 Task: Explore Airbnb stays in Lake Placid, New York with amazing view.
Action: Mouse moved to (498, 87)
Screenshot: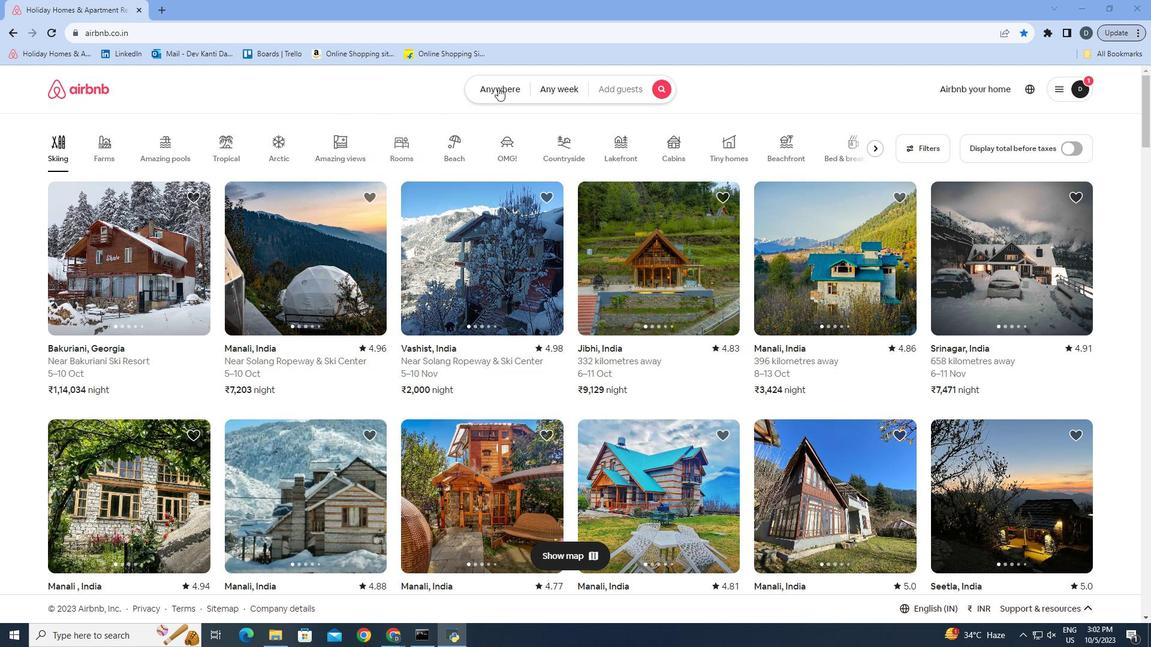
Action: Mouse pressed left at (498, 87)
Screenshot: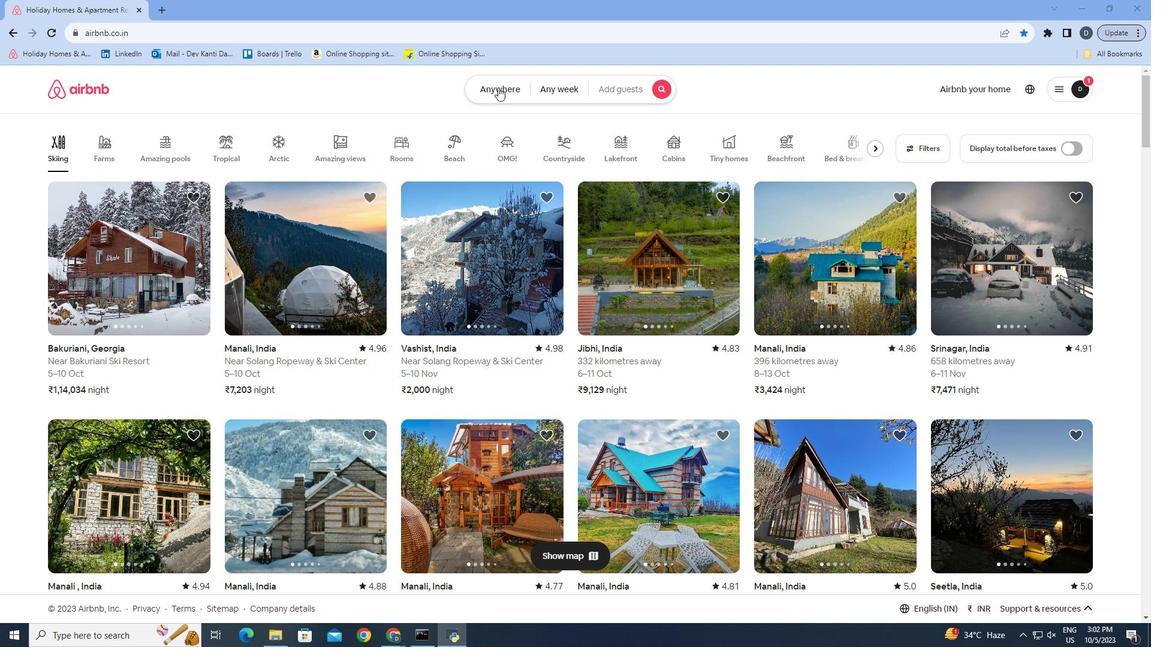 
Action: Mouse moved to (389, 136)
Screenshot: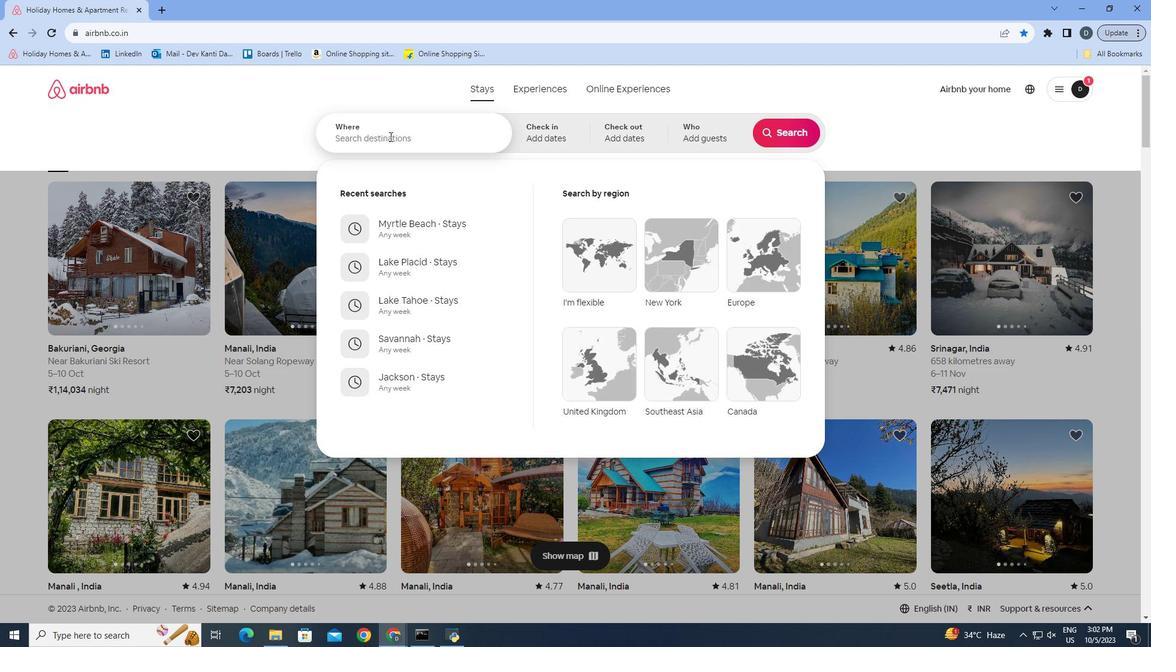 
Action: Mouse pressed left at (389, 136)
Screenshot: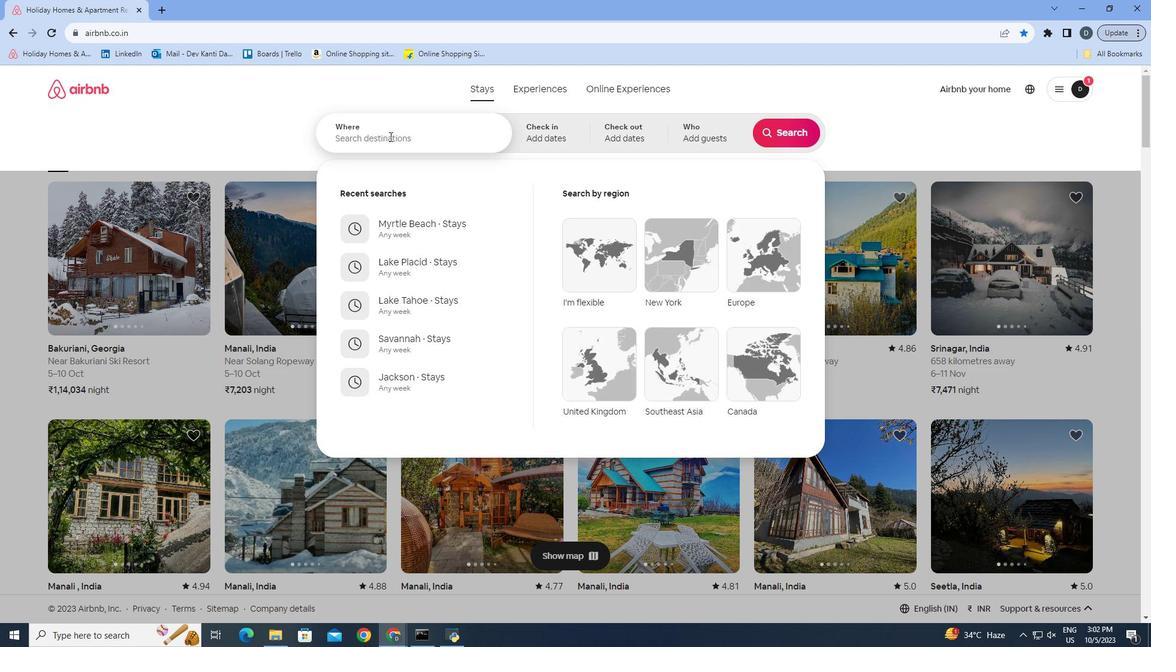 
Action: Mouse moved to (392, 135)
Screenshot: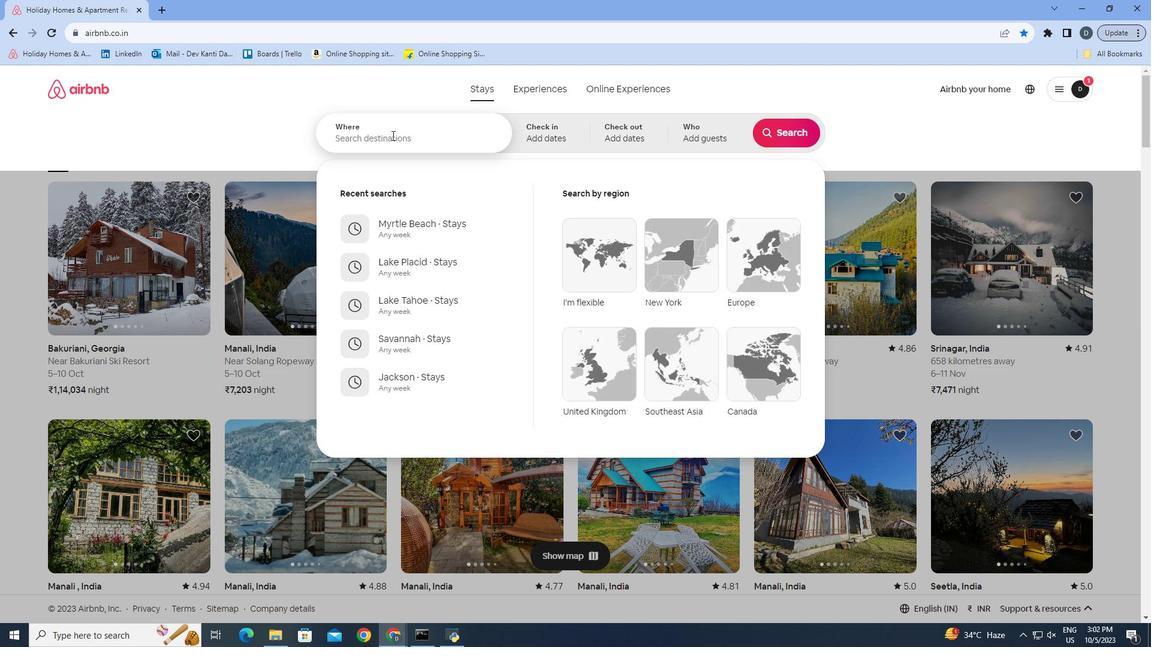 
Action: Key pressed <Key.shift>
Screenshot: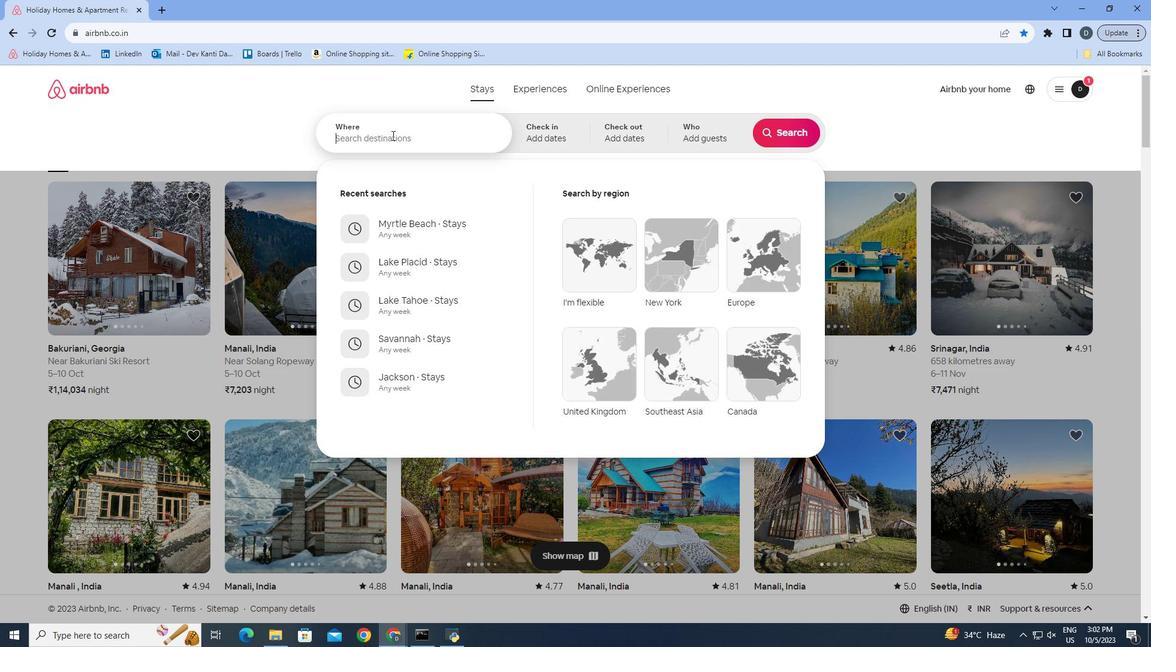 
Action: Mouse moved to (326, 114)
Screenshot: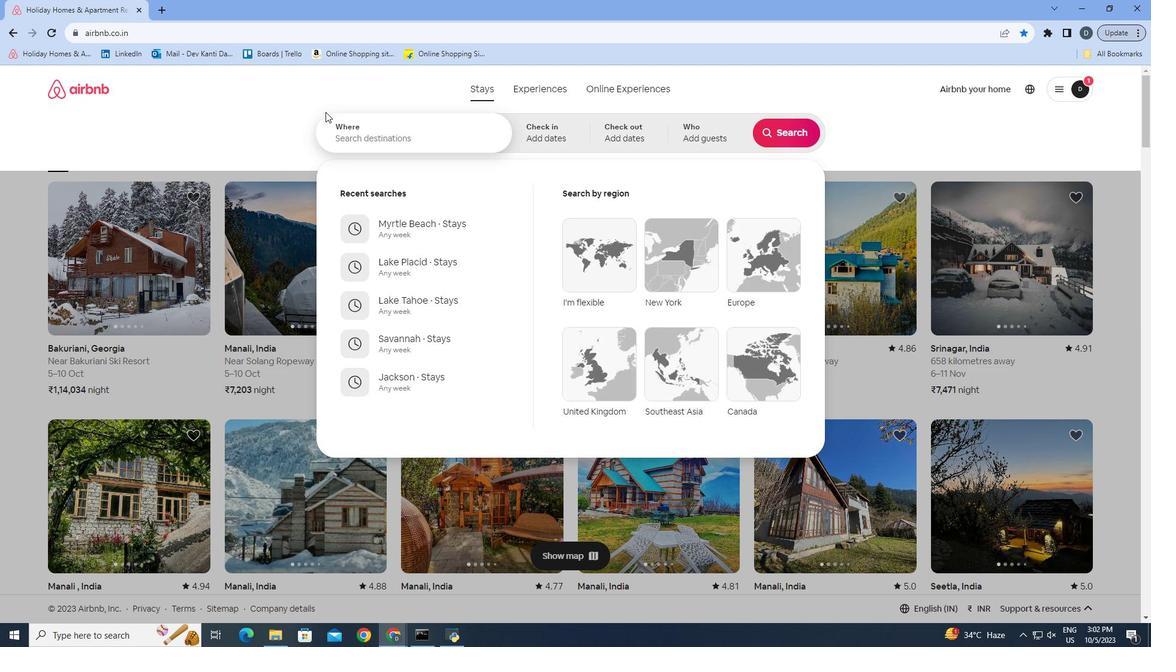 
Action: Key pressed <Key.shift>
Screenshot: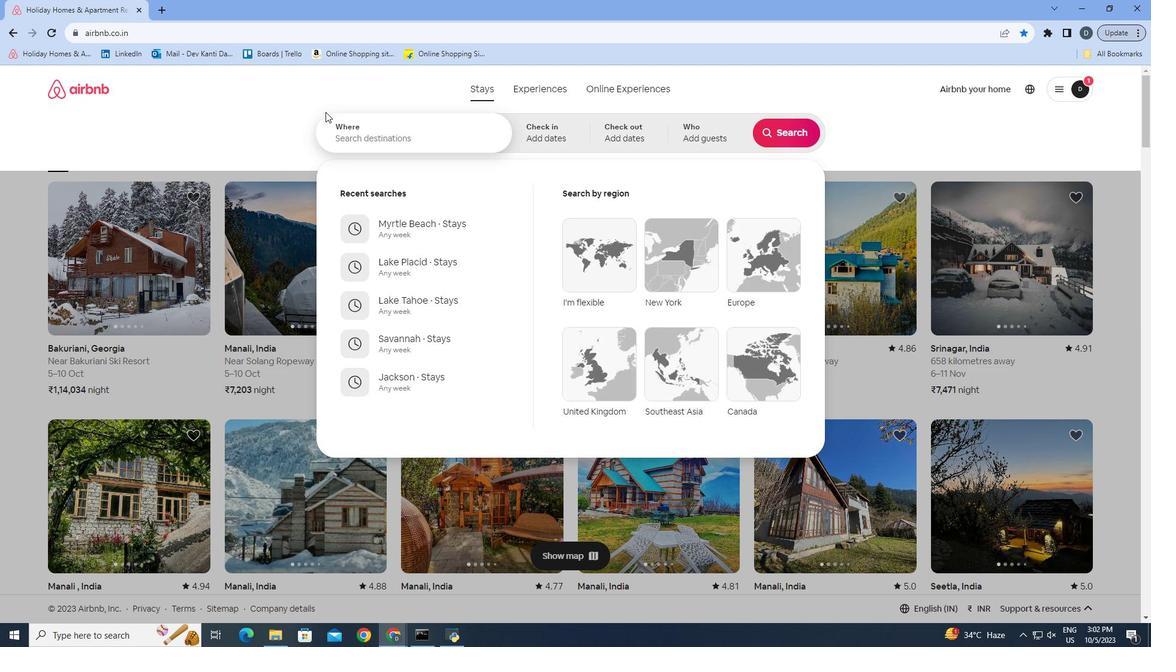 
Action: Mouse moved to (325, 112)
Screenshot: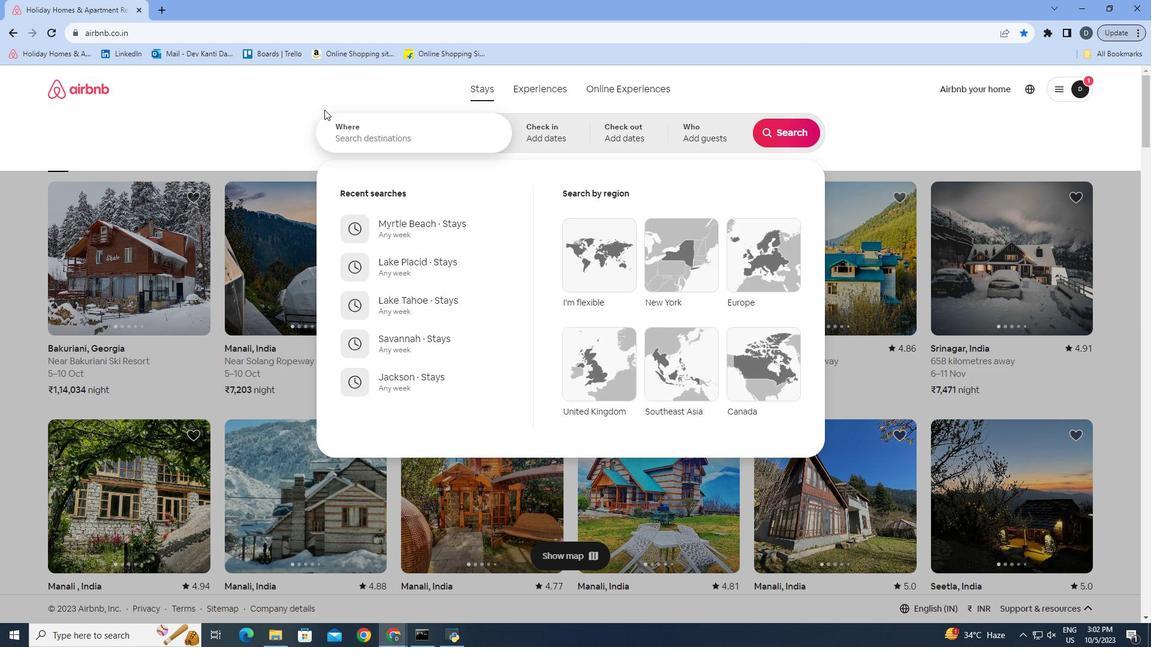 
Action: Key pressed L
Screenshot: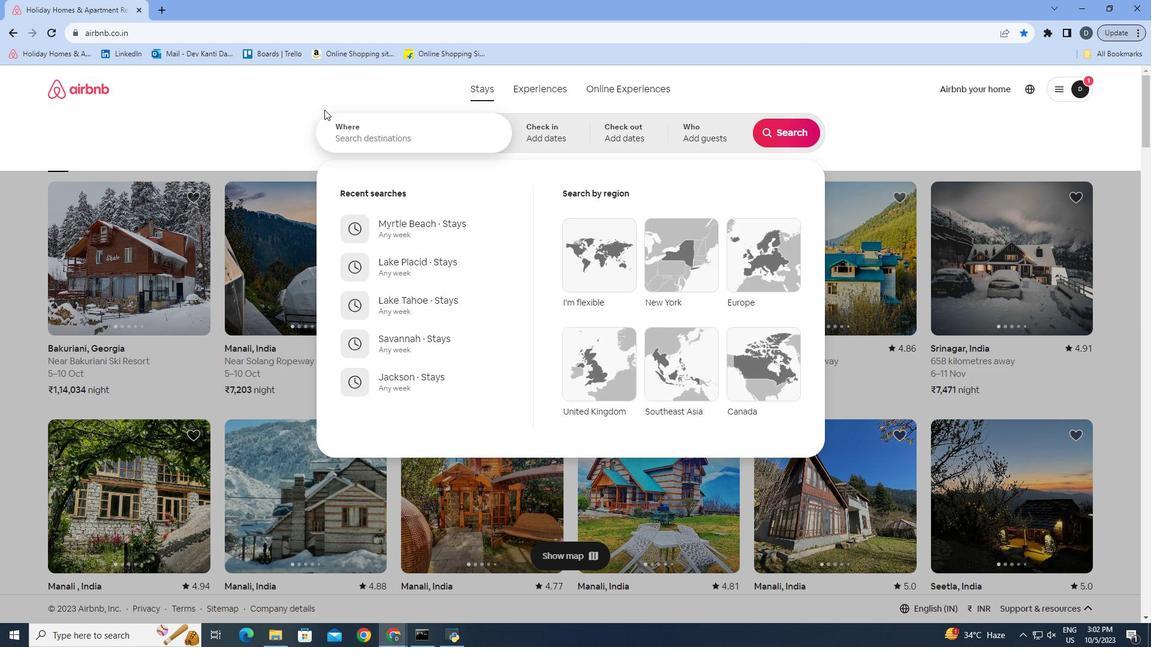 
Action: Mouse moved to (324, 109)
Screenshot: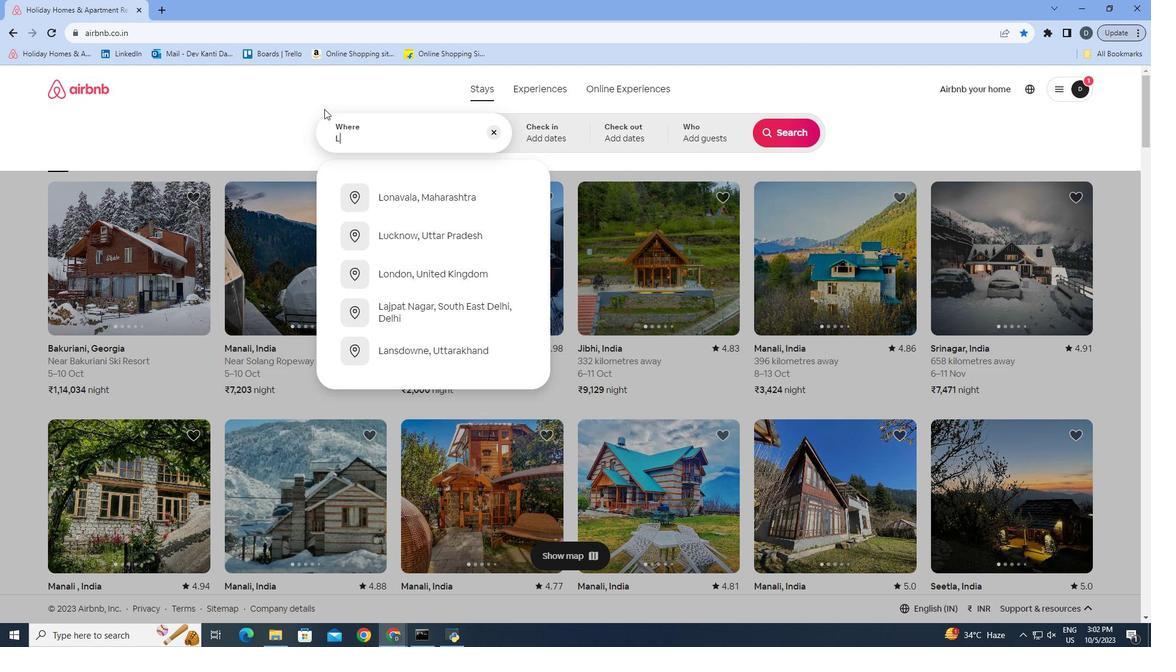 
Action: Key pressed a
Screenshot: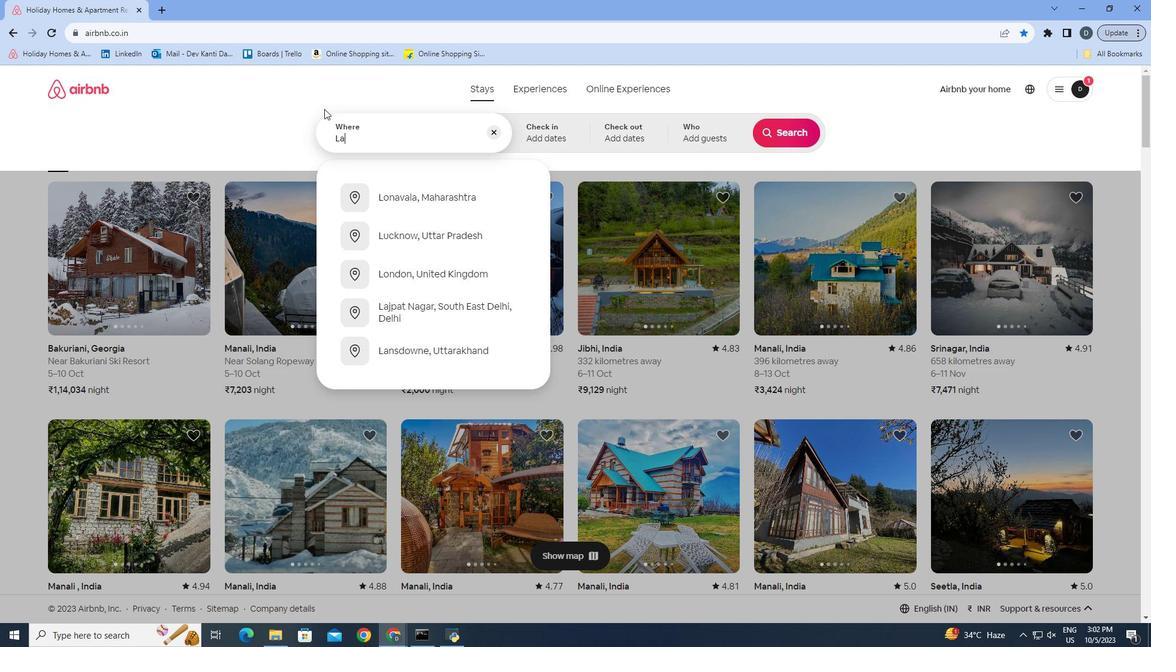 
Action: Mouse moved to (321, 102)
Screenshot: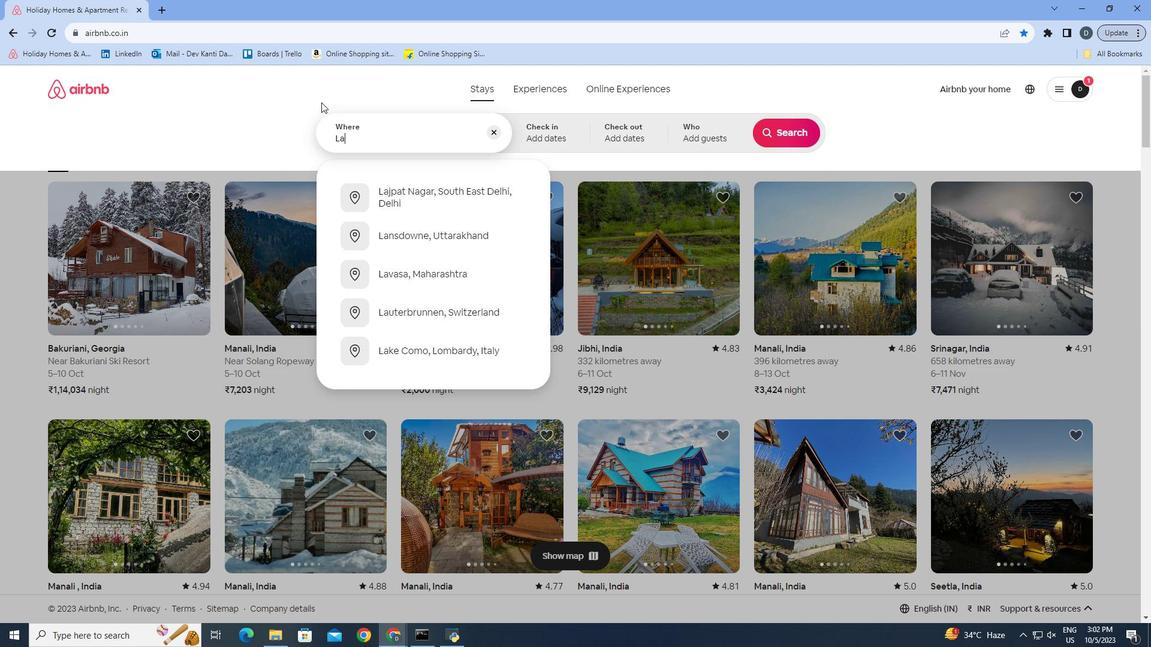 
Action: Key pressed k
Screenshot: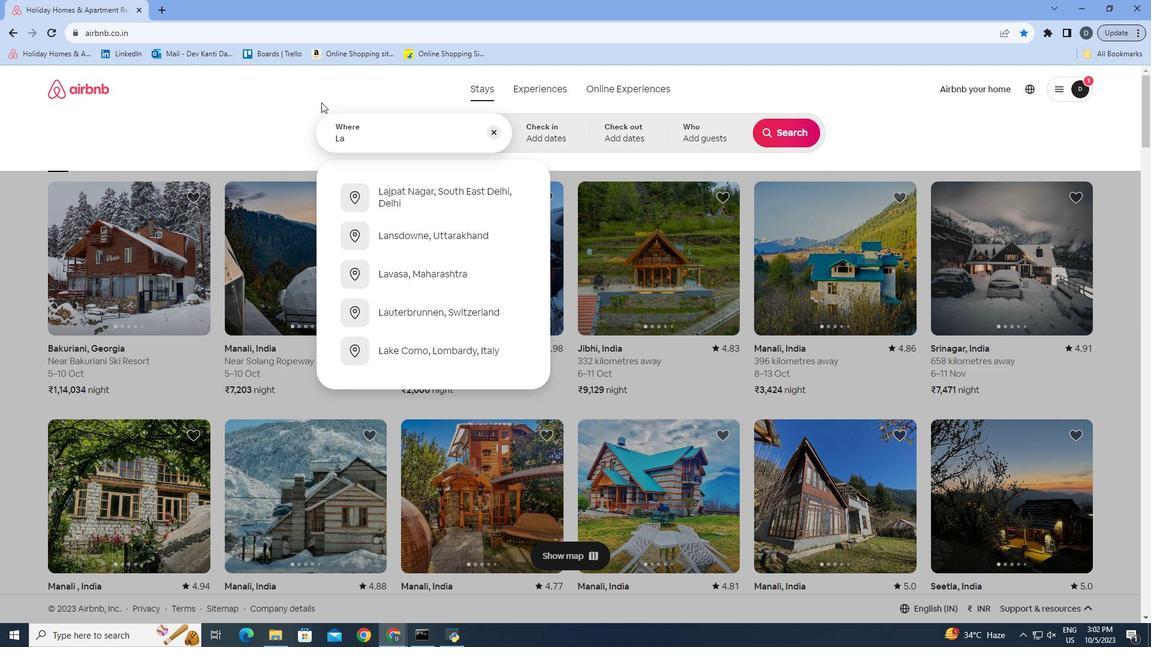 
Action: Mouse moved to (317, 108)
Screenshot: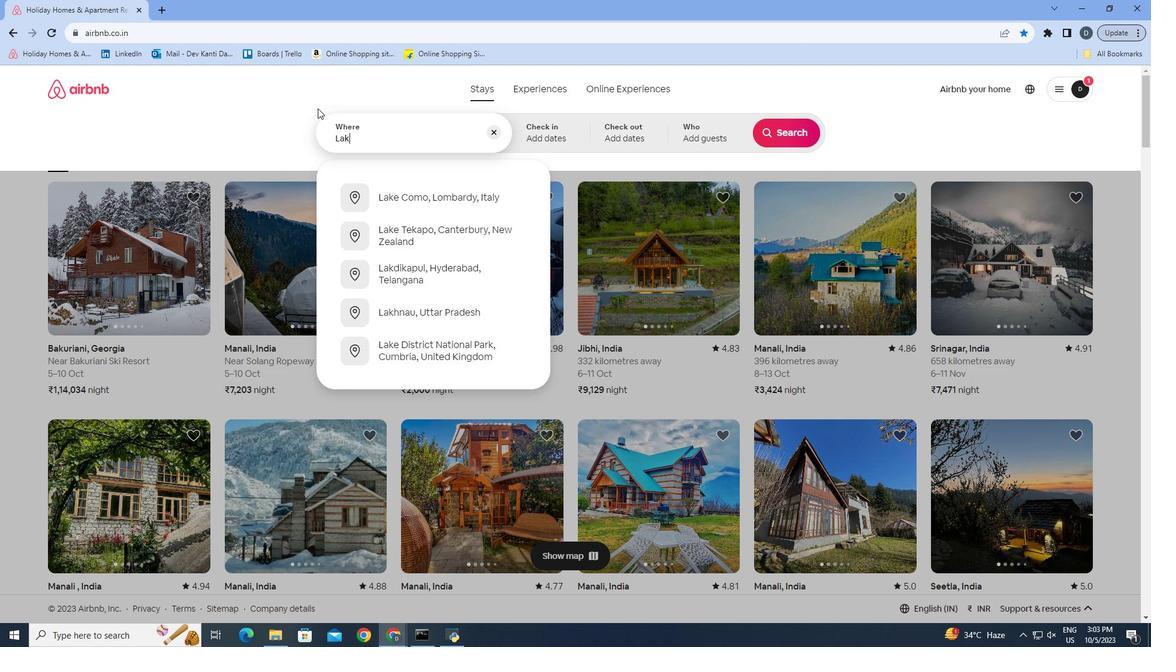 
Action: Key pressed e<Key.space>
Screenshot: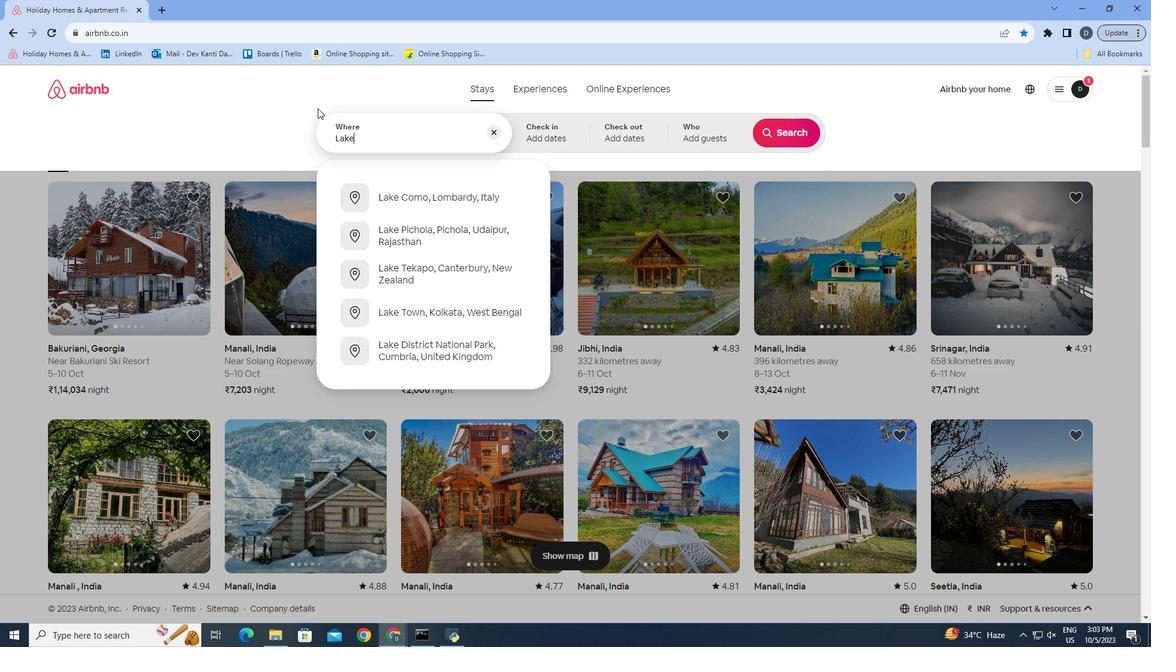 
Action: Mouse moved to (317, 107)
Screenshot: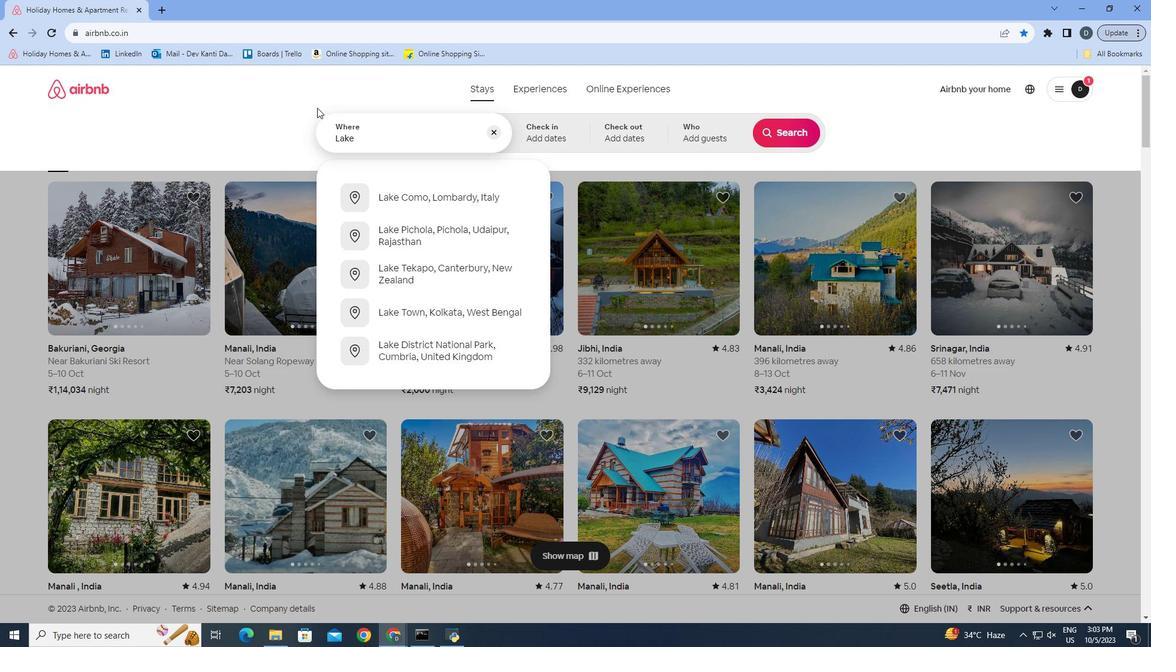 
Action: Key pressed <Key.shift>
Screenshot: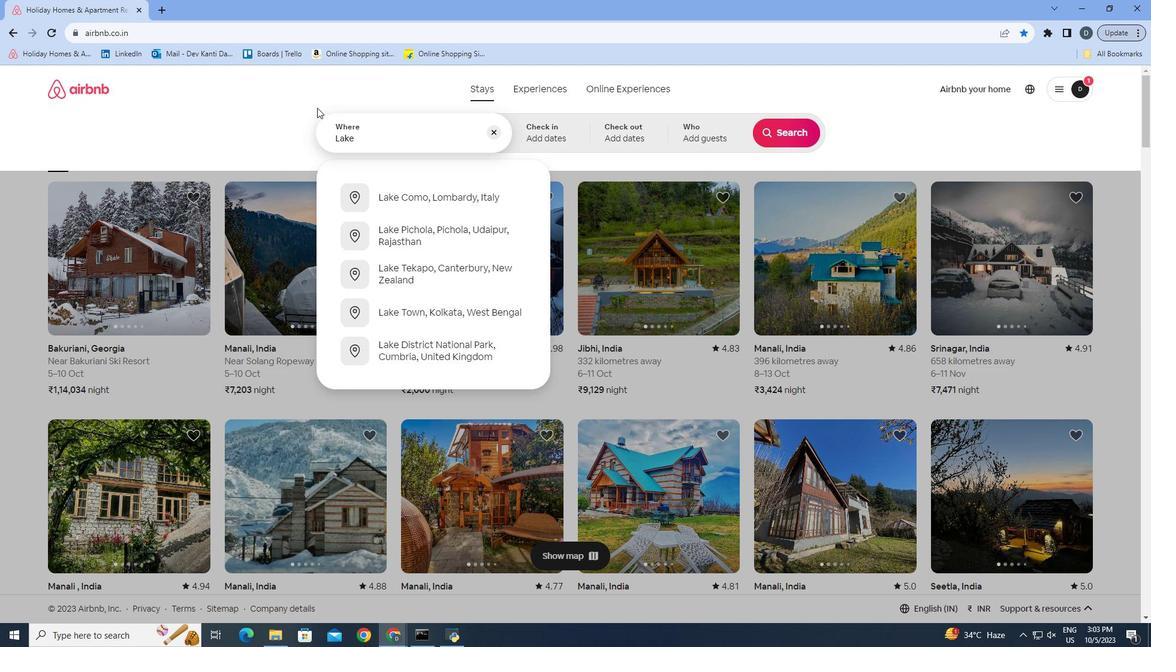 
Action: Mouse moved to (306, 98)
Screenshot: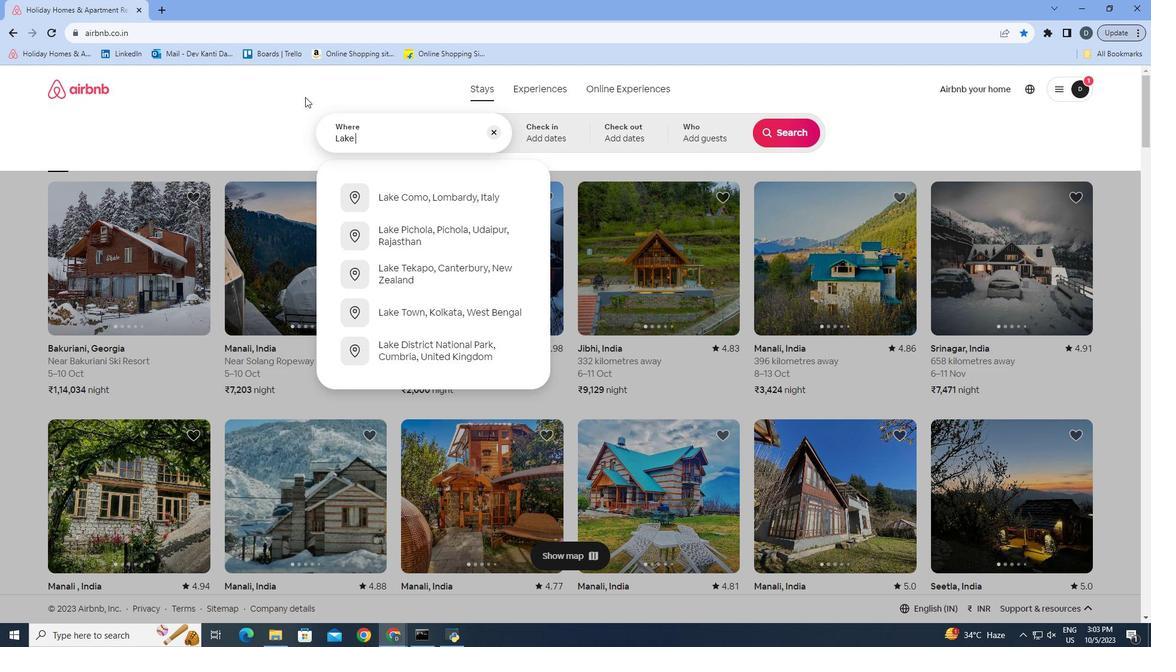 
Action: Key pressed <Key.shift>
Screenshot: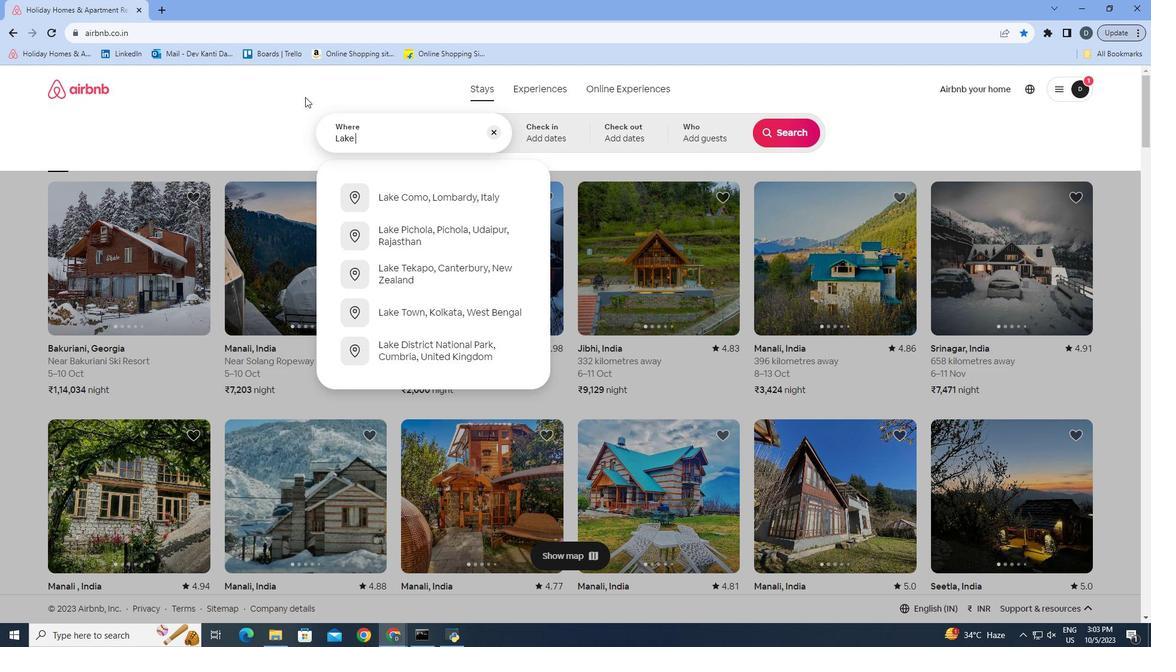 
Action: Mouse moved to (305, 97)
Screenshot: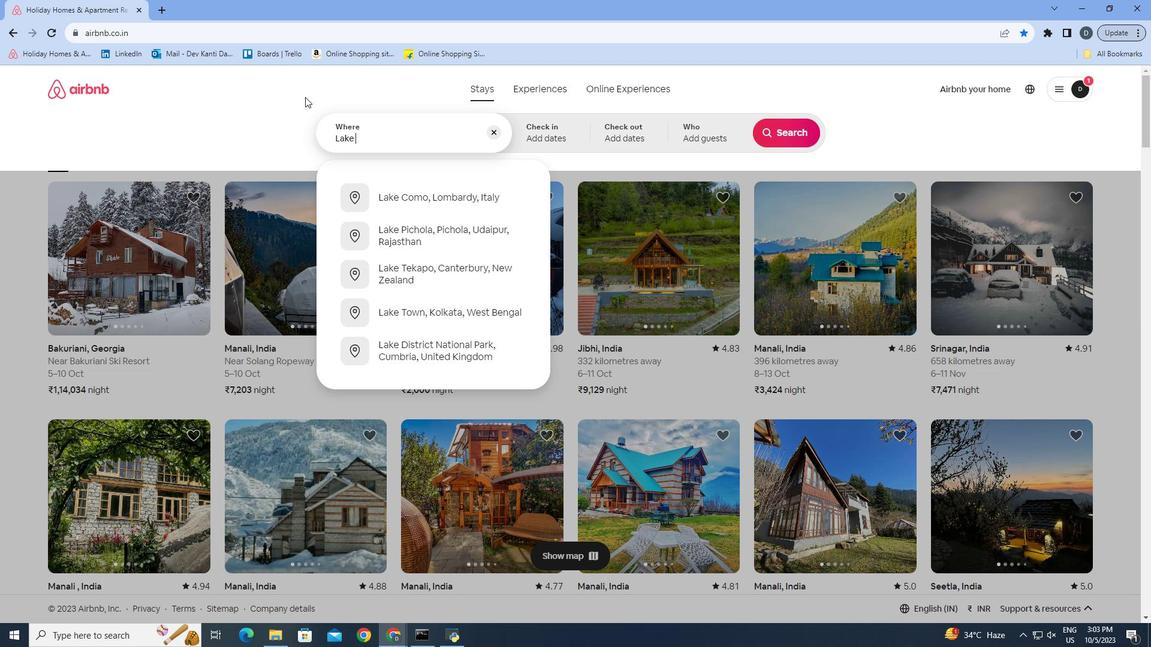 
Action: Key pressed <Key.shift>
Screenshot: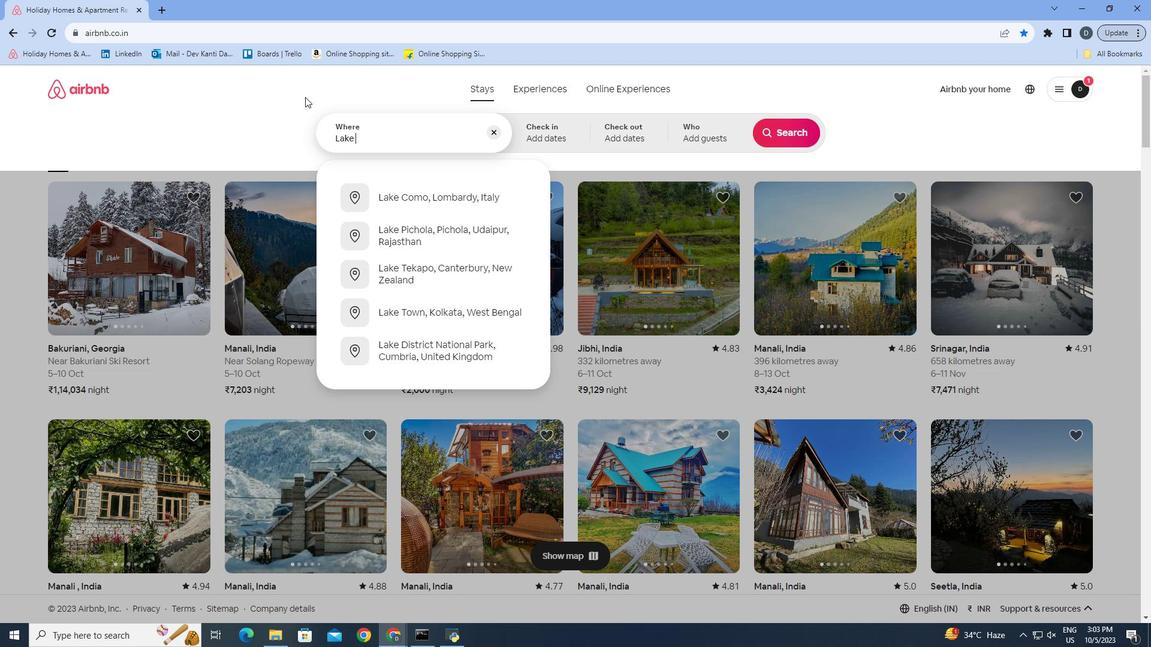 
Action: Mouse moved to (305, 97)
Screenshot: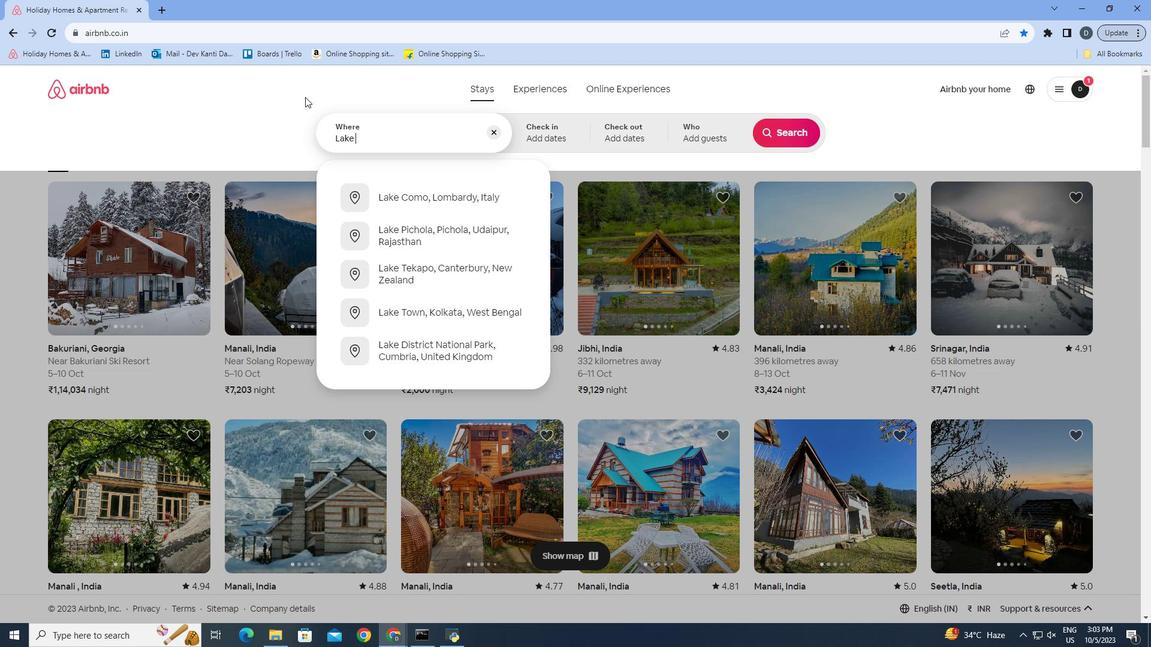 
Action: Key pressed <Key.shift><Key.shift><Key.shift><Key.shift><Key.shift><Key.shift><Key.shift>
Screenshot: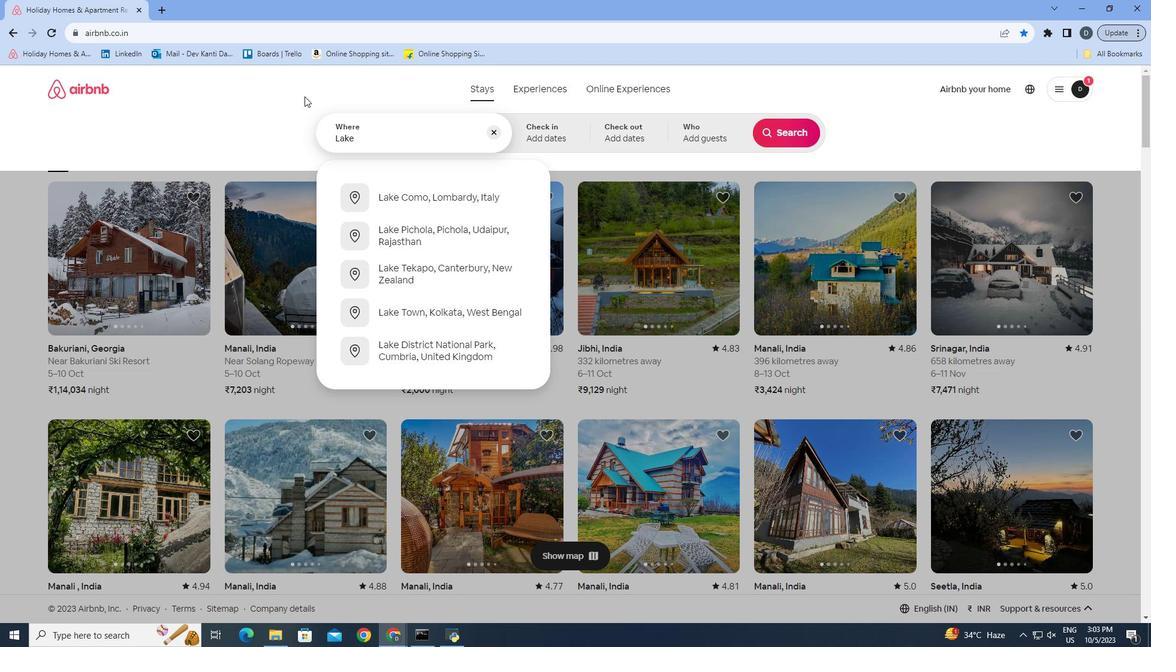 
Action: Mouse moved to (304, 96)
Screenshot: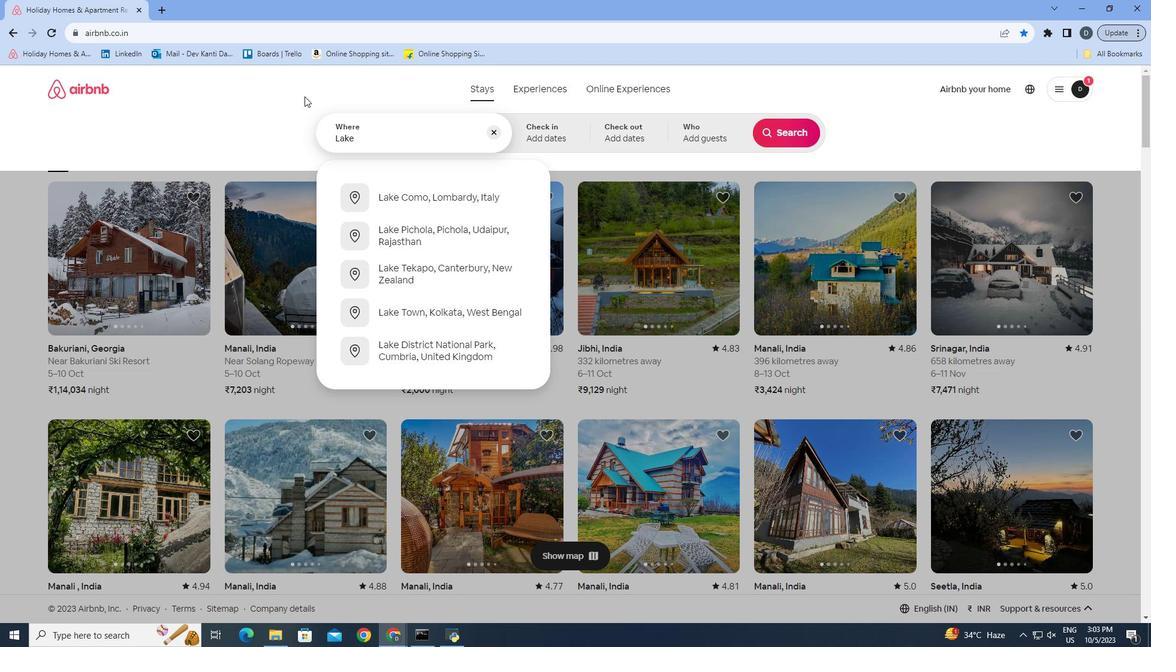 
Action: Key pressed <Key.shift><Key.shift>
Screenshot: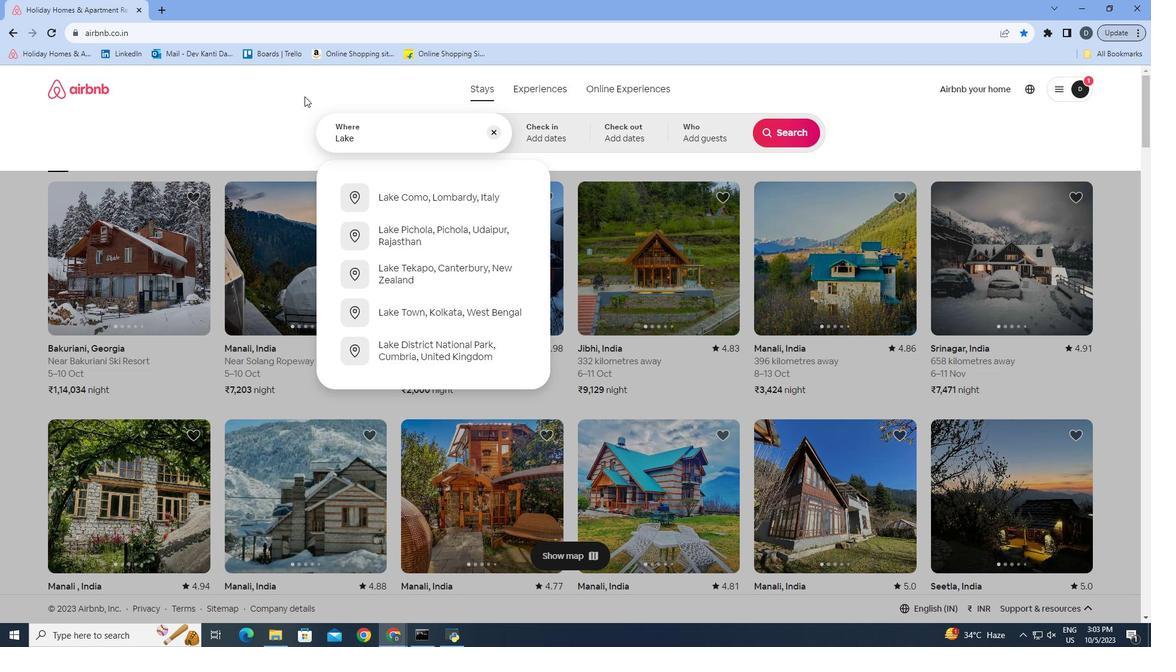 
Action: Mouse moved to (304, 96)
Screenshot: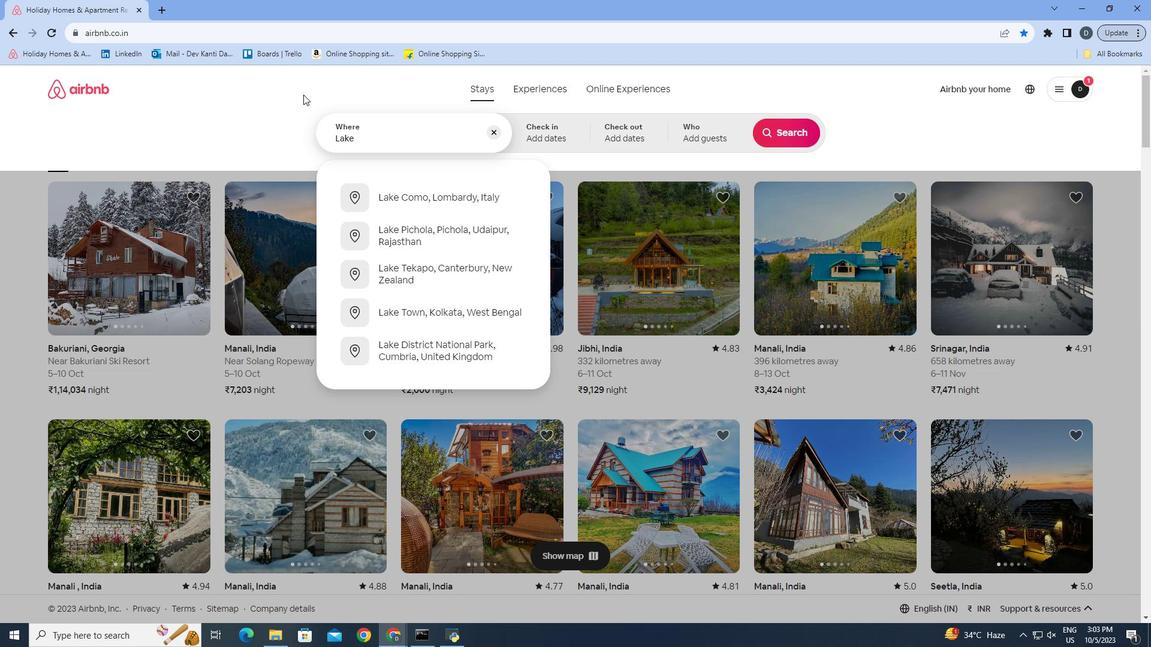 
Action: Key pressed <Key.shift>
Screenshot: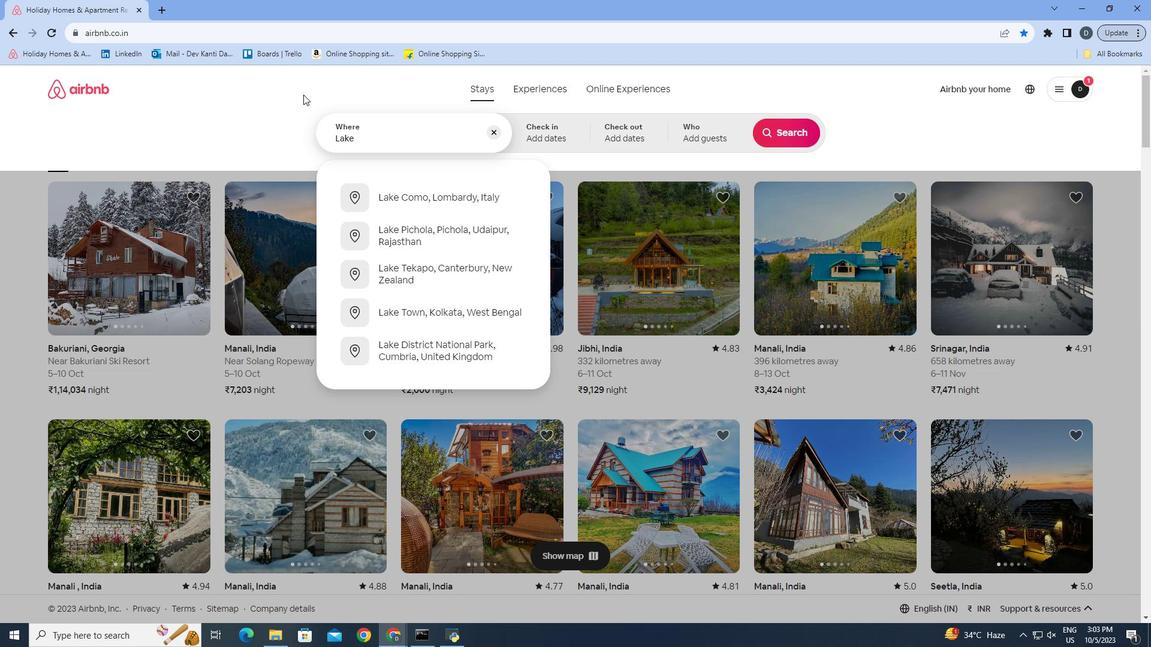 
Action: Mouse moved to (304, 95)
Screenshot: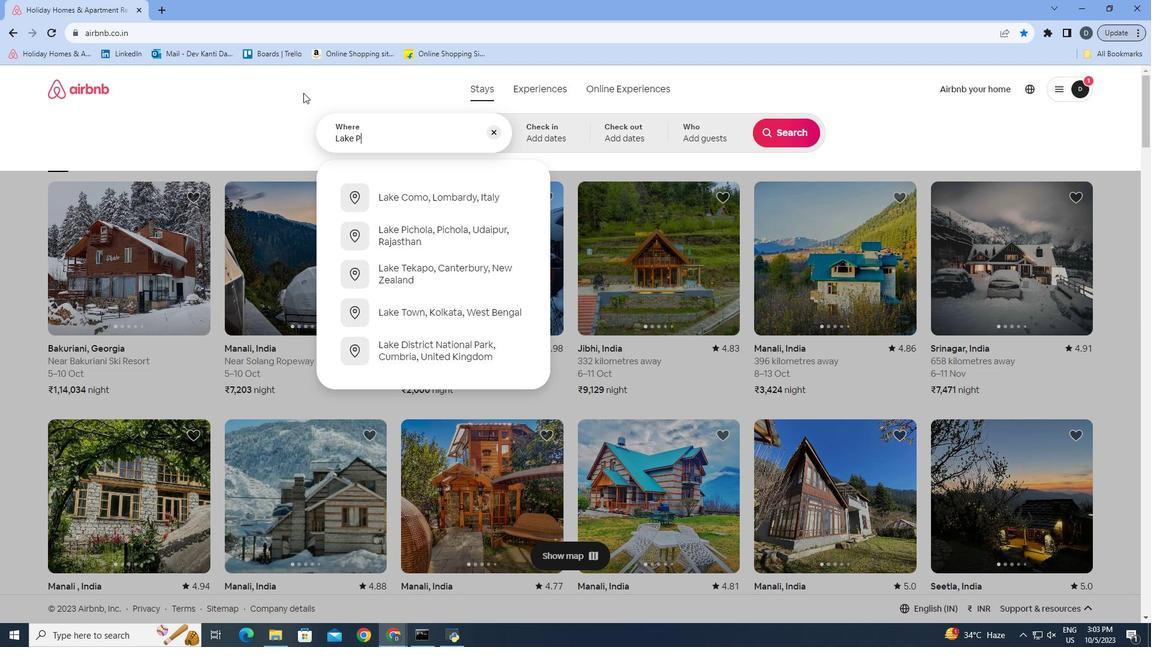 
Action: Key pressed P
Screenshot: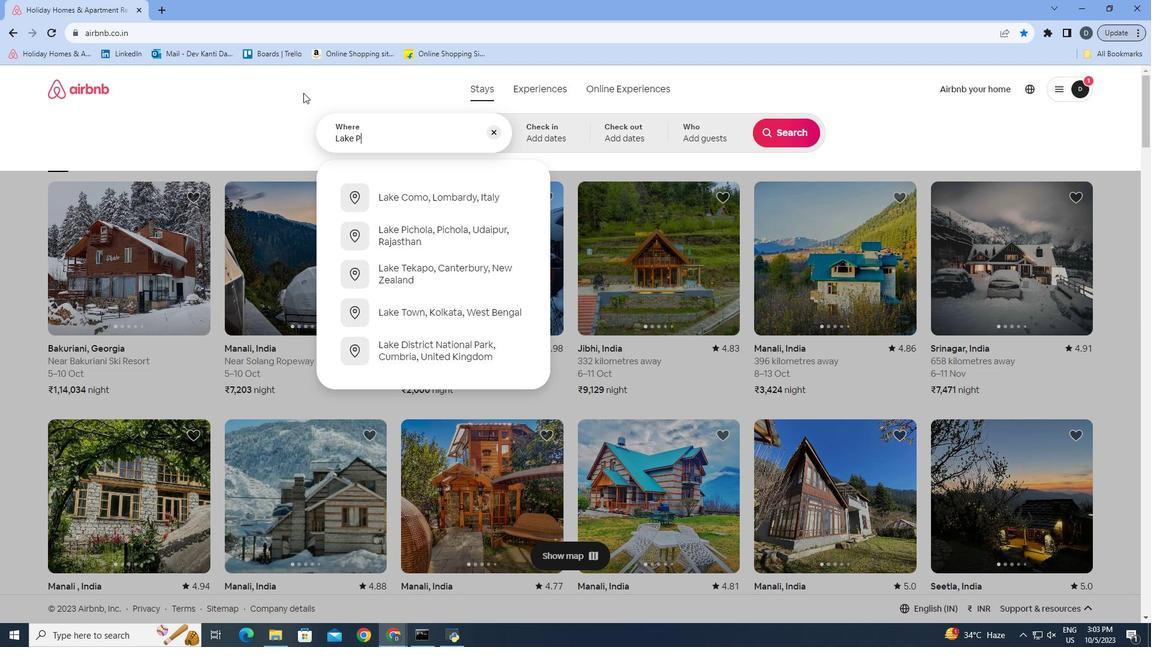 
Action: Mouse moved to (294, 92)
Screenshot: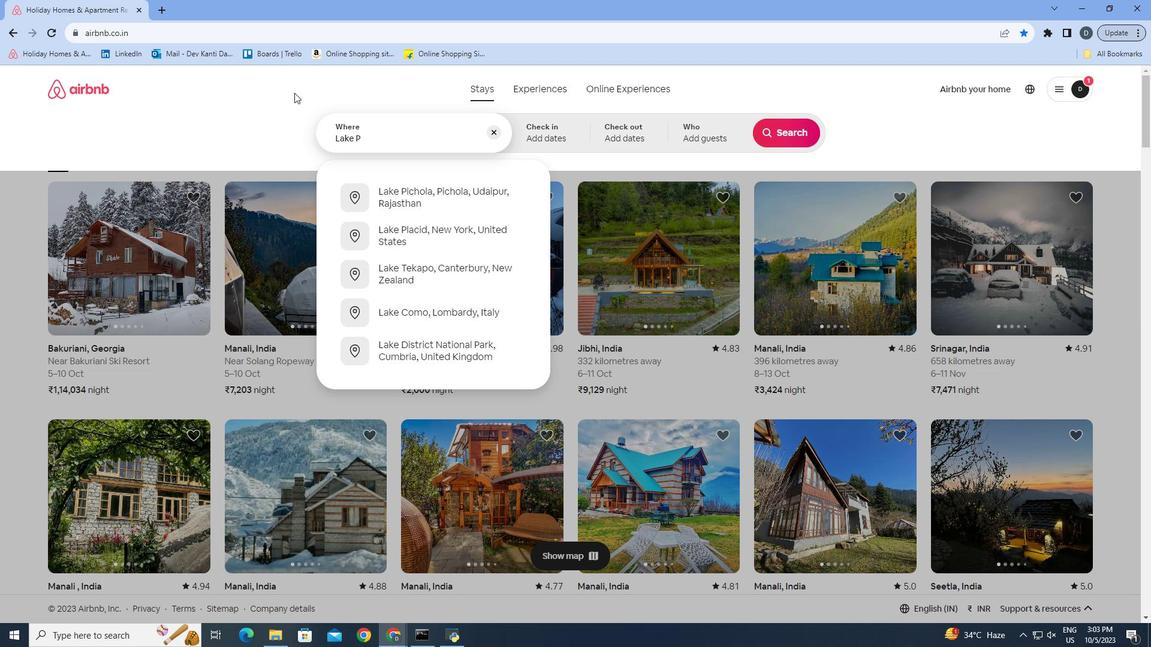 
Action: Key pressed l
Screenshot: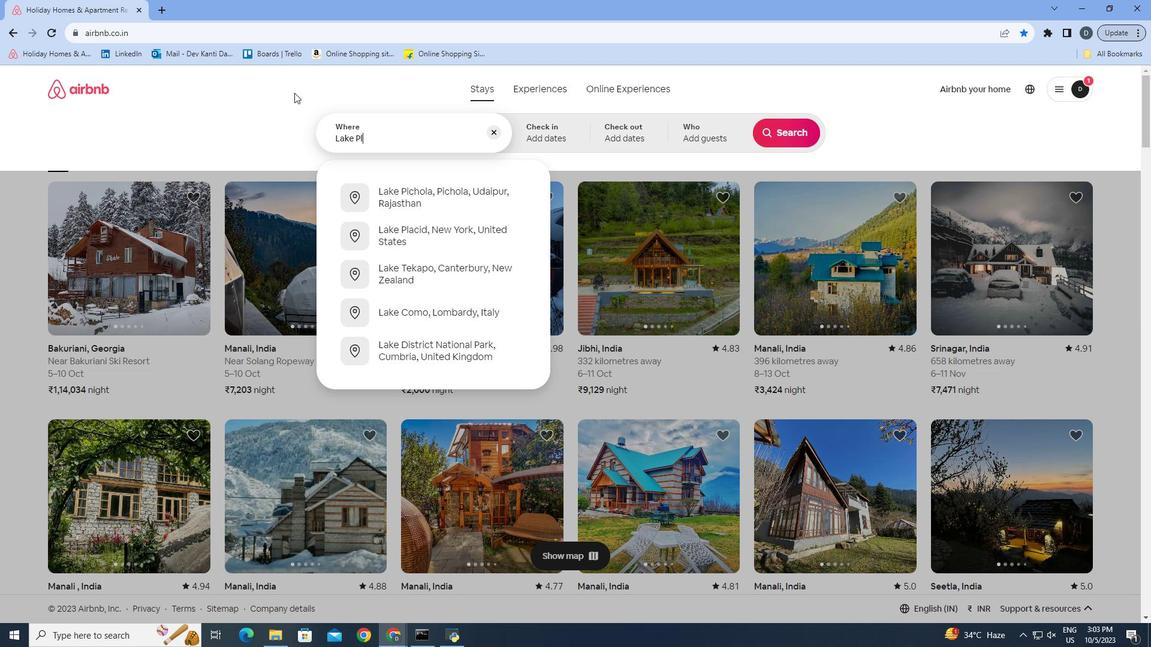 
Action: Mouse moved to (284, 100)
Screenshot: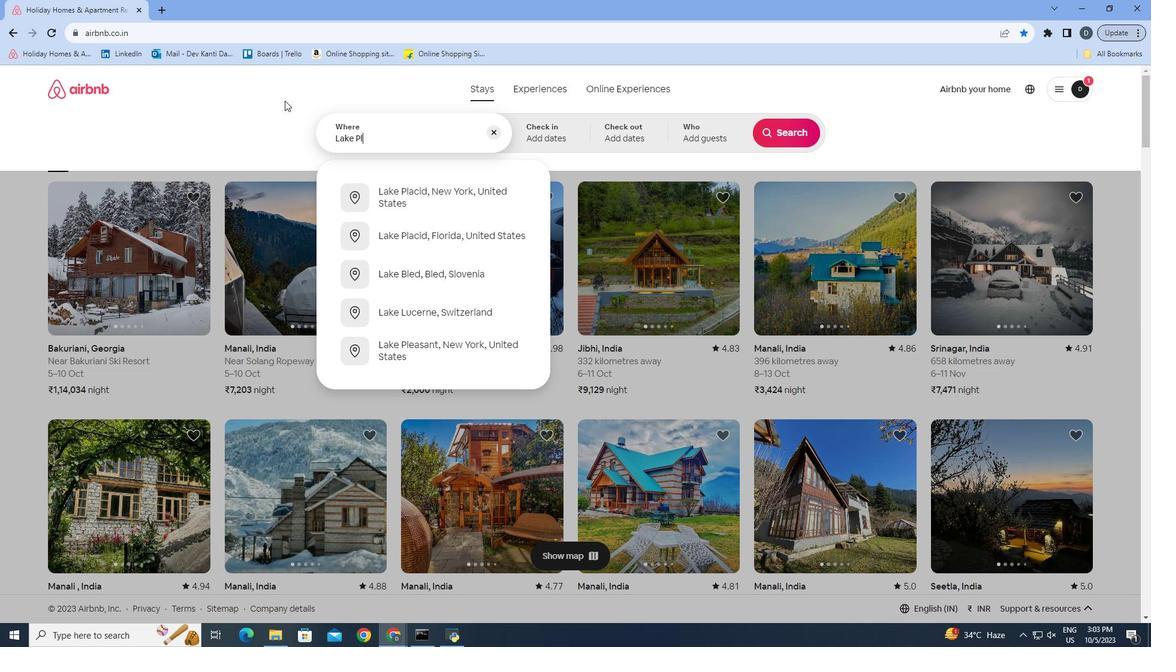 
Action: Key pressed a
Screenshot: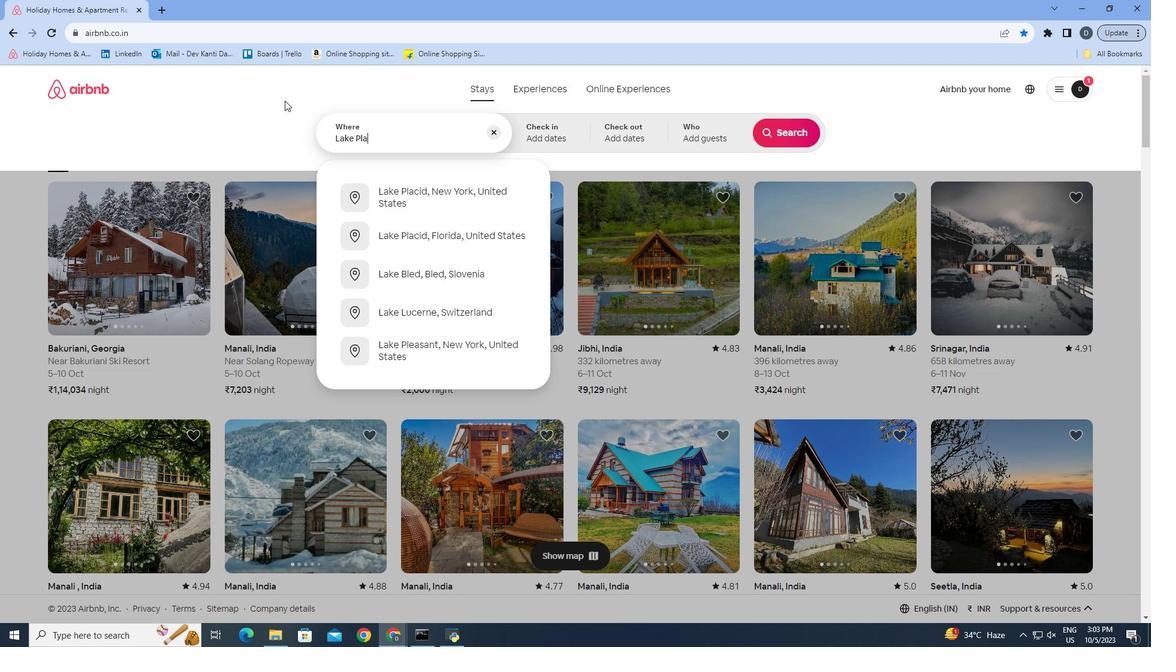 
Action: Mouse moved to (273, 103)
Screenshot: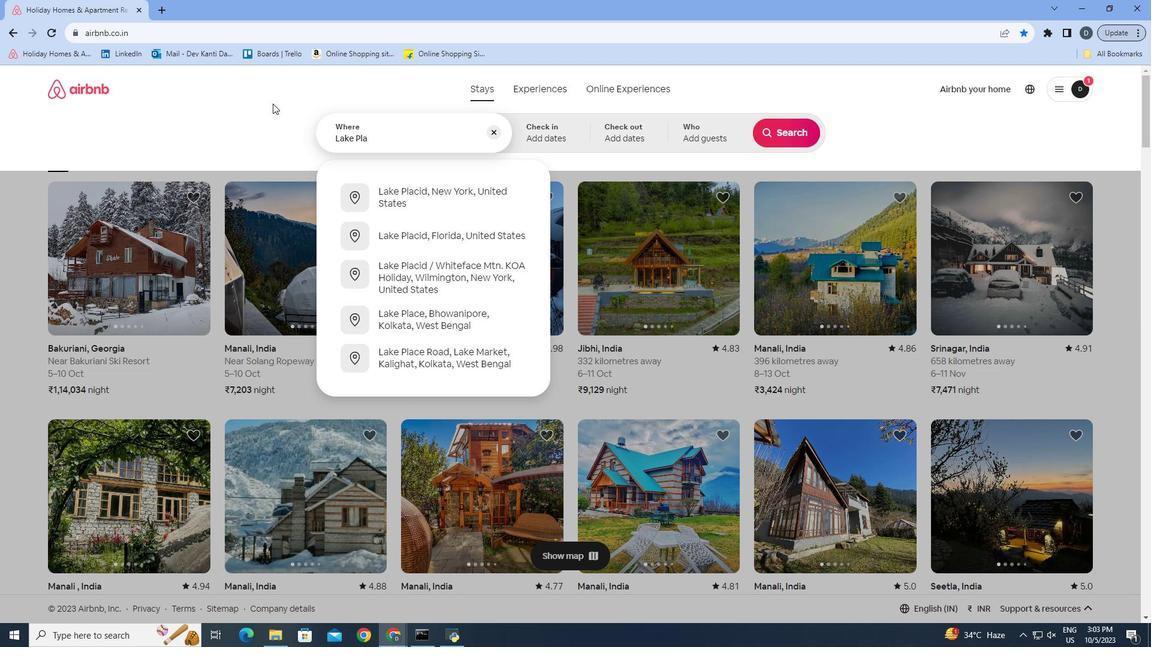 
Action: Key pressed c
Screenshot: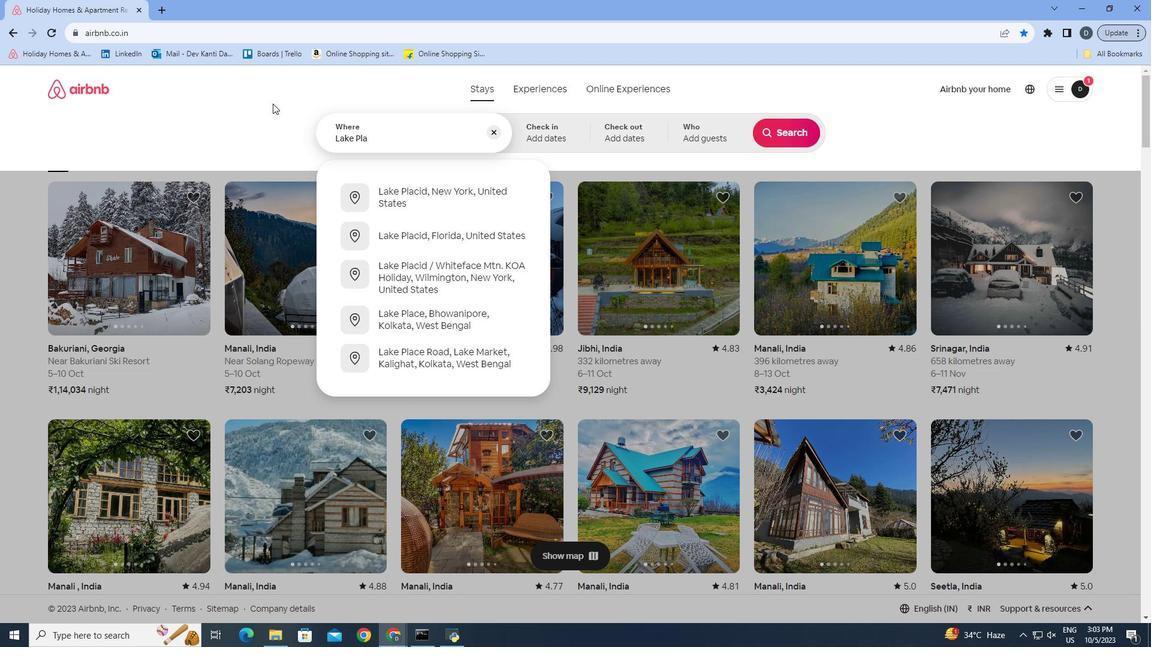 
Action: Mouse moved to (265, 95)
Screenshot: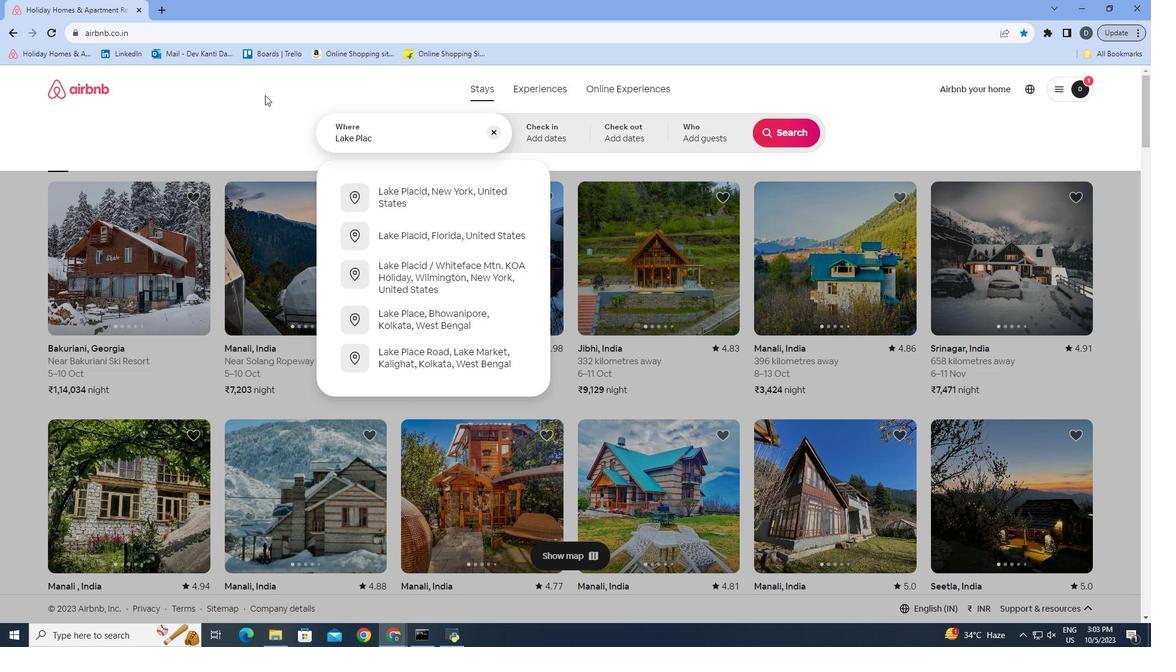 
Action: Key pressed i
Screenshot: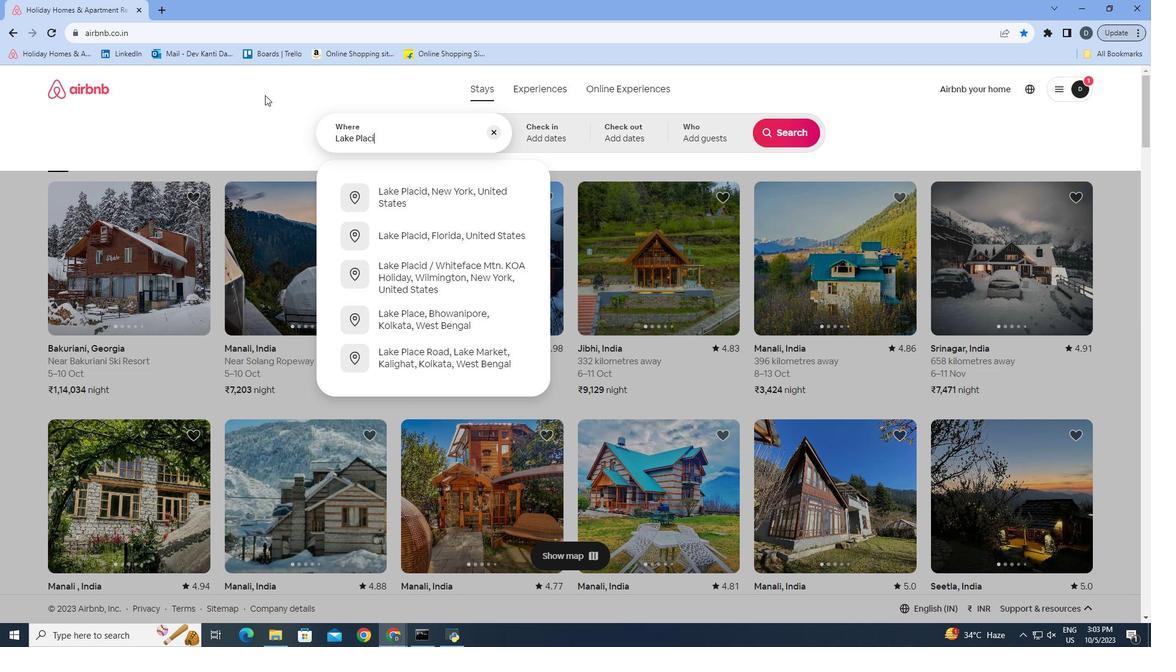 
Action: Mouse moved to (265, 95)
Screenshot: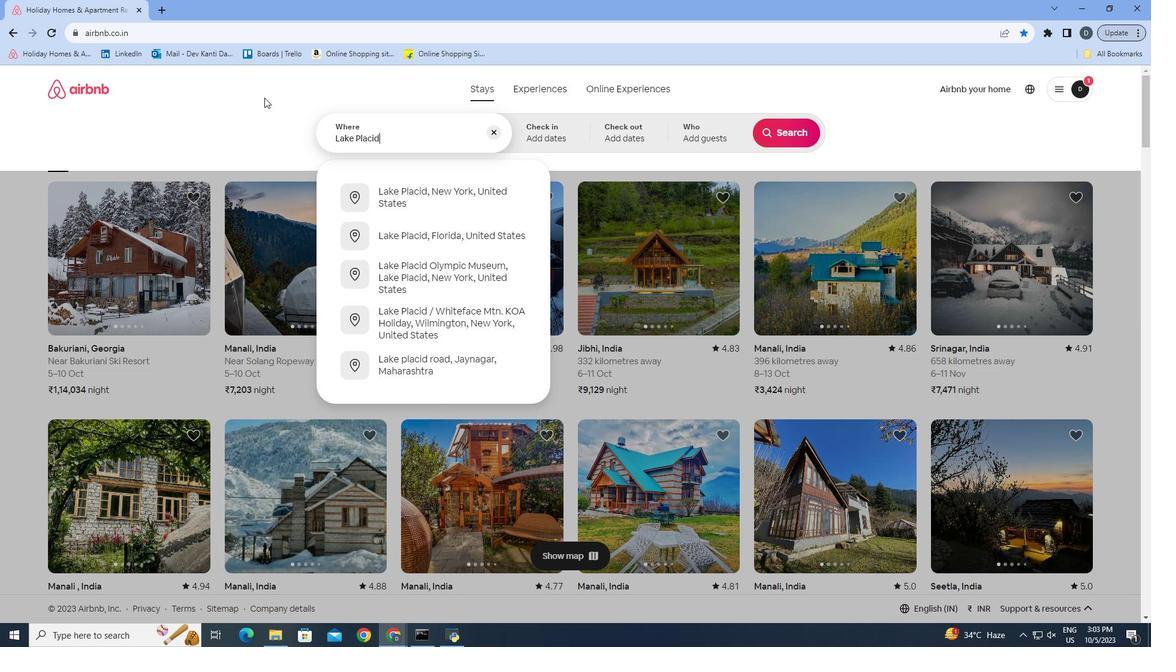 
Action: Key pressed d
Screenshot: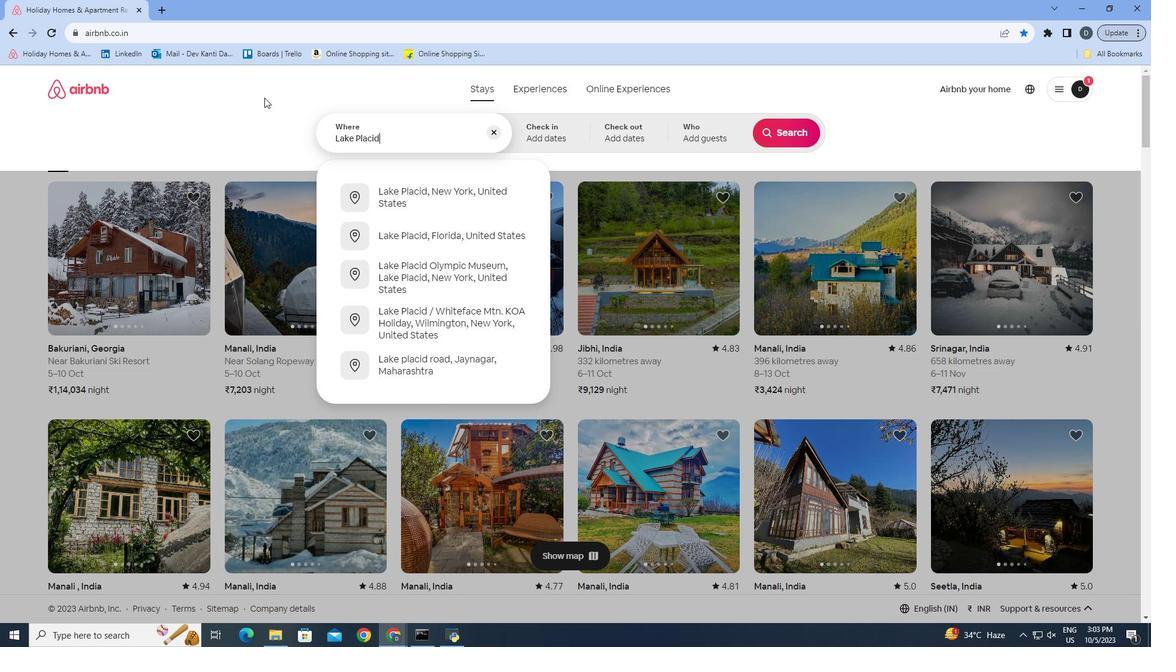 
Action: Mouse moved to (445, 189)
Screenshot: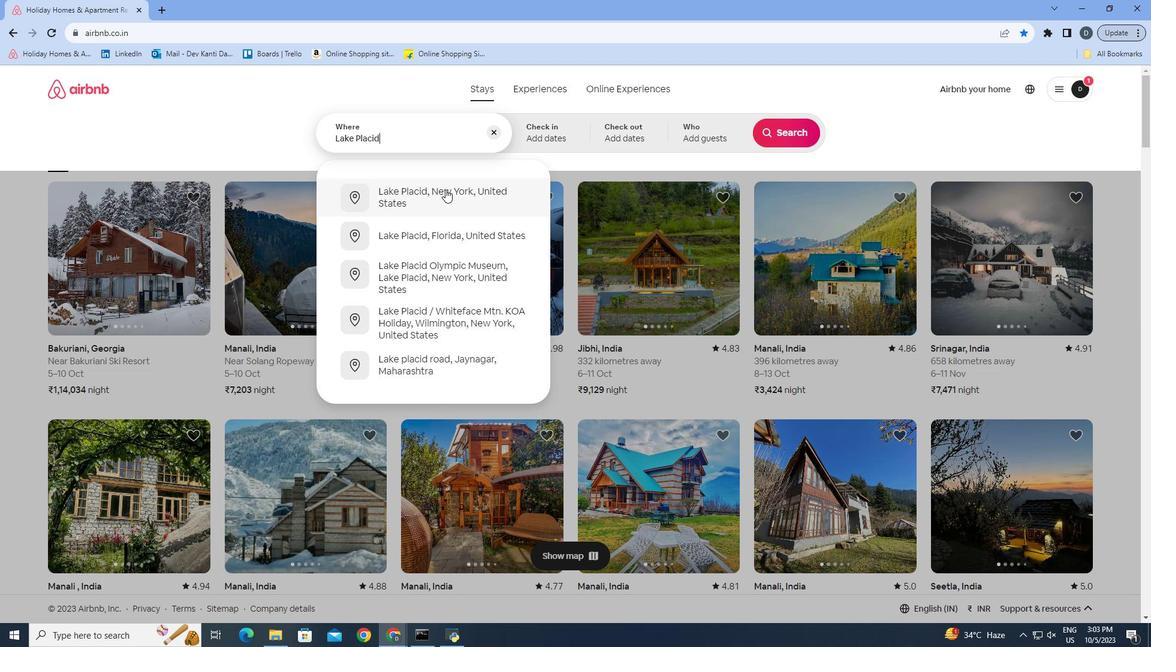 
Action: Mouse pressed left at (445, 189)
Screenshot: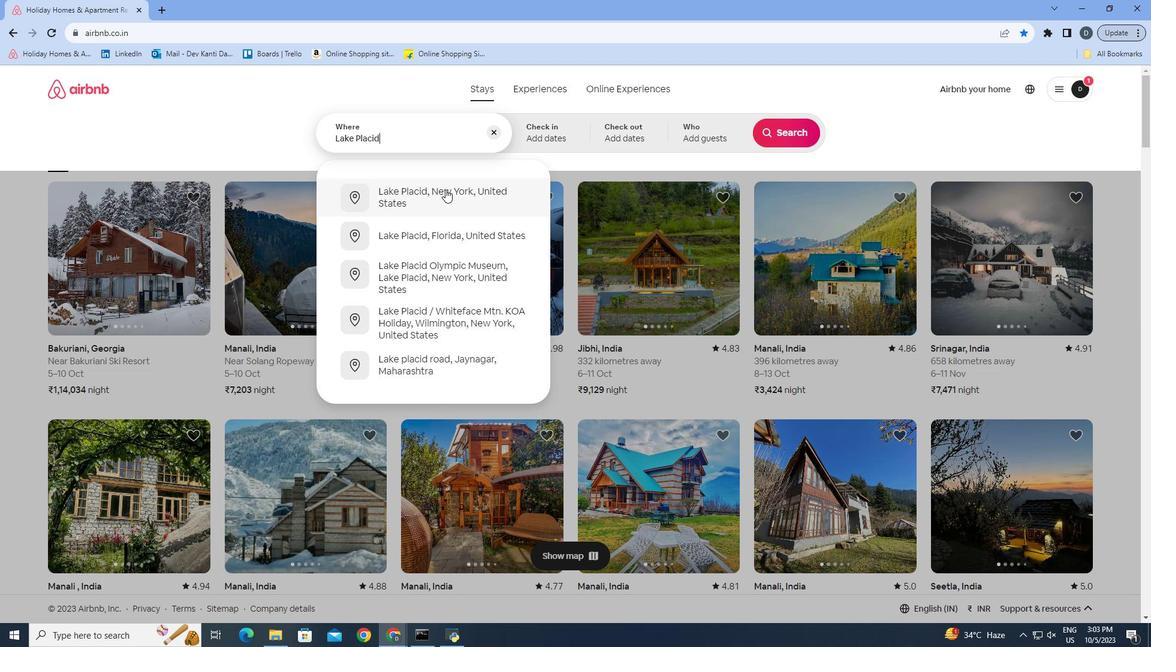 
Action: Mouse moved to (773, 122)
Screenshot: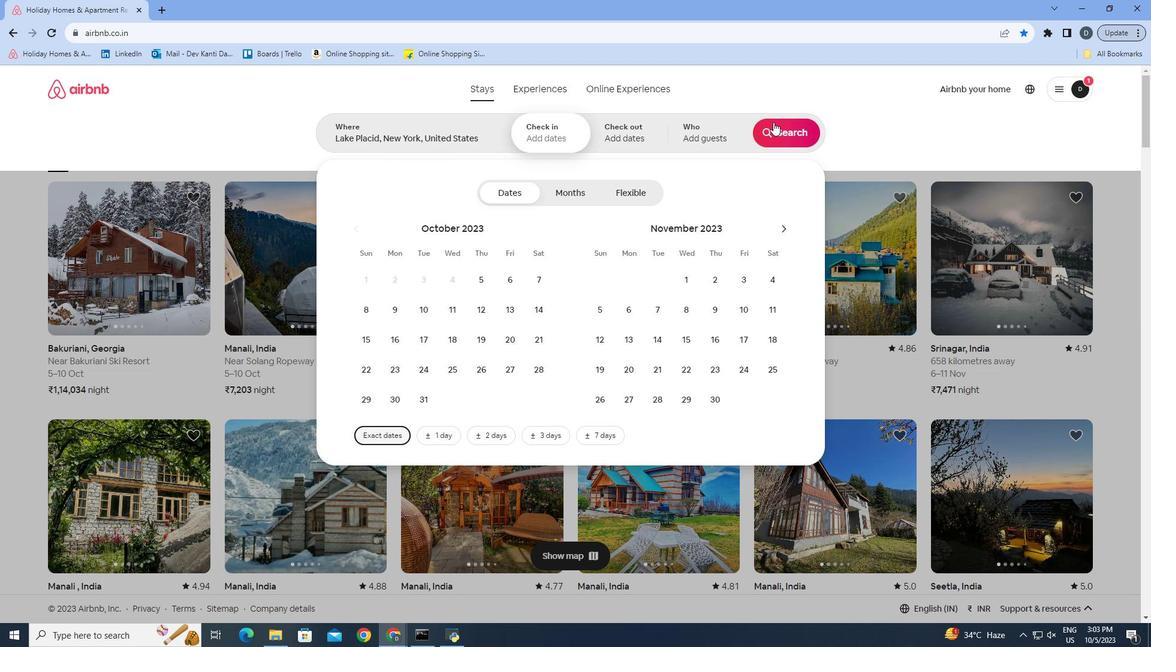 
Action: Mouse pressed left at (773, 122)
Screenshot: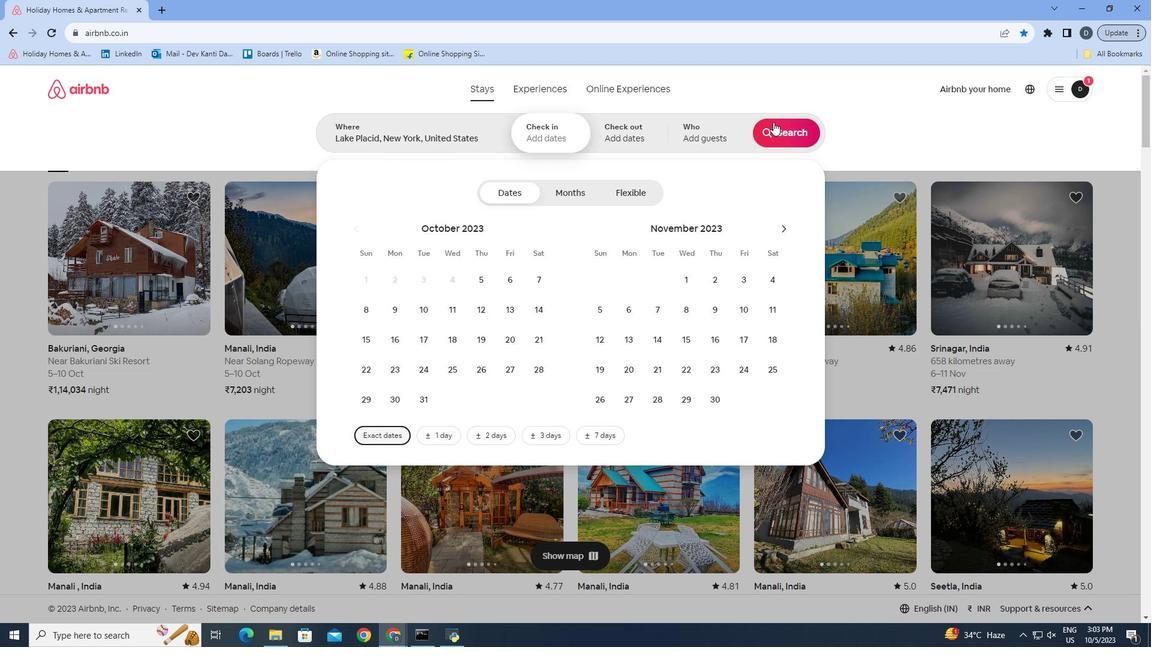
Action: Mouse moved to (296, 139)
Screenshot: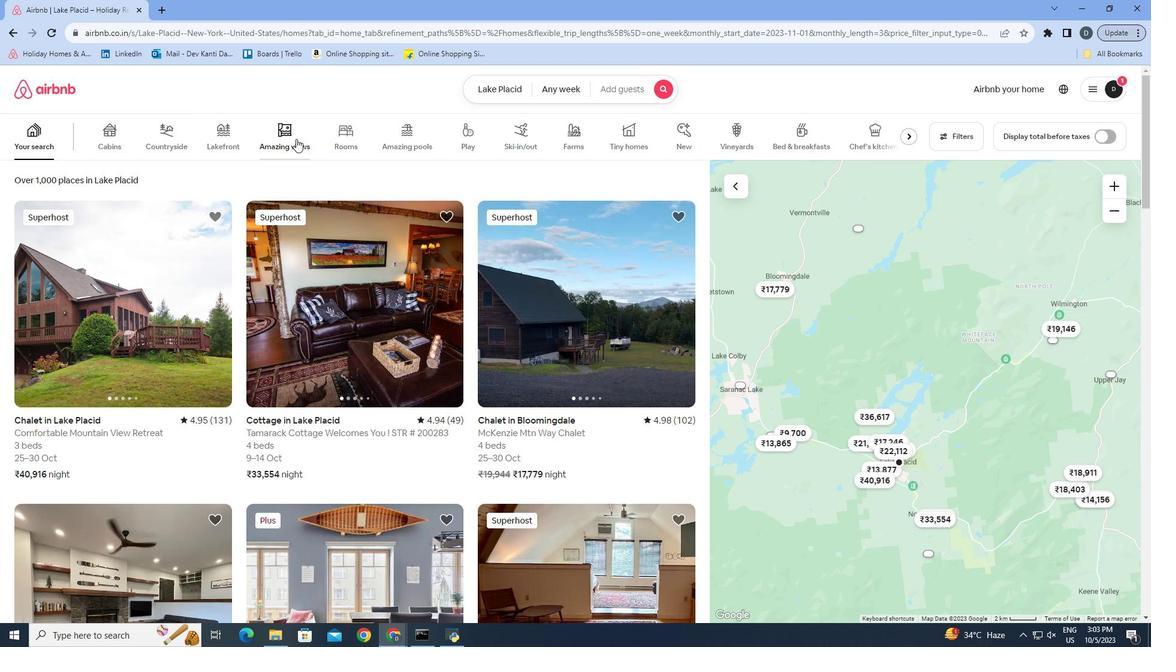 
Action: Mouse pressed left at (296, 139)
Screenshot: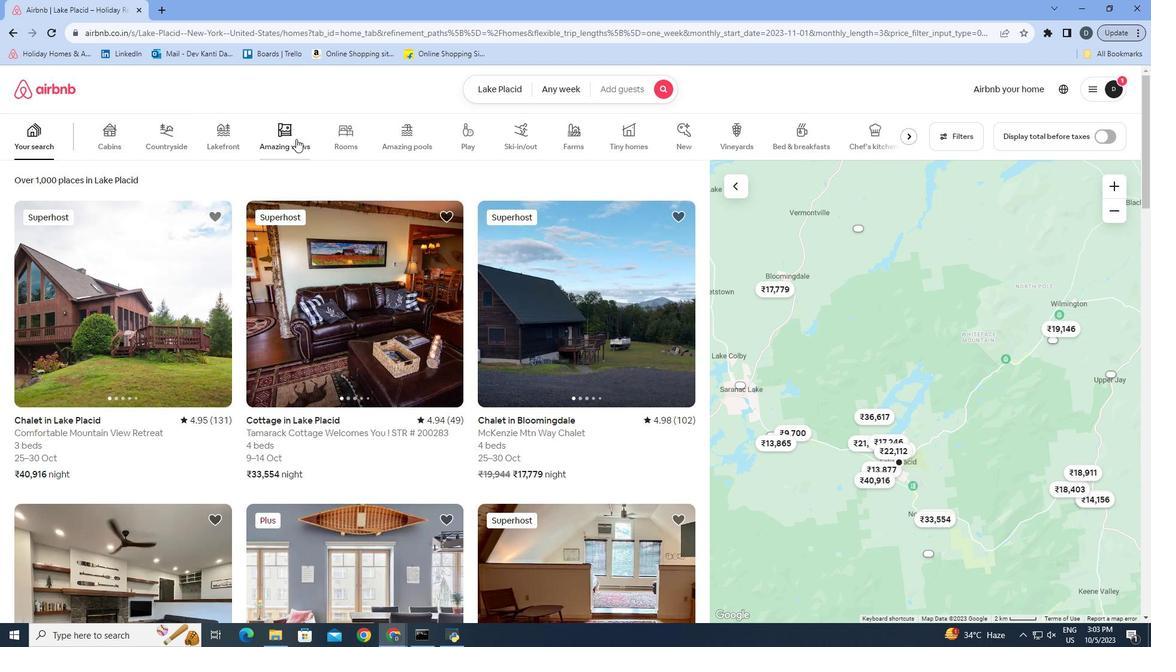 
Action: Mouse moved to (134, 313)
Screenshot: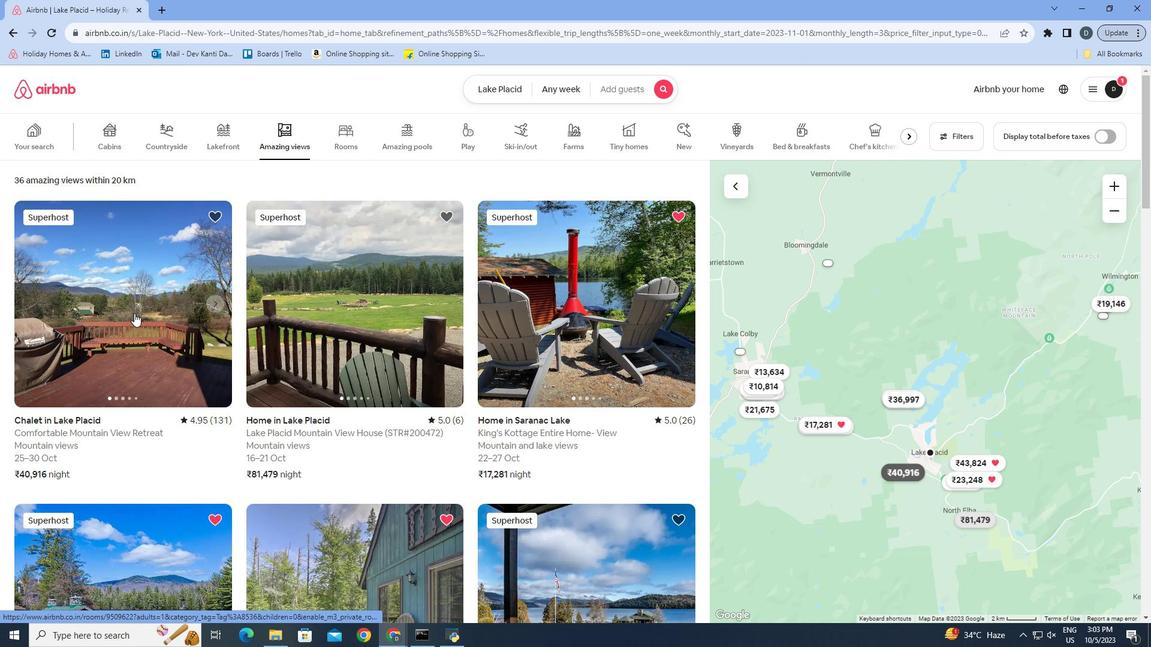 
Action: Mouse pressed left at (134, 313)
Screenshot: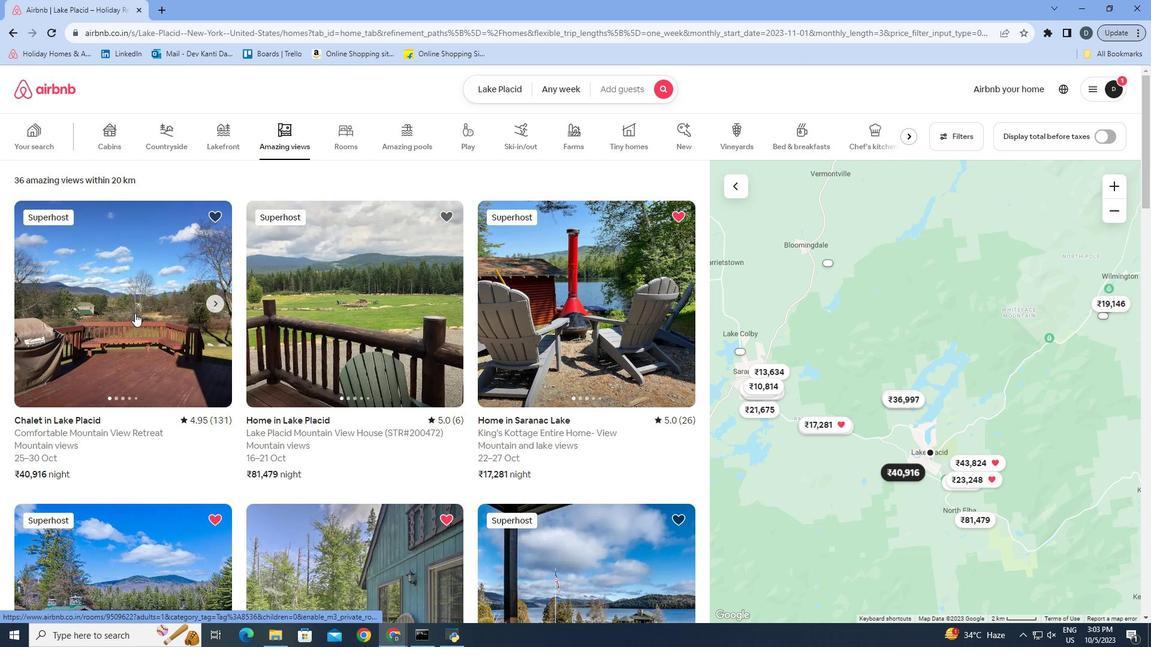 
Action: Mouse moved to (833, 449)
Screenshot: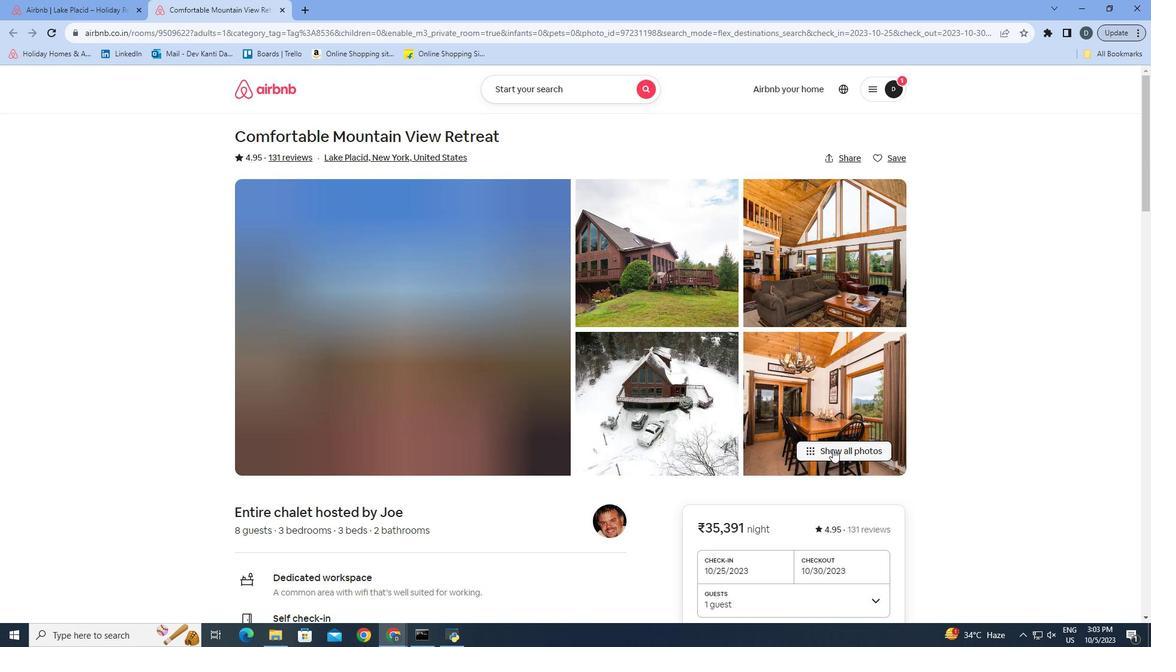 
Action: Mouse pressed left at (833, 449)
Screenshot: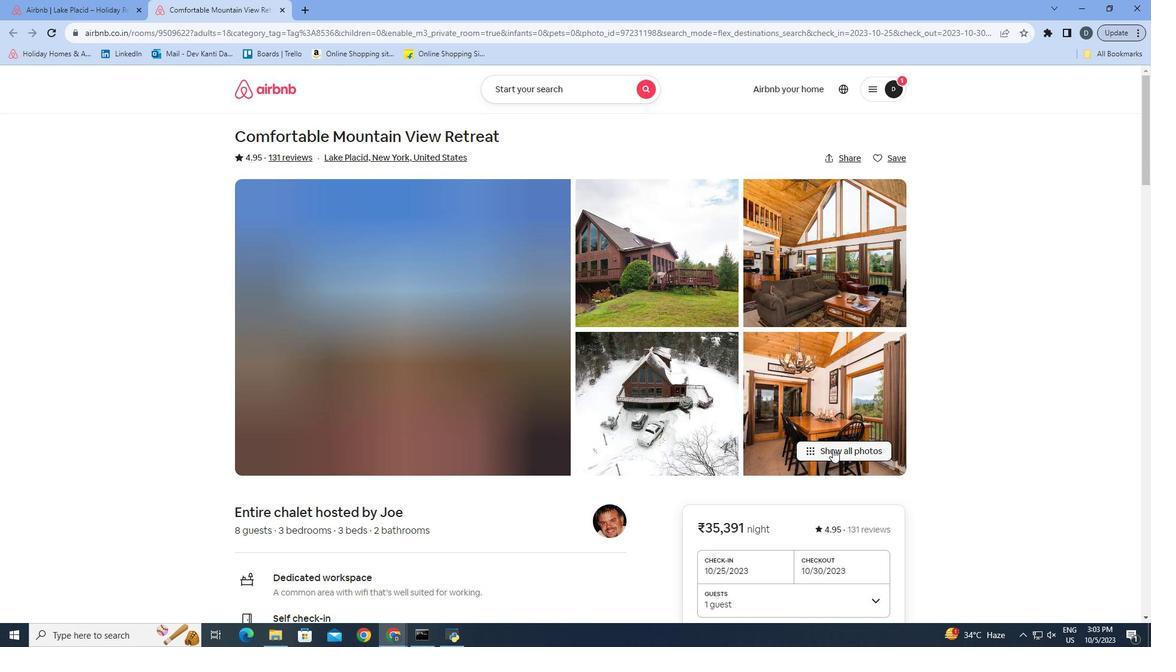 
Action: Mouse moved to (811, 417)
Screenshot: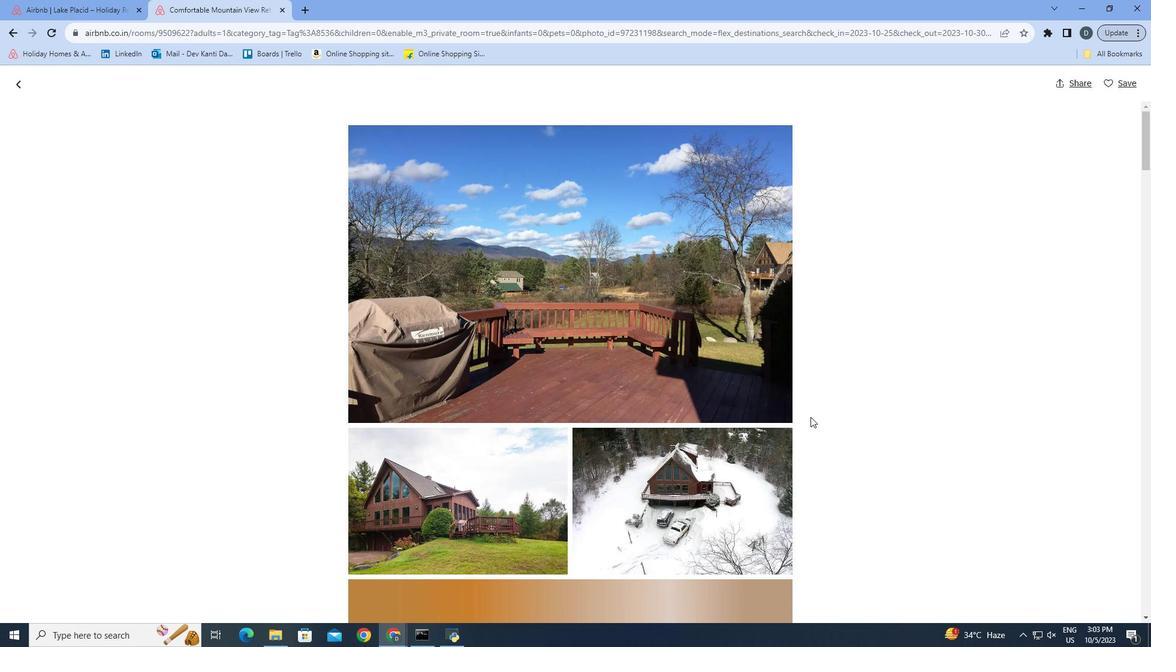 
Action: Mouse scrolled (811, 416) with delta (0, 0)
Screenshot: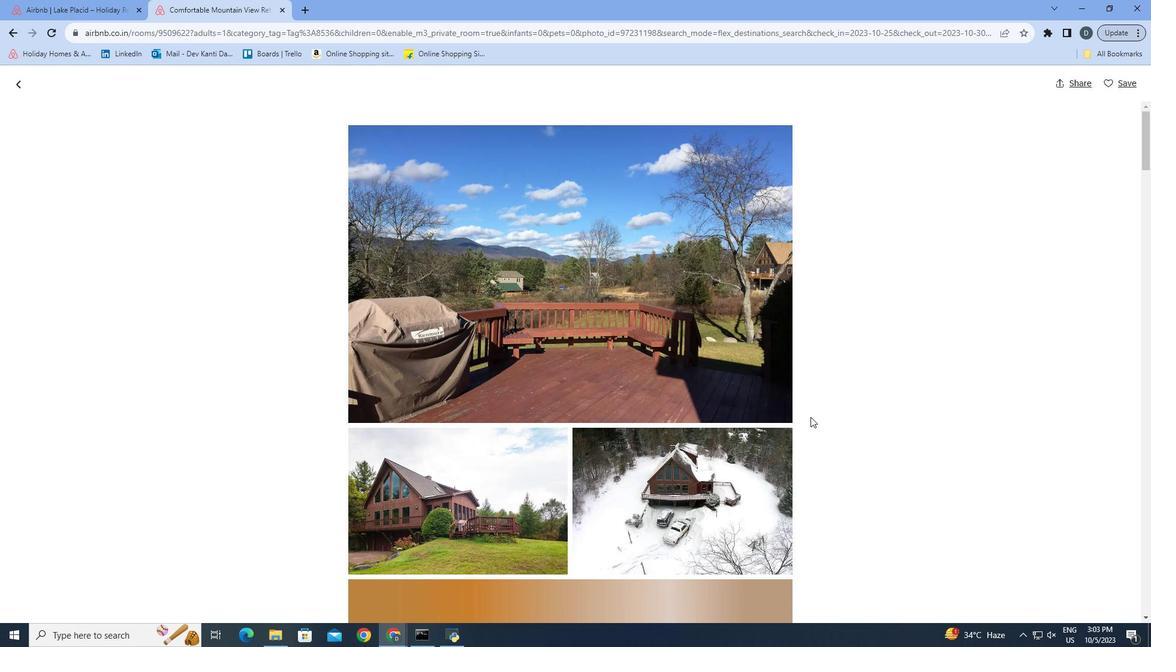 
Action: Mouse moved to (811, 417)
Screenshot: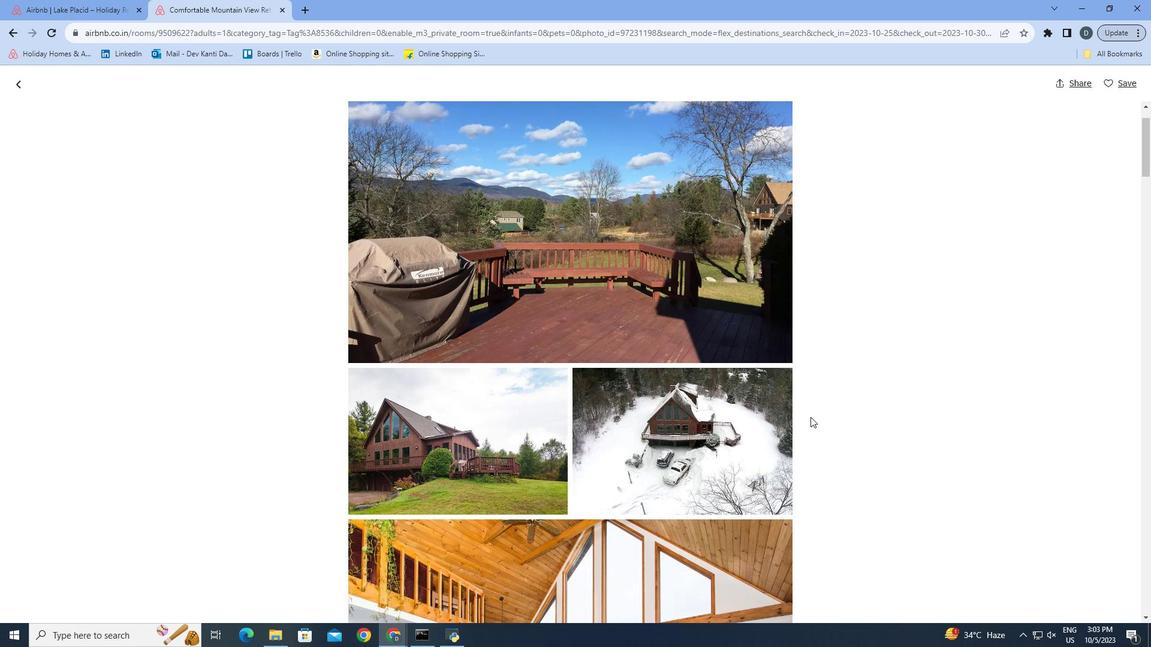
Action: Mouse scrolled (811, 416) with delta (0, 0)
Screenshot: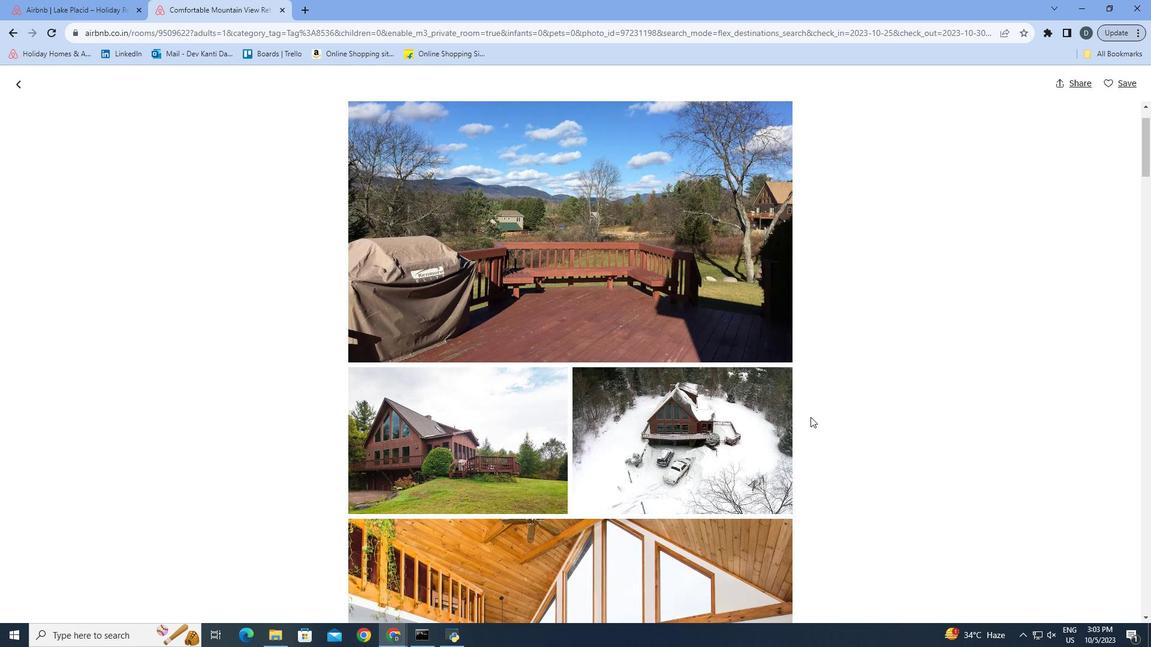 
Action: Mouse moved to (811, 416)
Screenshot: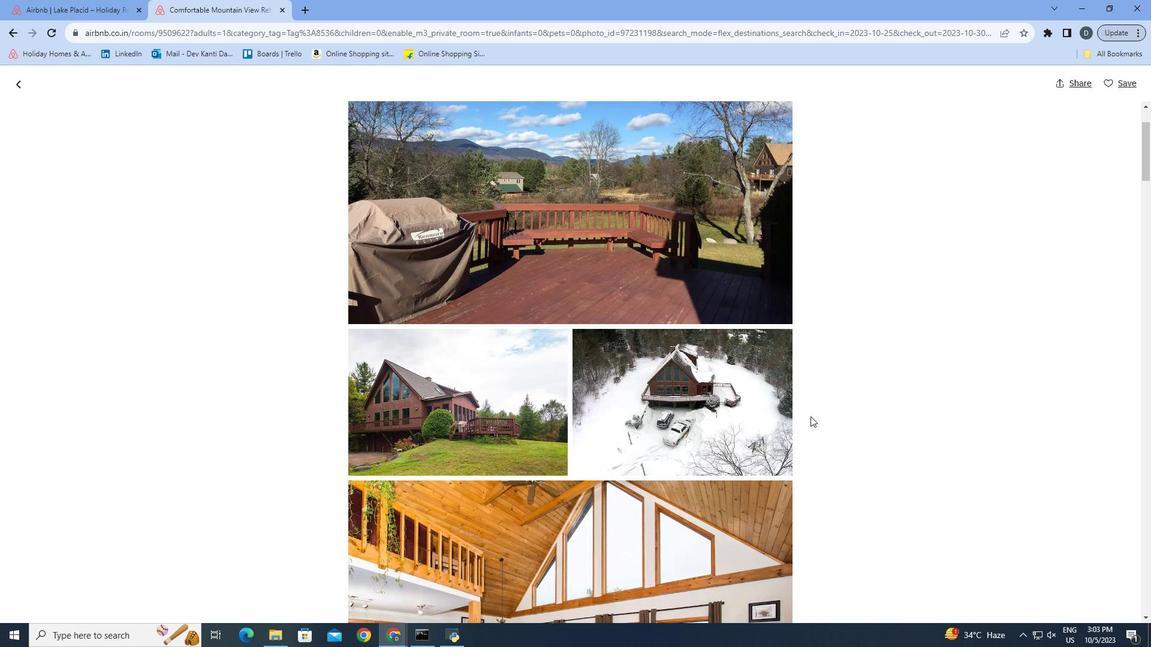 
Action: Mouse scrolled (811, 416) with delta (0, 0)
Screenshot: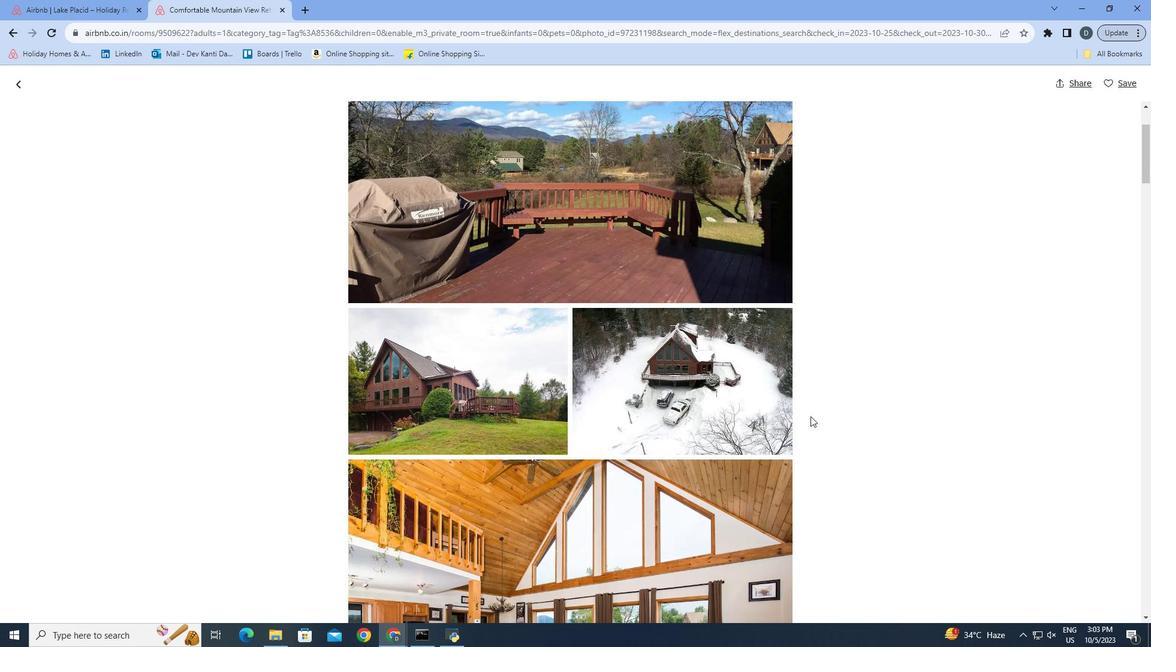 
Action: Mouse scrolled (811, 416) with delta (0, 0)
Screenshot: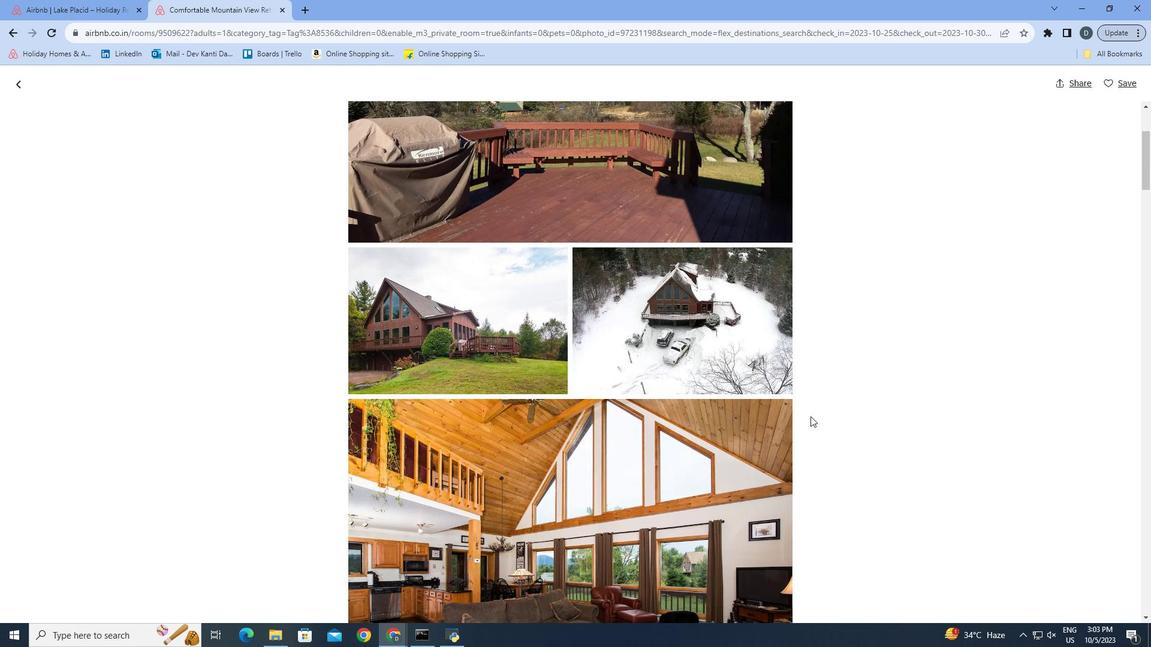 
Action: Mouse scrolled (811, 416) with delta (0, 0)
Screenshot: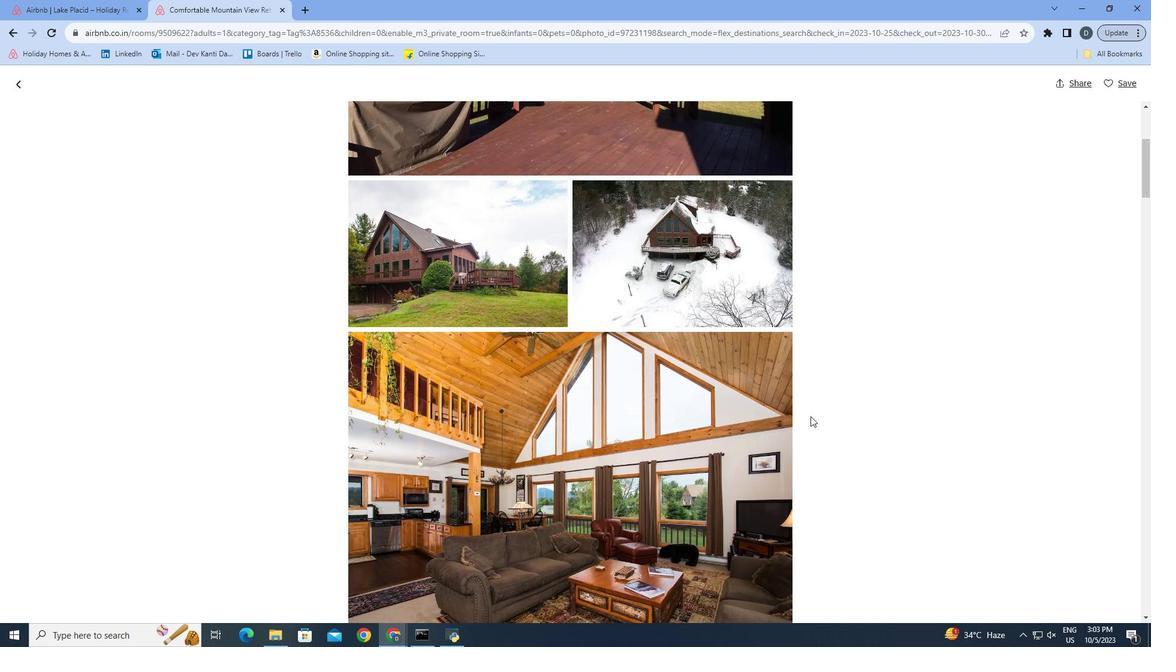 
Action: Mouse scrolled (811, 416) with delta (0, 0)
Screenshot: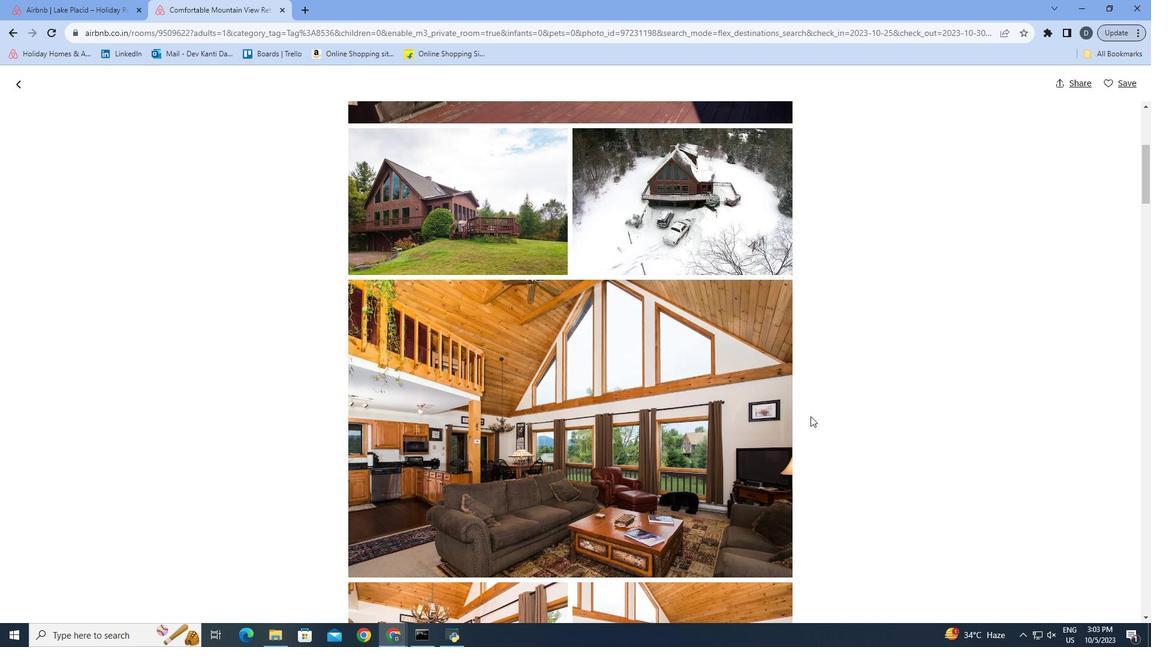 
Action: Mouse scrolled (811, 416) with delta (0, 0)
Screenshot: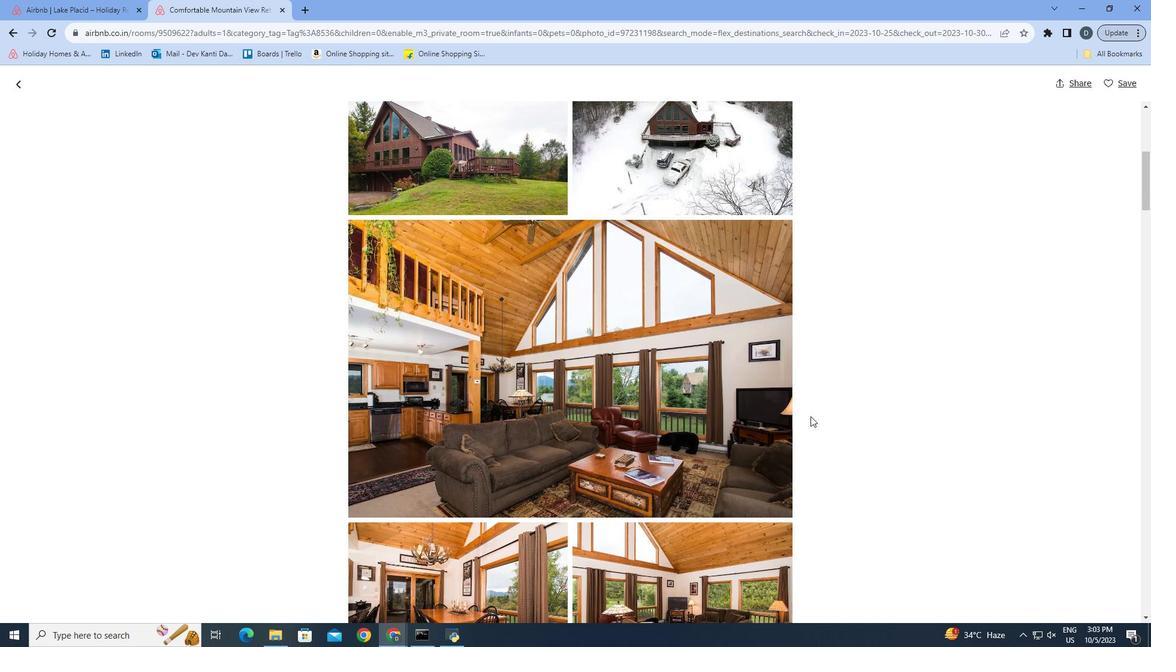 
Action: Mouse scrolled (811, 416) with delta (0, 0)
Screenshot: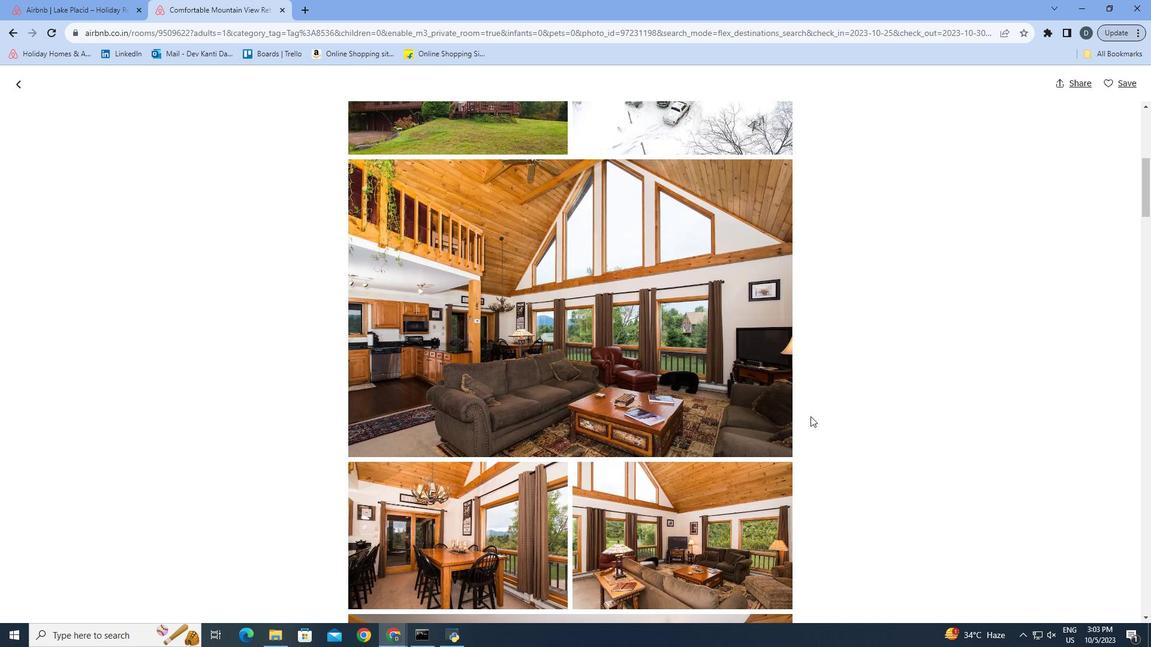 
Action: Mouse scrolled (811, 416) with delta (0, 0)
Screenshot: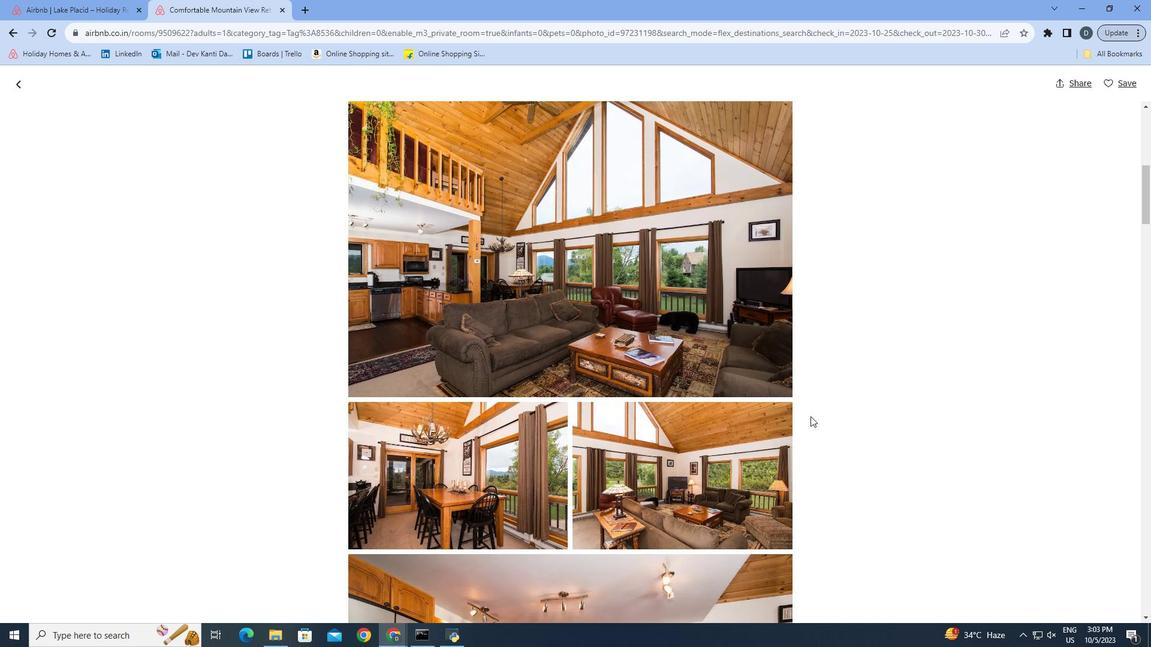 
Action: Mouse scrolled (811, 416) with delta (0, 0)
Screenshot: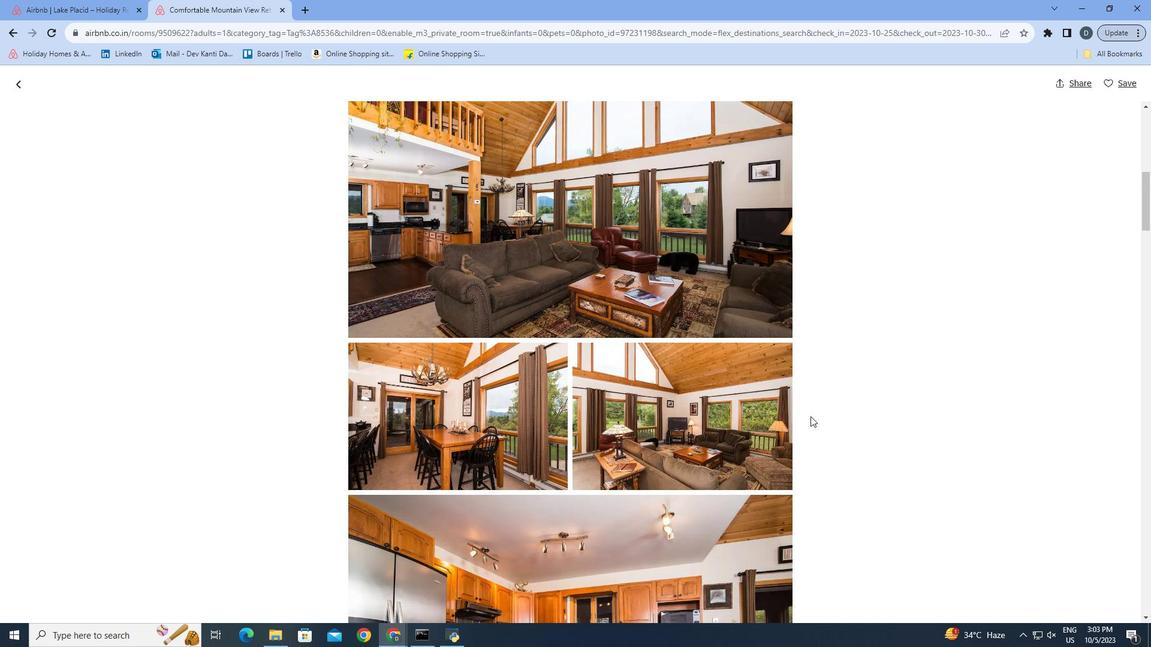 
Action: Mouse scrolled (811, 416) with delta (0, 0)
Screenshot: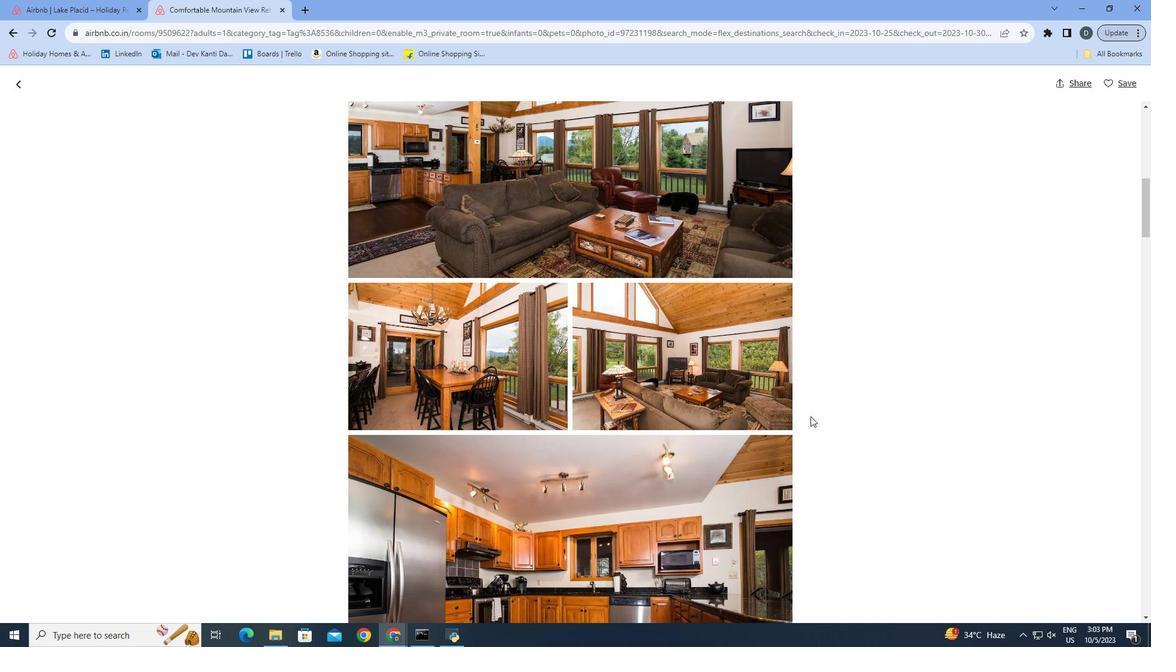 
Action: Mouse scrolled (811, 416) with delta (0, 0)
Screenshot: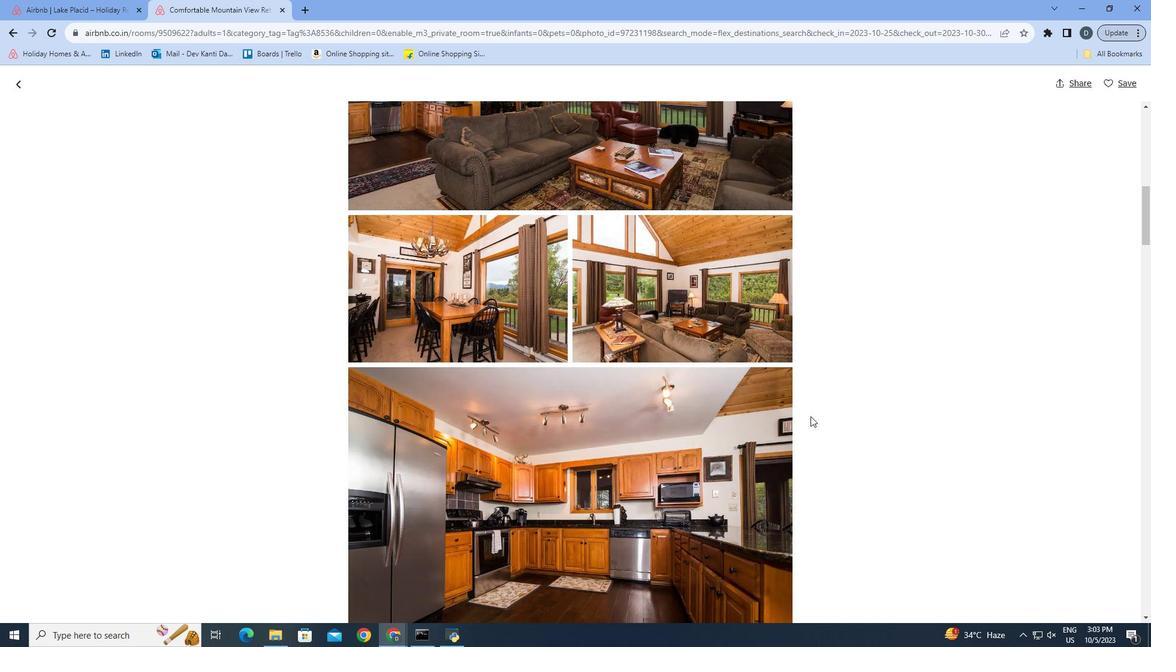 
Action: Mouse scrolled (811, 416) with delta (0, 0)
Screenshot: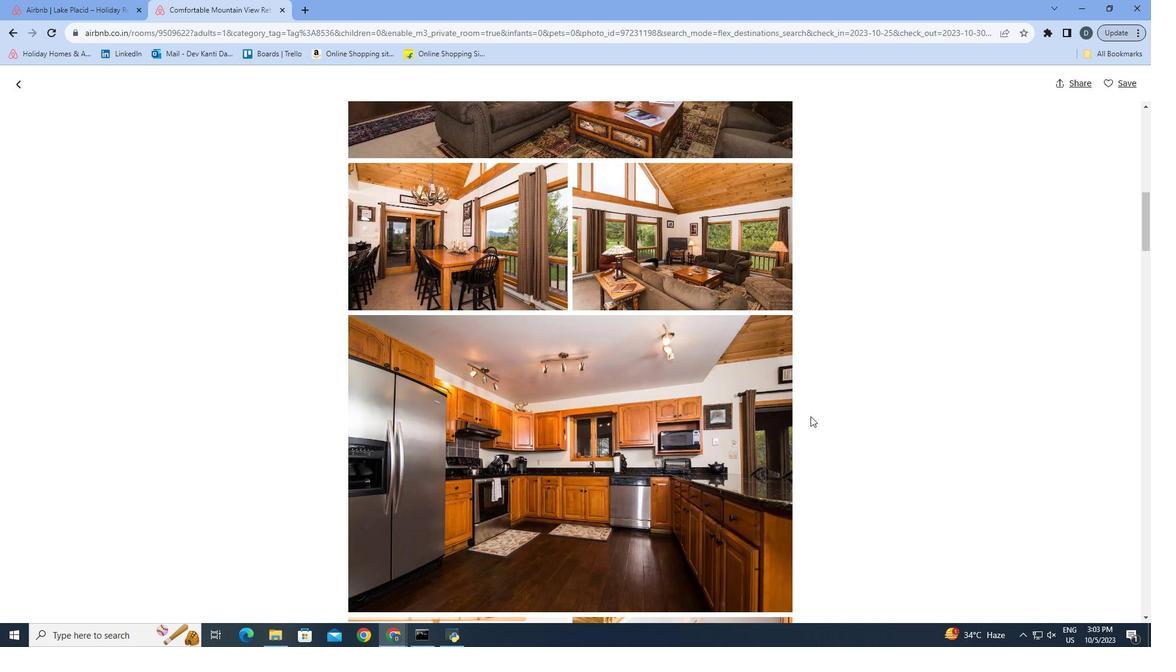 
Action: Mouse scrolled (811, 416) with delta (0, 0)
Screenshot: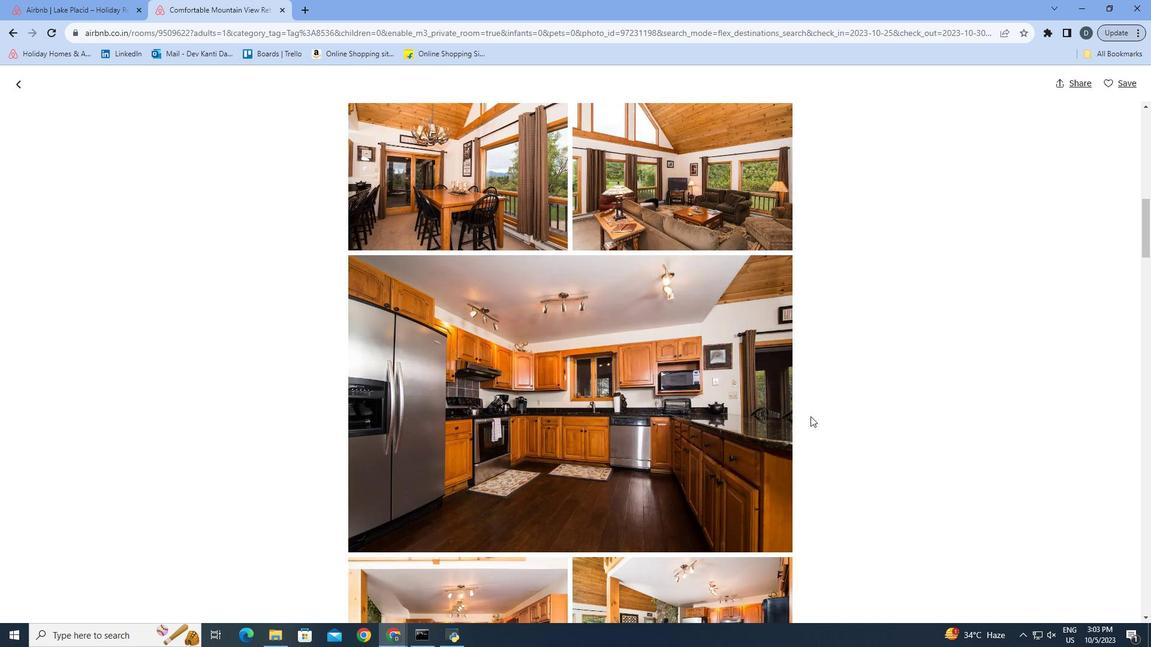 
Action: Mouse scrolled (811, 416) with delta (0, 0)
Screenshot: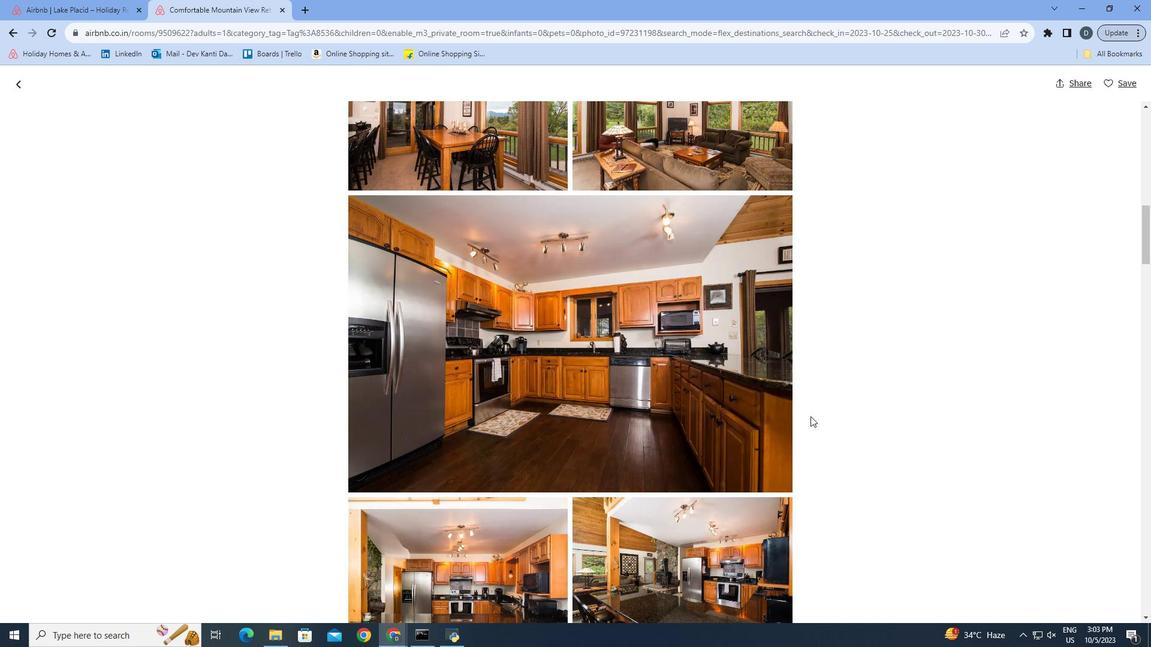 
Action: Mouse scrolled (811, 416) with delta (0, 0)
Screenshot: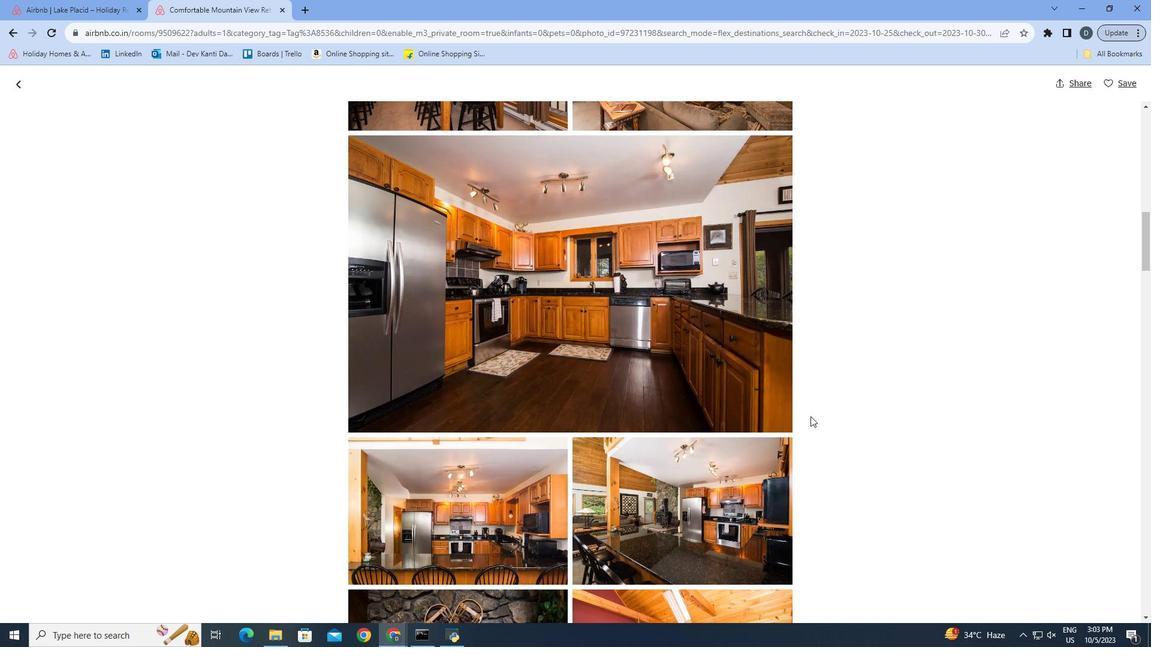 
Action: Mouse scrolled (811, 416) with delta (0, 0)
Screenshot: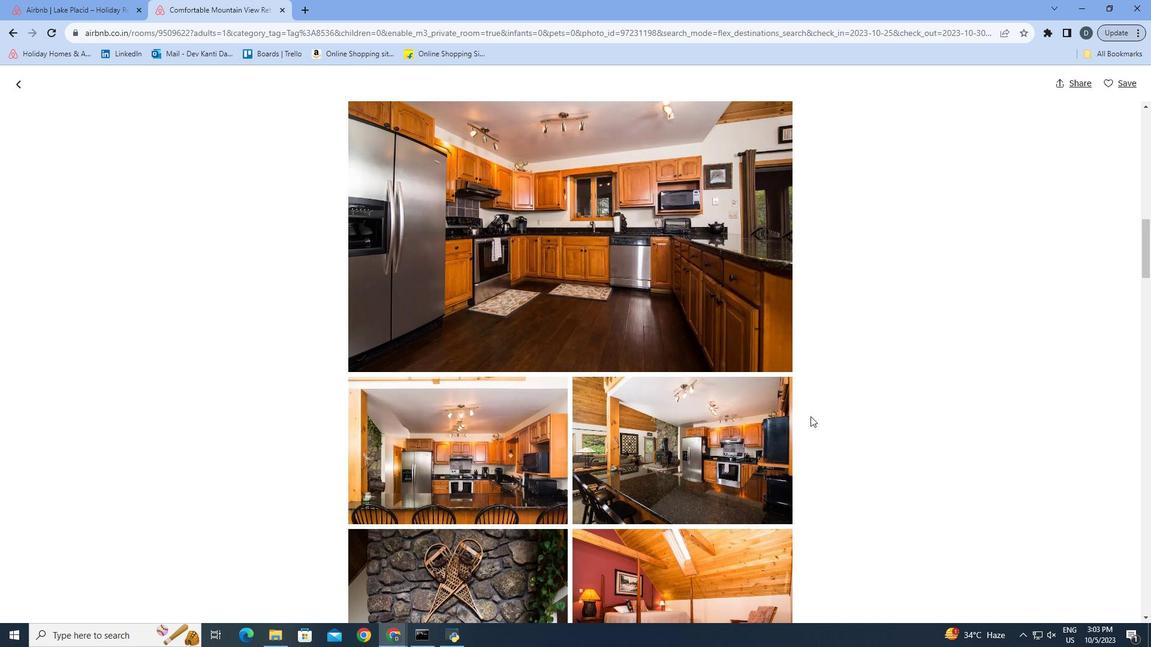 
Action: Mouse scrolled (811, 416) with delta (0, 0)
Screenshot: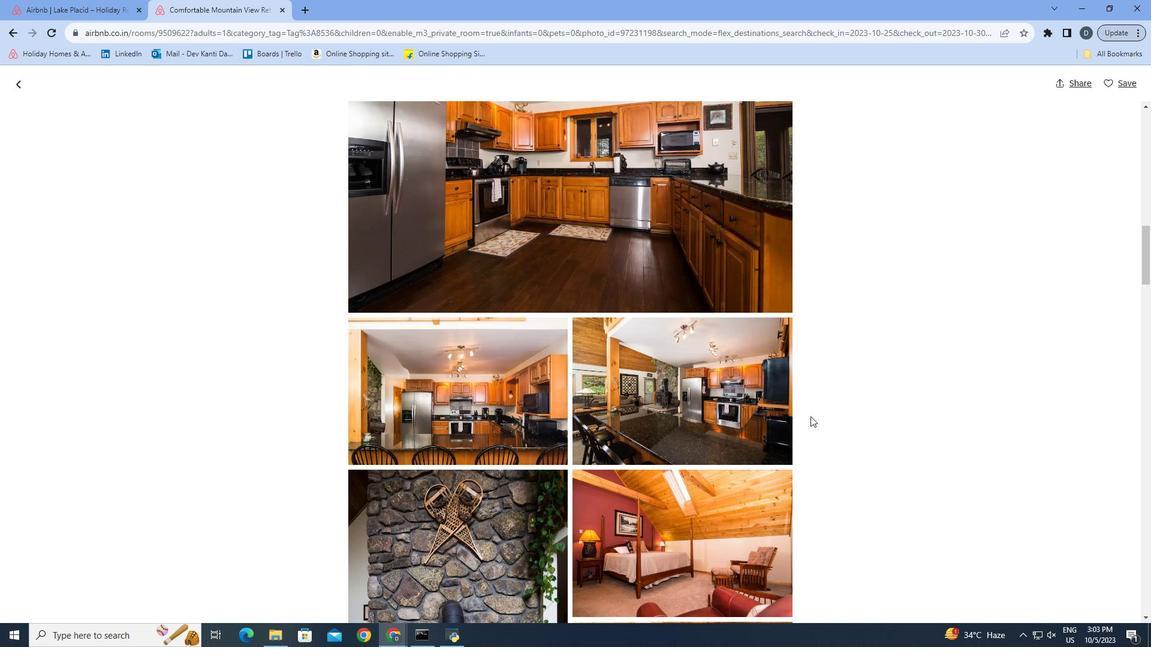 
Action: Mouse scrolled (811, 416) with delta (0, 0)
Screenshot: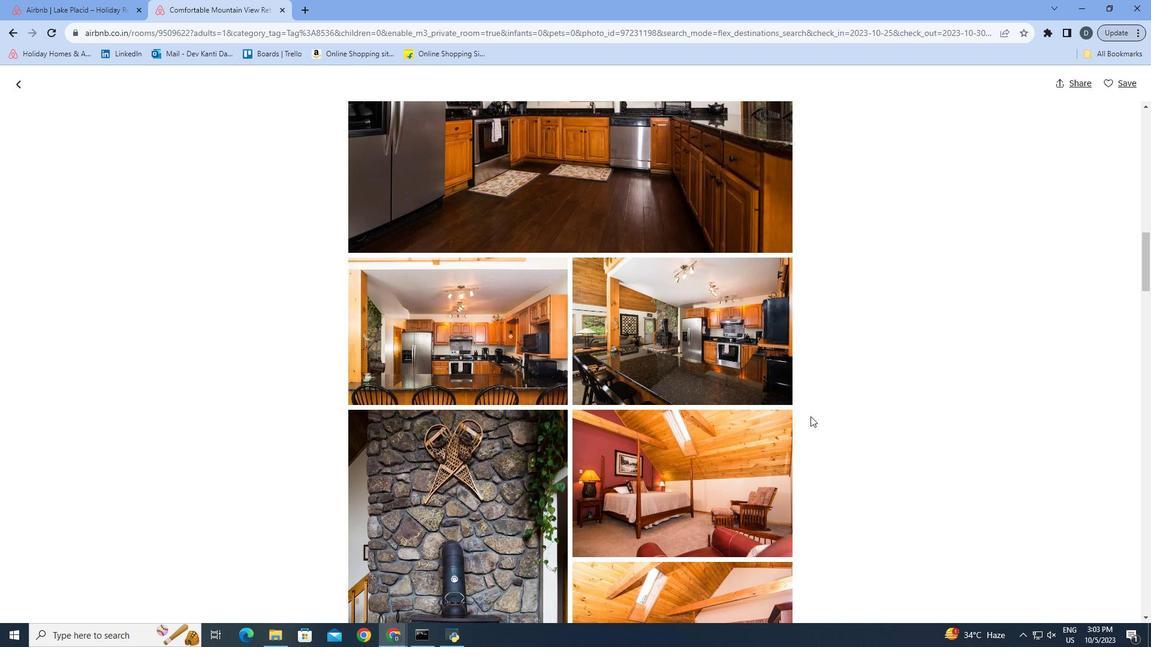 
Action: Mouse scrolled (811, 416) with delta (0, 0)
Screenshot: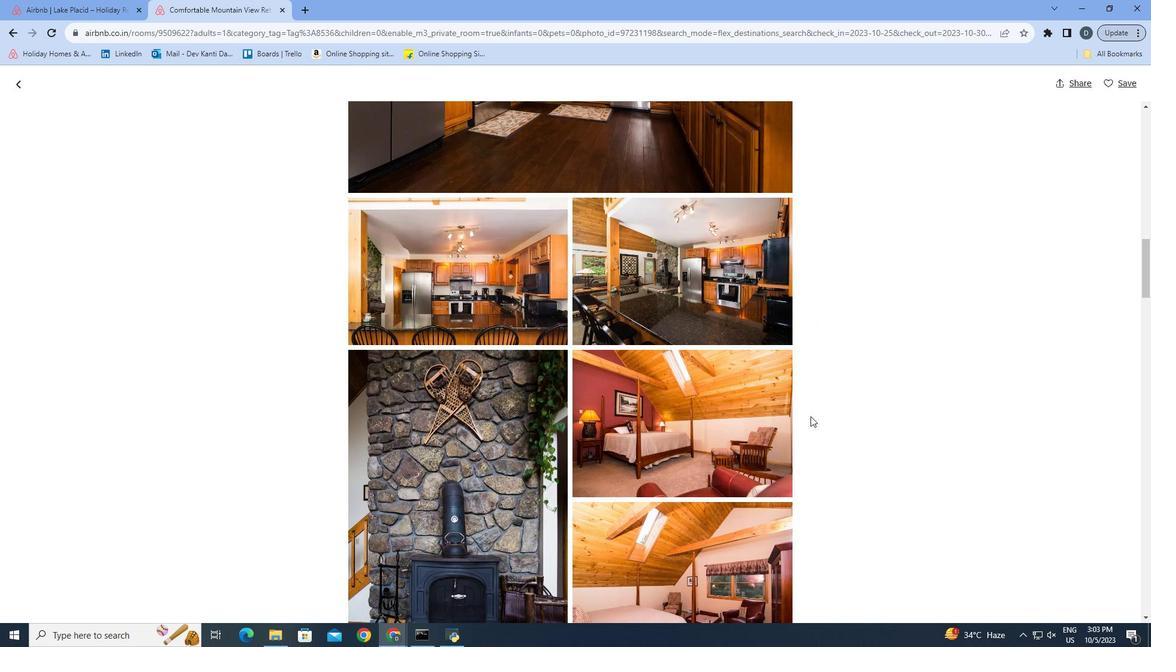 
Action: Mouse scrolled (811, 416) with delta (0, 0)
Screenshot: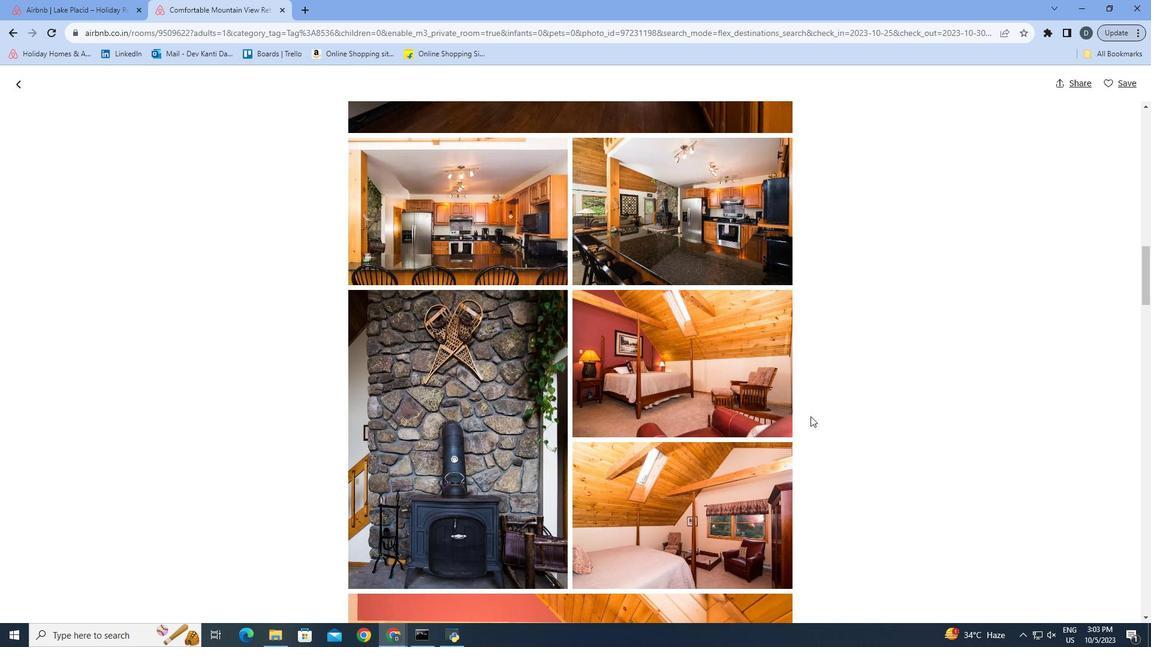 
Action: Mouse scrolled (811, 416) with delta (0, 0)
Screenshot: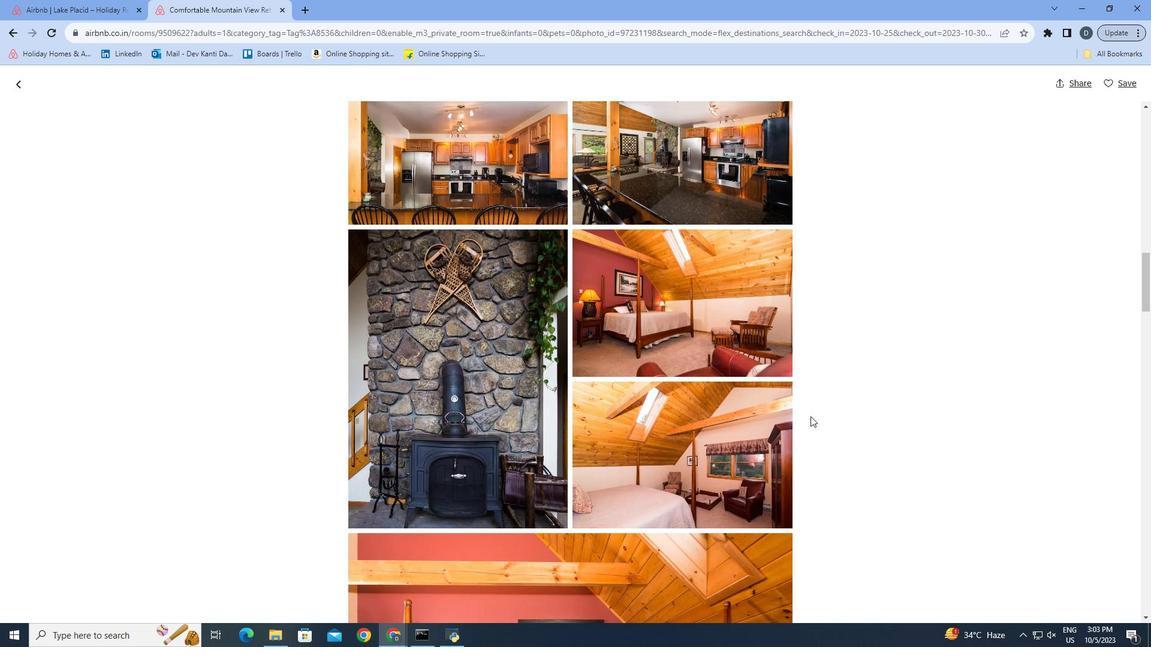 
Action: Mouse scrolled (811, 416) with delta (0, 0)
Screenshot: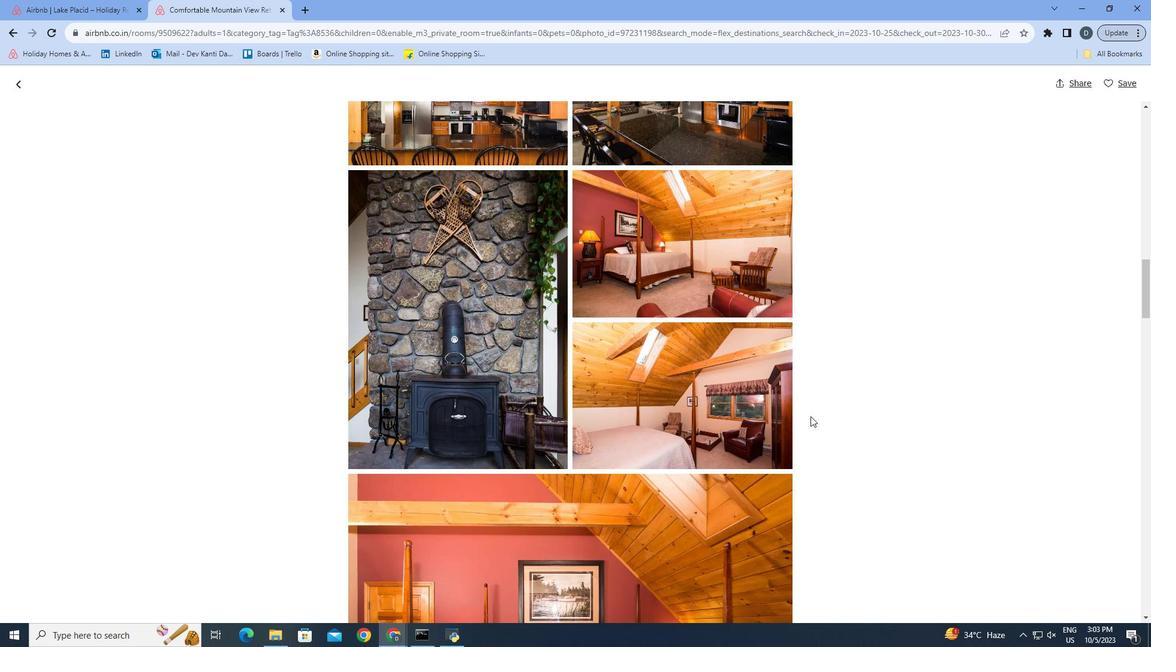
Action: Mouse scrolled (811, 416) with delta (0, 0)
Screenshot: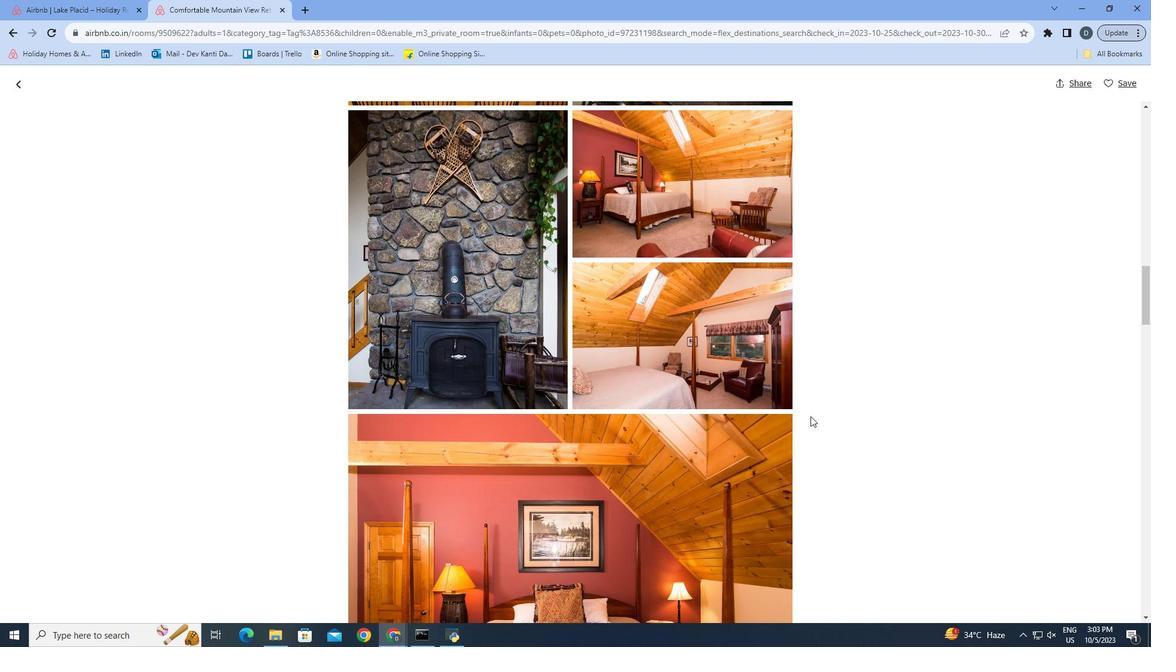 
Action: Mouse scrolled (811, 416) with delta (0, 0)
Screenshot: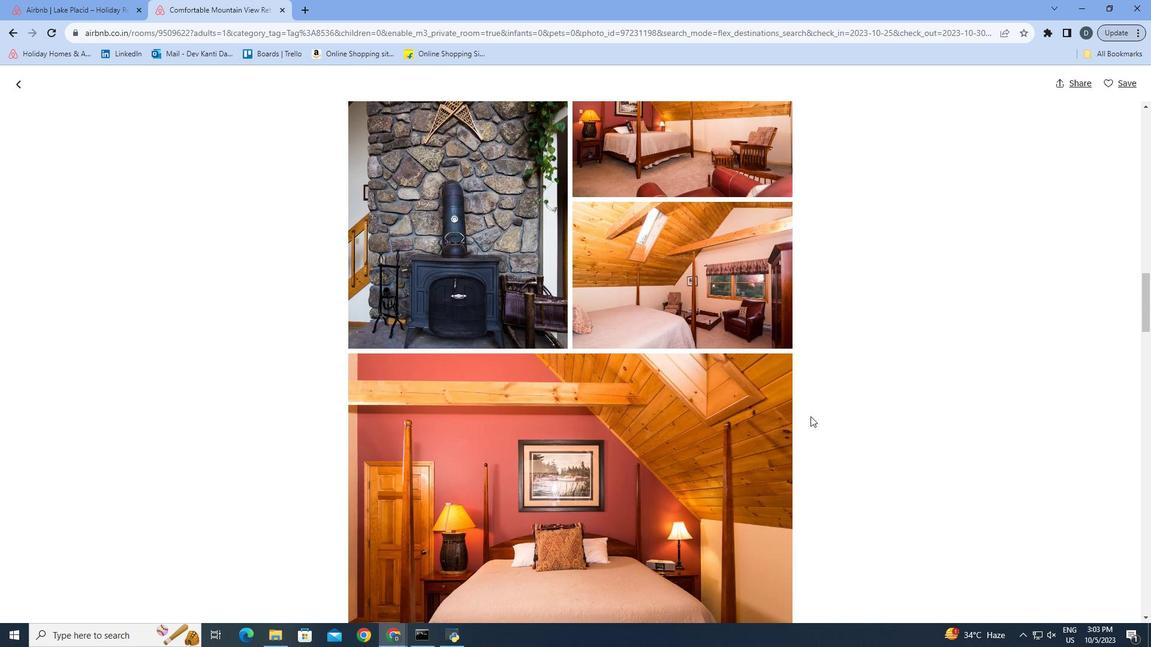 
Action: Mouse scrolled (811, 416) with delta (0, 0)
Screenshot: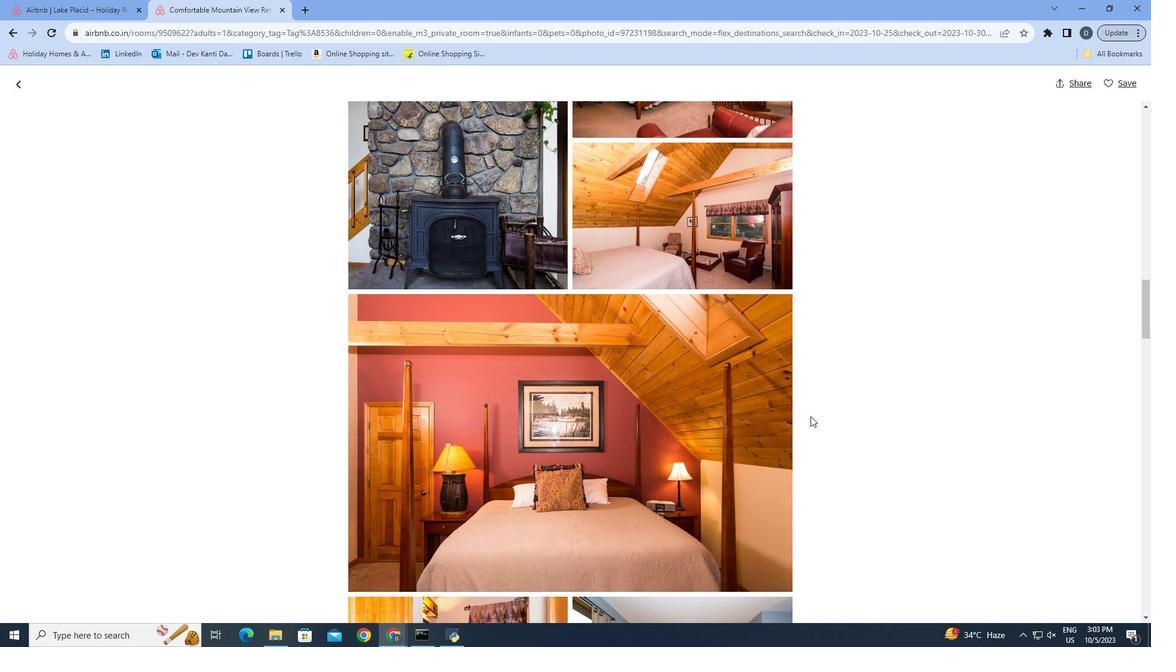 
Action: Mouse scrolled (811, 416) with delta (0, 0)
Screenshot: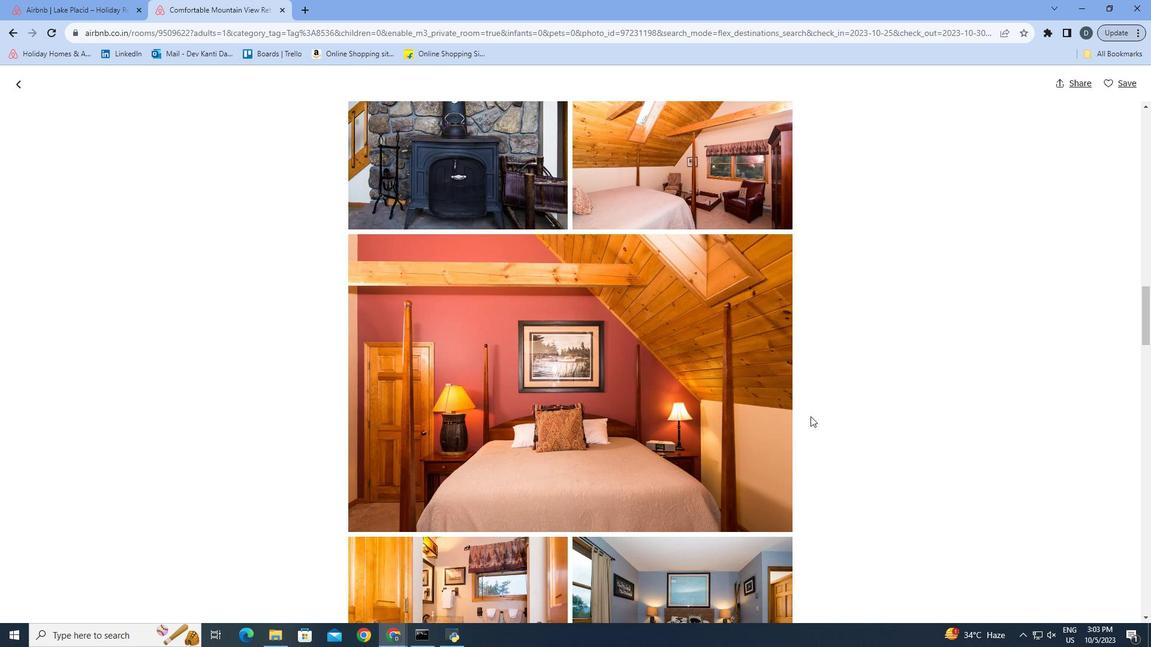 
Action: Mouse scrolled (811, 416) with delta (0, 0)
Screenshot: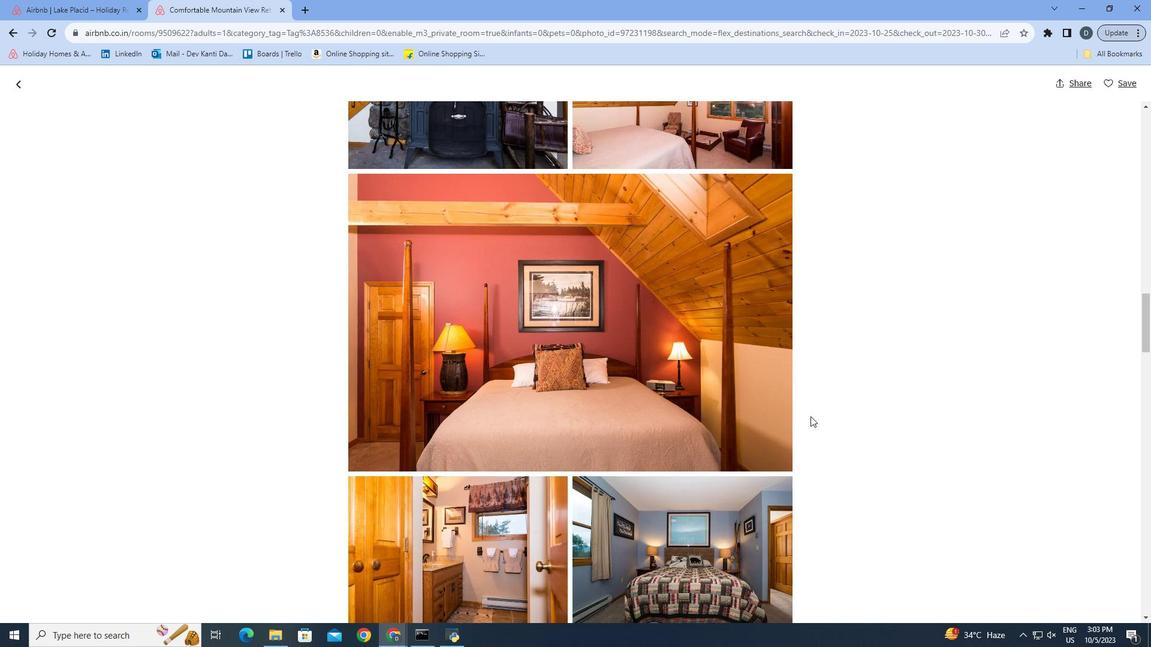
Action: Mouse scrolled (811, 416) with delta (0, 0)
Screenshot: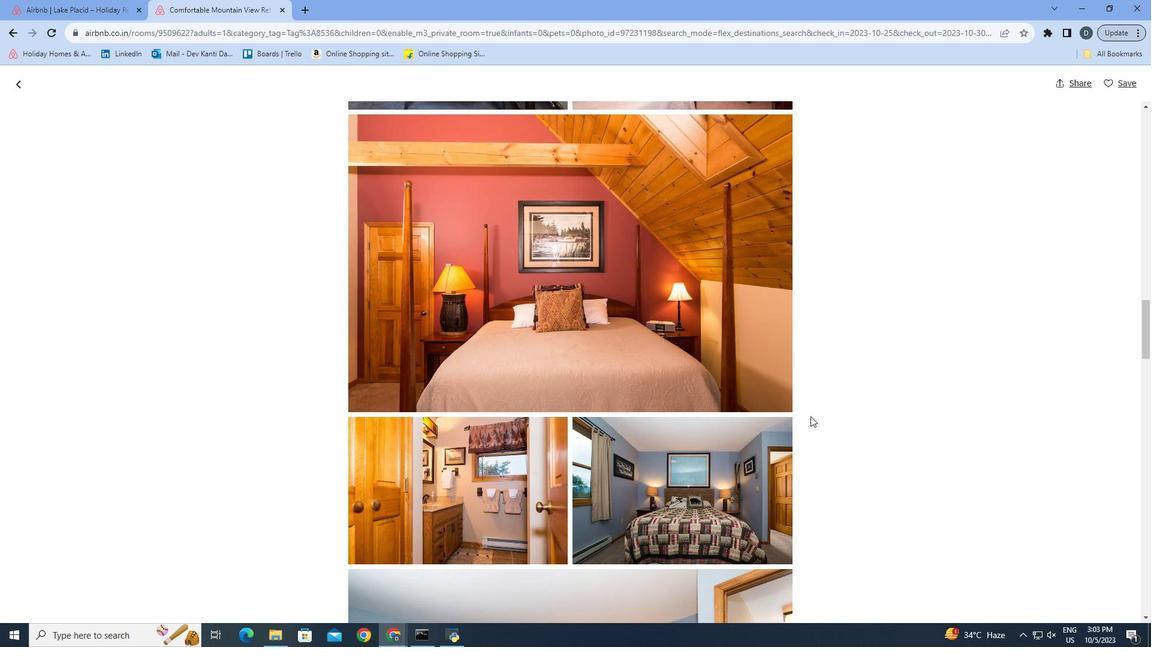 
Action: Mouse scrolled (811, 416) with delta (0, 0)
Screenshot: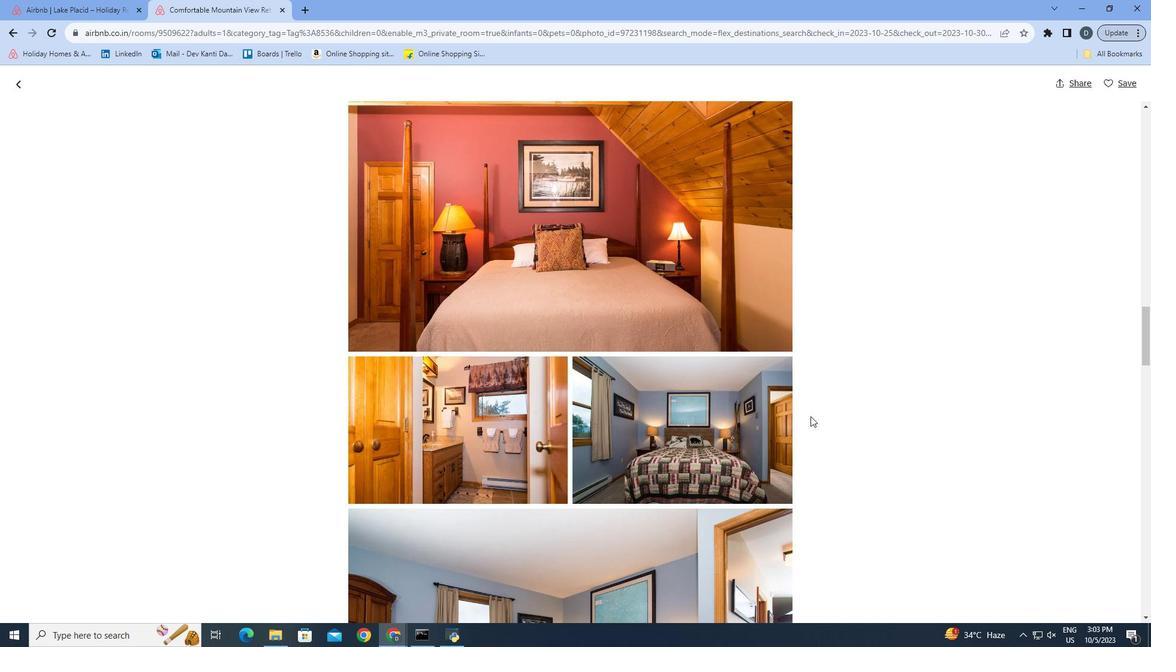 
Action: Mouse scrolled (811, 416) with delta (0, 0)
Screenshot: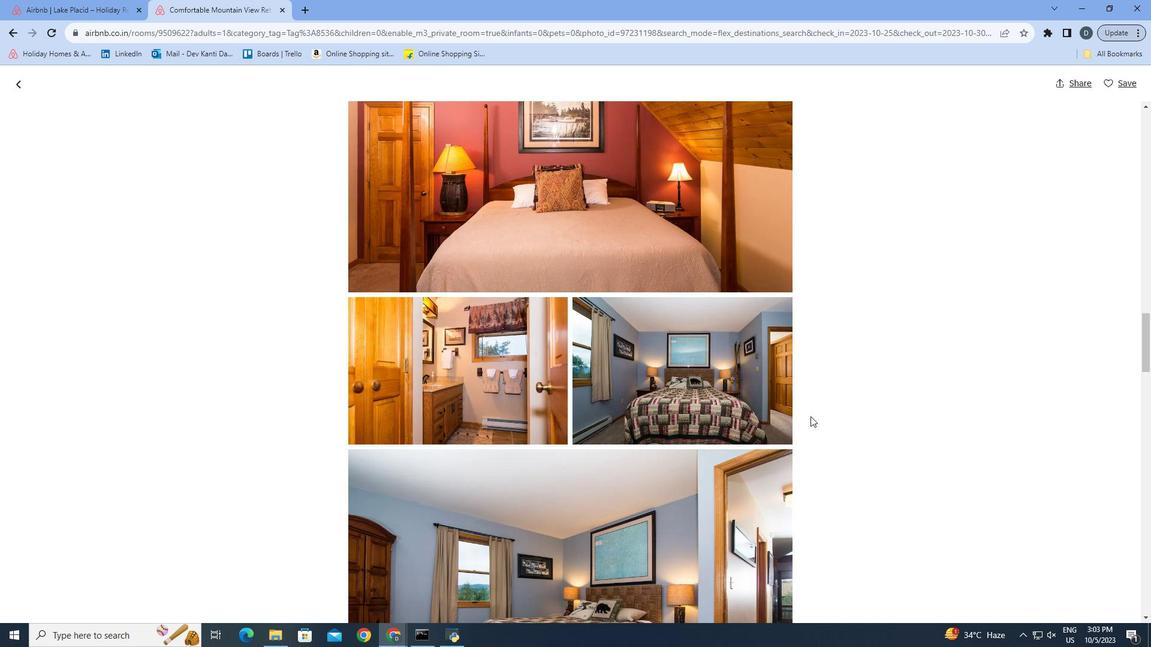 
Action: Mouse moved to (810, 431)
Screenshot: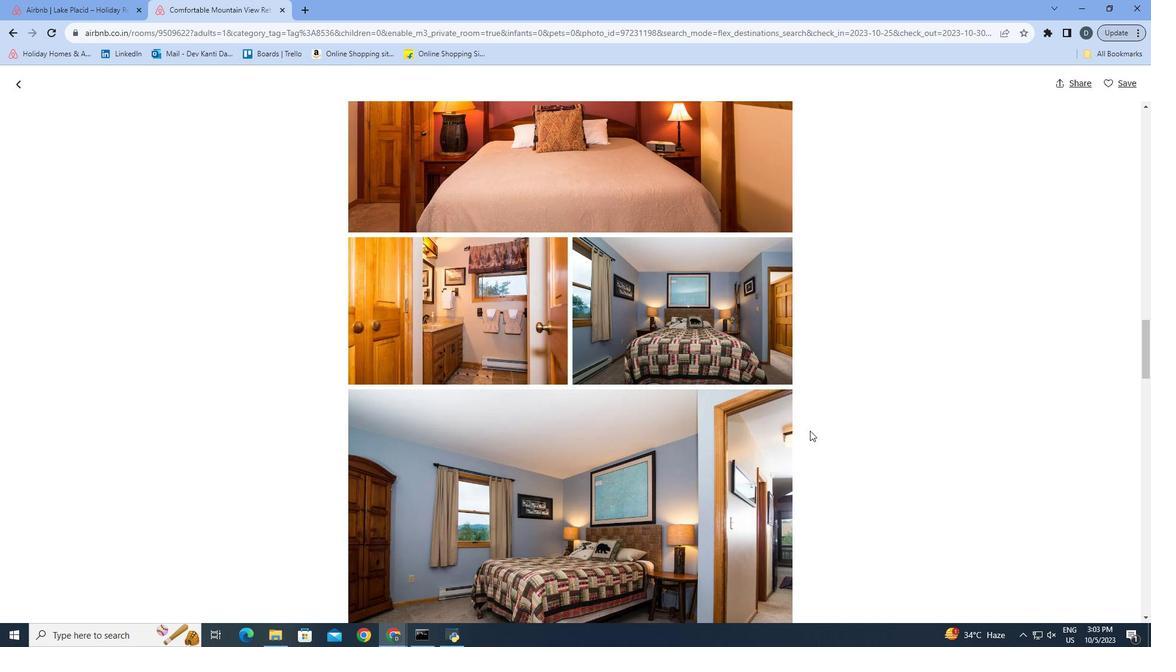 
Action: Mouse scrolled (810, 430) with delta (0, 0)
Screenshot: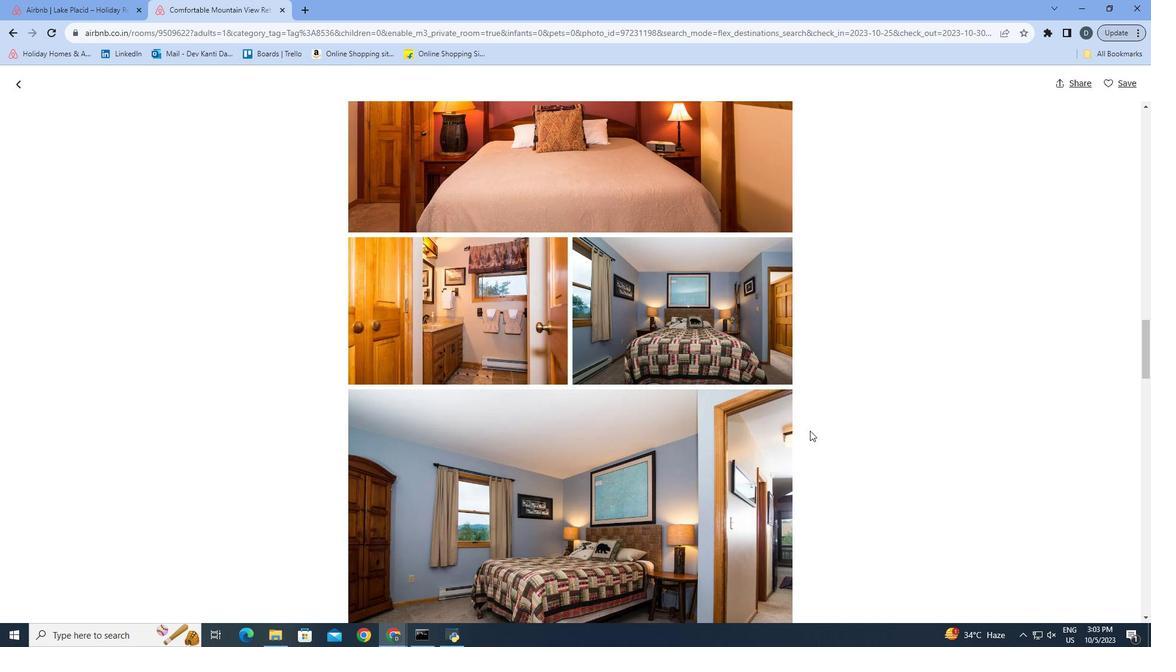 
Action: Mouse moved to (810, 430)
Screenshot: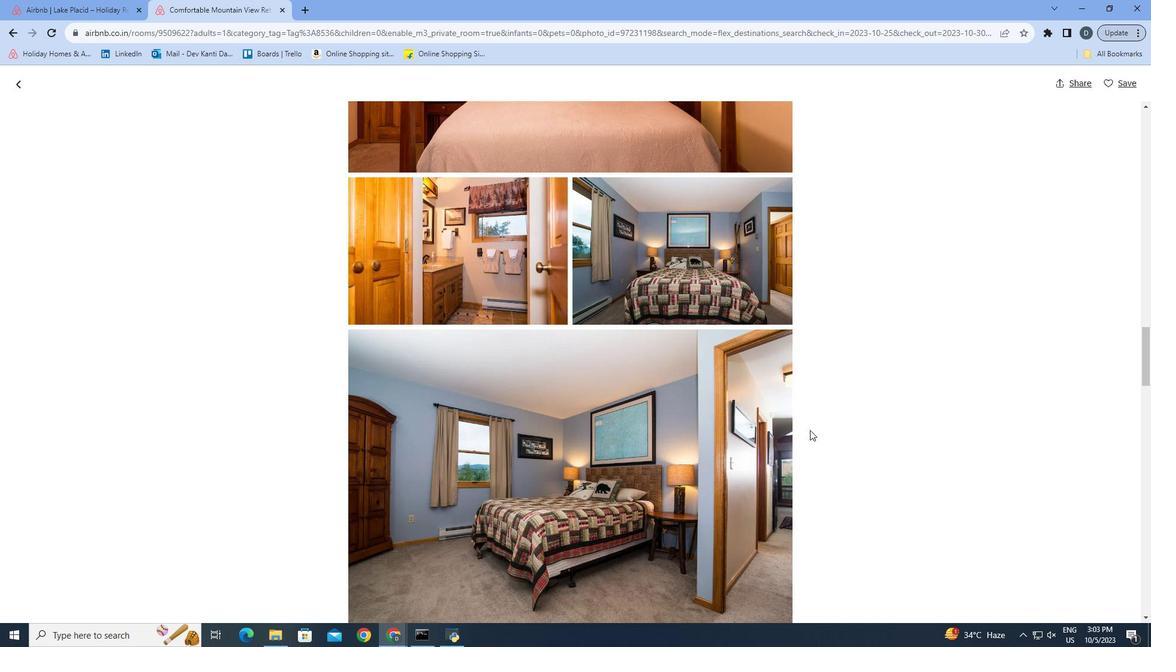 
Action: Mouse scrolled (810, 430) with delta (0, 0)
Screenshot: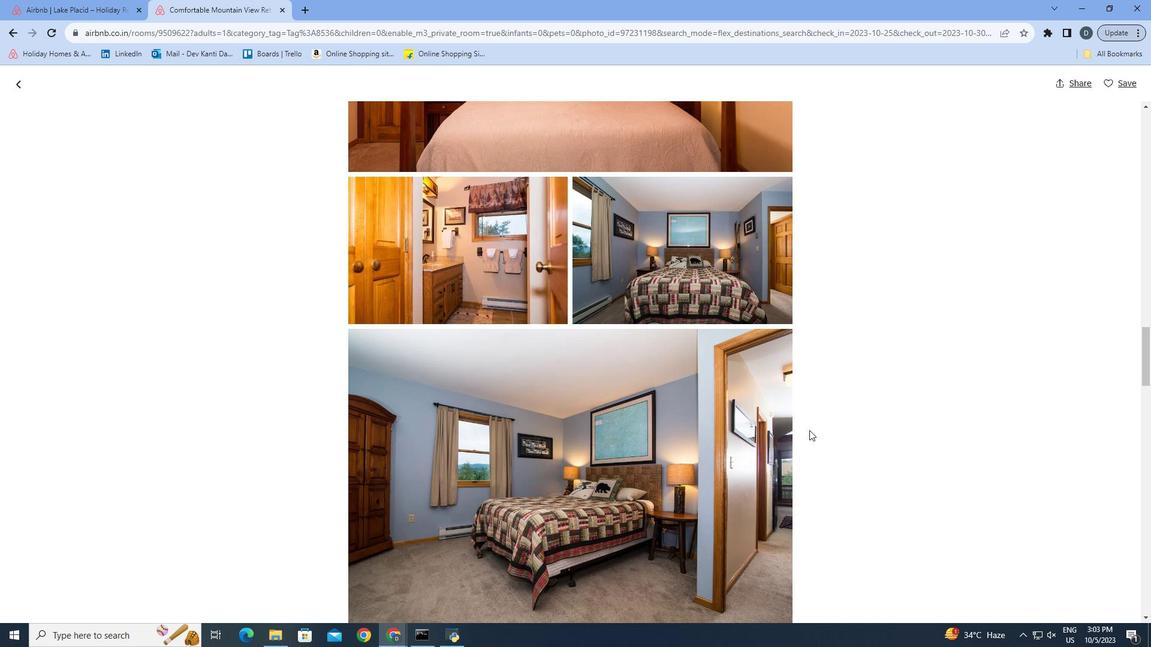 
Action: Mouse moved to (809, 423)
Screenshot: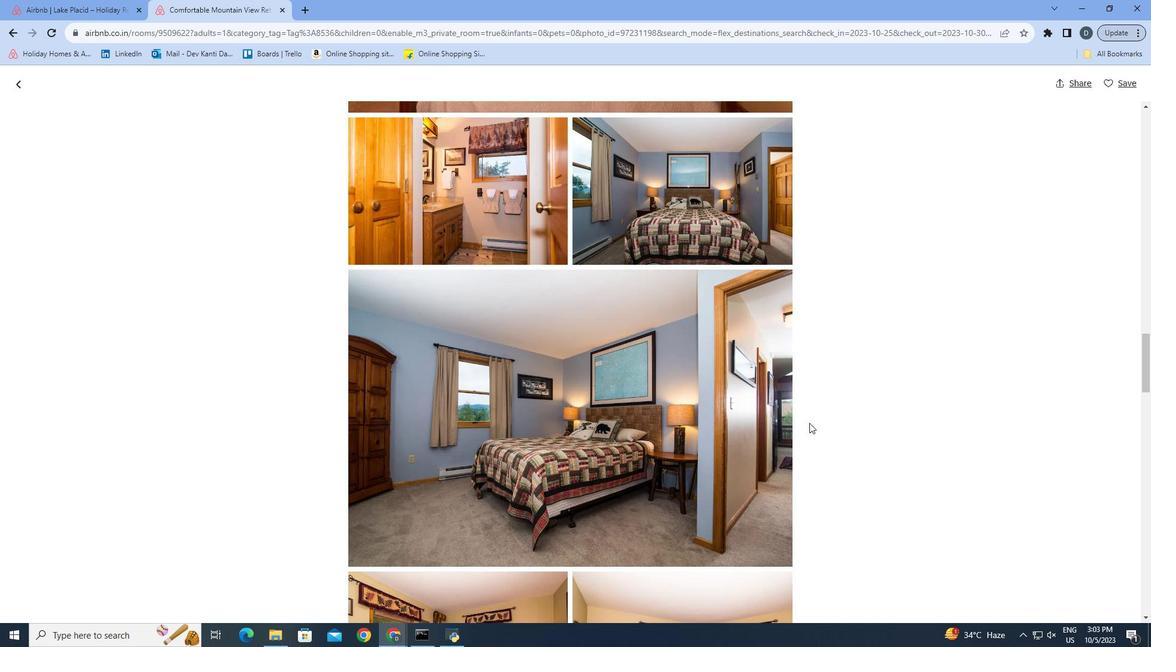 
Action: Mouse scrolled (809, 422) with delta (0, 0)
Screenshot: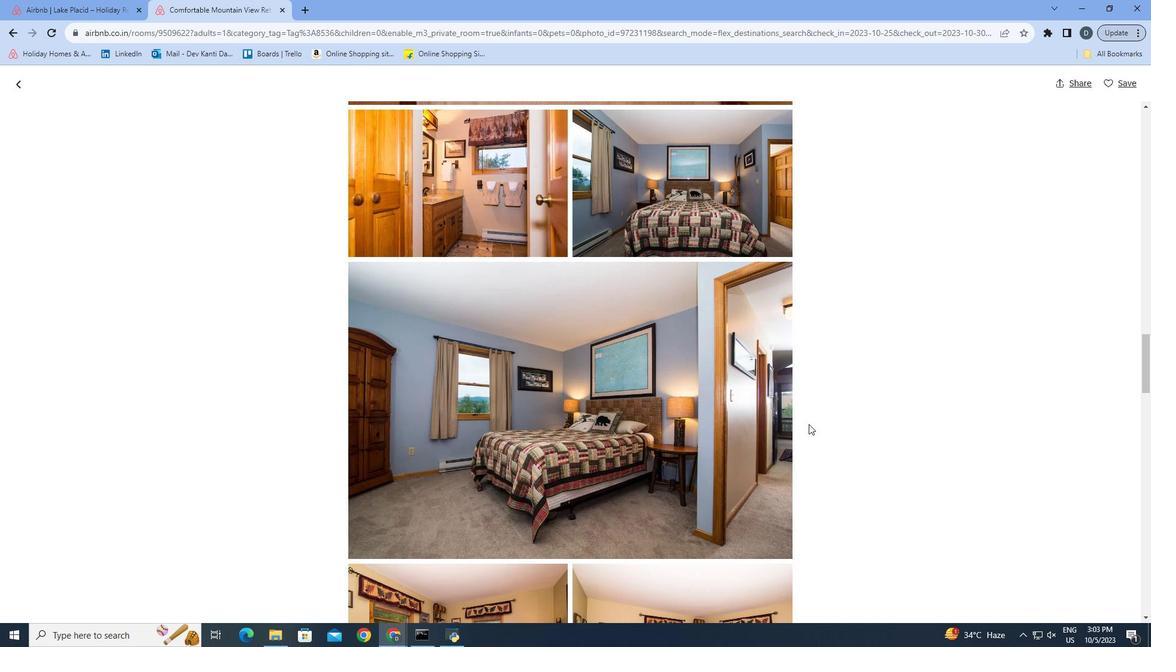 
Action: Mouse moved to (809, 424)
Screenshot: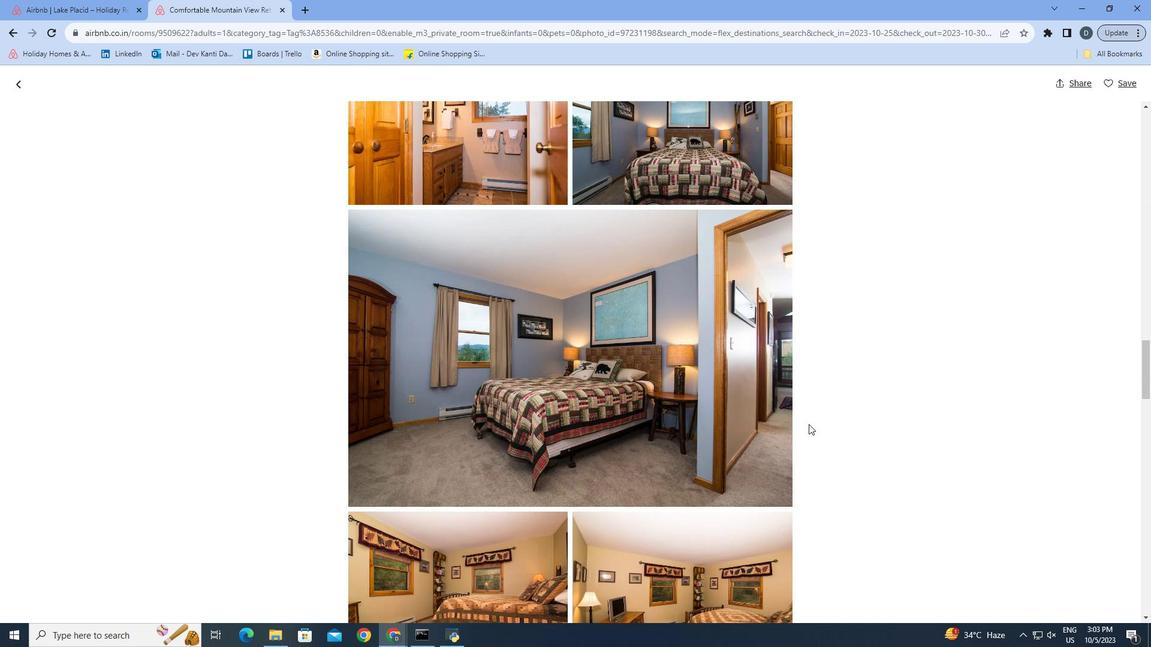 
Action: Mouse scrolled (809, 424) with delta (0, 0)
Screenshot: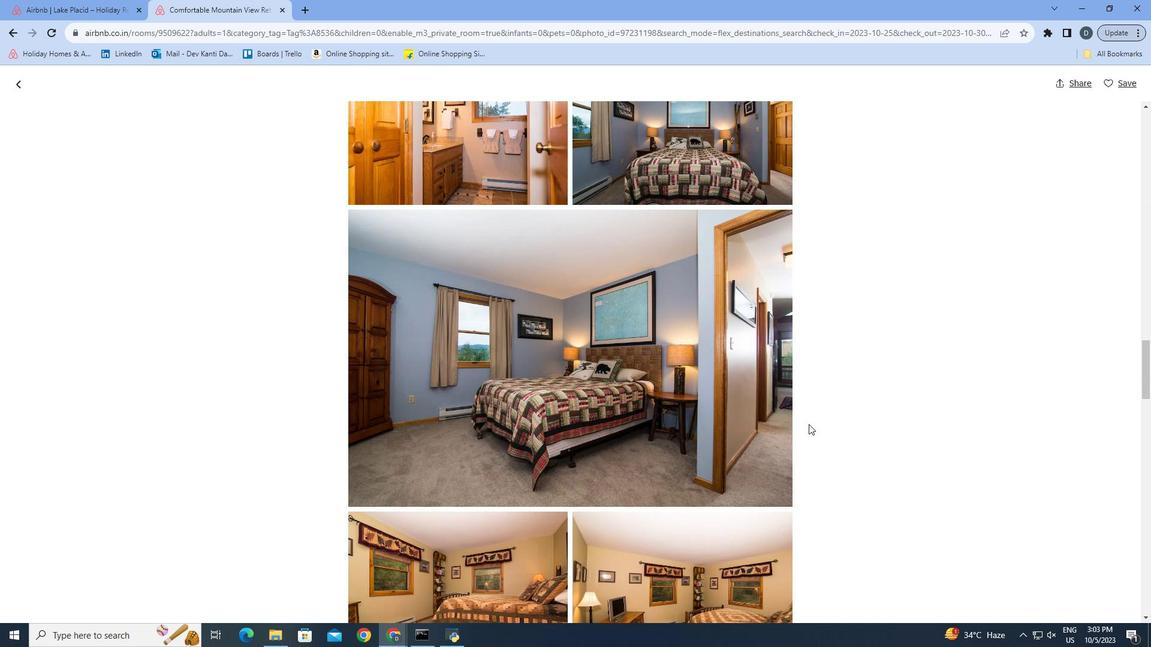 
Action: Mouse scrolled (809, 424) with delta (0, 0)
Screenshot: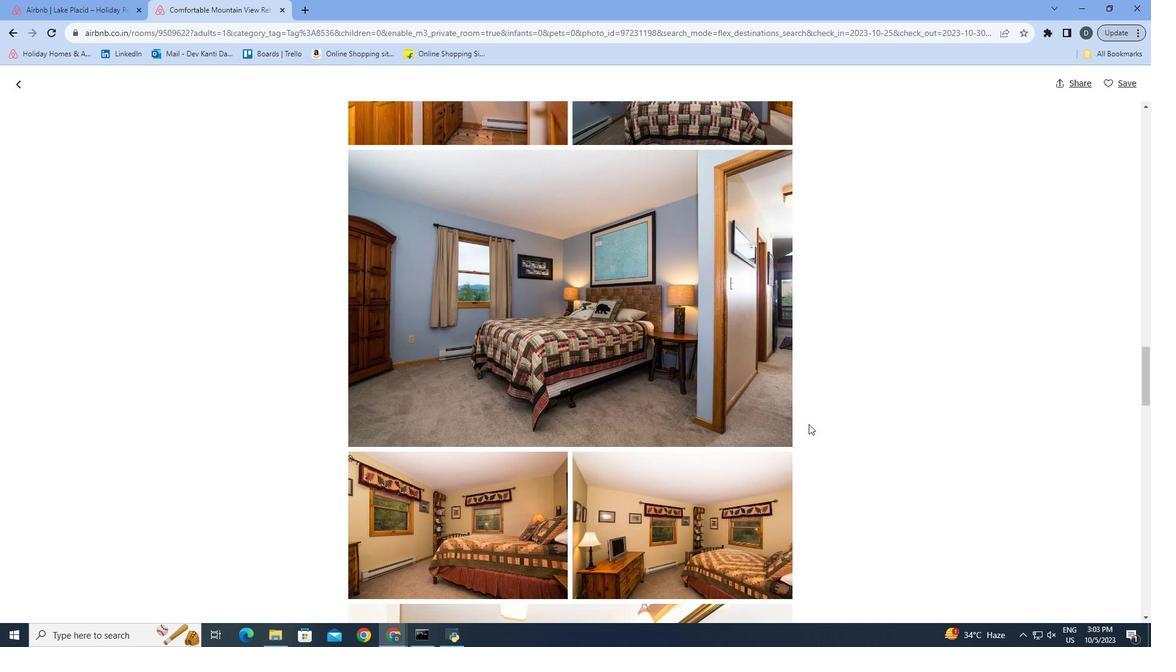 
Action: Mouse scrolled (809, 424) with delta (0, 0)
Screenshot: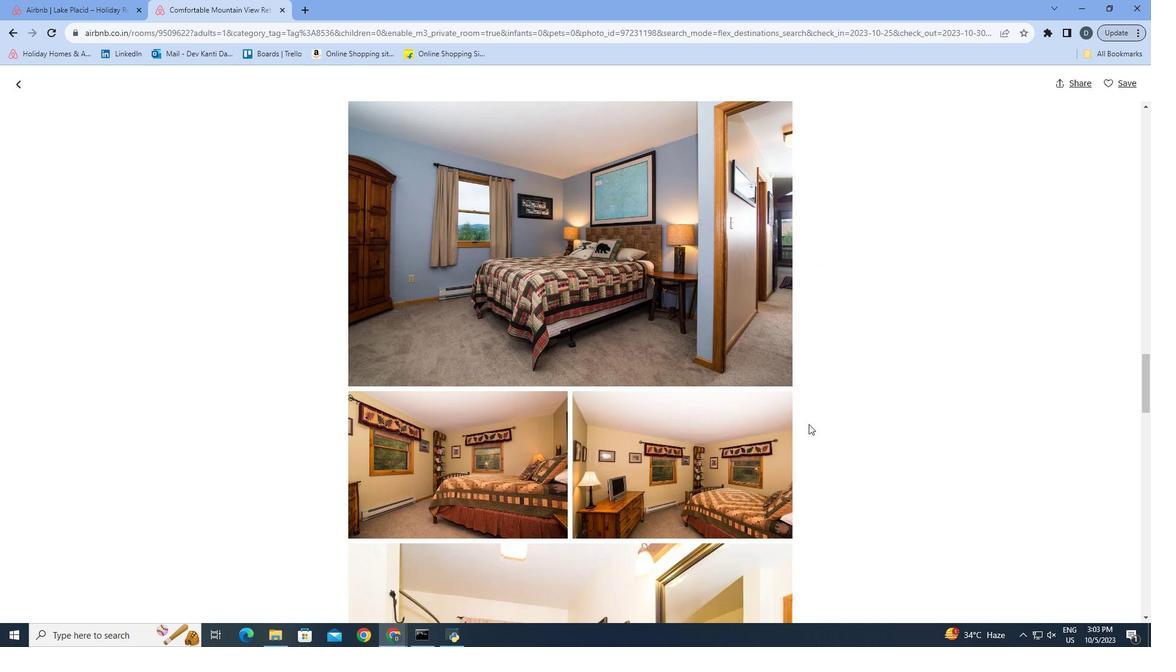 
Action: Mouse scrolled (809, 424) with delta (0, 0)
Screenshot: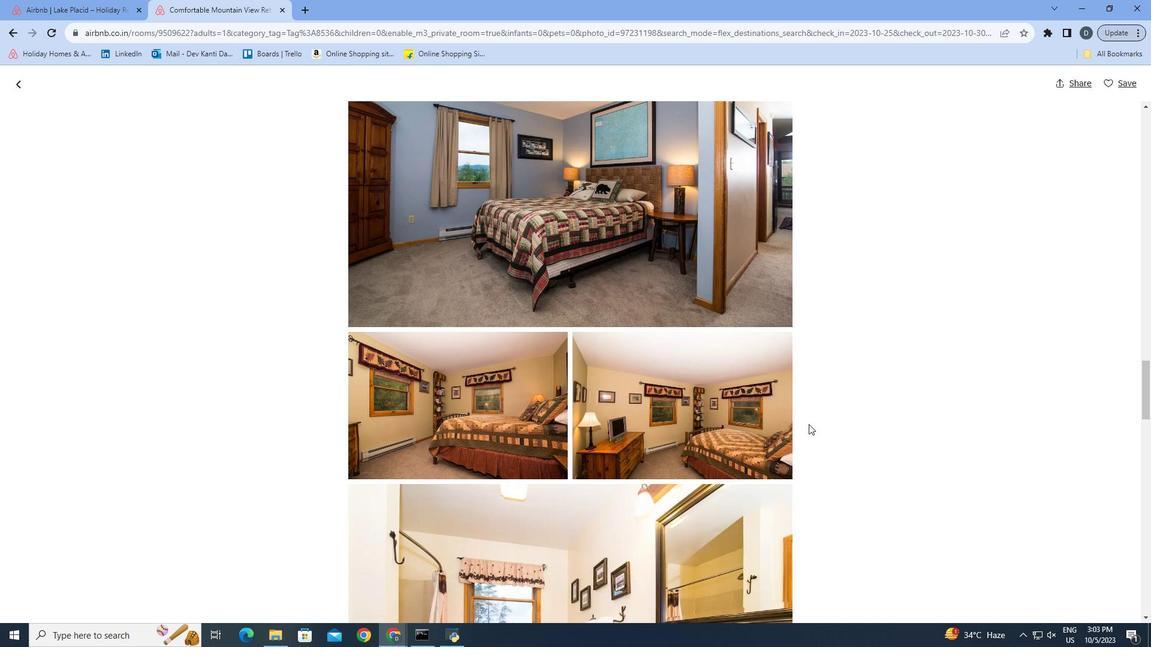 
Action: Mouse moved to (809, 421)
Screenshot: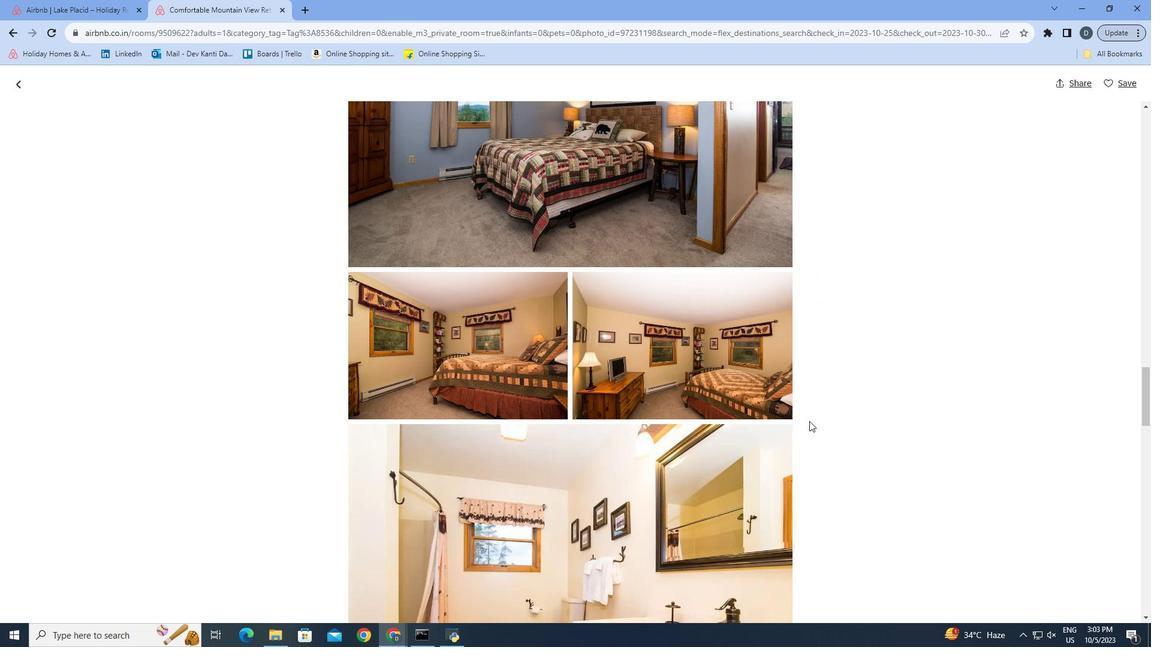 
Action: Mouse scrolled (809, 421) with delta (0, 0)
Screenshot: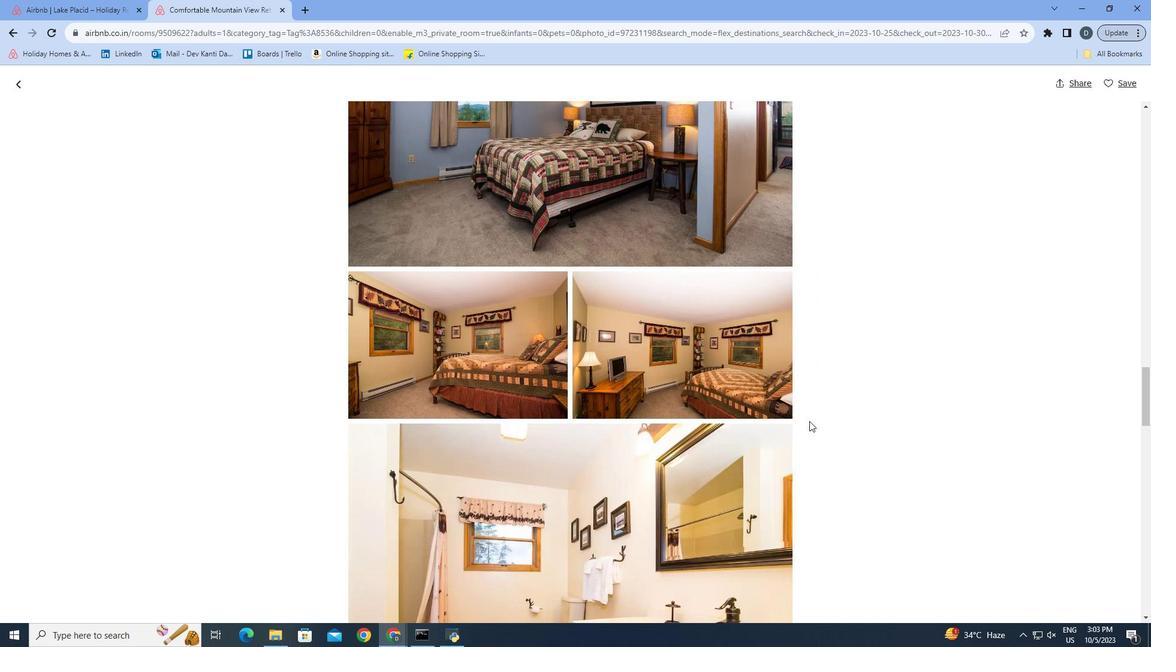 
Action: Mouse scrolled (809, 421) with delta (0, 0)
Screenshot: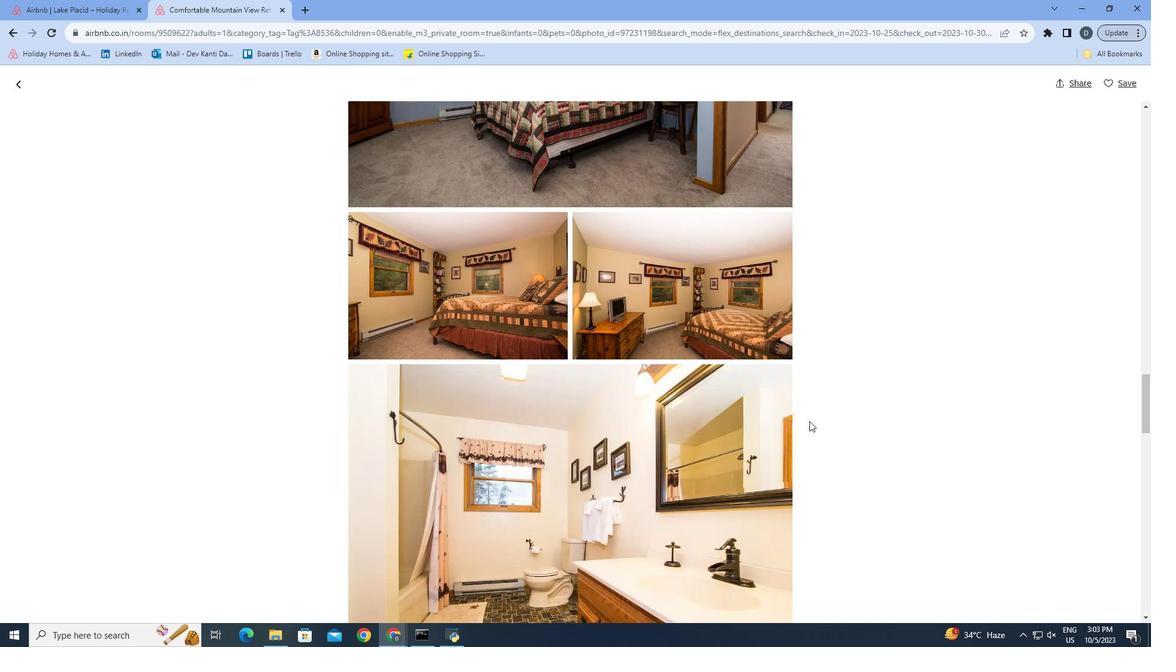 
Action: Mouse moved to (810, 419)
Screenshot: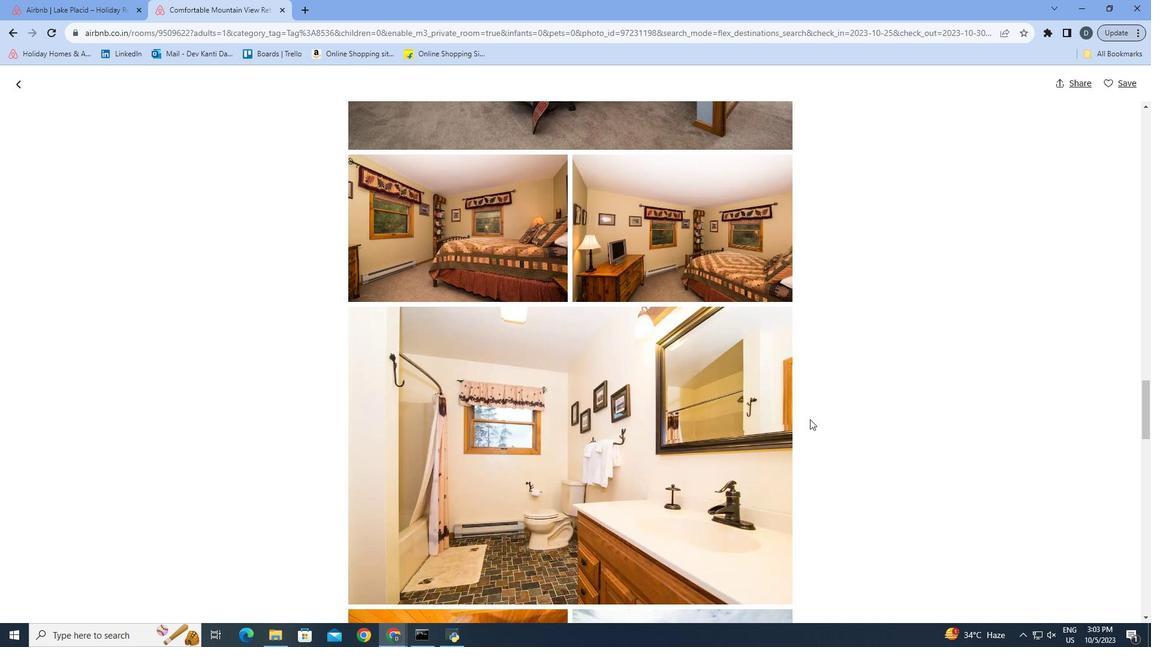 
Action: Mouse scrolled (810, 419) with delta (0, 0)
Screenshot: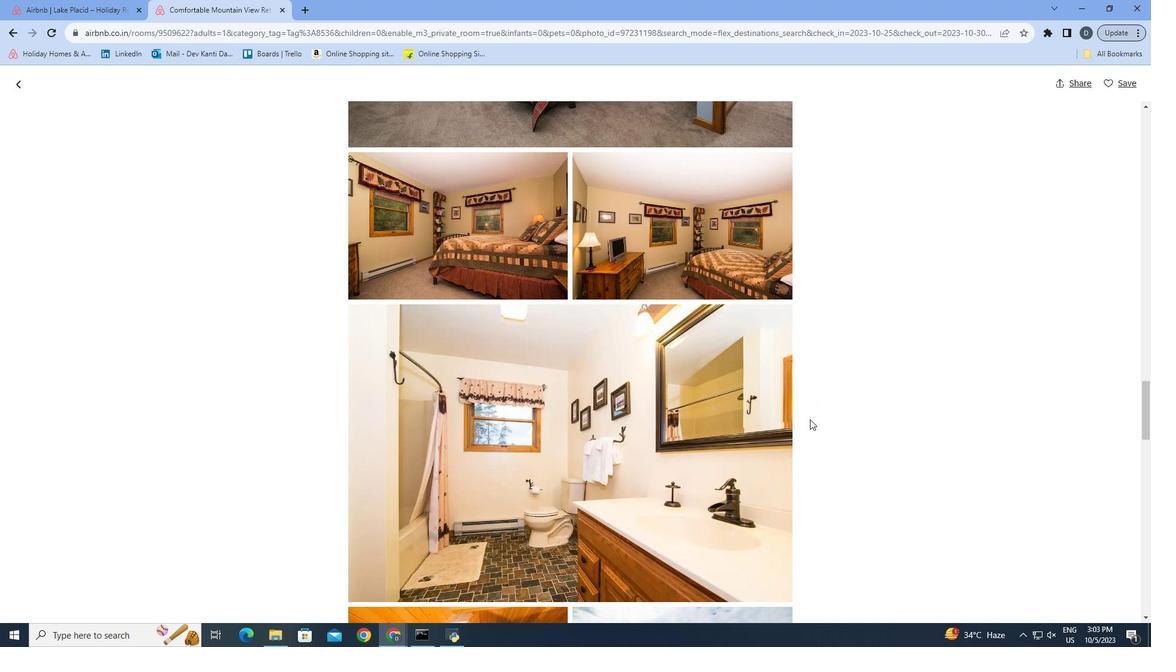 
Action: Mouse moved to (810, 418)
Screenshot: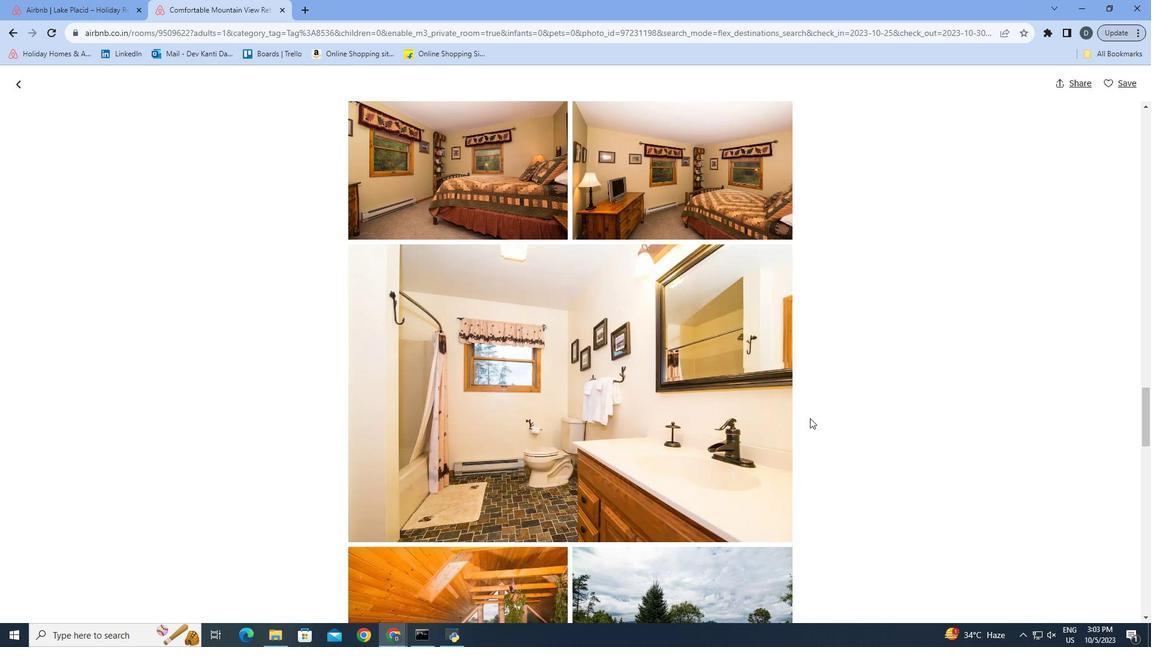 
Action: Mouse scrolled (810, 418) with delta (0, 0)
Screenshot: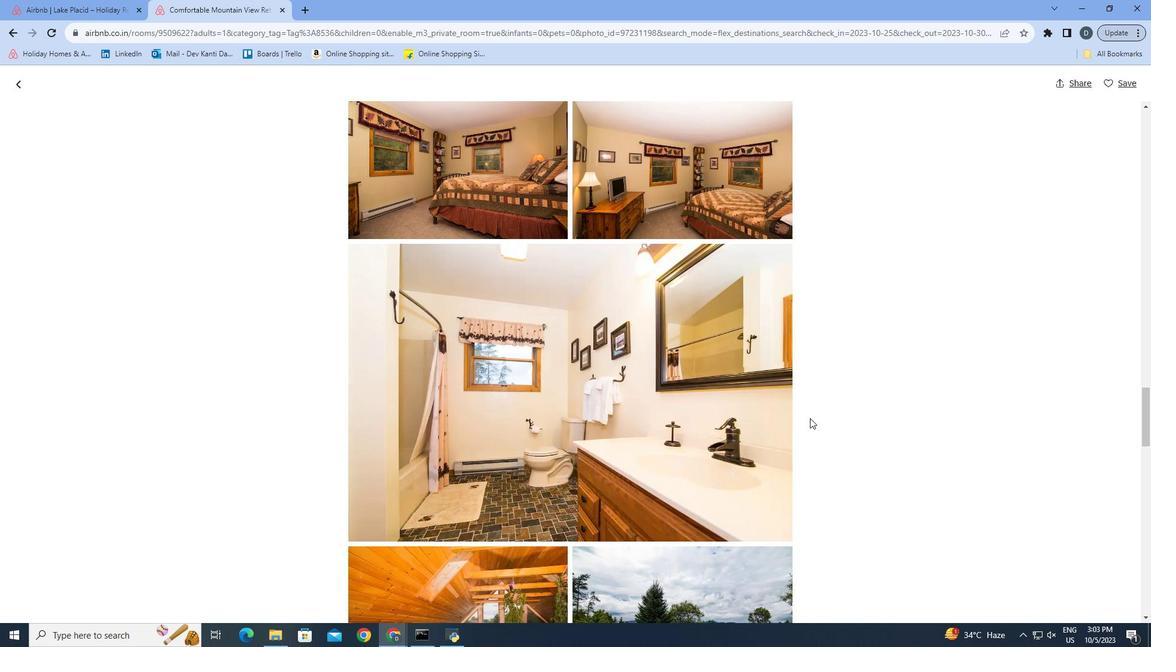 
Action: Mouse scrolled (810, 418) with delta (0, 0)
Screenshot: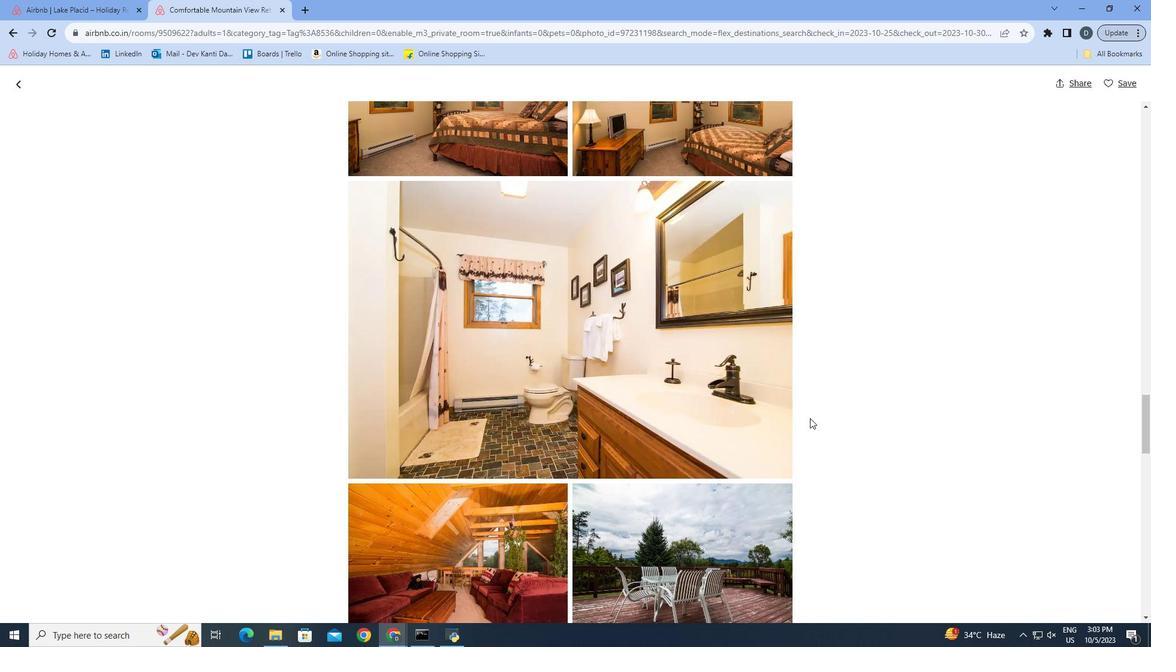 
Action: Mouse scrolled (810, 418) with delta (0, 0)
Screenshot: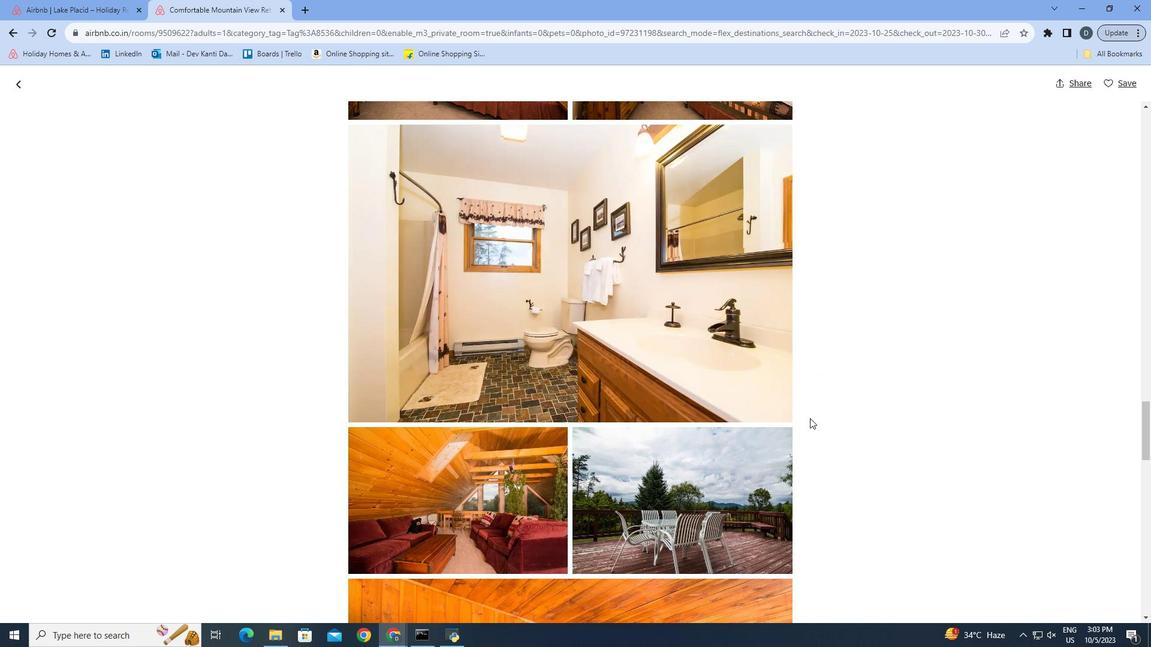 
Action: Mouse scrolled (810, 418) with delta (0, 0)
Screenshot: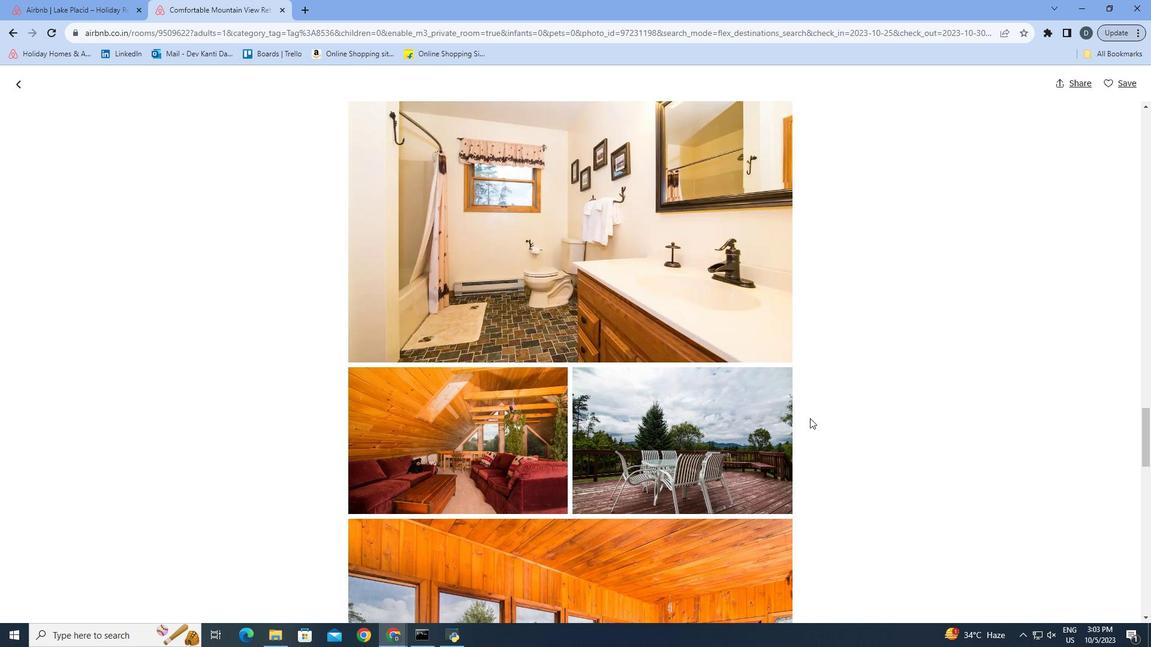 
Action: Mouse scrolled (810, 418) with delta (0, 0)
Screenshot: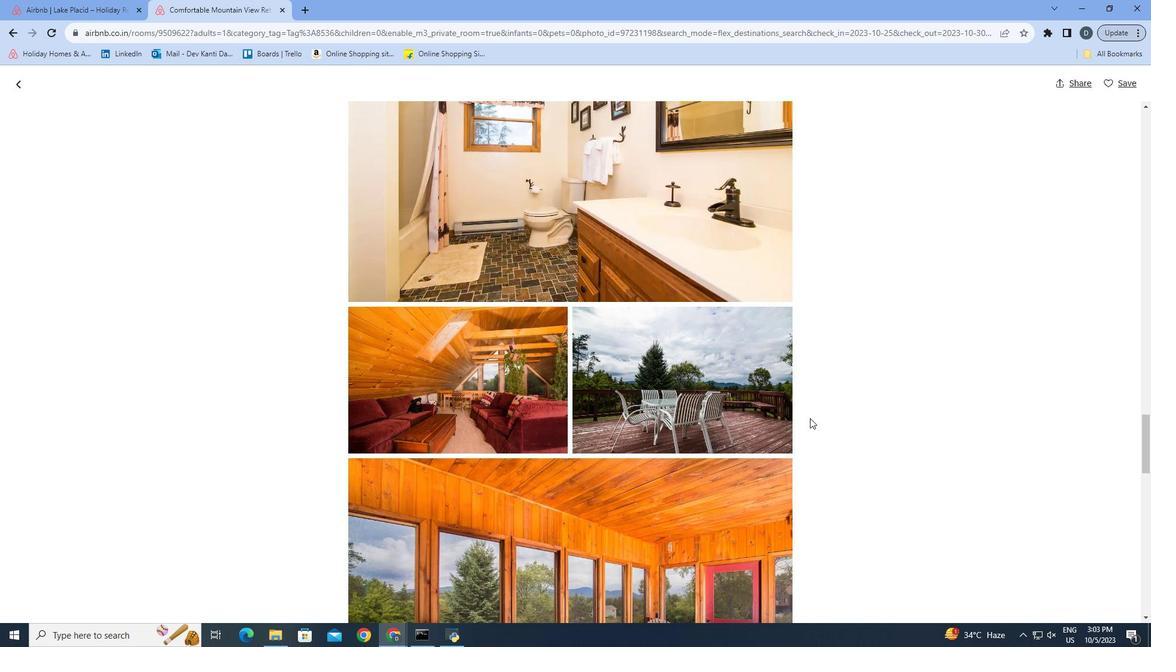 
Action: Mouse scrolled (810, 418) with delta (0, 0)
Screenshot: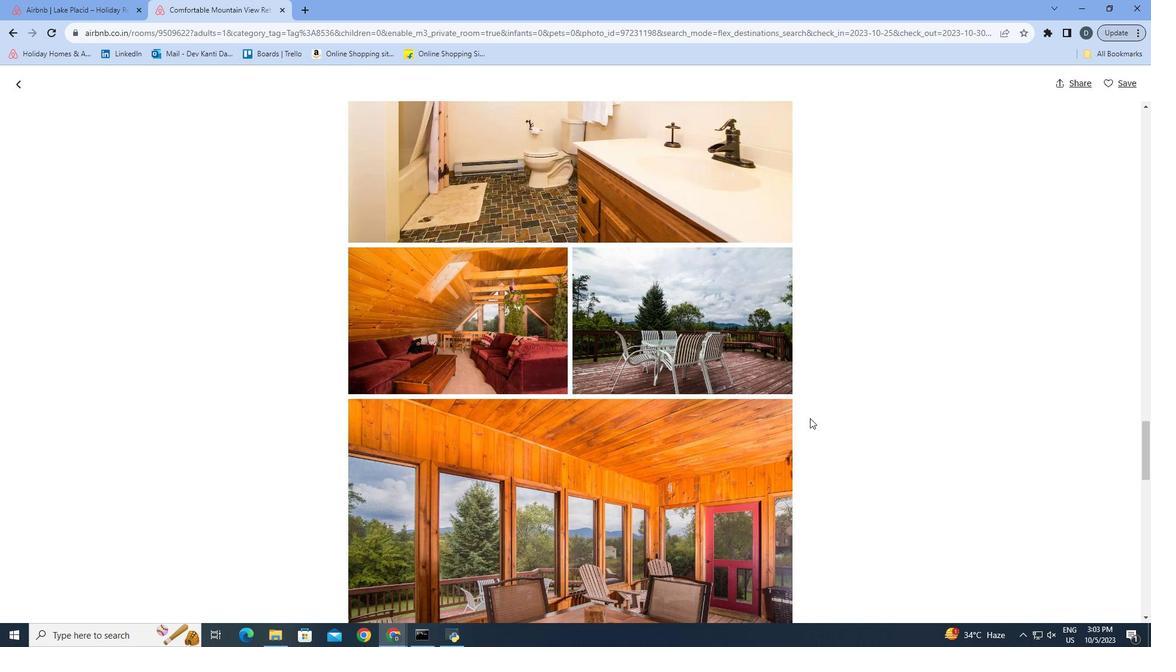 
Action: Mouse scrolled (810, 418) with delta (0, 0)
Screenshot: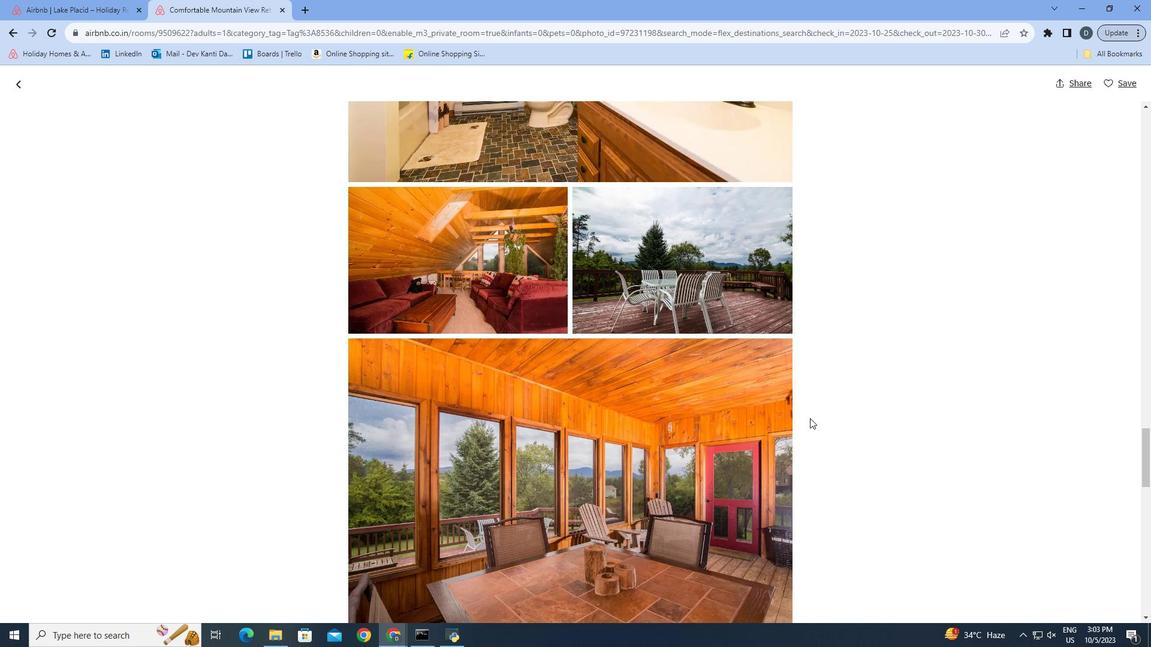 
Action: Mouse scrolled (810, 418) with delta (0, 0)
Screenshot: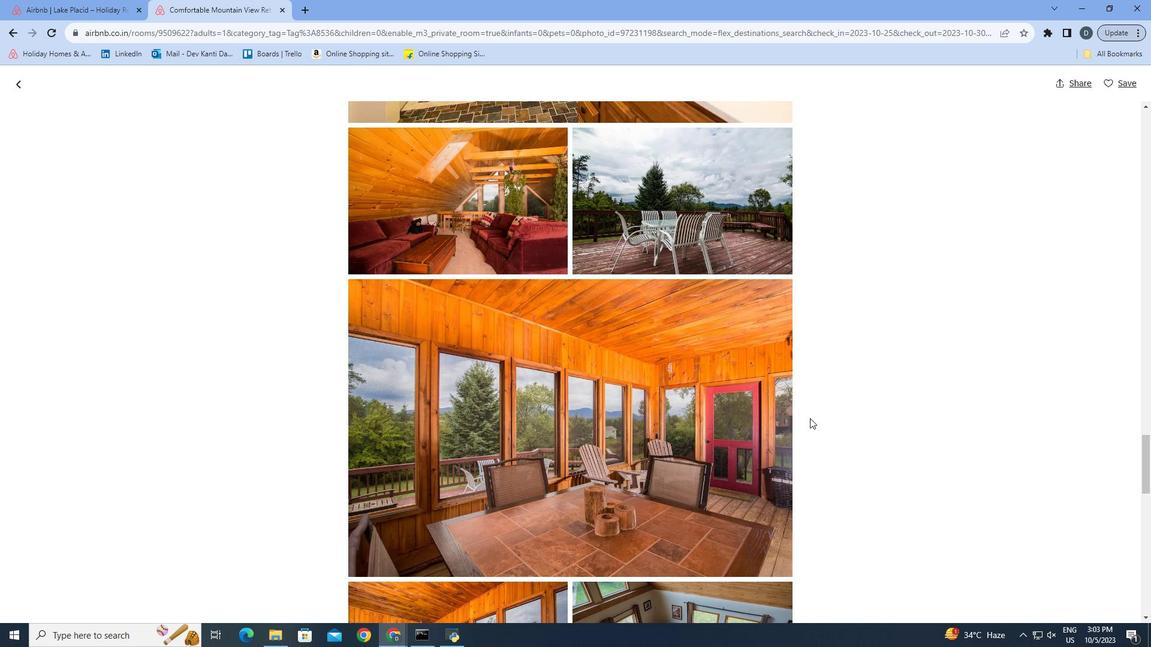 
Action: Mouse scrolled (810, 418) with delta (0, 0)
Screenshot: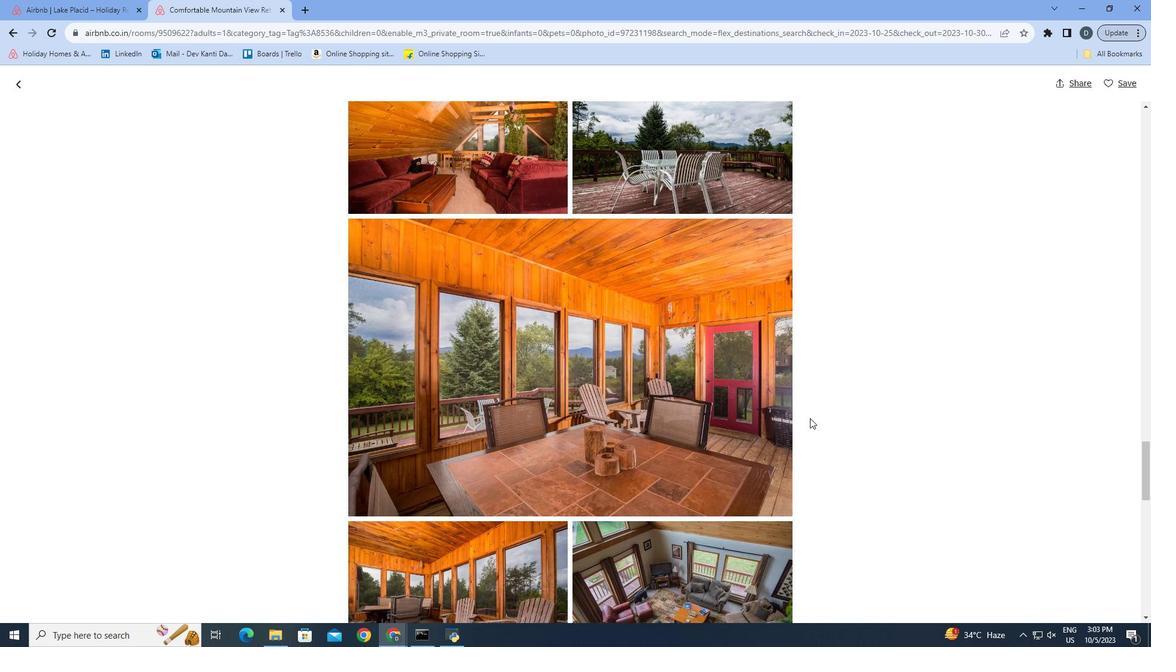 
Action: Mouse scrolled (810, 418) with delta (0, 0)
Screenshot: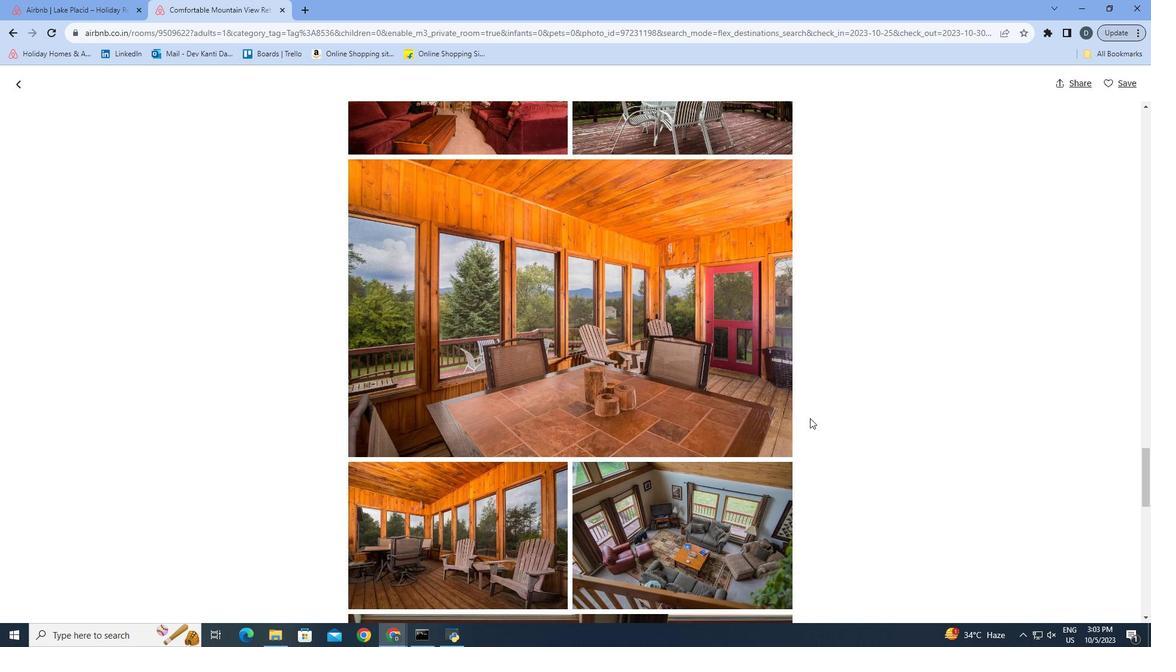 
Action: Mouse scrolled (810, 418) with delta (0, 0)
Screenshot: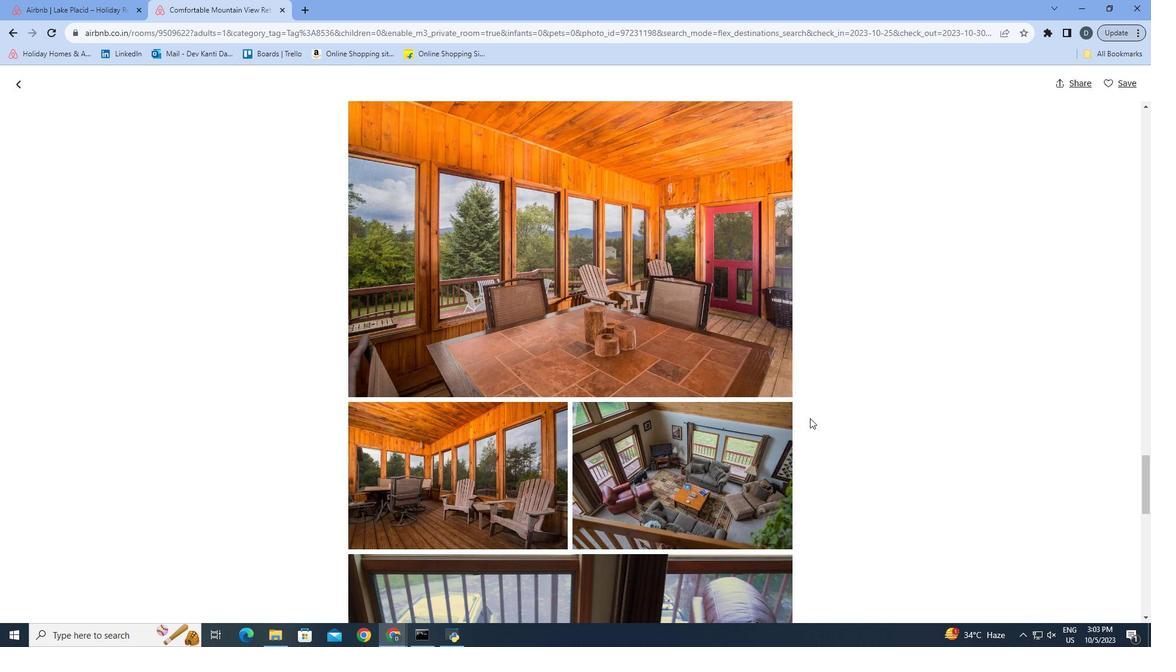 
Action: Mouse scrolled (810, 418) with delta (0, 0)
Screenshot: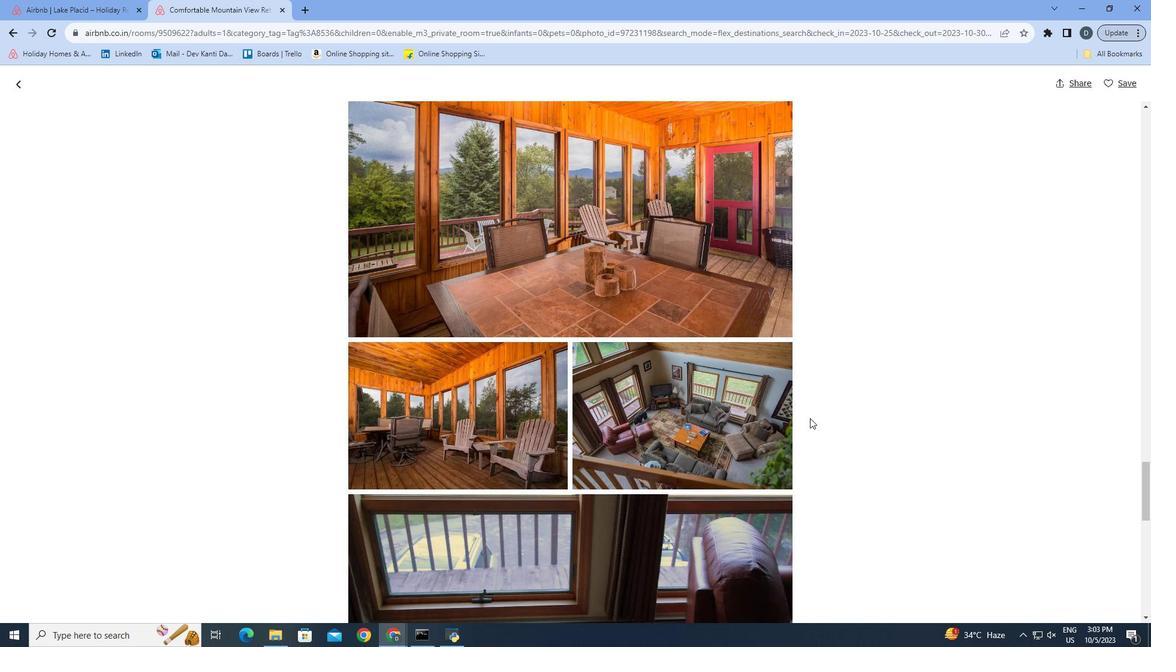 
Action: Mouse scrolled (810, 418) with delta (0, 0)
Screenshot: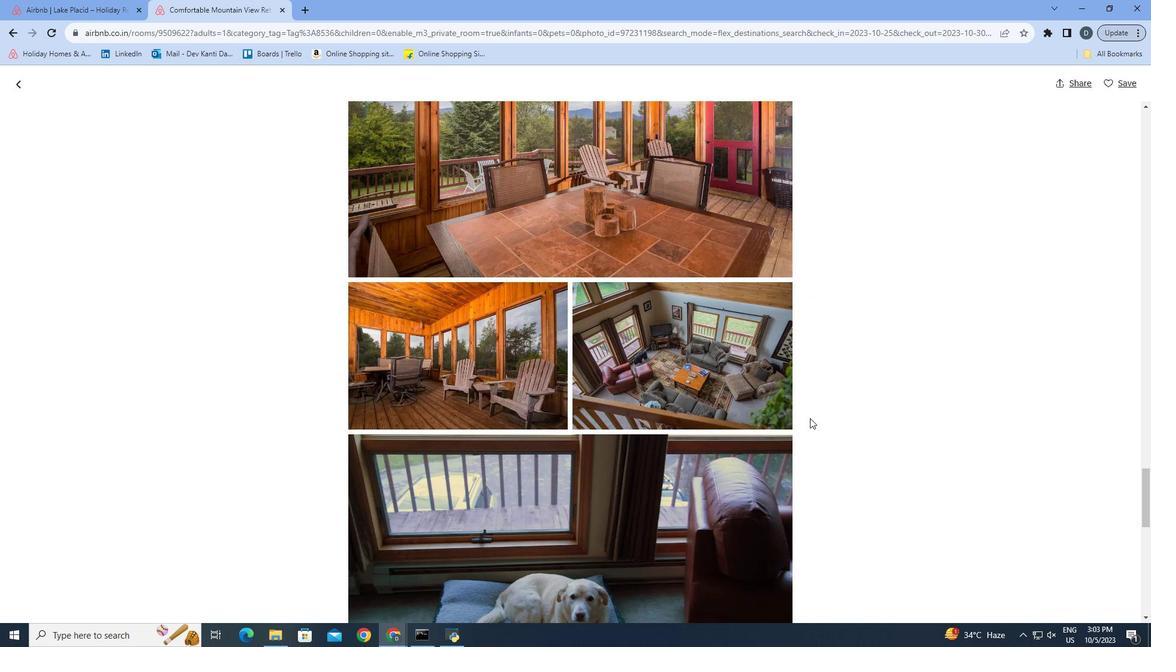 
Action: Mouse scrolled (810, 418) with delta (0, 0)
Screenshot: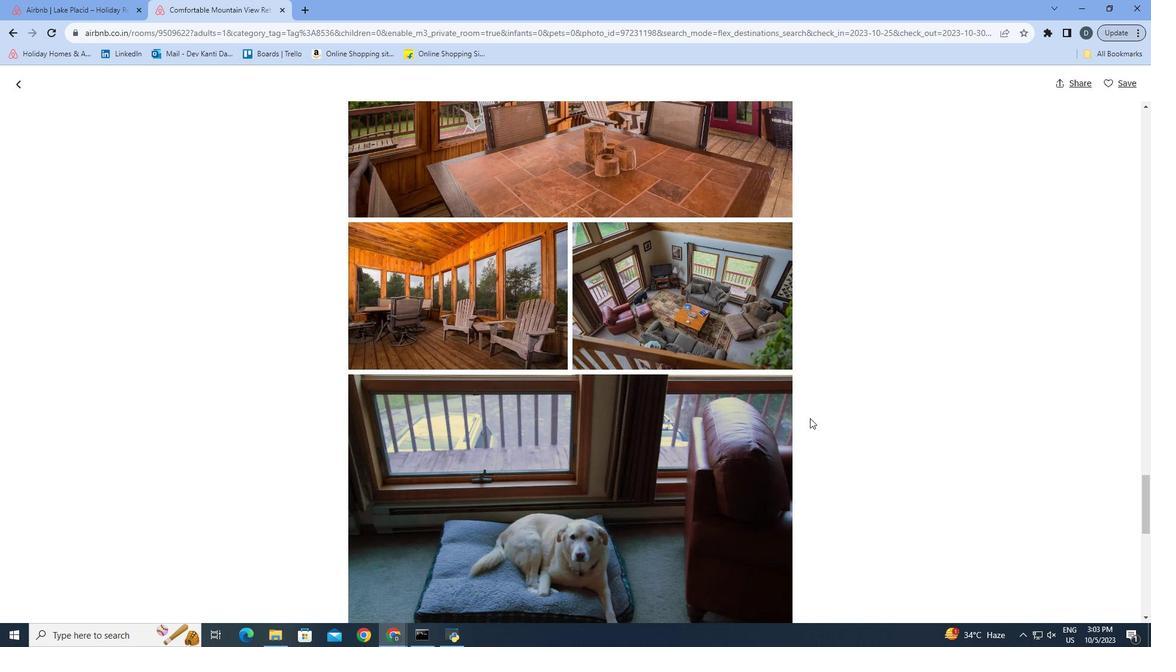 
Action: Mouse scrolled (810, 418) with delta (0, 0)
Screenshot: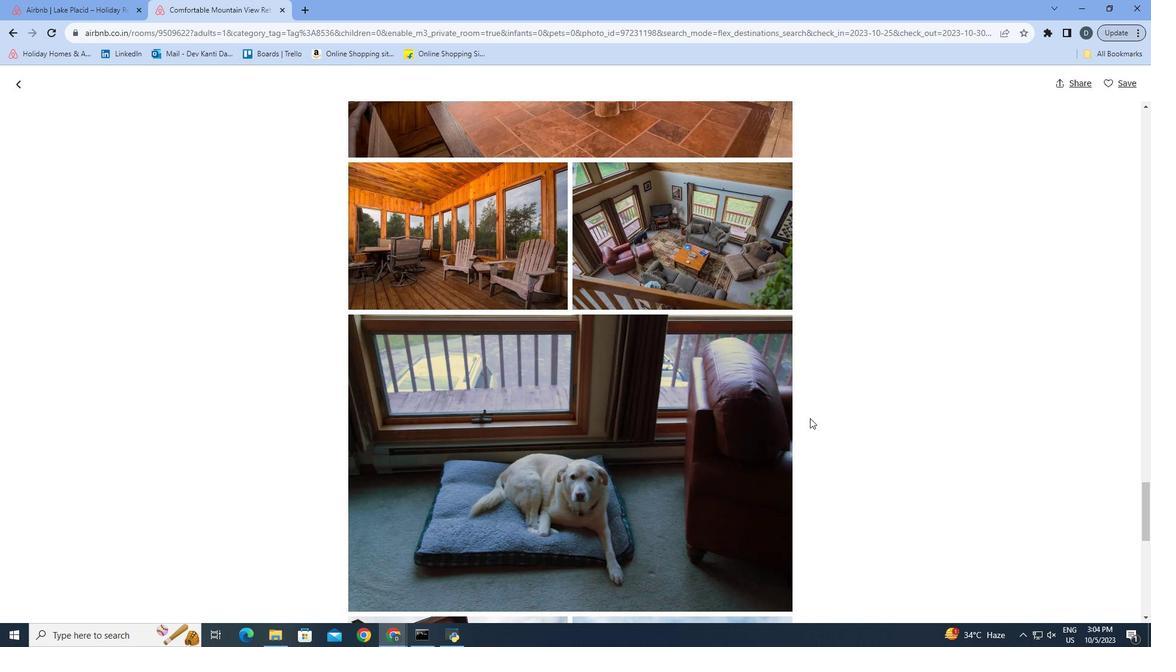 
Action: Mouse scrolled (810, 418) with delta (0, 0)
Screenshot: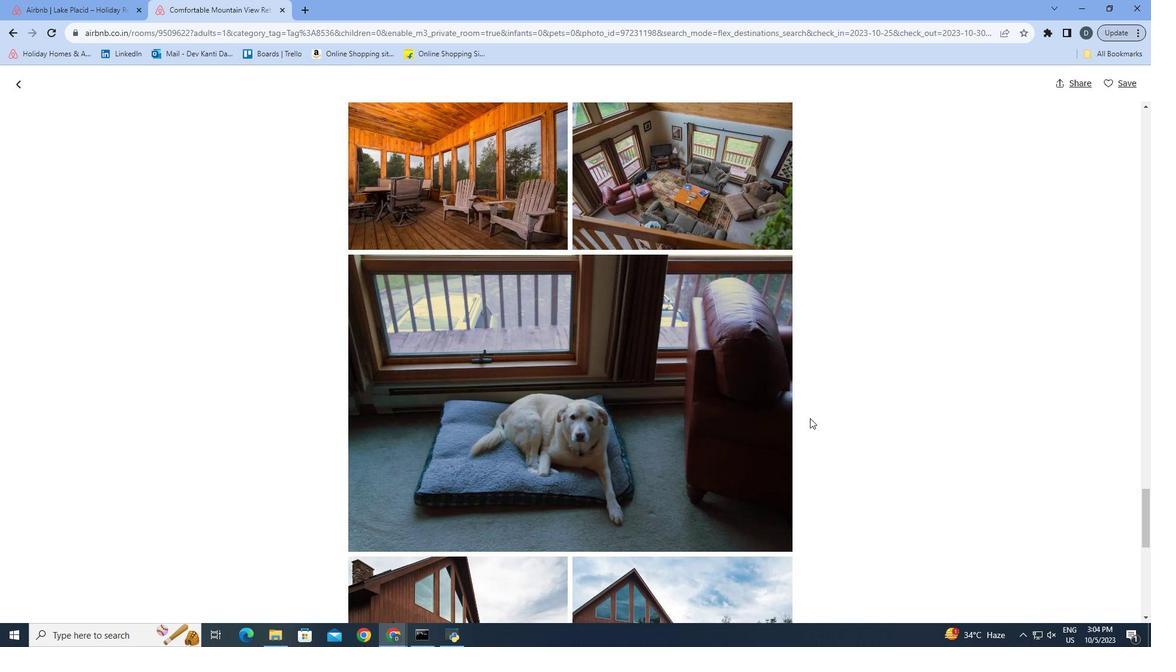 
Action: Mouse scrolled (810, 418) with delta (0, 0)
Screenshot: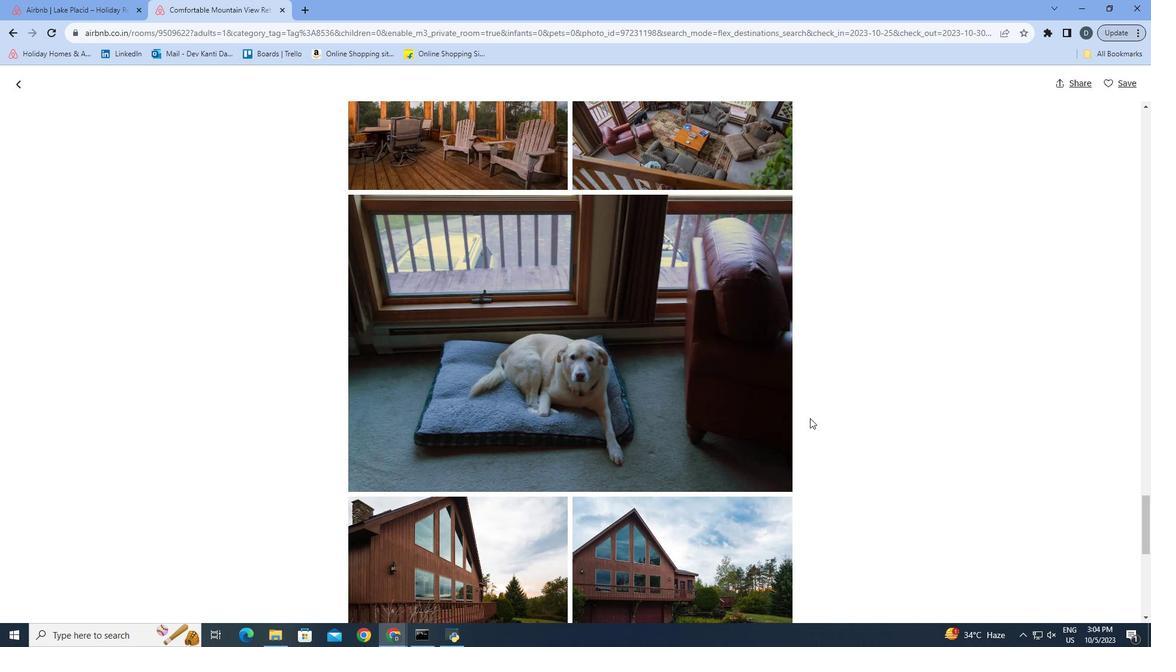 
Action: Mouse scrolled (810, 418) with delta (0, 0)
Screenshot: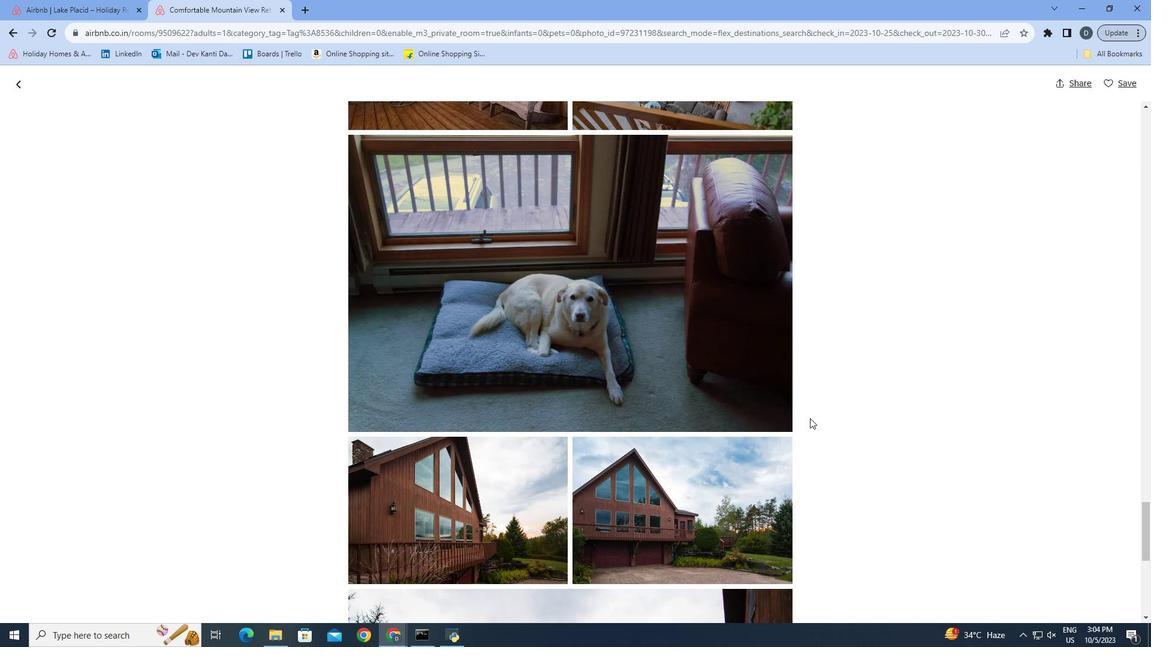 
Action: Mouse scrolled (810, 418) with delta (0, 0)
Screenshot: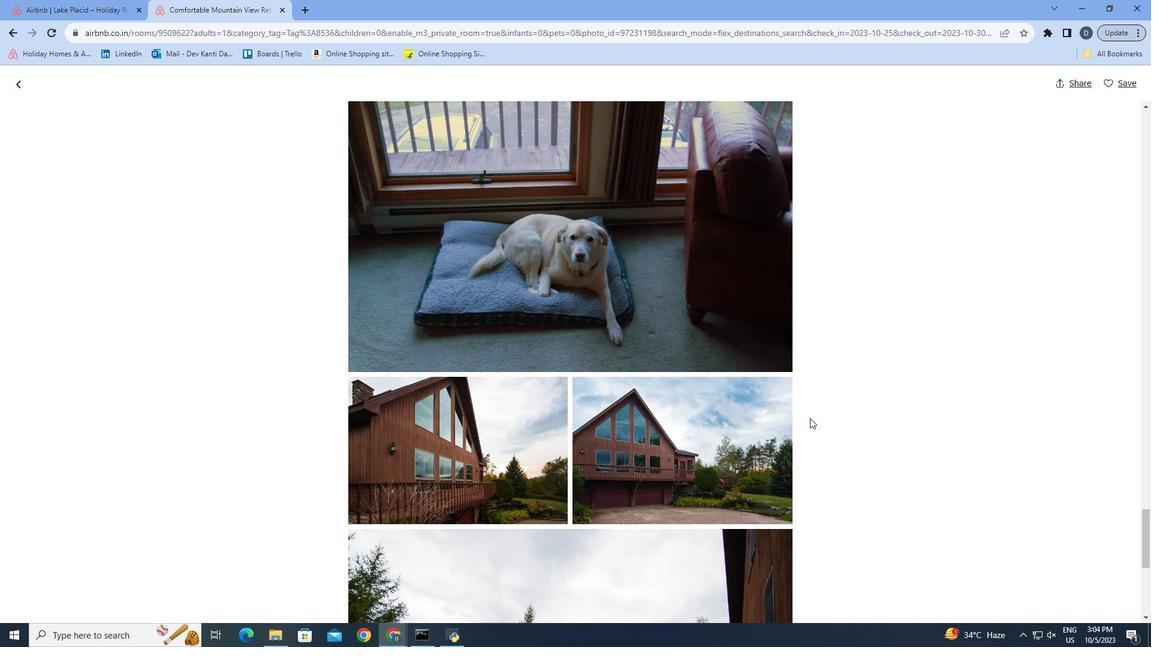 
Action: Mouse scrolled (810, 418) with delta (0, 0)
Screenshot: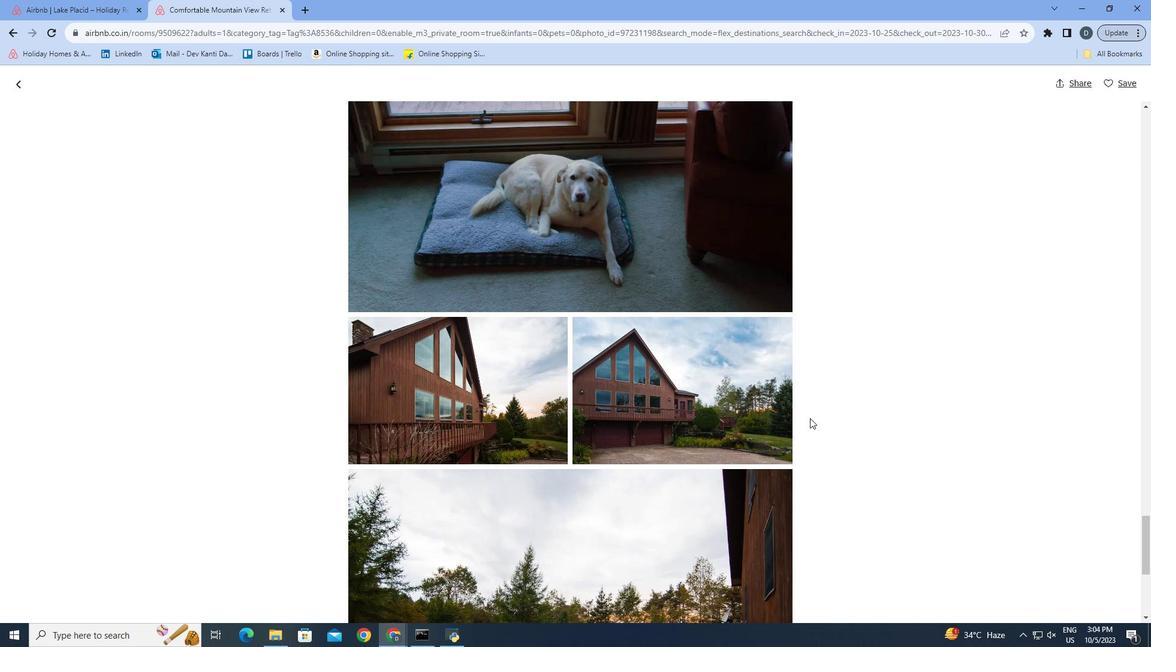 
Action: Mouse scrolled (810, 418) with delta (0, 0)
Screenshot: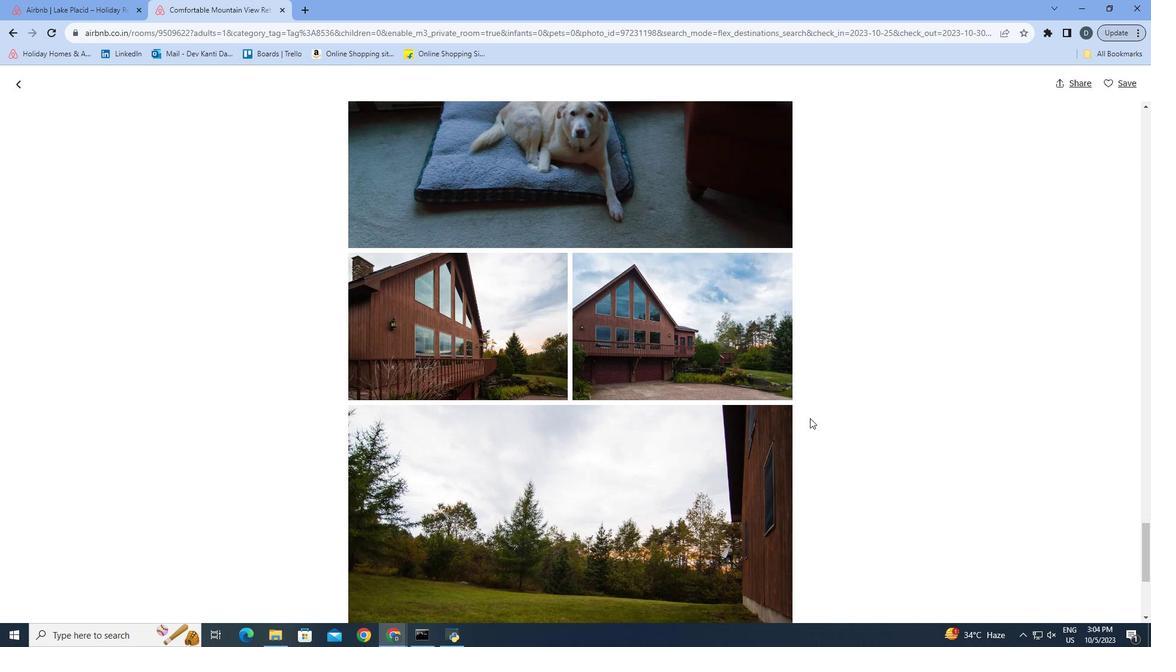 
Action: Mouse scrolled (810, 418) with delta (0, 0)
Screenshot: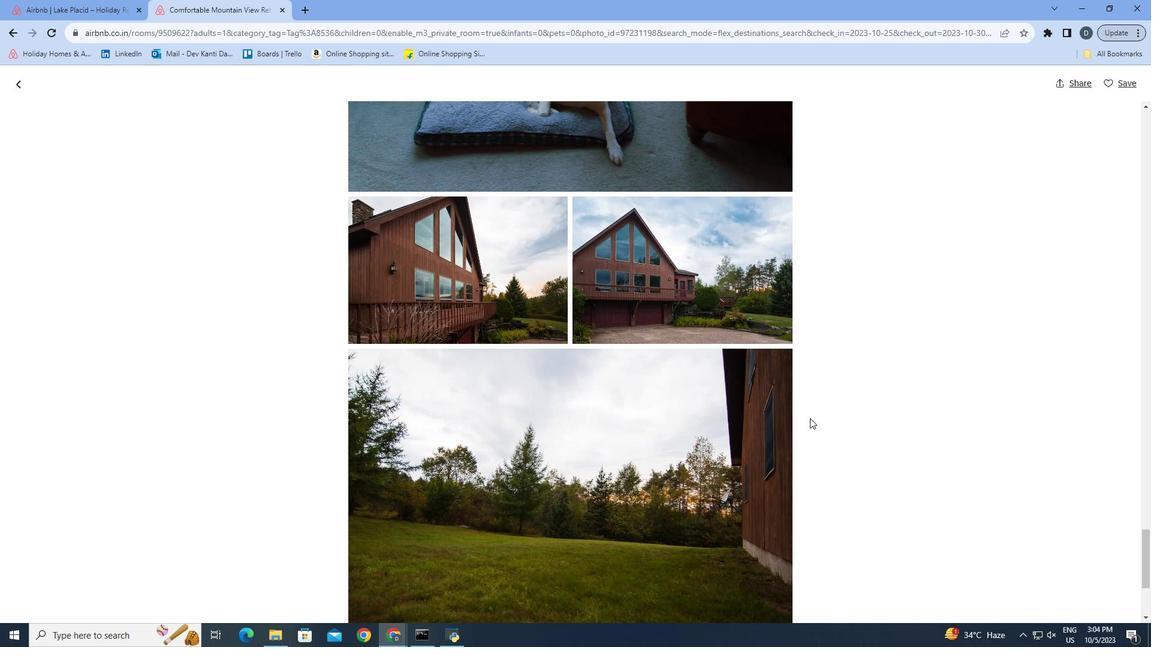 
Action: Mouse scrolled (810, 418) with delta (0, 0)
Screenshot: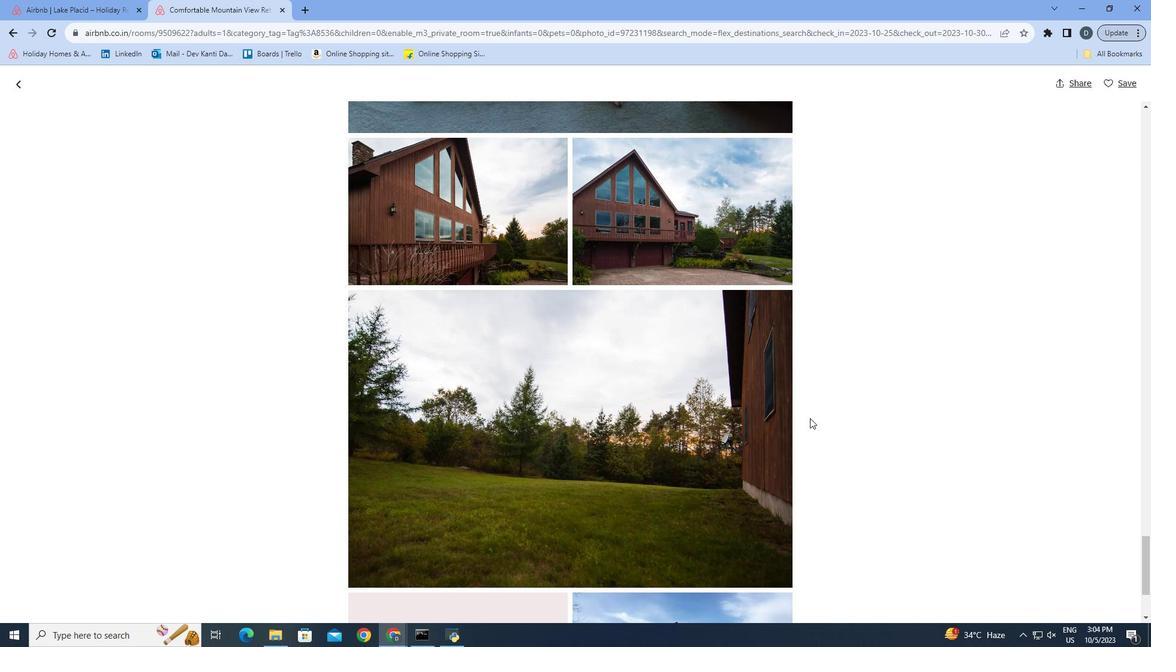 
Action: Mouse scrolled (810, 418) with delta (0, 0)
Screenshot: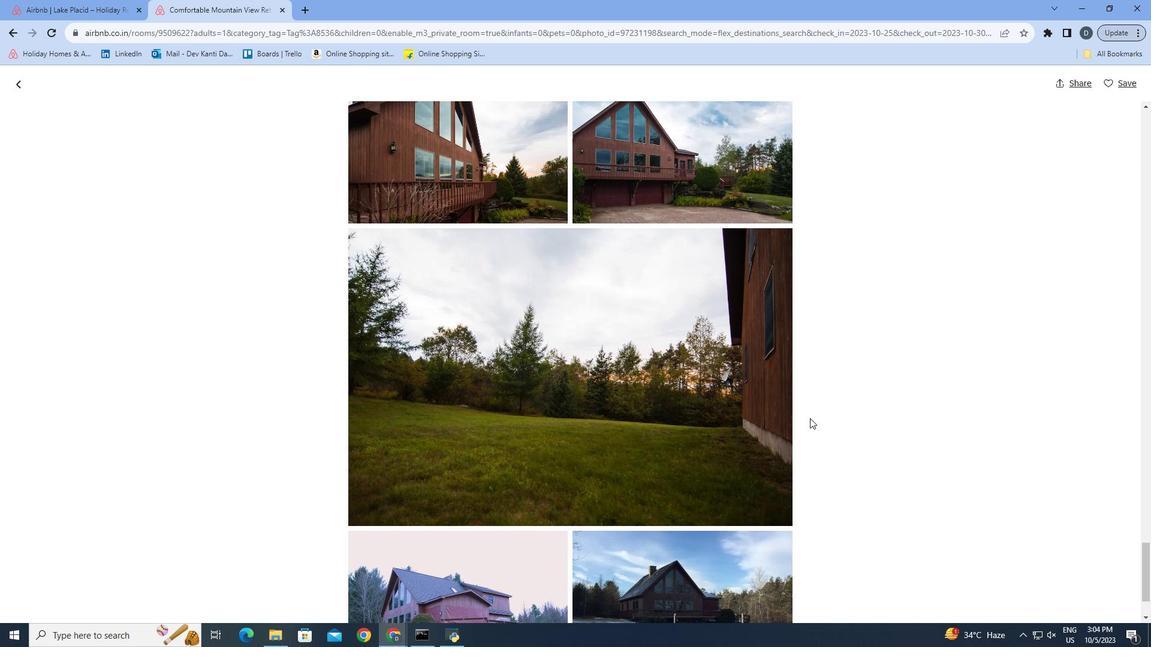 
Action: Mouse scrolled (810, 418) with delta (0, 0)
Screenshot: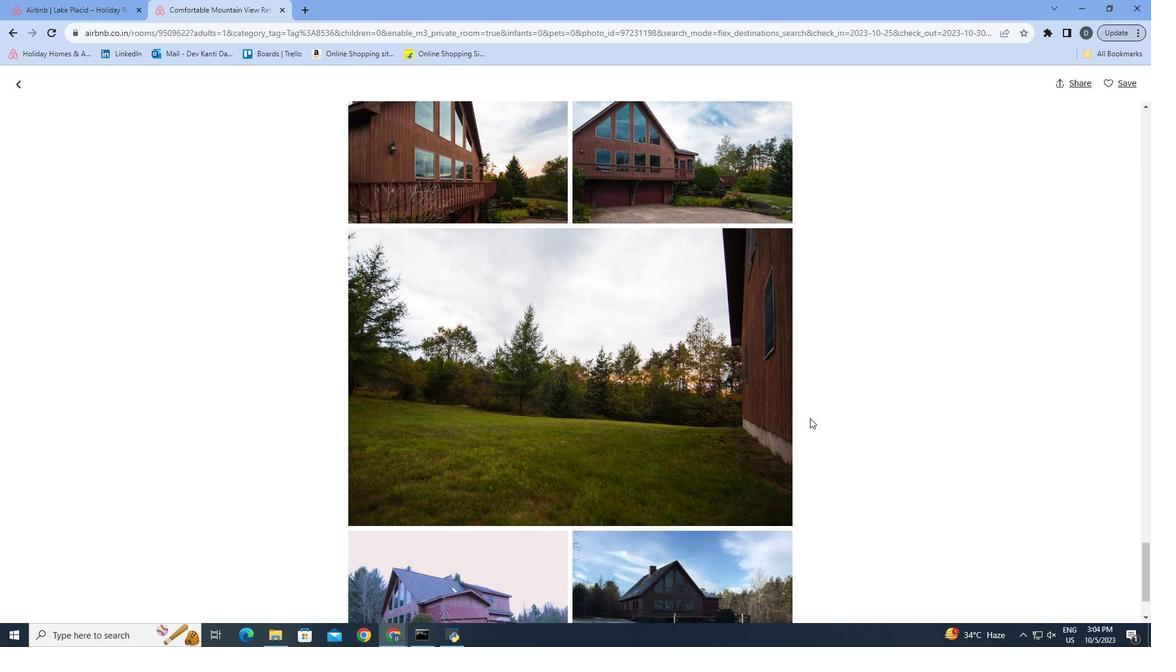 
Action: Mouse scrolled (810, 418) with delta (0, 0)
Screenshot: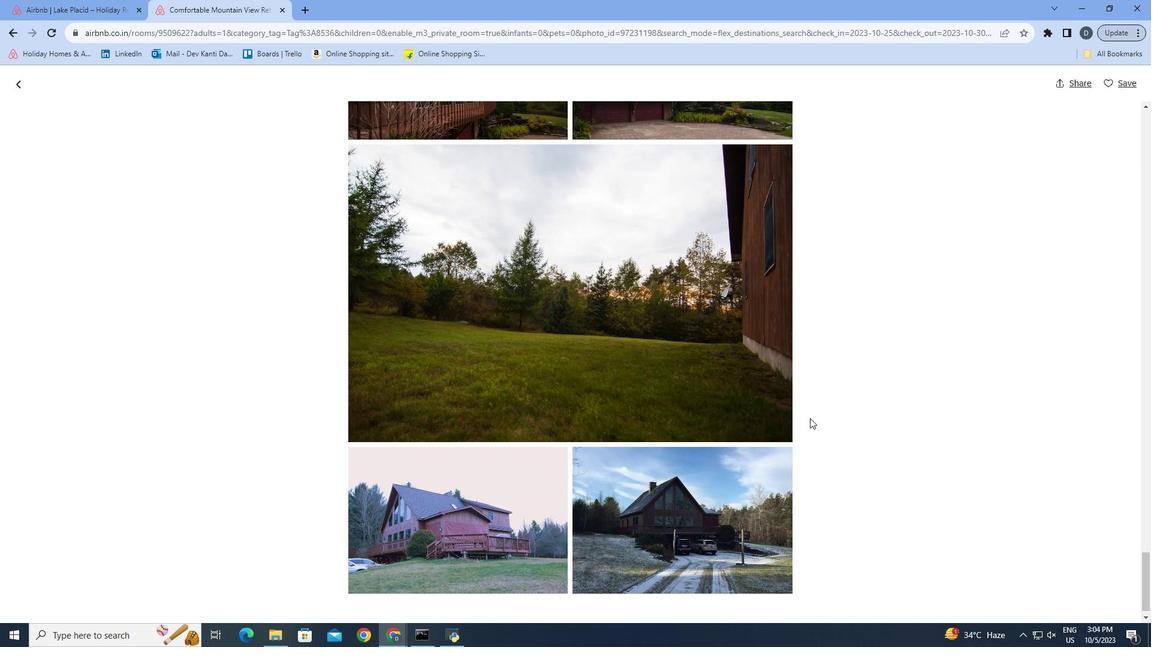 
Action: Mouse scrolled (810, 418) with delta (0, 0)
Screenshot: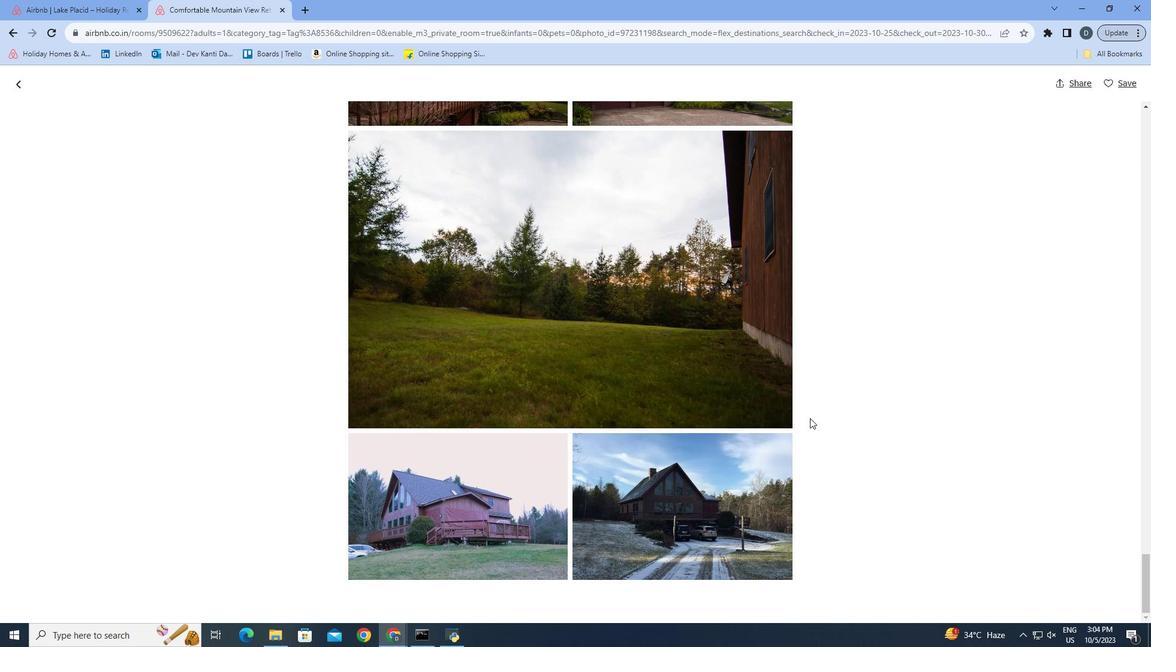 
Action: Mouse scrolled (810, 418) with delta (0, 0)
Screenshot: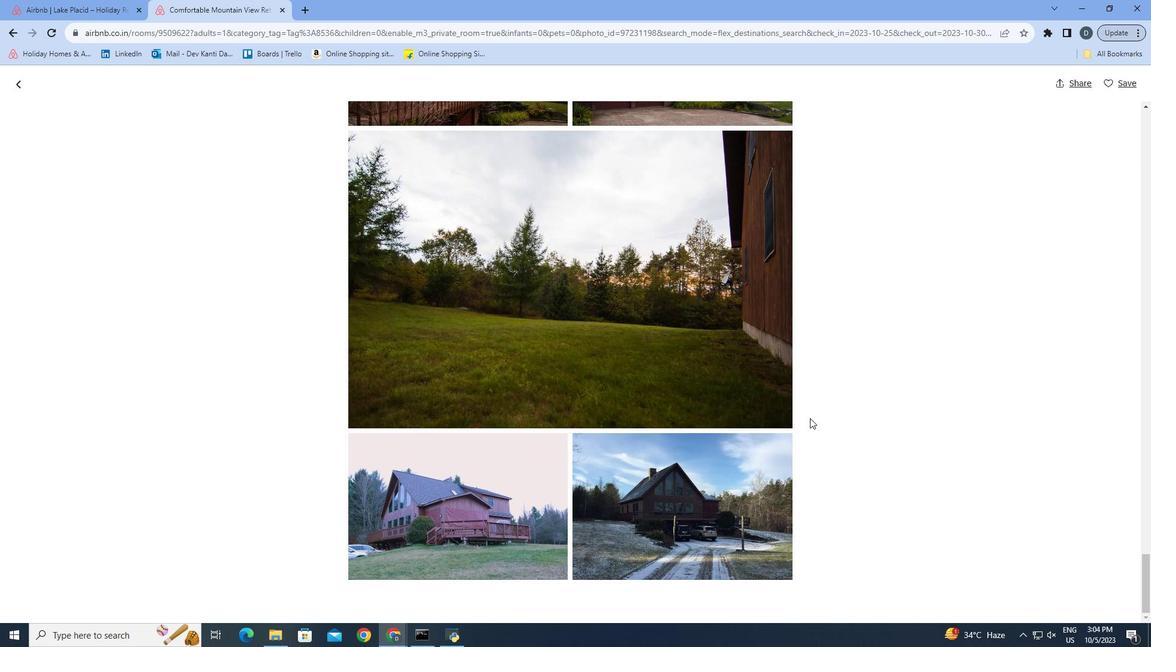 
Action: Mouse scrolled (810, 418) with delta (0, 0)
Screenshot: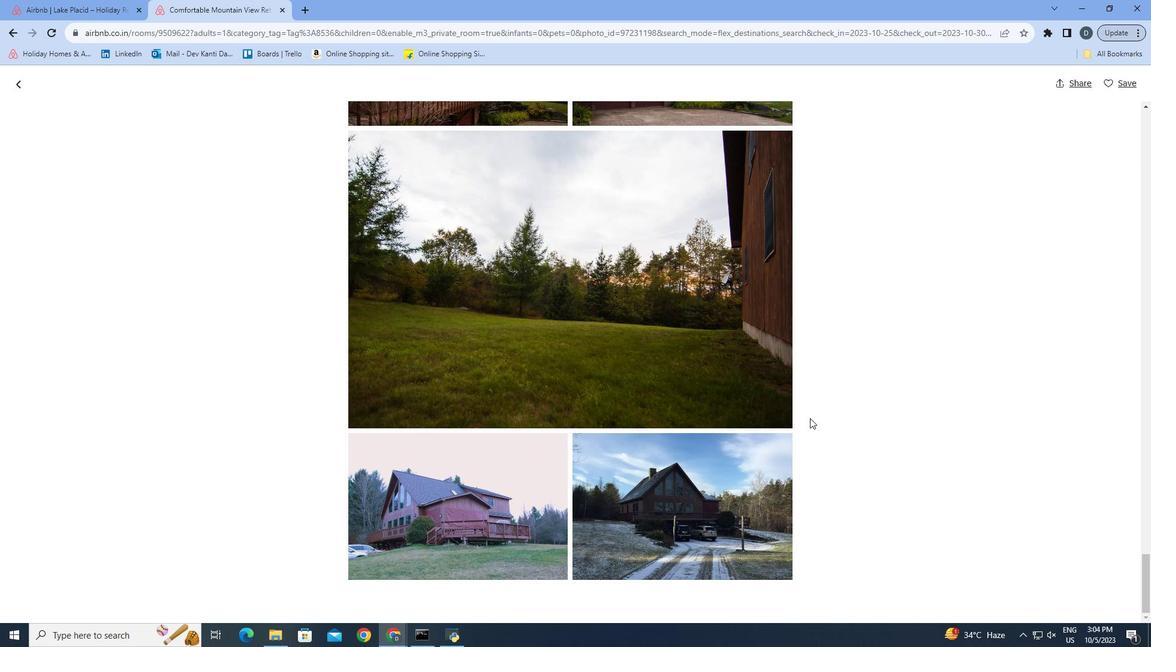 
Action: Mouse scrolled (810, 418) with delta (0, 0)
Screenshot: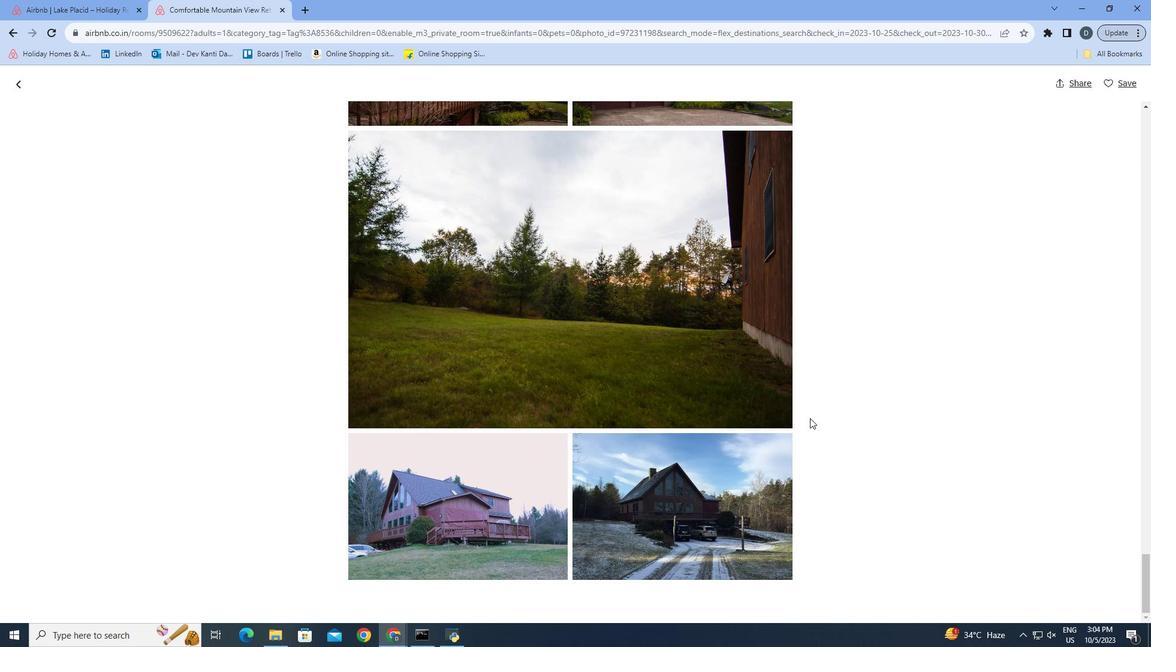 
Action: Mouse scrolled (810, 418) with delta (0, 0)
Screenshot: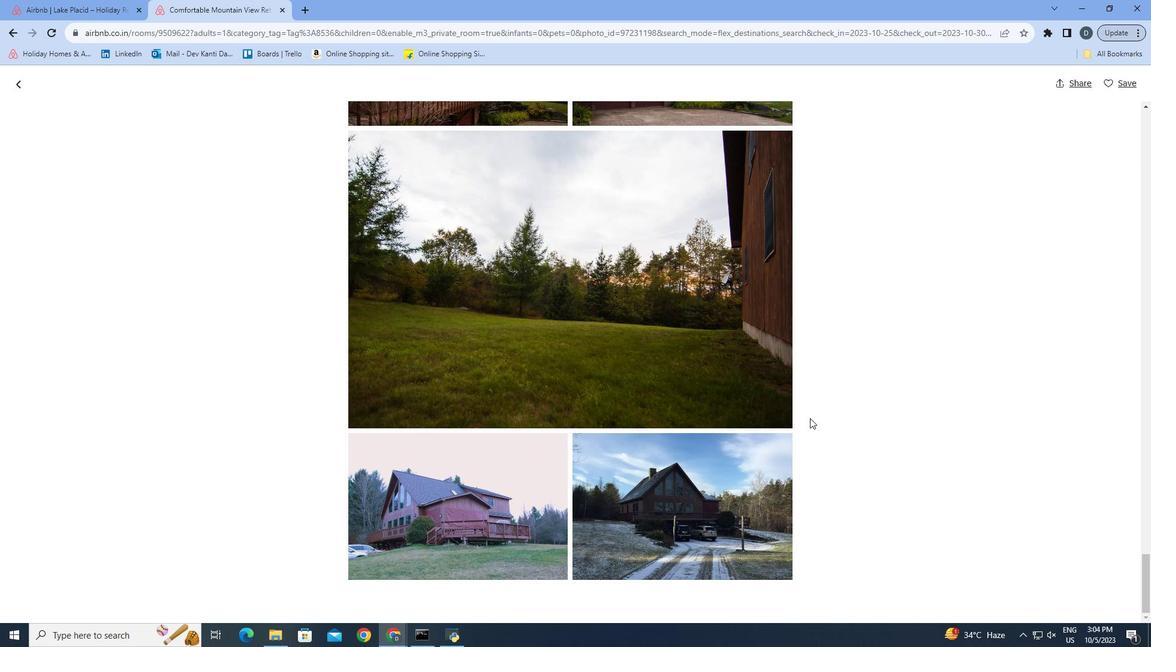 
Action: Mouse moved to (19, 82)
Screenshot: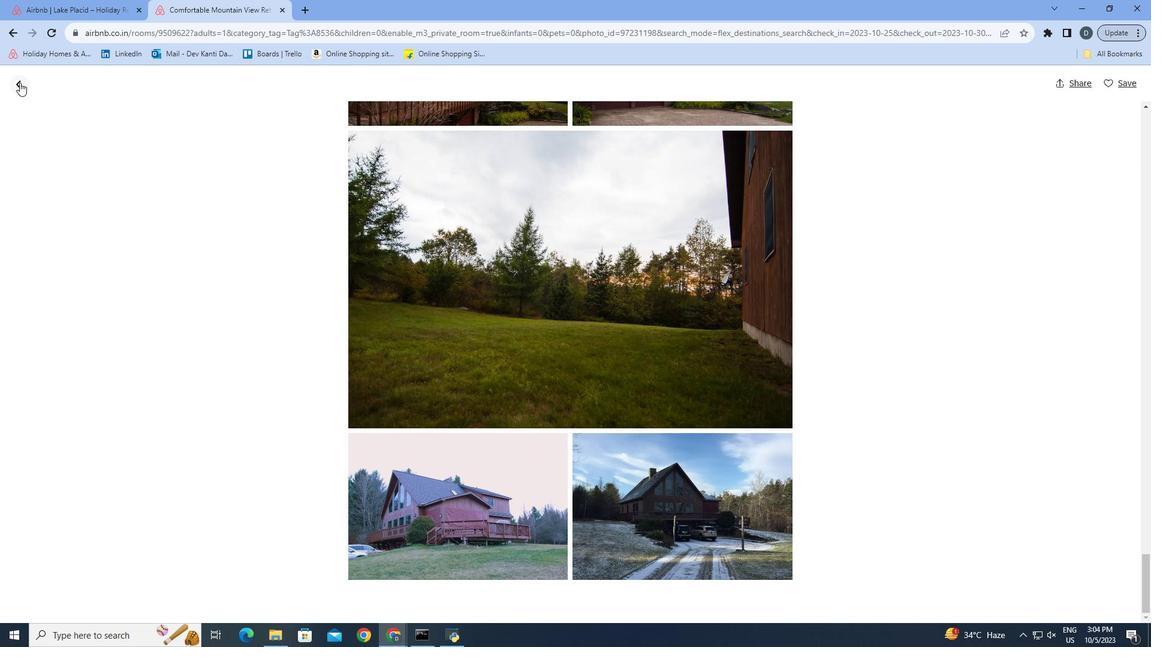 
Action: Mouse pressed left at (19, 82)
Screenshot: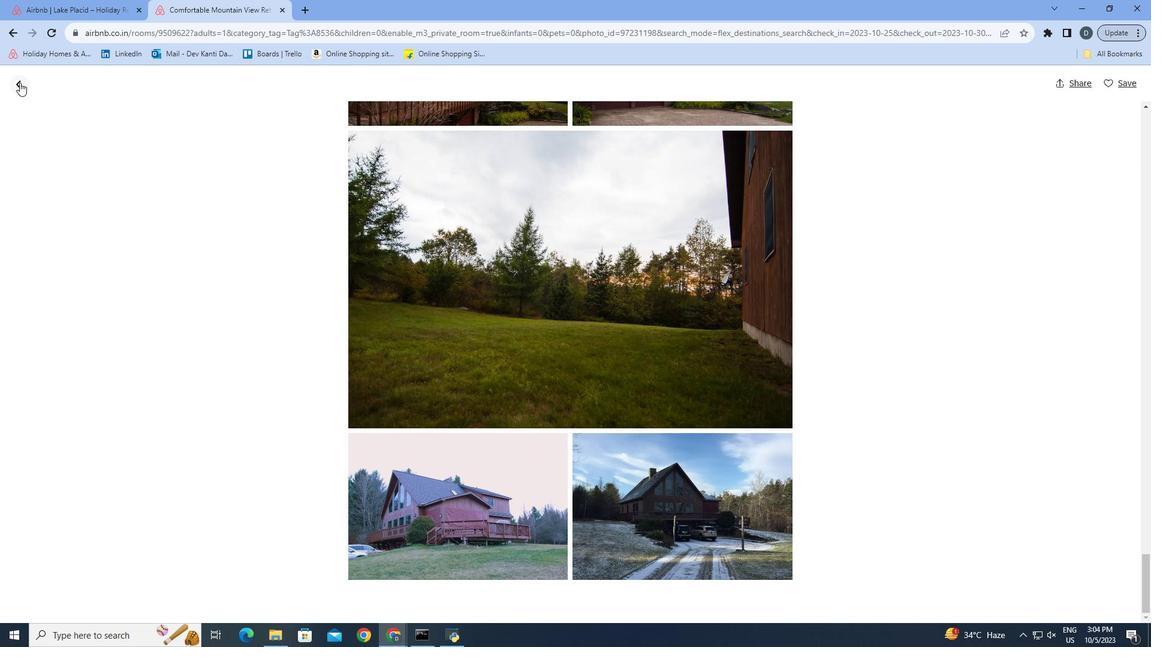 
Action: Mouse moved to (1085, 462)
Screenshot: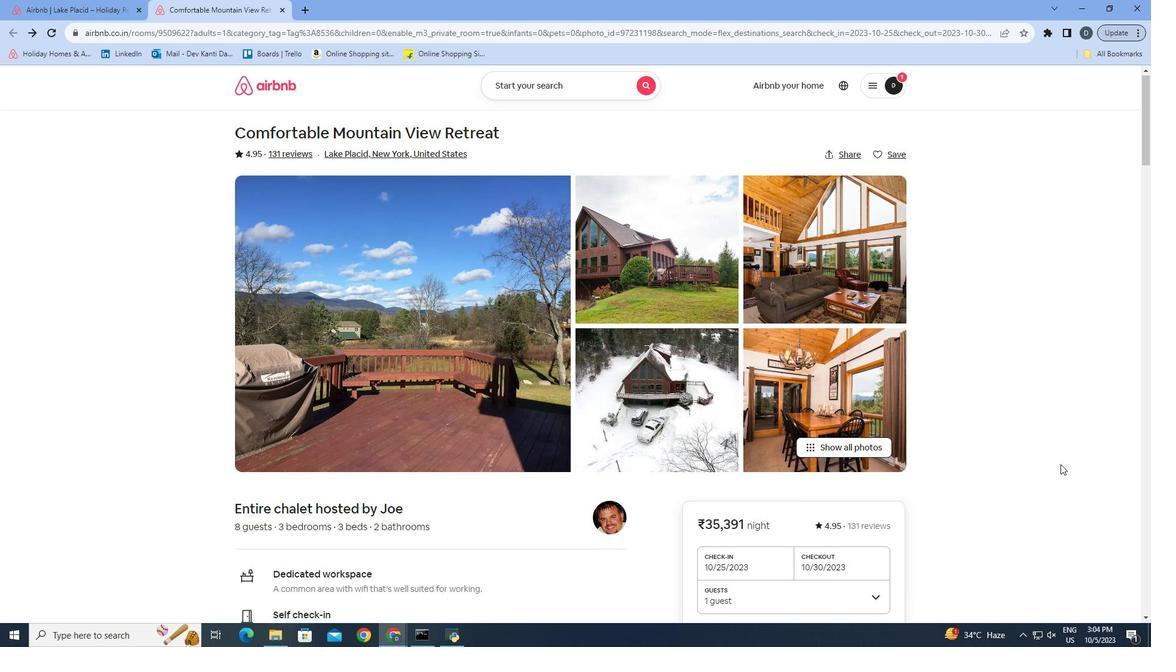 
Action: Mouse scrolled (1085, 461) with delta (0, 0)
Screenshot: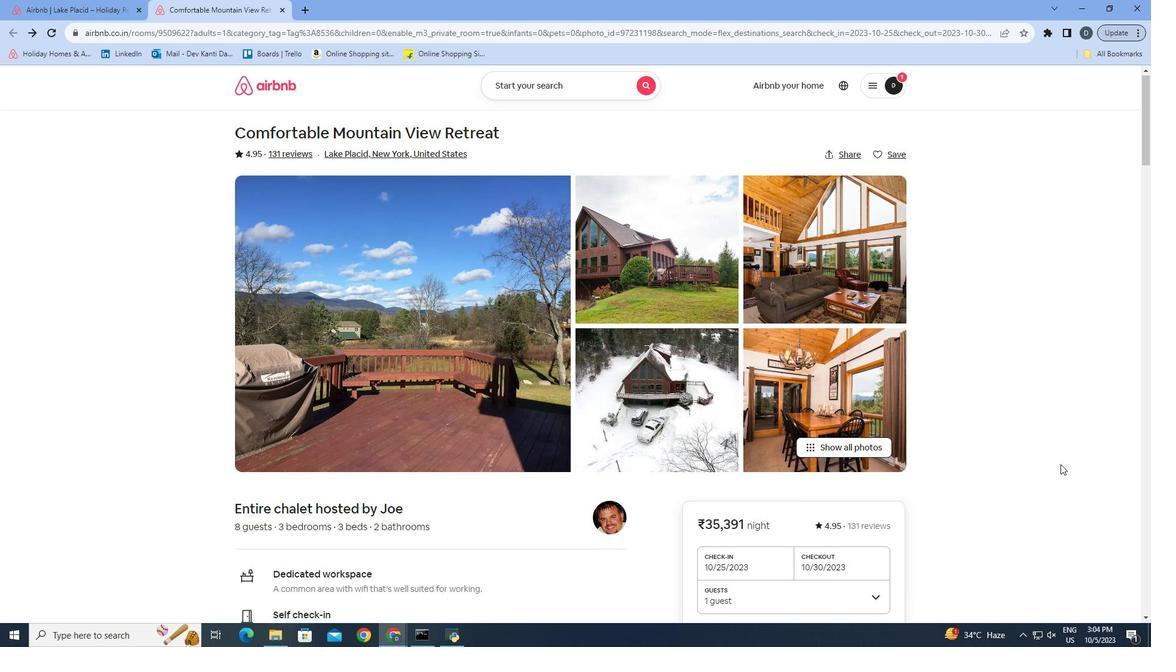 
Action: Mouse moved to (1066, 464)
Screenshot: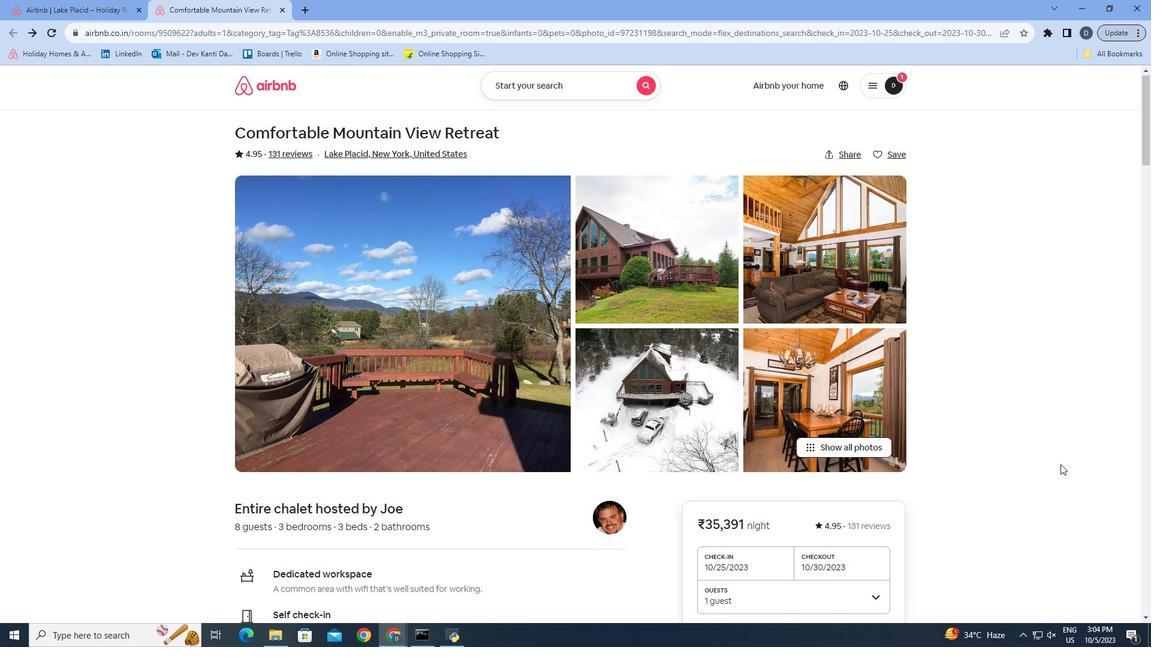 
Action: Mouse scrolled (1066, 464) with delta (0, 0)
Screenshot: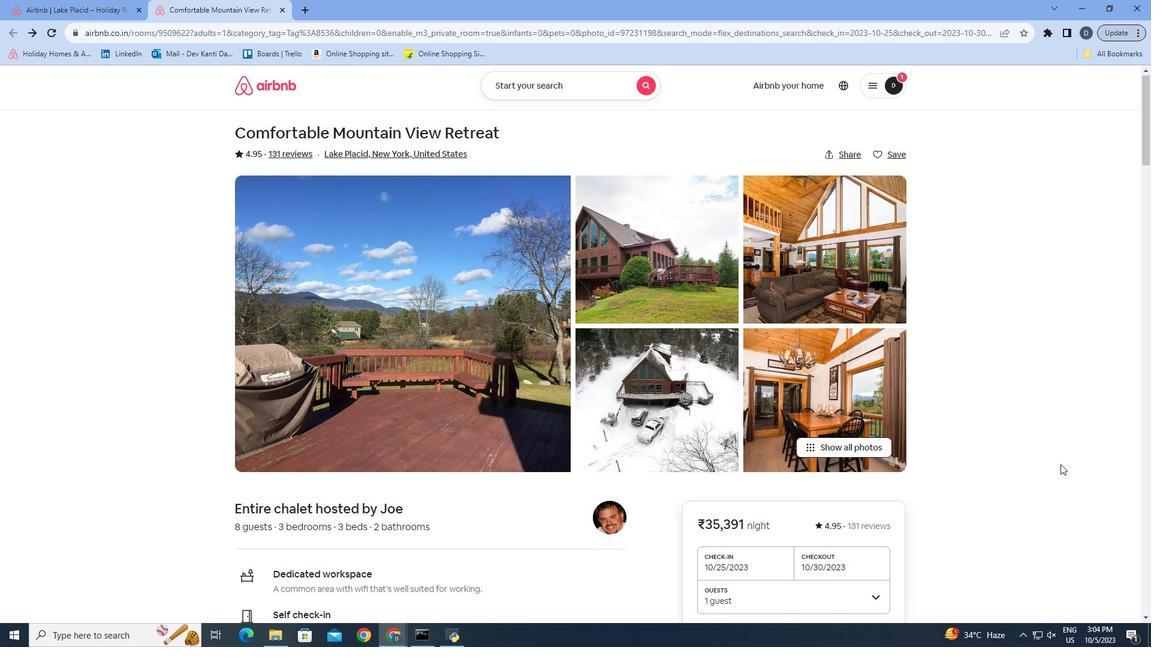 
Action: Mouse moved to (1027, 466)
Screenshot: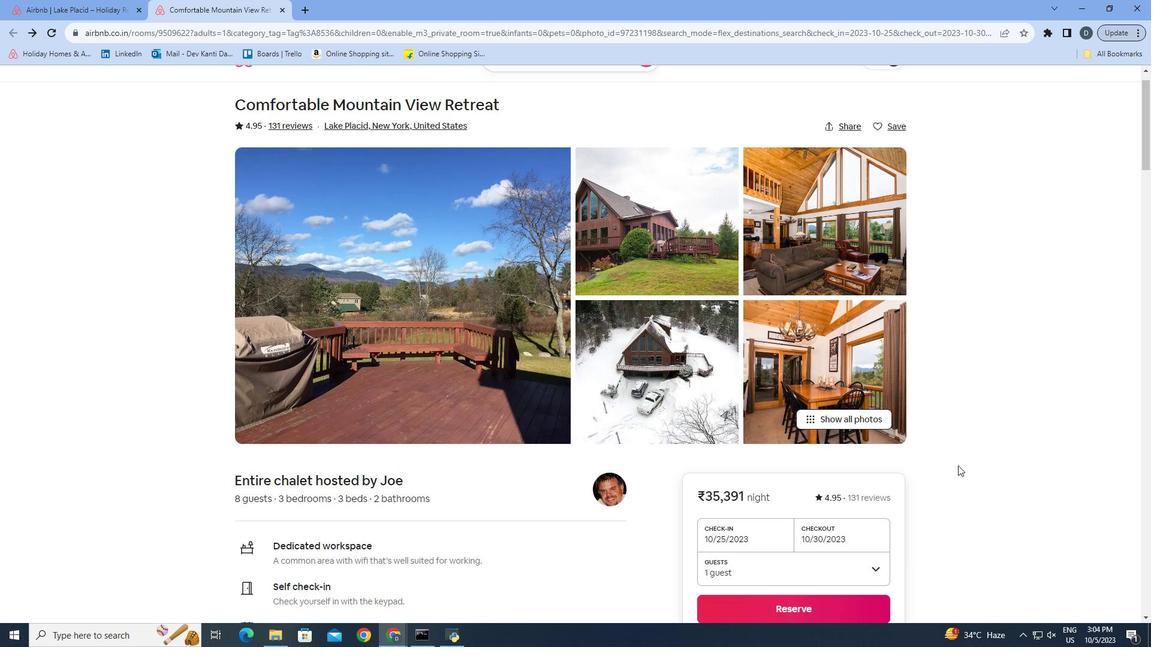 
Action: Mouse scrolled (1027, 465) with delta (0, 0)
Screenshot: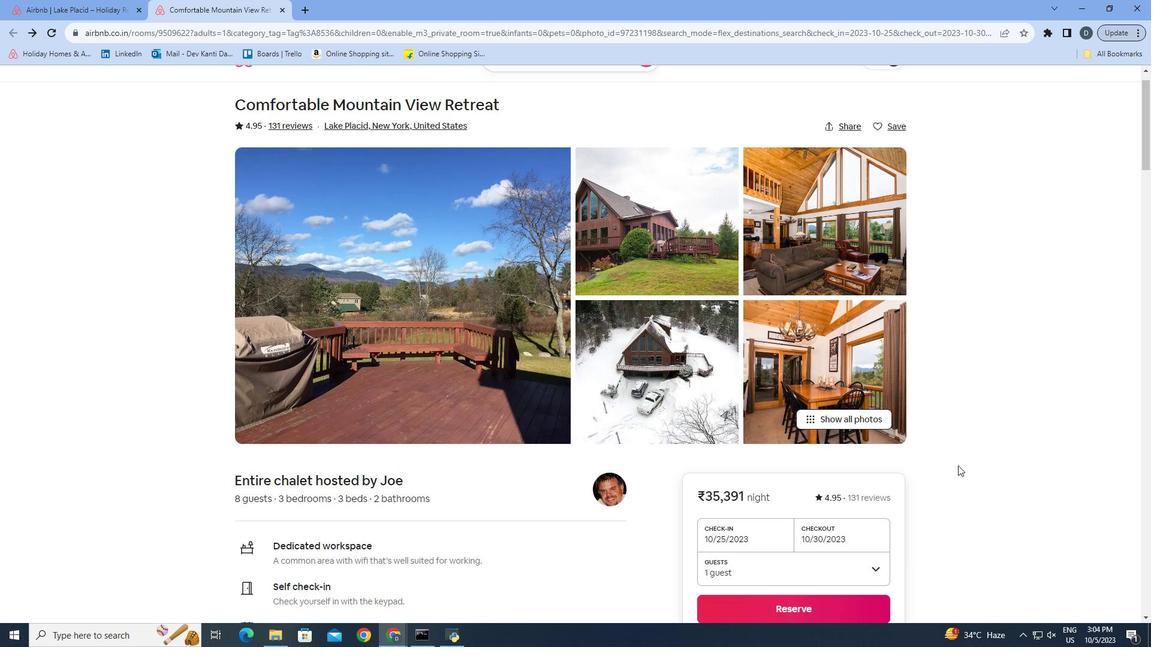 
Action: Mouse moved to (947, 466)
Screenshot: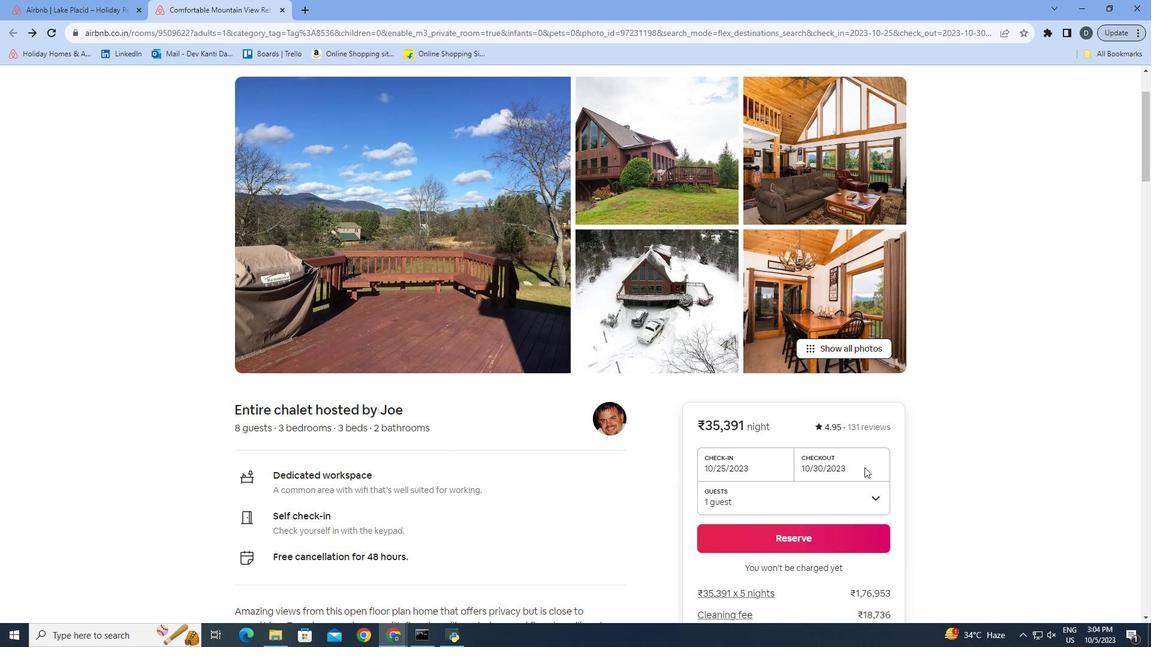 
Action: Mouse scrolled (947, 465) with delta (0, 0)
Screenshot: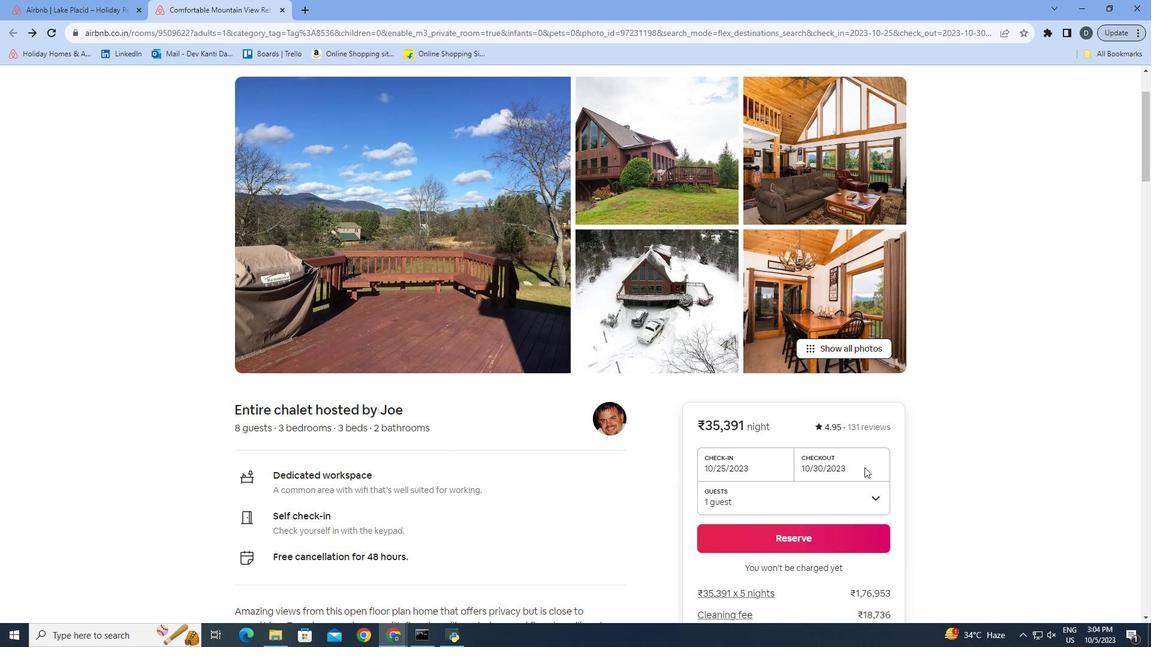 
Action: Mouse moved to (850, 467)
Screenshot: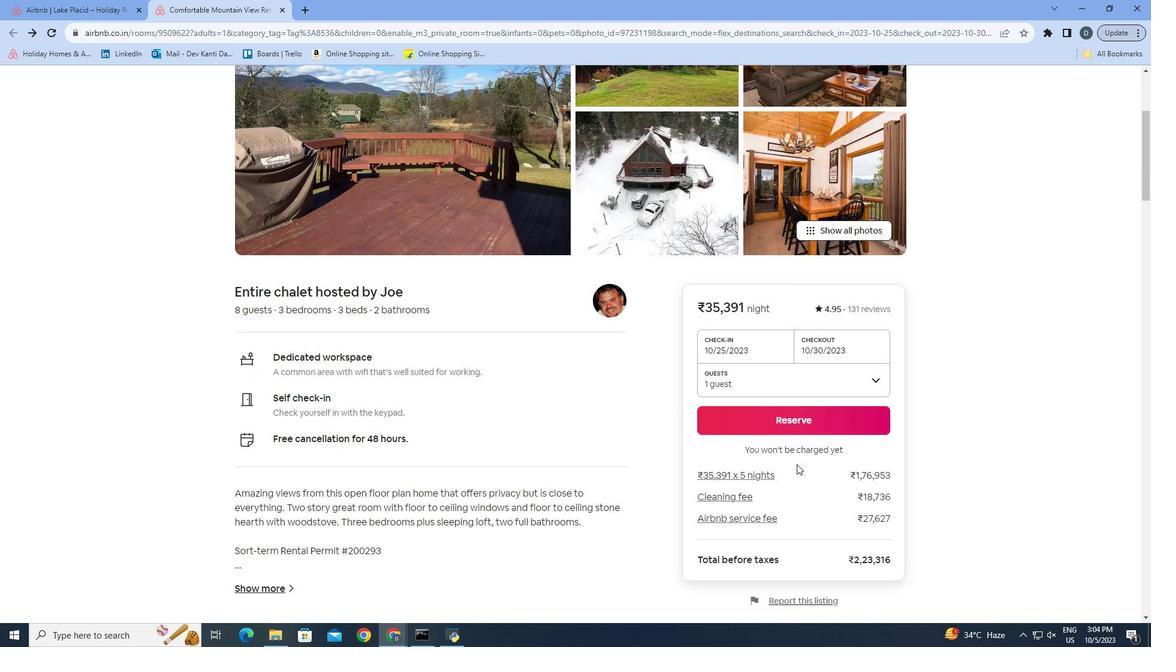 
Action: Mouse scrolled (850, 467) with delta (0, 0)
Screenshot: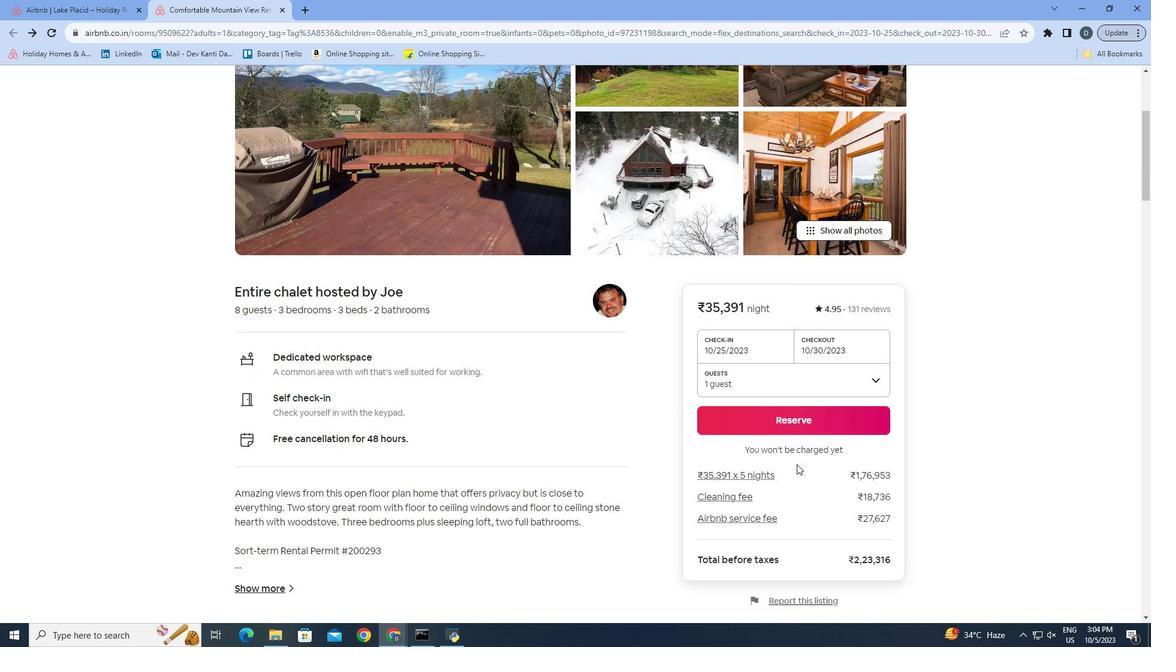 
Action: Mouse moved to (718, 467)
Screenshot: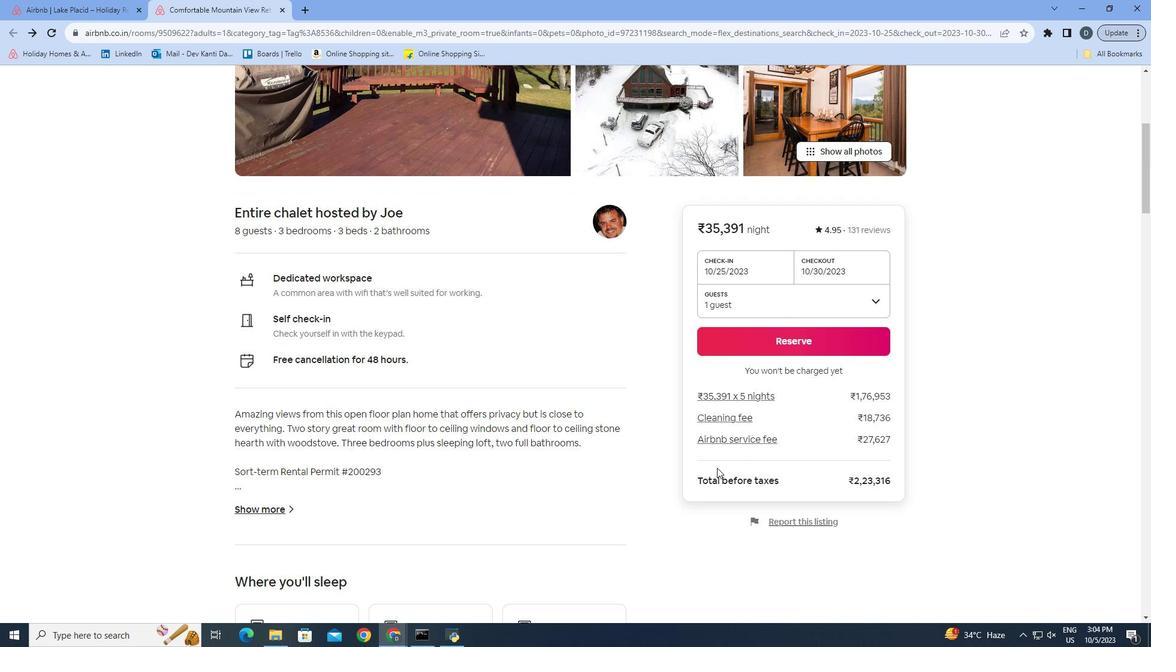 
Action: Mouse scrolled (718, 467) with delta (0, 0)
Screenshot: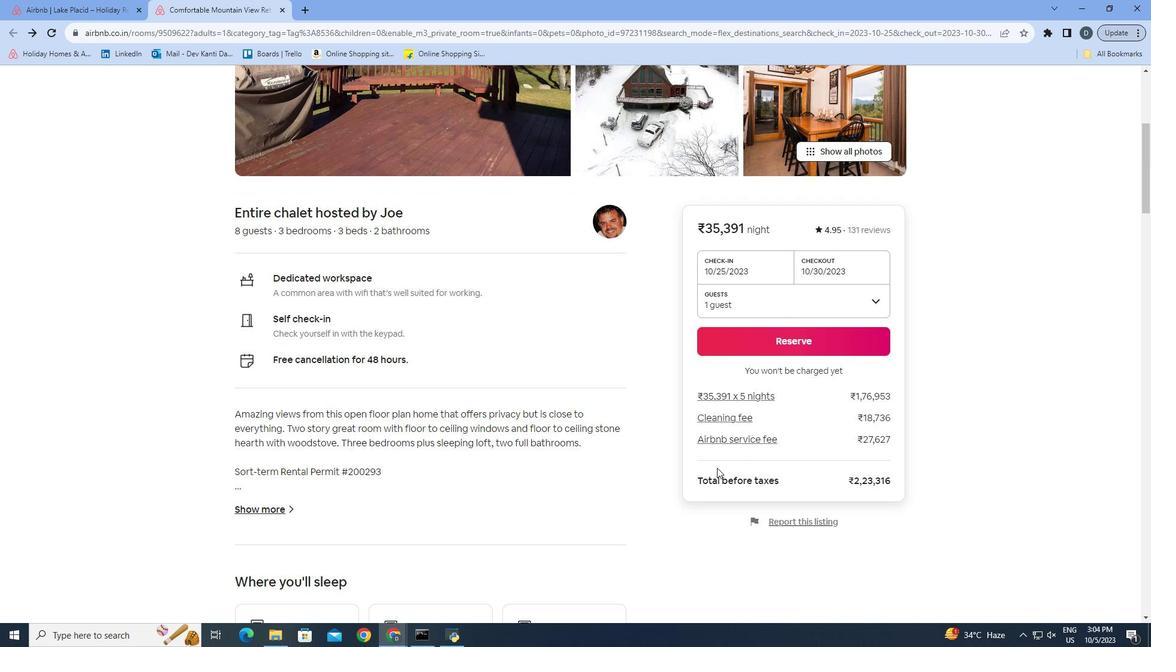
Action: Mouse moved to (697, 469)
Screenshot: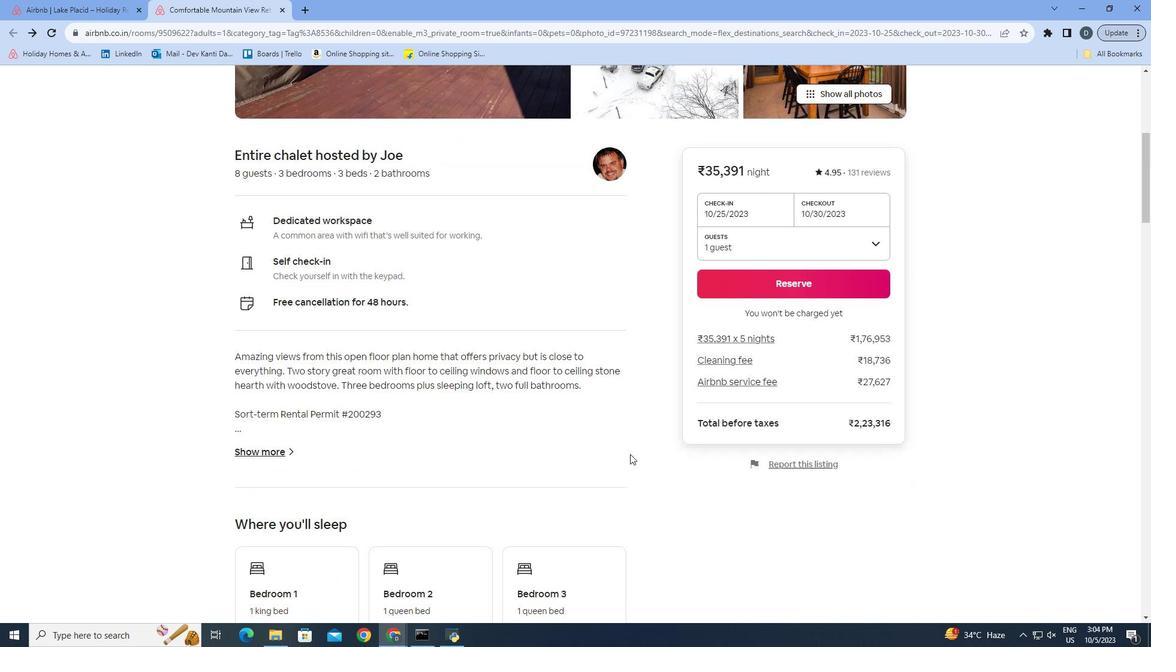 
Action: Mouse scrolled (697, 469) with delta (0, 0)
Screenshot: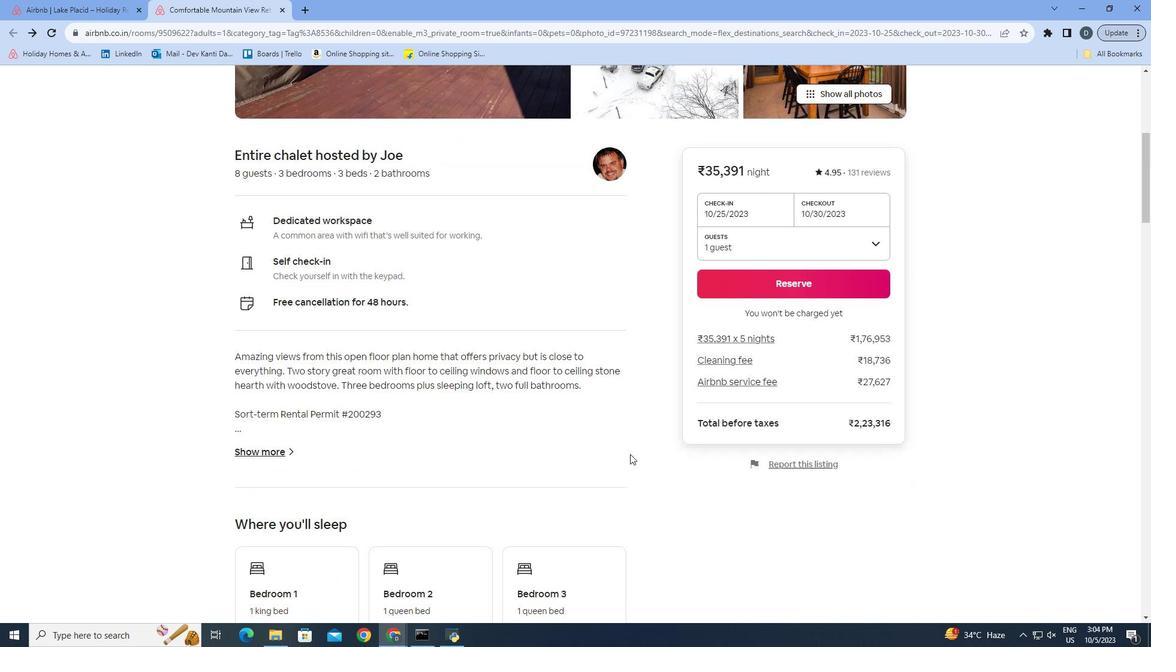 
Action: Mouse moved to (646, 458)
Screenshot: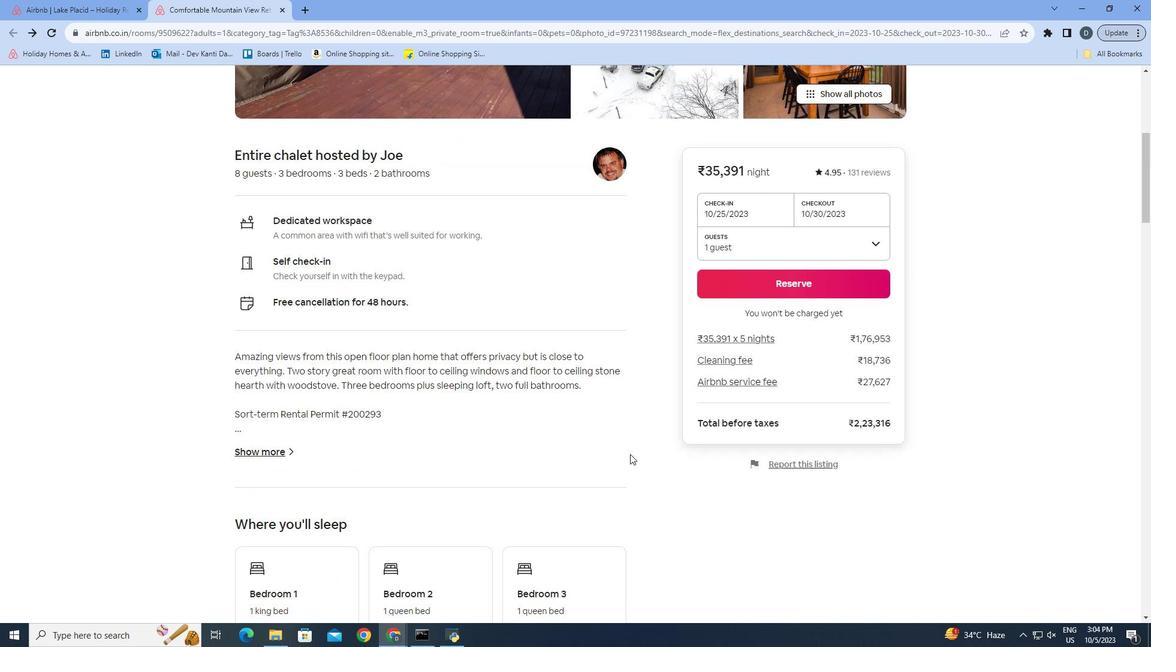 
Action: Mouse scrolled (646, 458) with delta (0, 0)
Screenshot: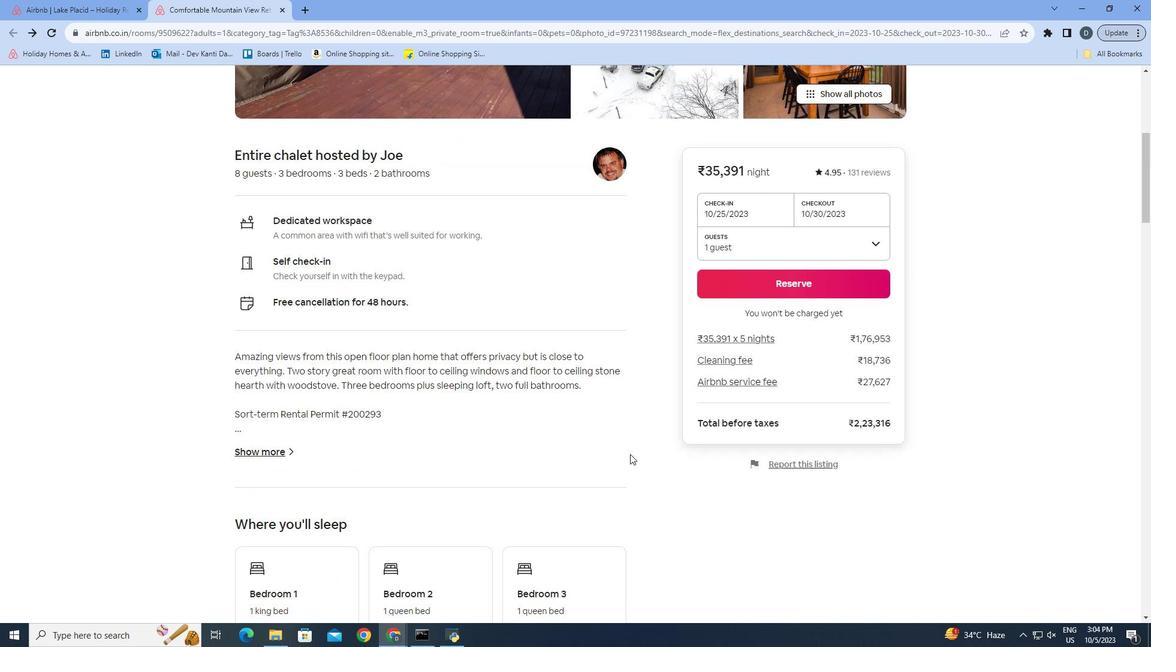 
Action: Mouse moved to (619, 439)
Screenshot: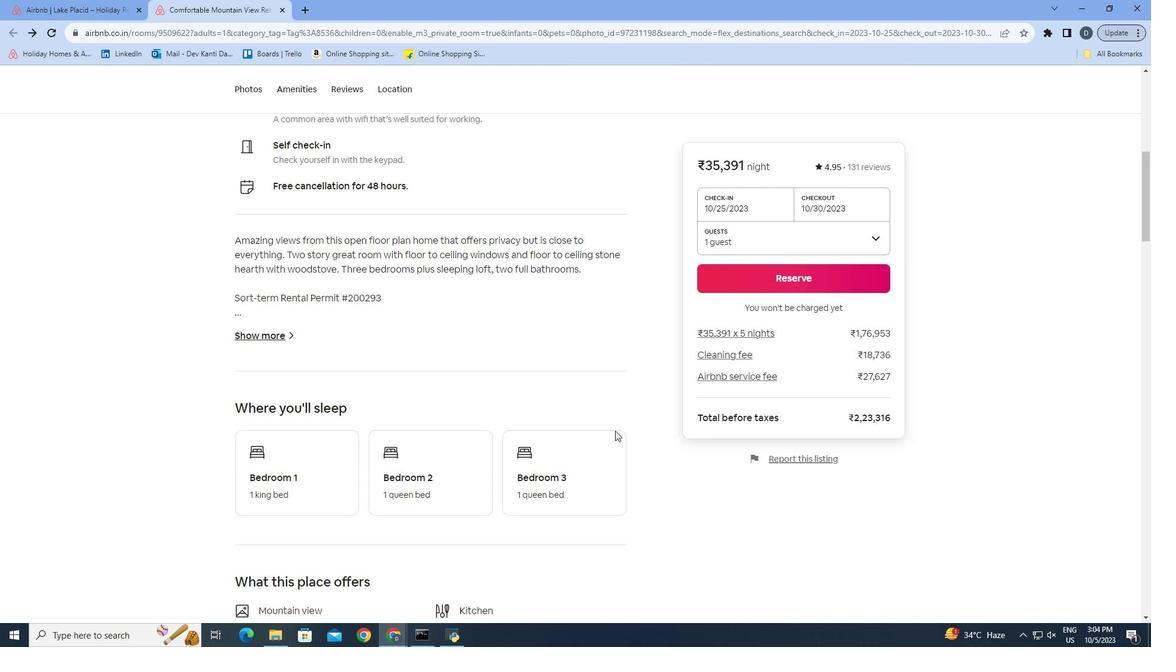 
Action: Mouse scrolled (619, 439) with delta (0, 0)
Screenshot: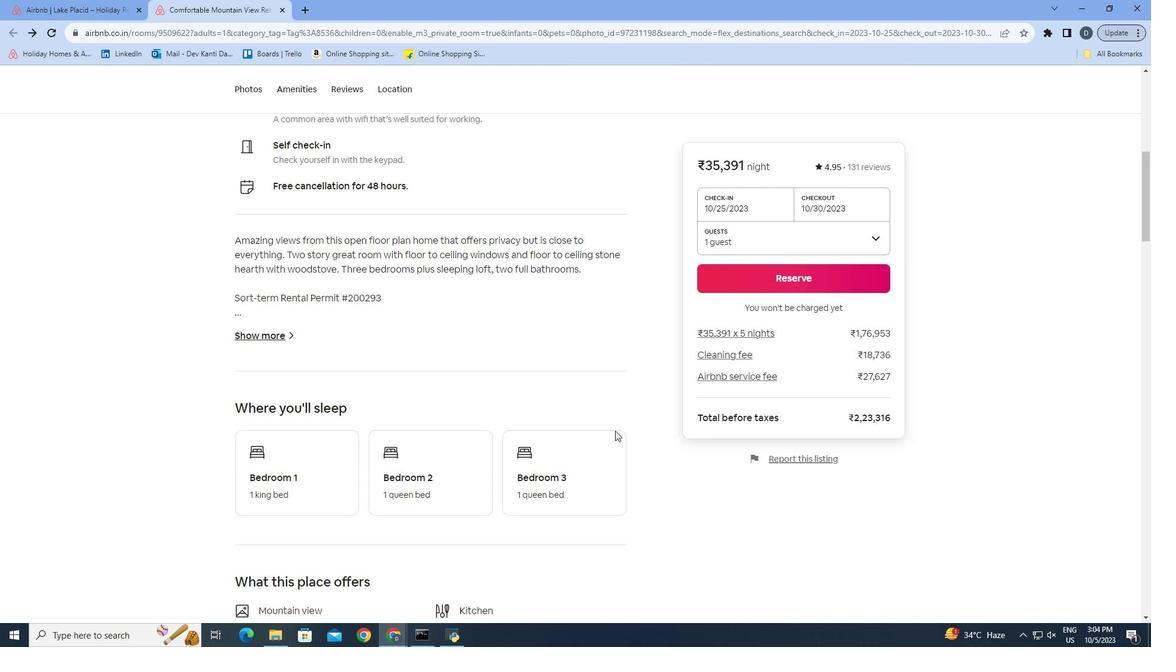
Action: Mouse moved to (614, 430)
Screenshot: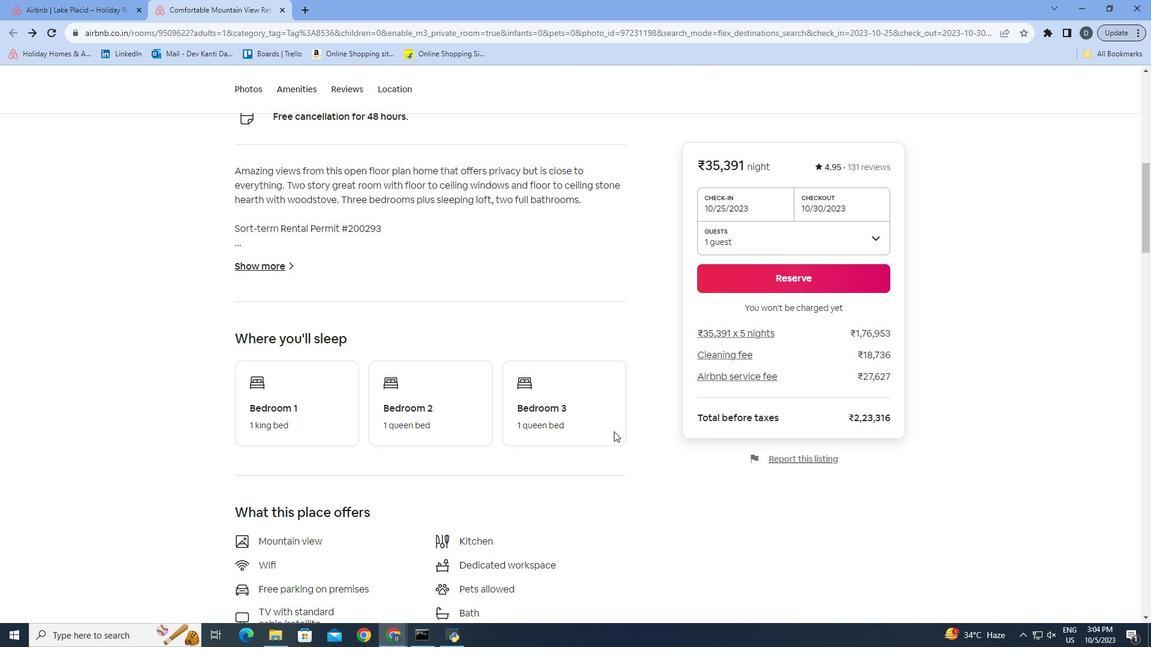 
Action: Mouse scrolled (614, 430) with delta (0, 0)
Screenshot: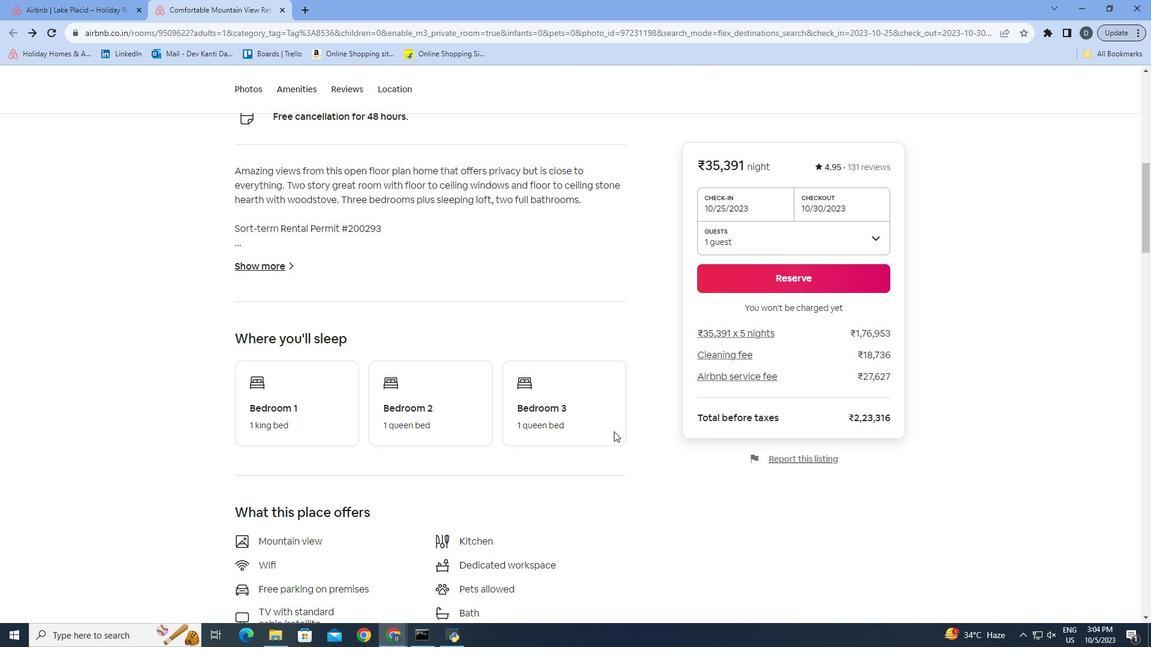 
Action: Mouse moved to (614, 431)
Screenshot: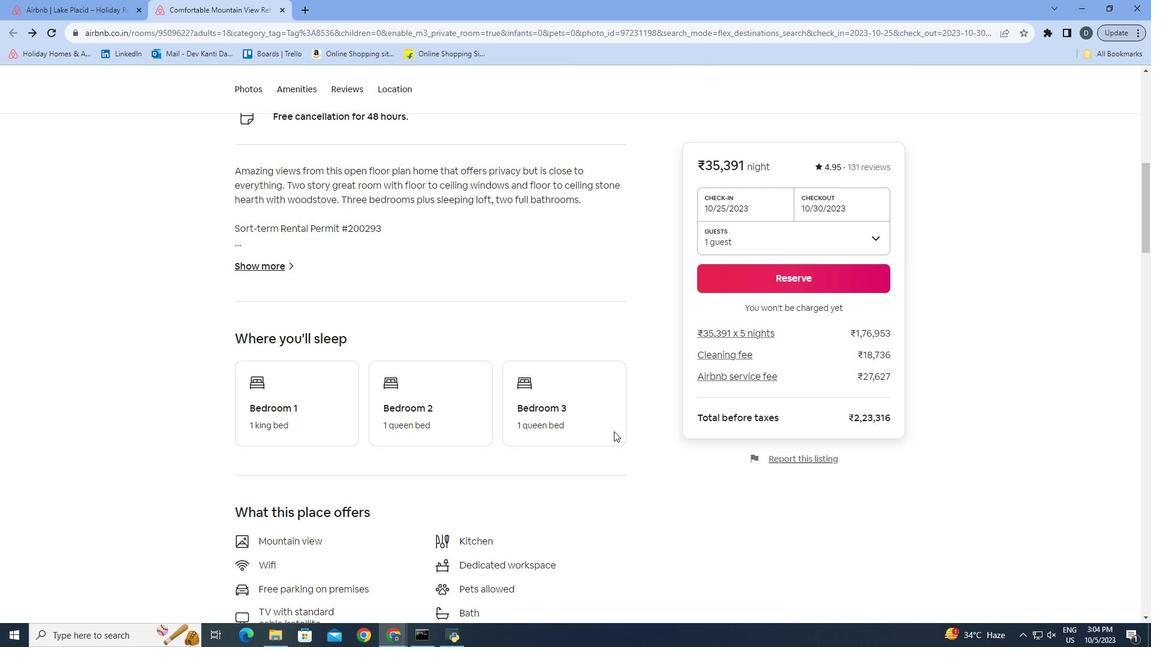
Action: Mouse scrolled (614, 431) with delta (0, 0)
Screenshot: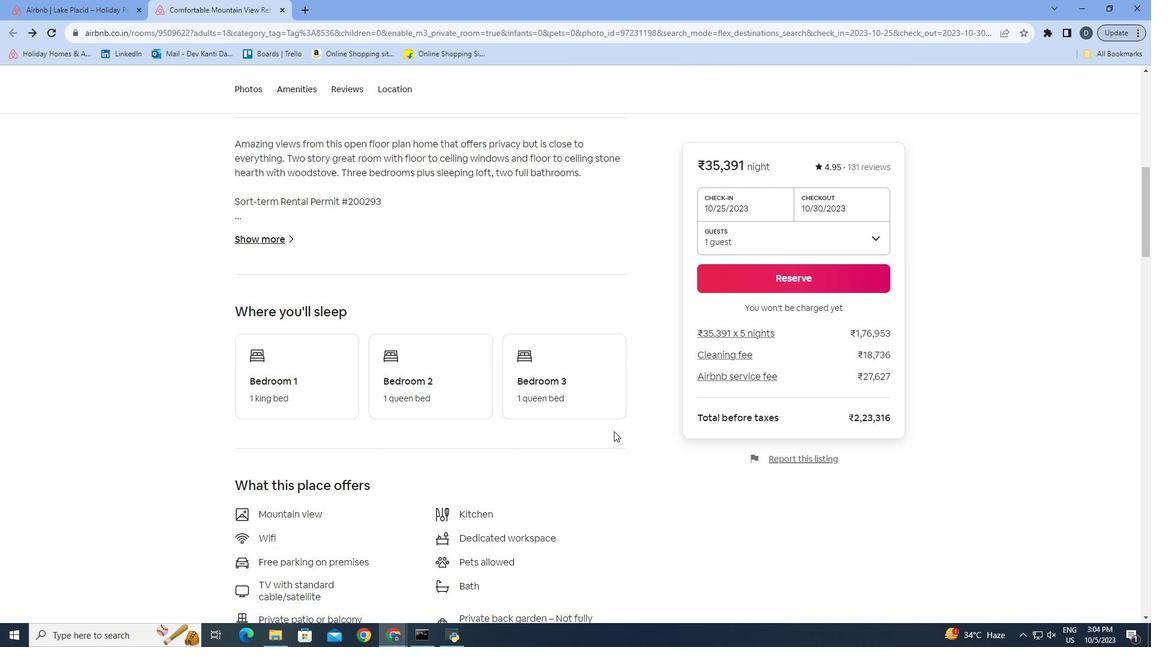 
Action: Mouse scrolled (614, 431) with delta (0, 0)
Screenshot: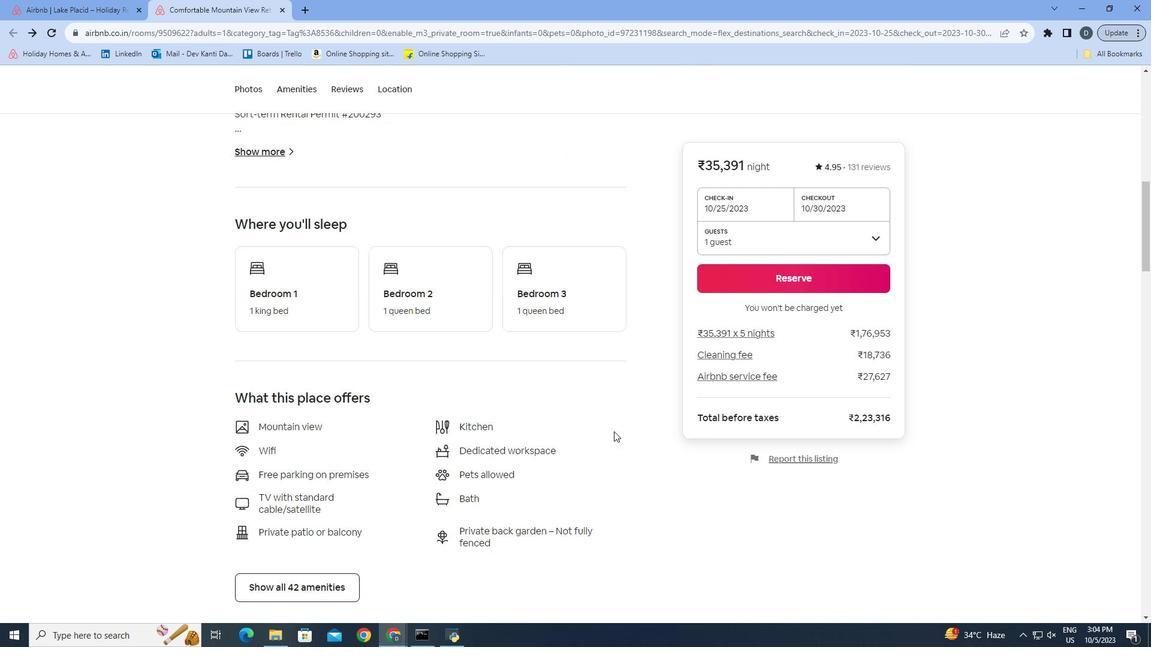 
Action: Mouse scrolled (614, 431) with delta (0, 0)
Screenshot: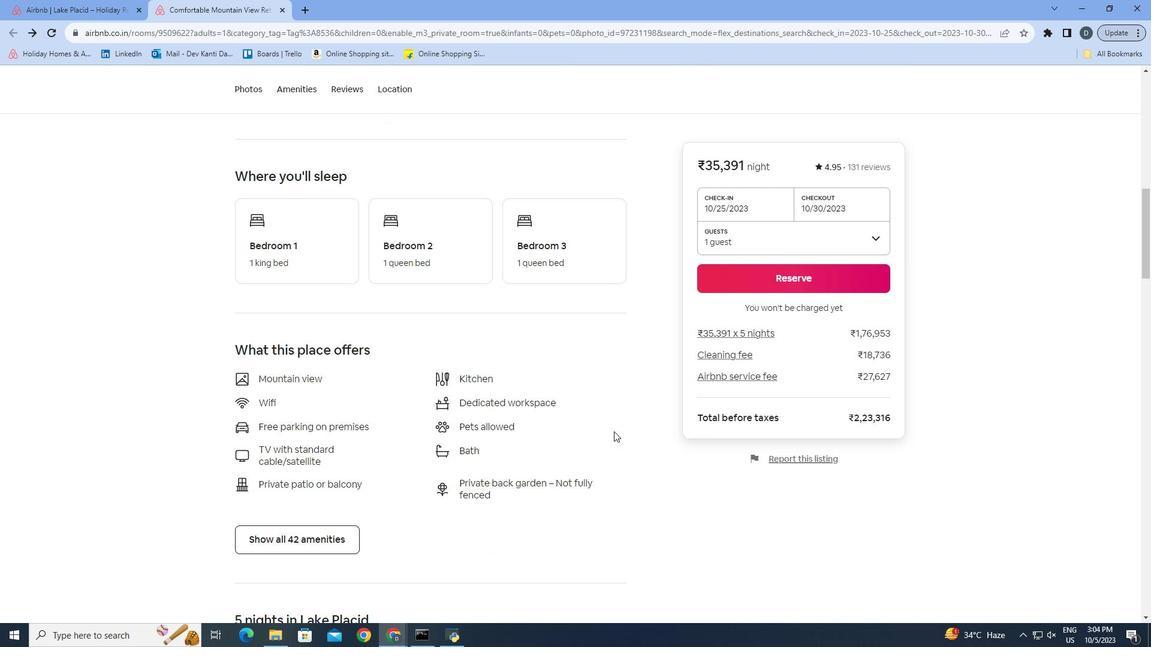 
Action: Mouse moved to (671, 443)
Screenshot: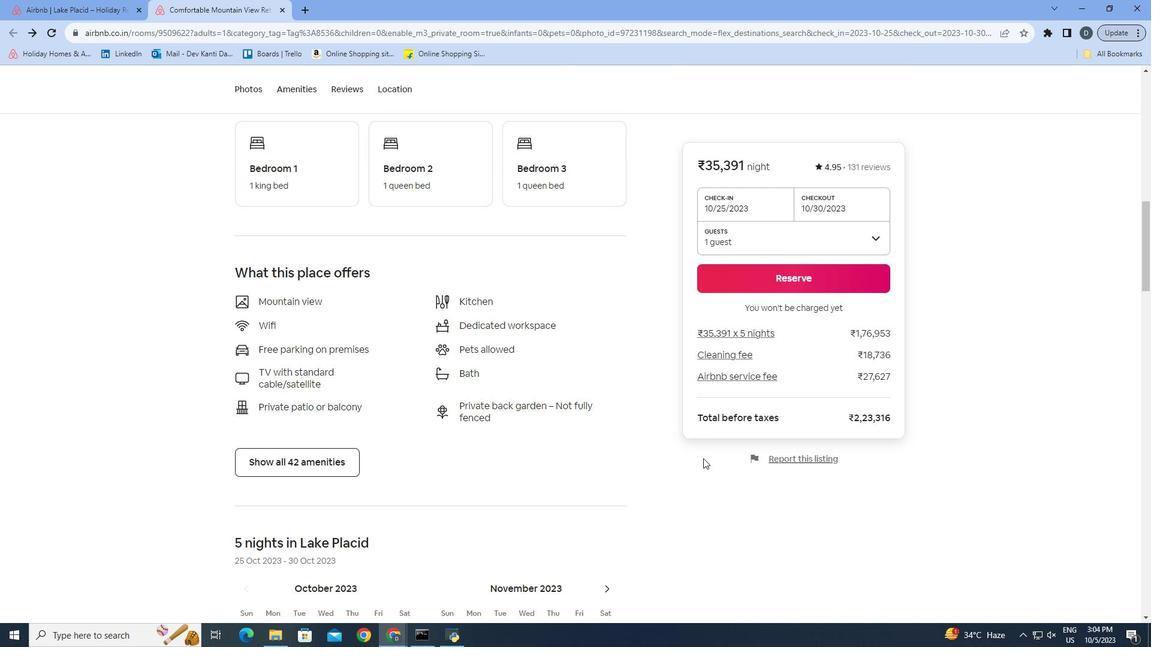 
Action: Mouse scrolled (671, 443) with delta (0, 0)
Screenshot: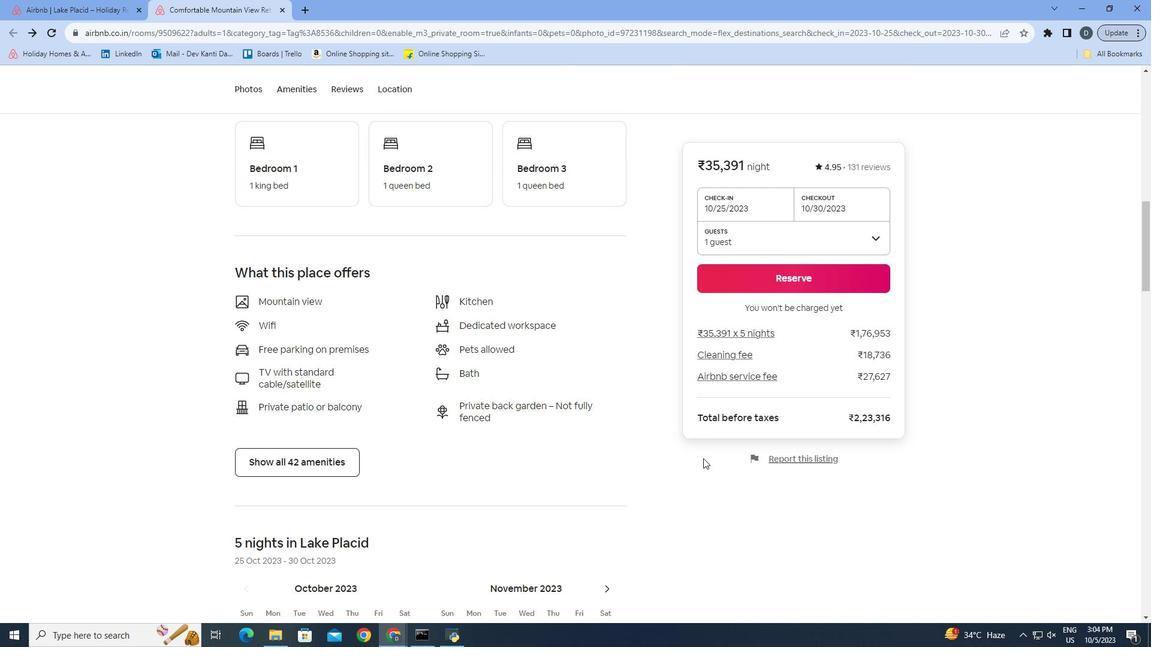 
Action: Mouse moved to (710, 460)
Screenshot: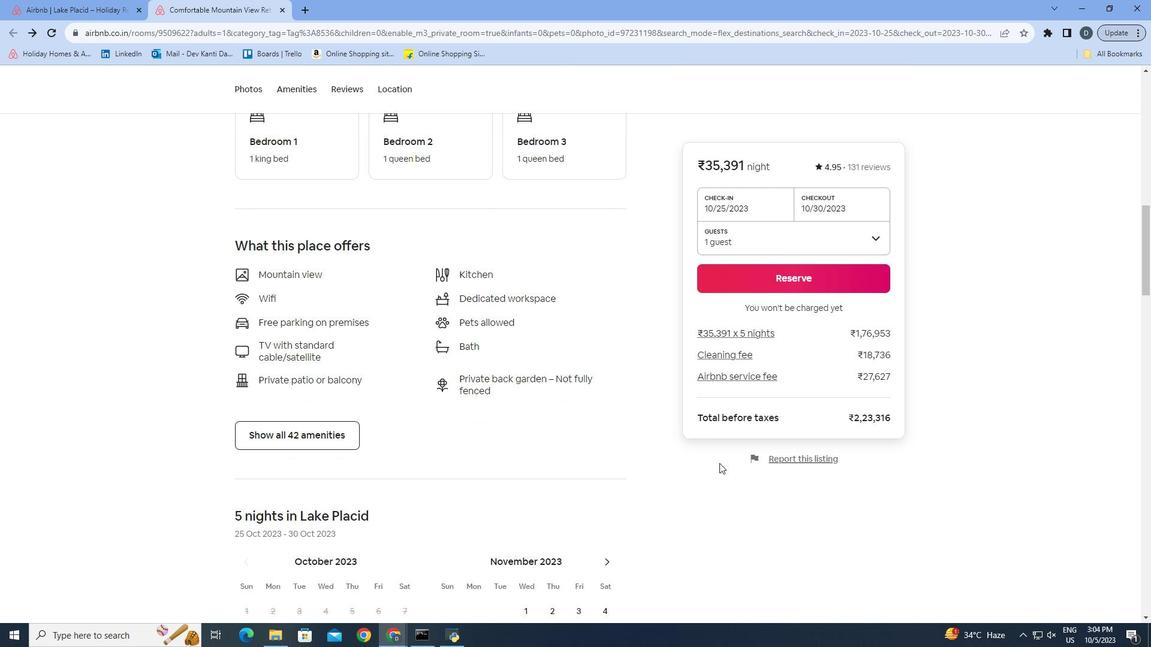 
Action: Mouse scrolled (710, 459) with delta (0, 0)
Screenshot: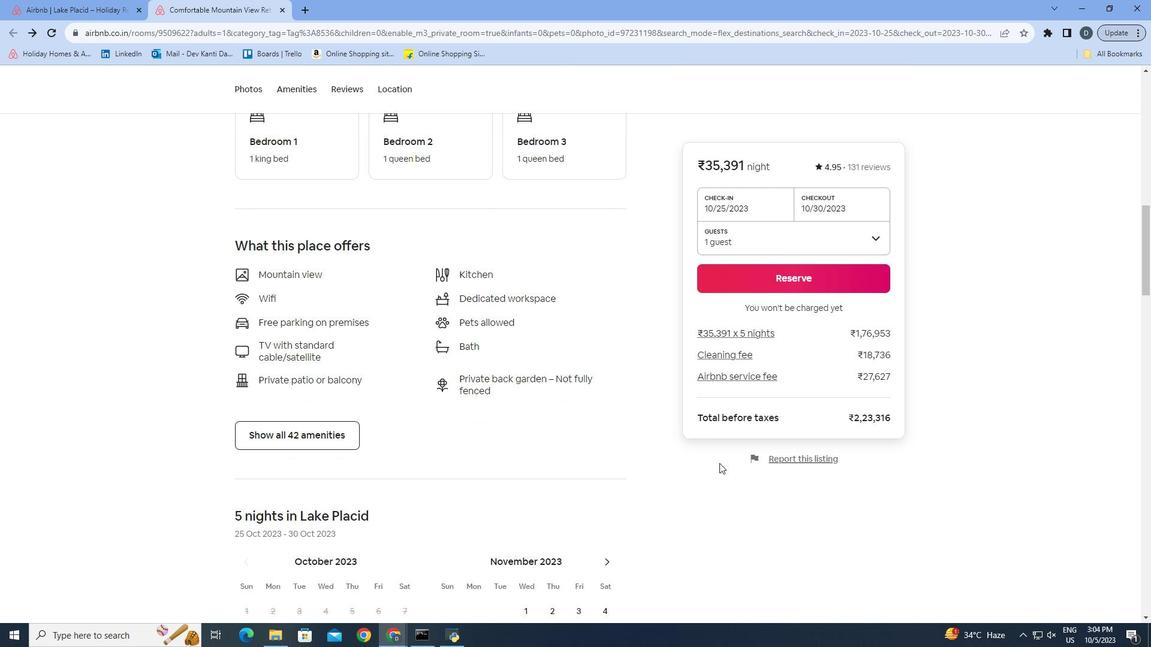 
Action: Mouse moved to (719, 463)
Screenshot: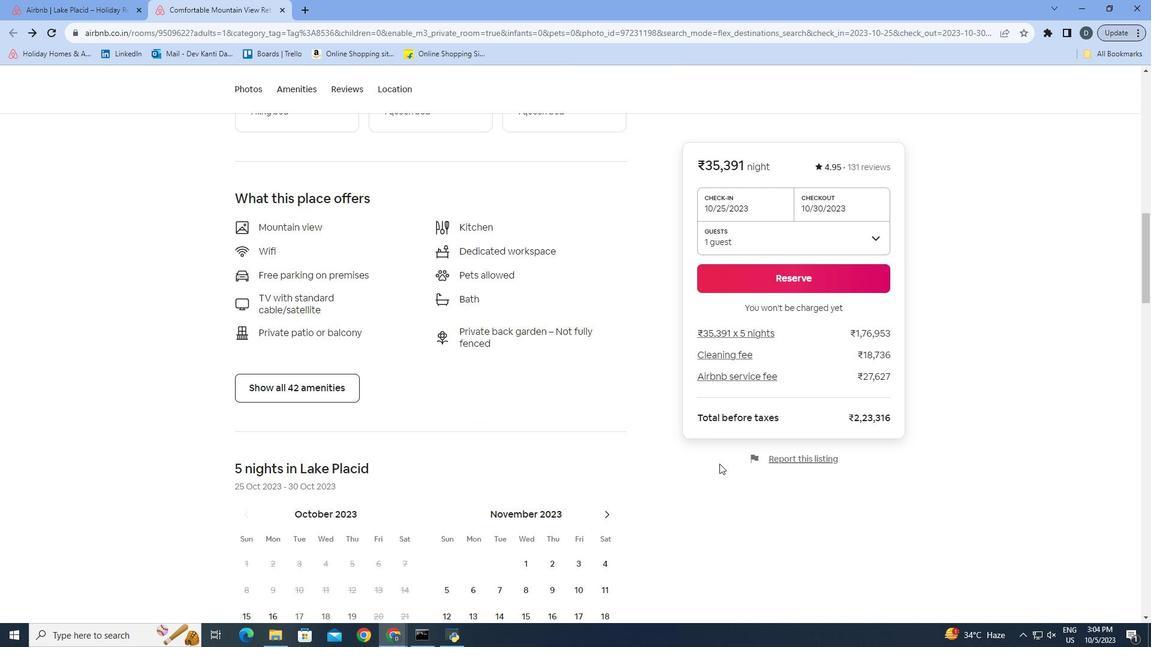
Action: Mouse scrolled (719, 463) with delta (0, 0)
Screenshot: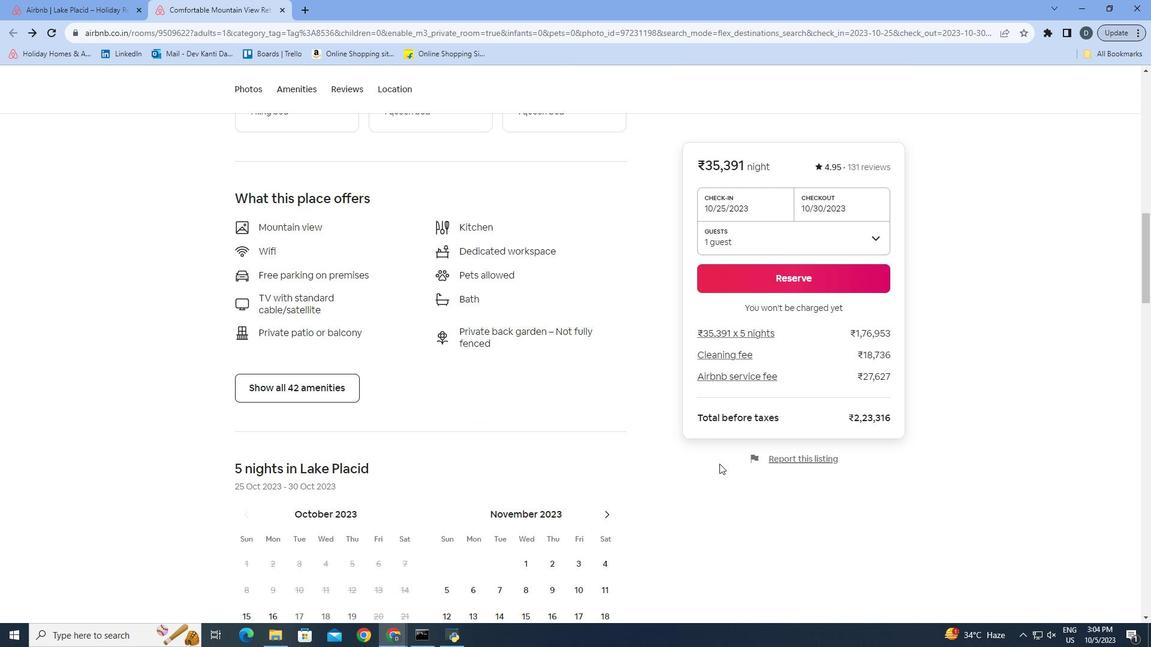 
Action: Mouse moved to (721, 464)
Screenshot: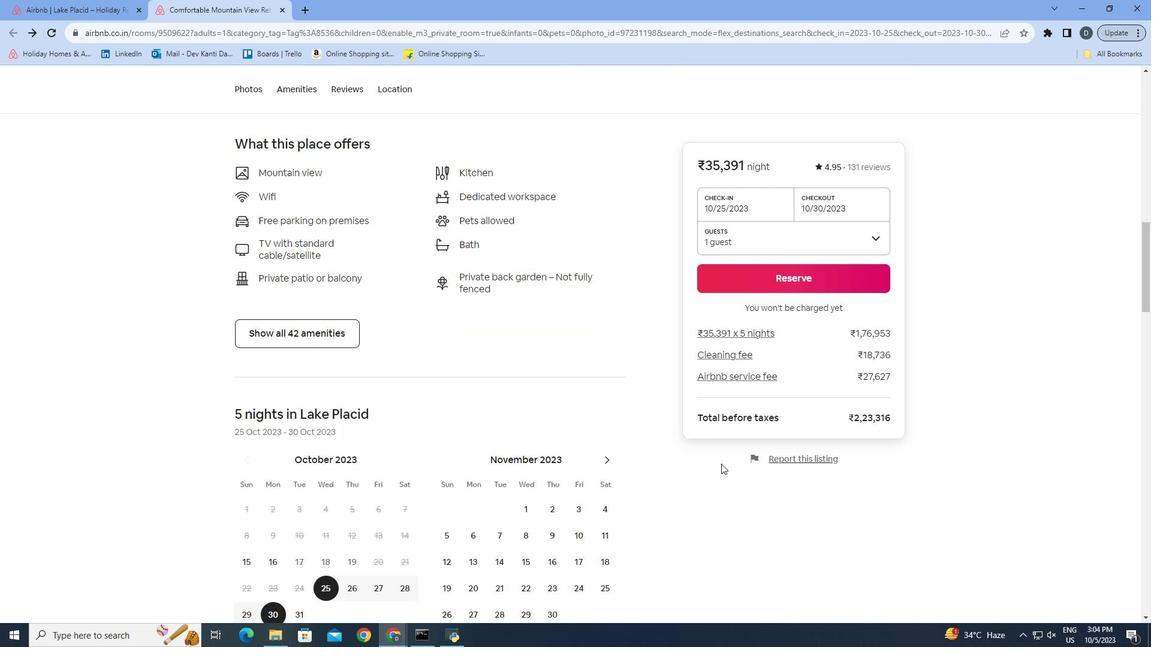 
Action: Mouse scrolled (721, 463) with delta (0, 0)
Screenshot: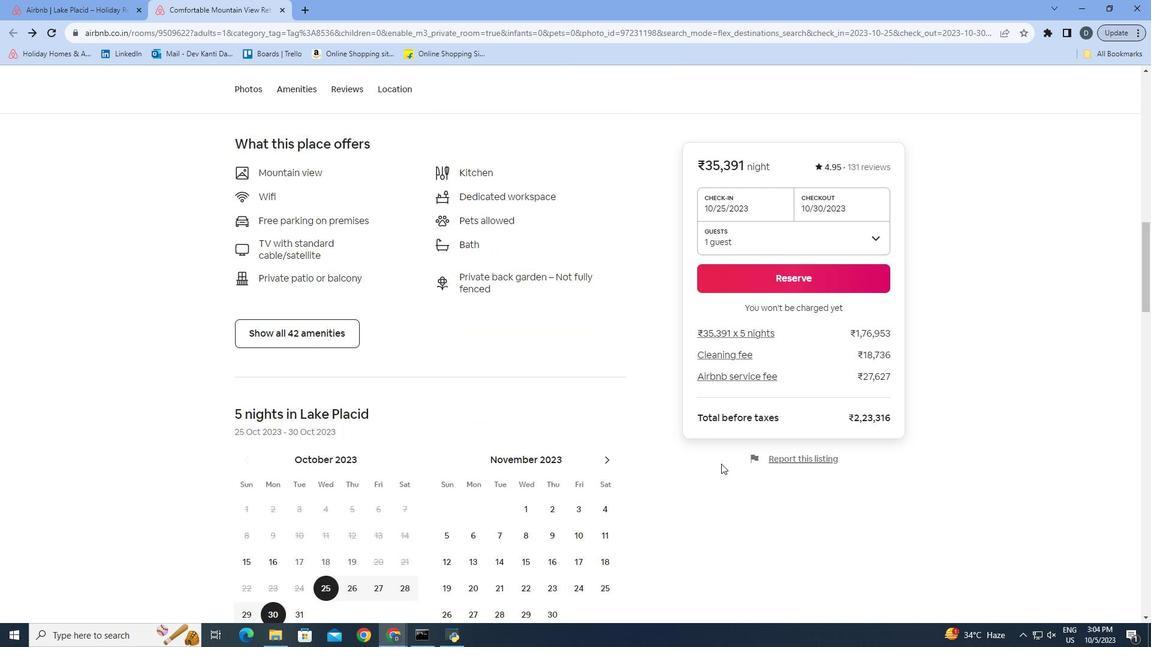 
Action: Mouse moved to (722, 465)
Screenshot: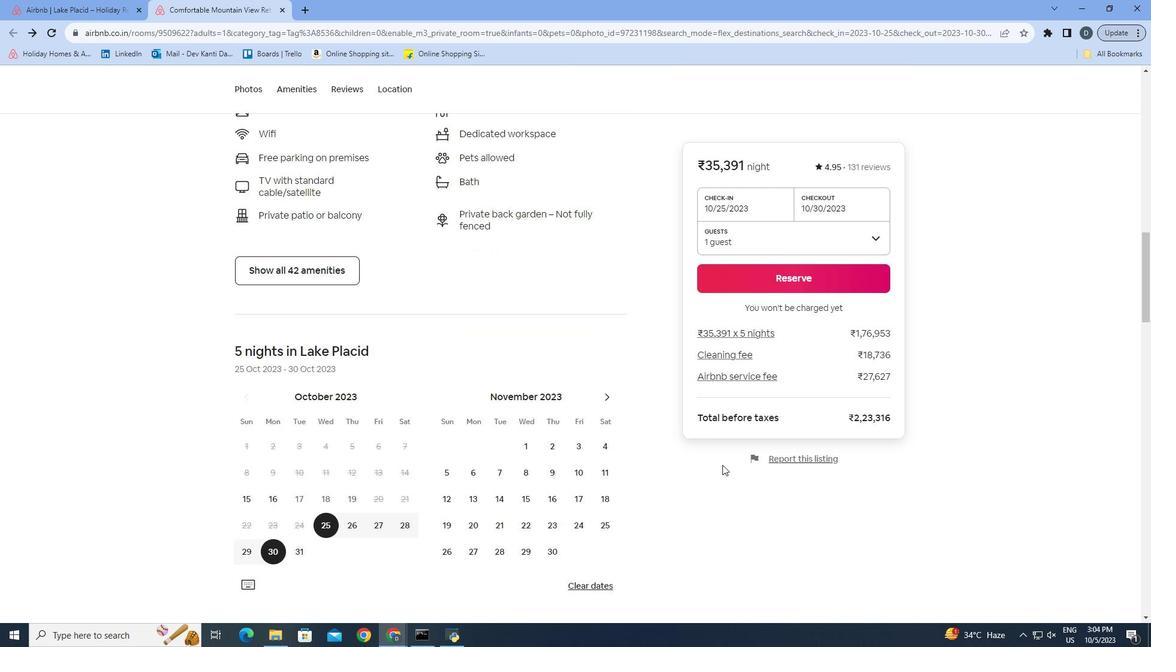 
Action: Mouse scrolled (722, 464) with delta (0, 0)
Screenshot: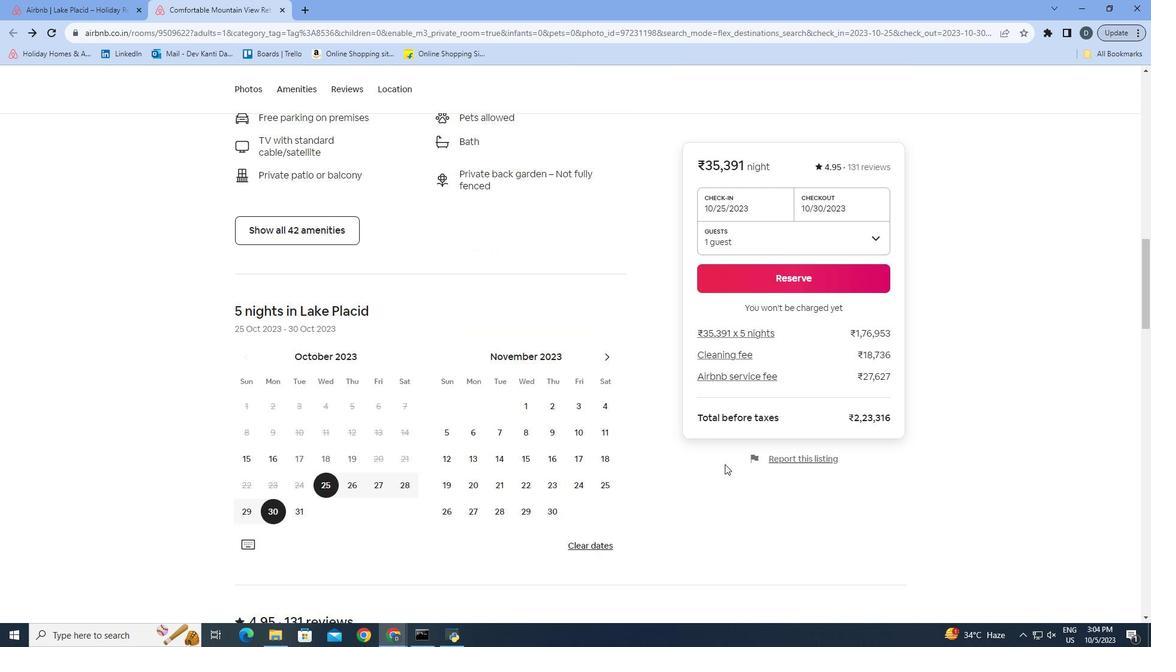 
Action: Mouse moved to (725, 464)
Screenshot: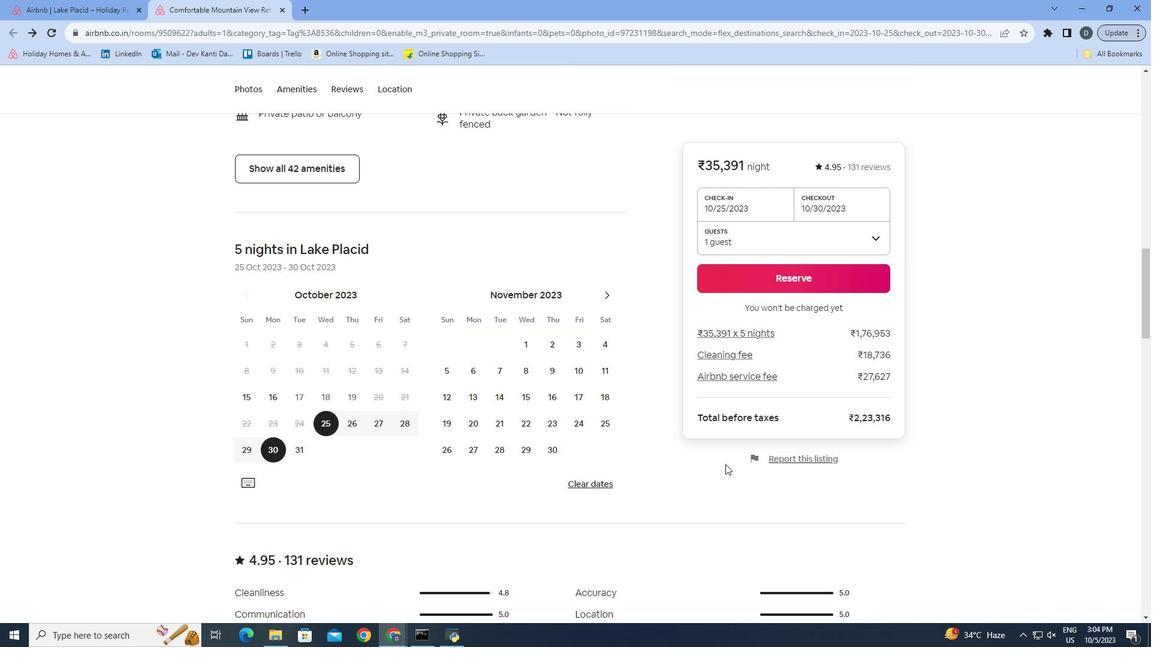 
Action: Mouse scrolled (725, 464) with delta (0, 0)
Screenshot: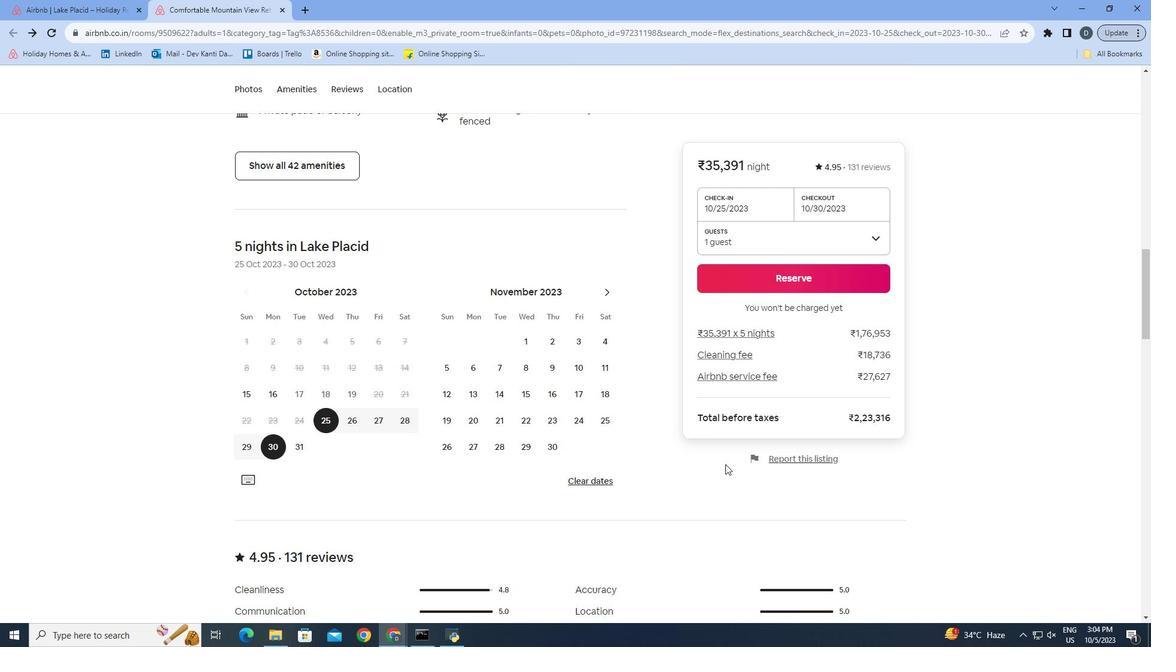 
Action: Mouse moved to (725, 464)
Screenshot: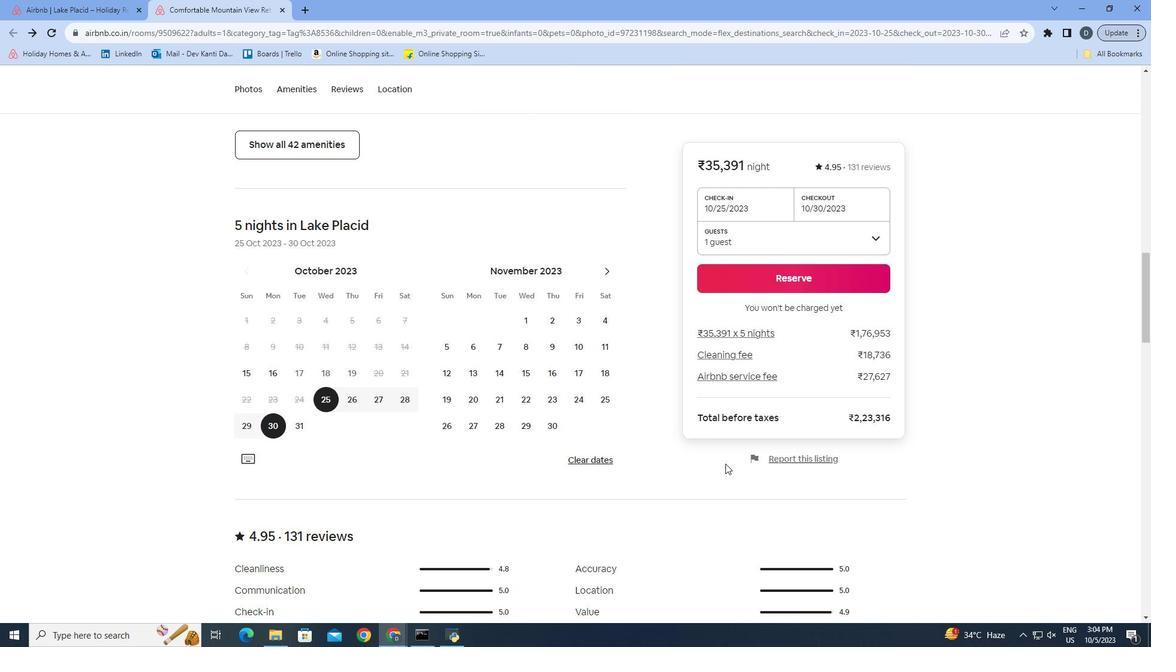 
Action: Mouse scrolled (725, 463) with delta (0, 0)
Screenshot: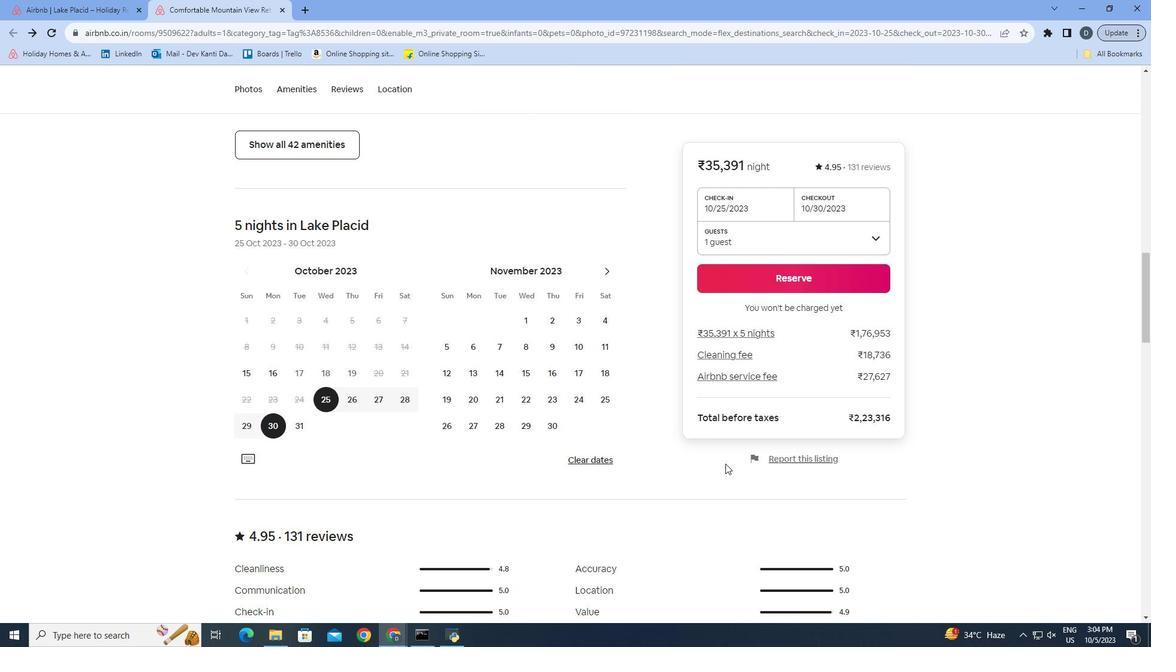 
Action: Mouse moved to (722, 464)
Screenshot: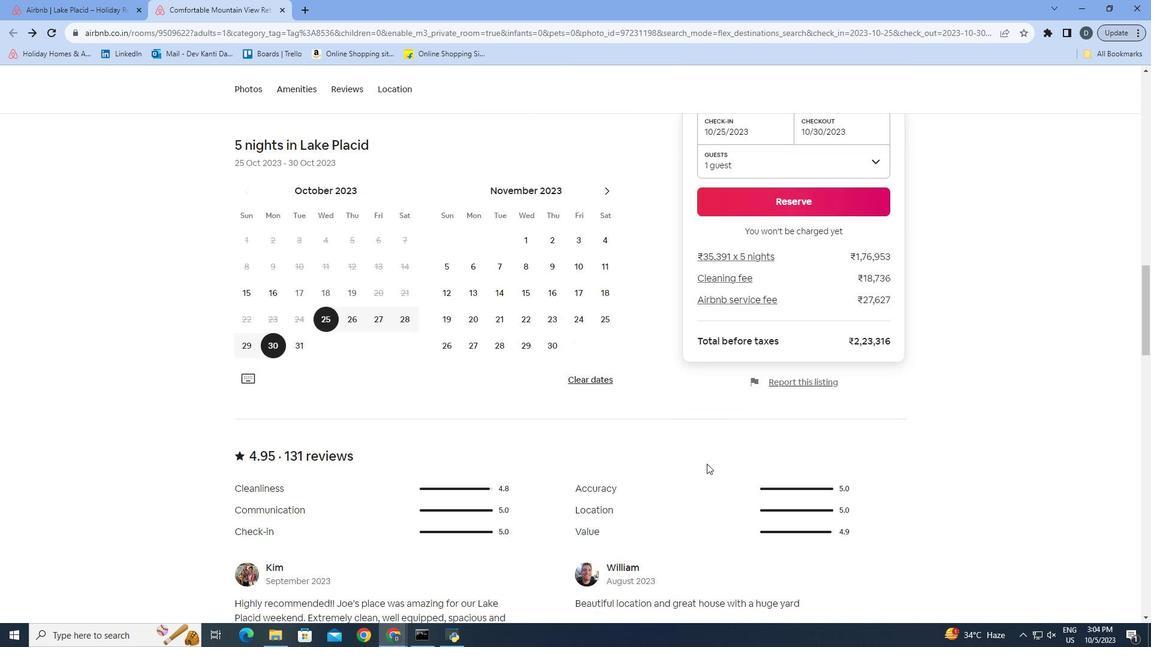 
Action: Mouse scrolled (722, 463) with delta (0, 0)
Screenshot: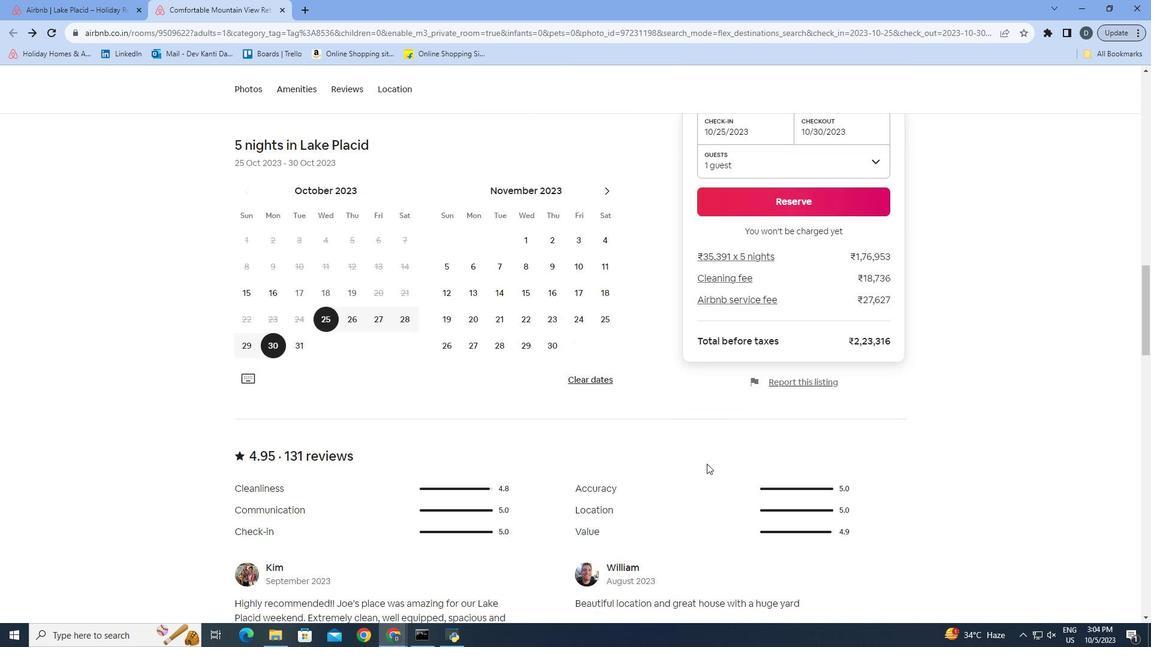 
Action: Mouse moved to (512, 439)
Screenshot: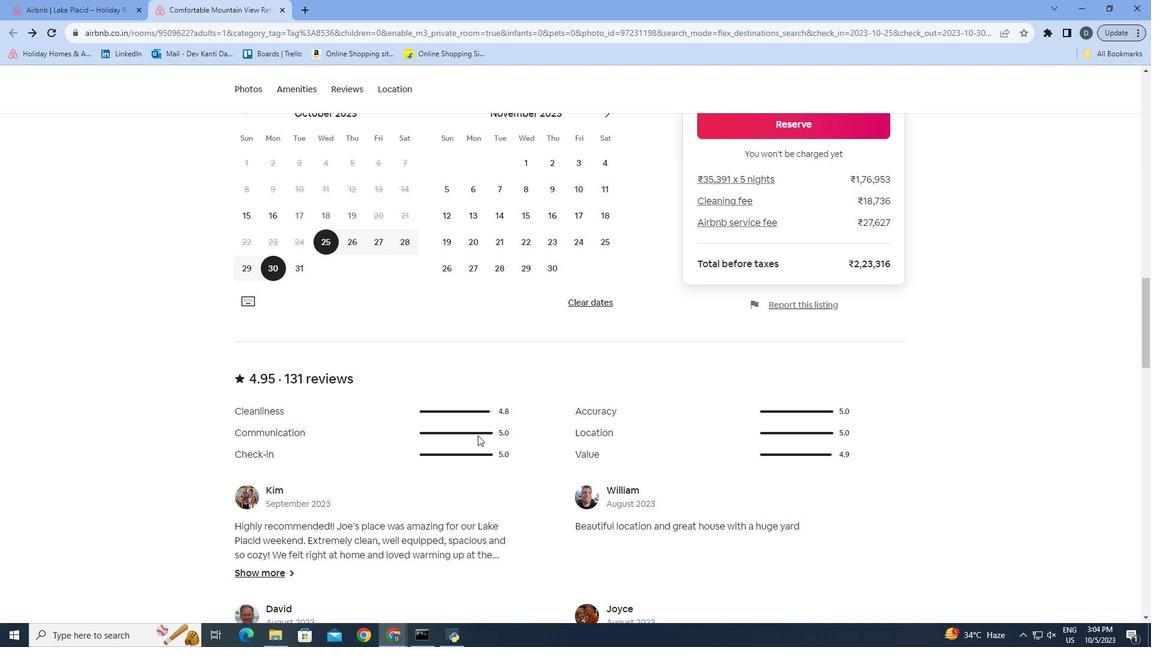 
Action: Mouse scrolled (512, 439) with delta (0, 0)
Screenshot: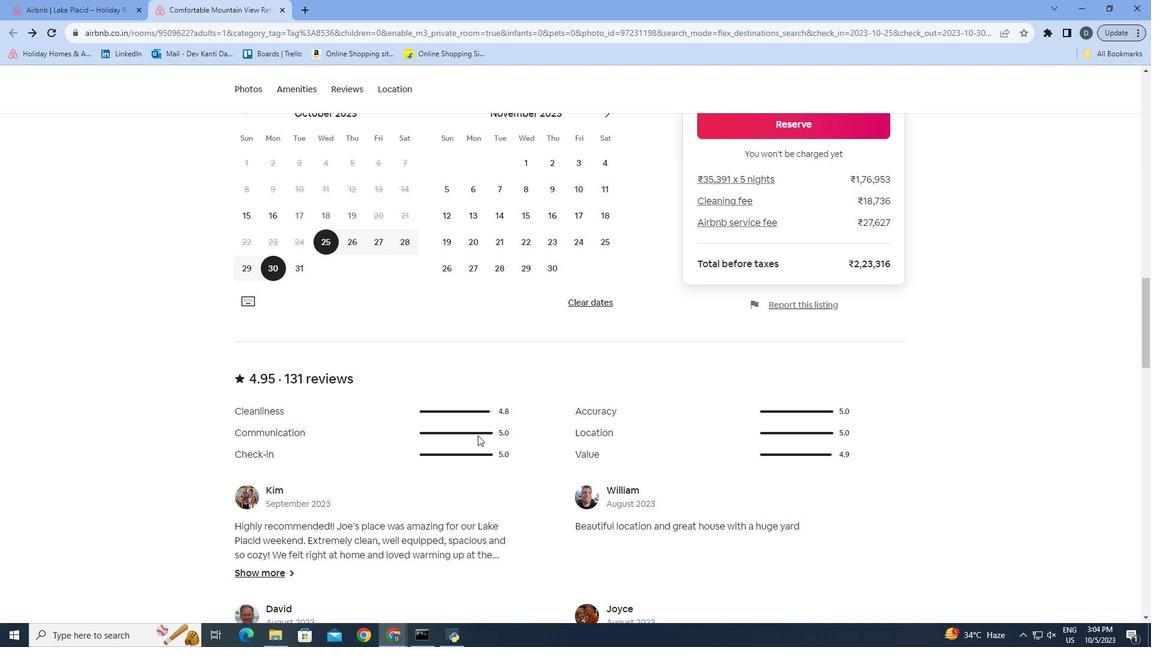 
Action: Mouse moved to (477, 436)
Screenshot: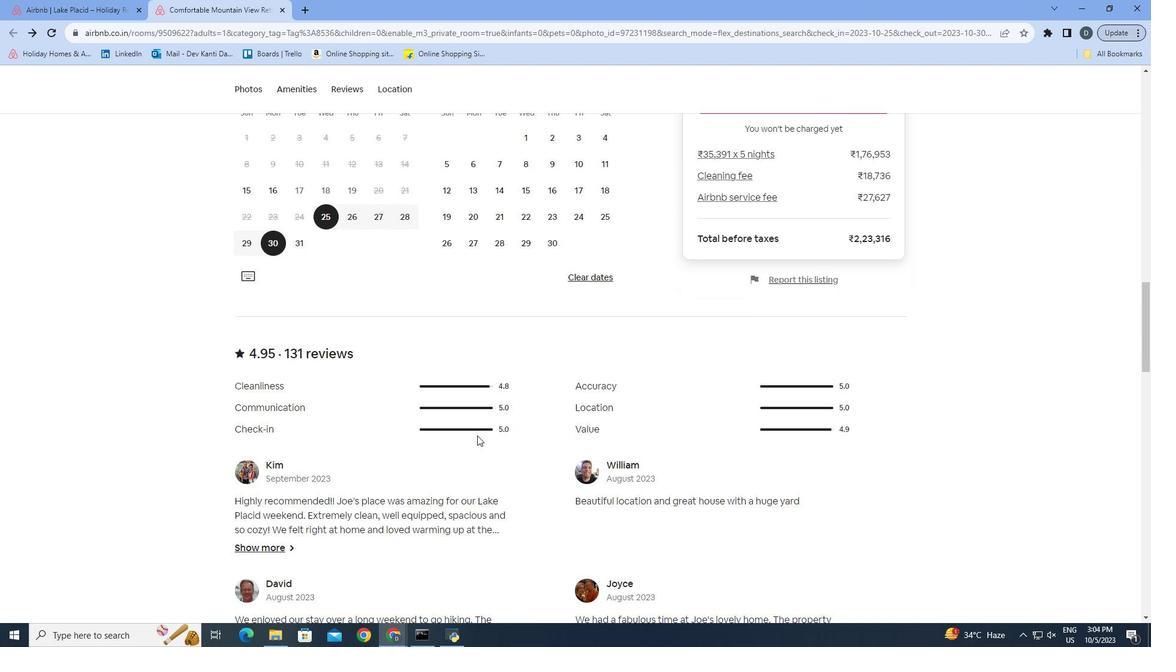 
Action: Mouse scrolled (477, 435) with delta (0, 0)
Screenshot: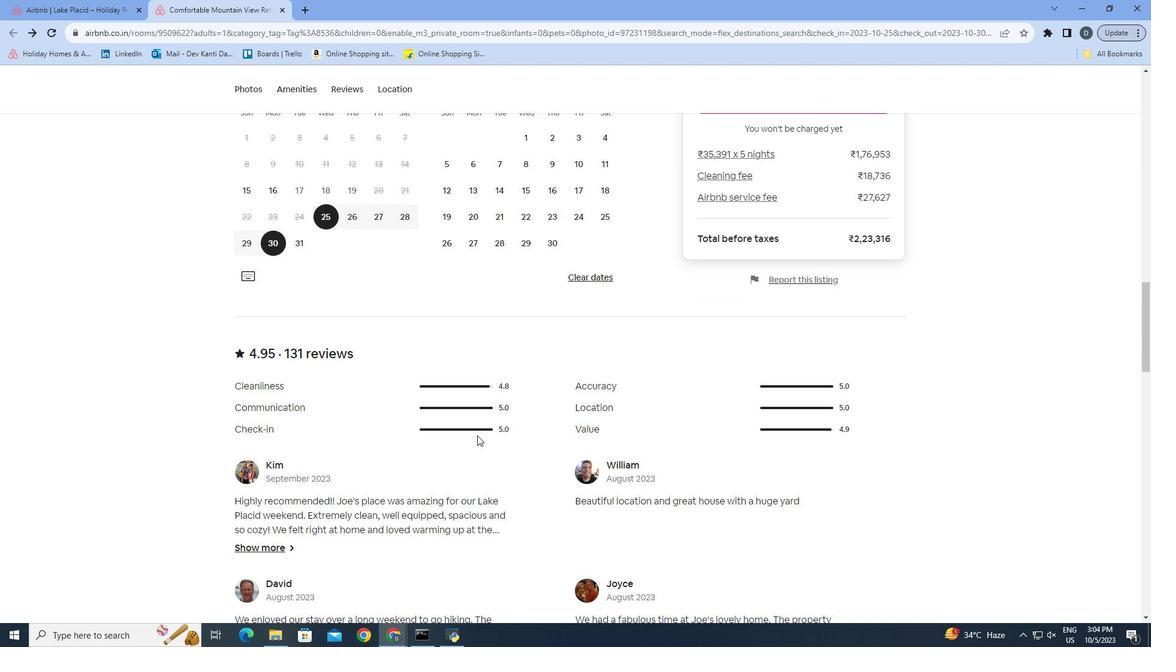 
Action: Mouse moved to (583, 445)
Screenshot: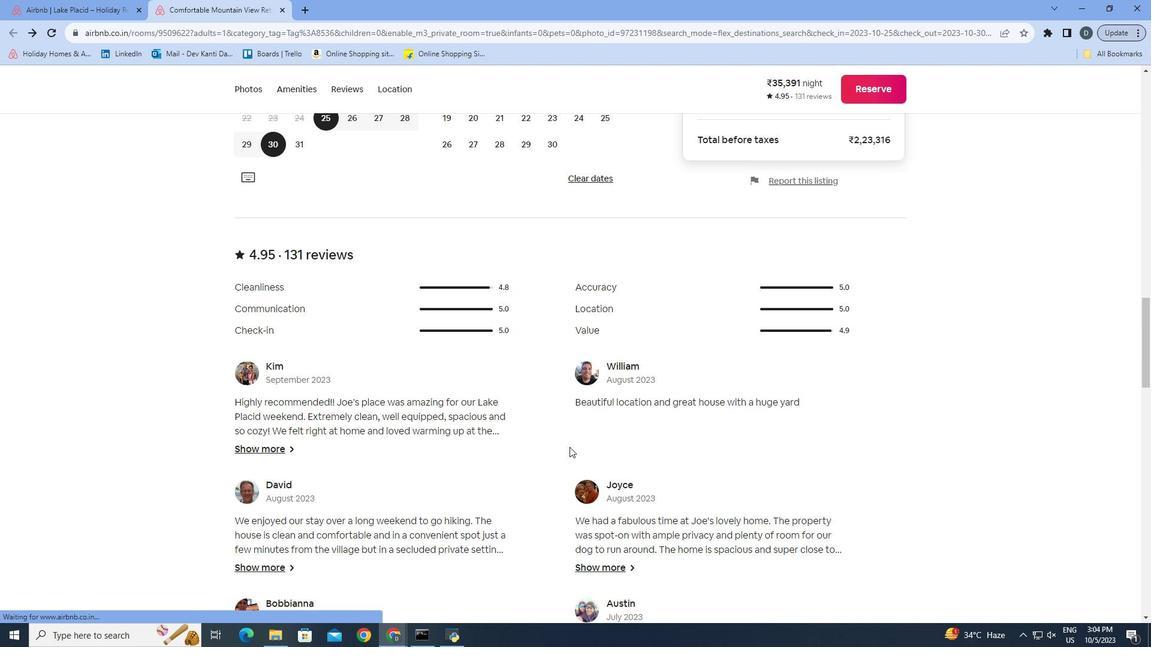 
Action: Mouse scrolled (583, 445) with delta (0, 0)
Screenshot: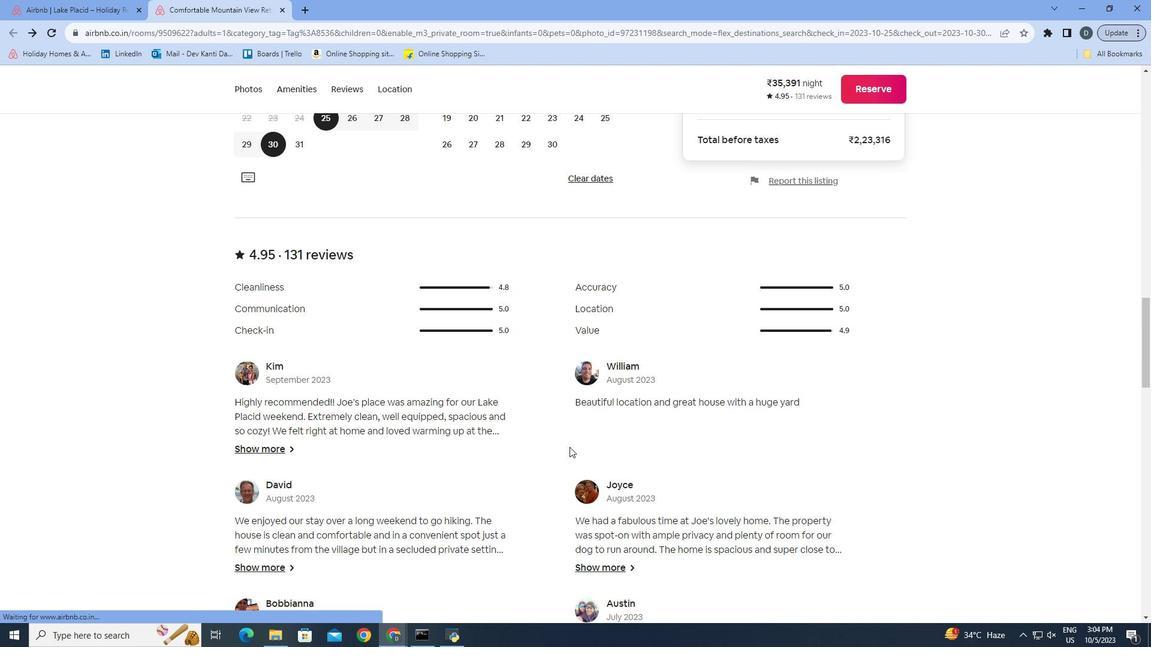 
Action: Mouse moved to (569, 447)
Screenshot: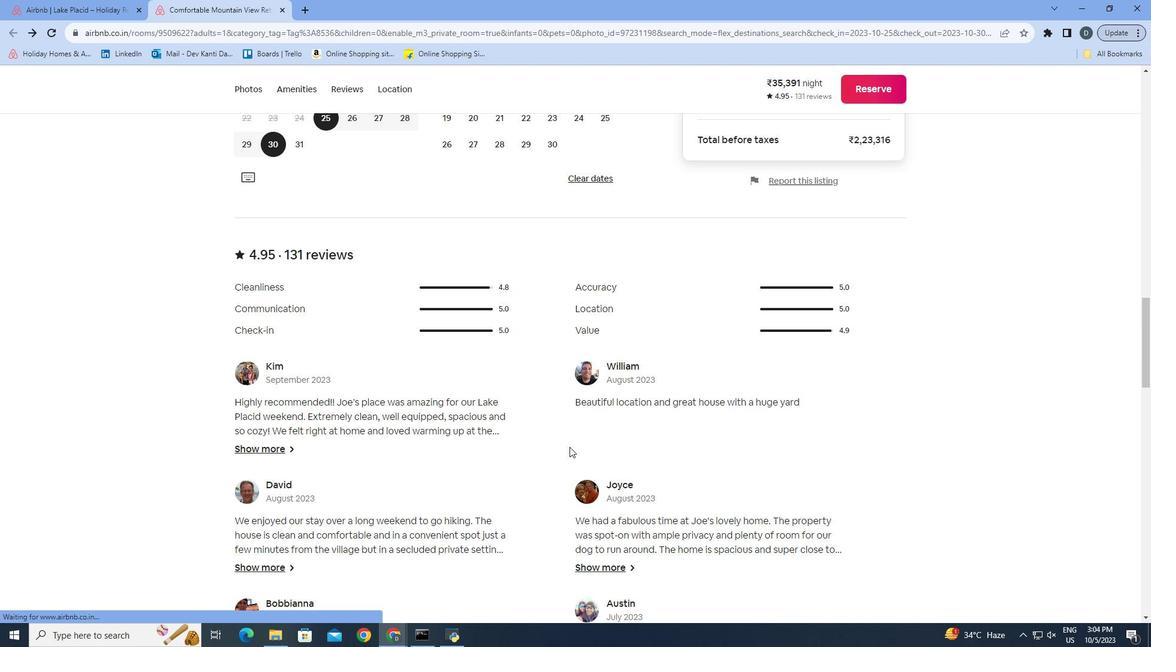 
Action: Mouse scrolled (569, 446) with delta (0, 0)
Screenshot: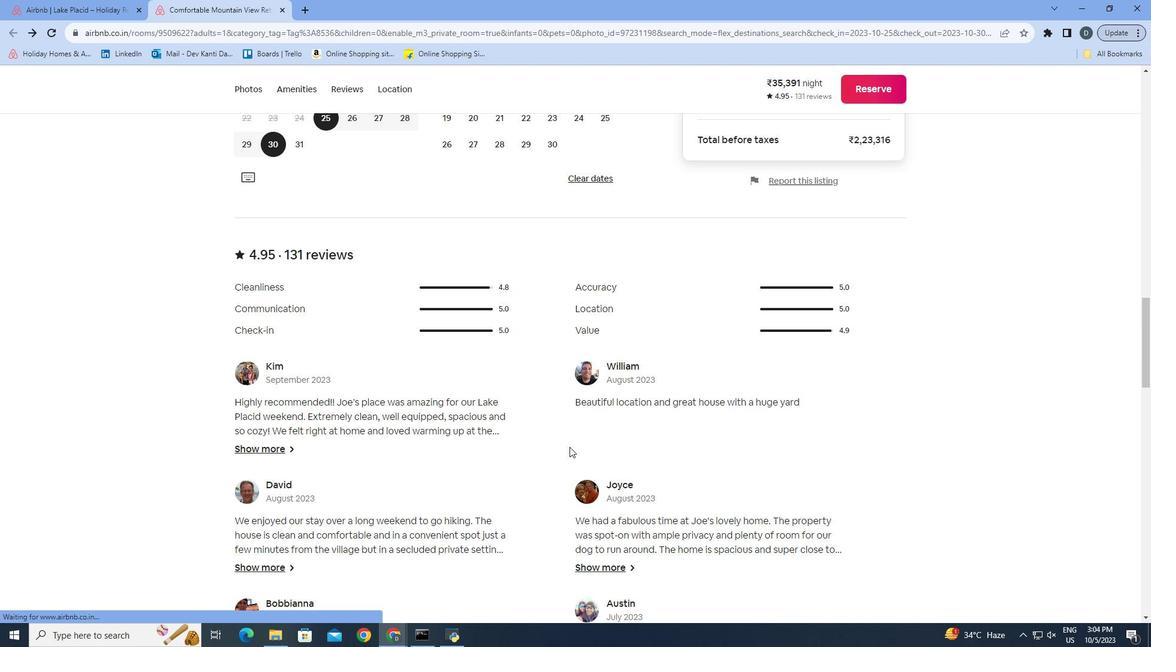 
Action: Mouse moved to (551, 448)
Screenshot: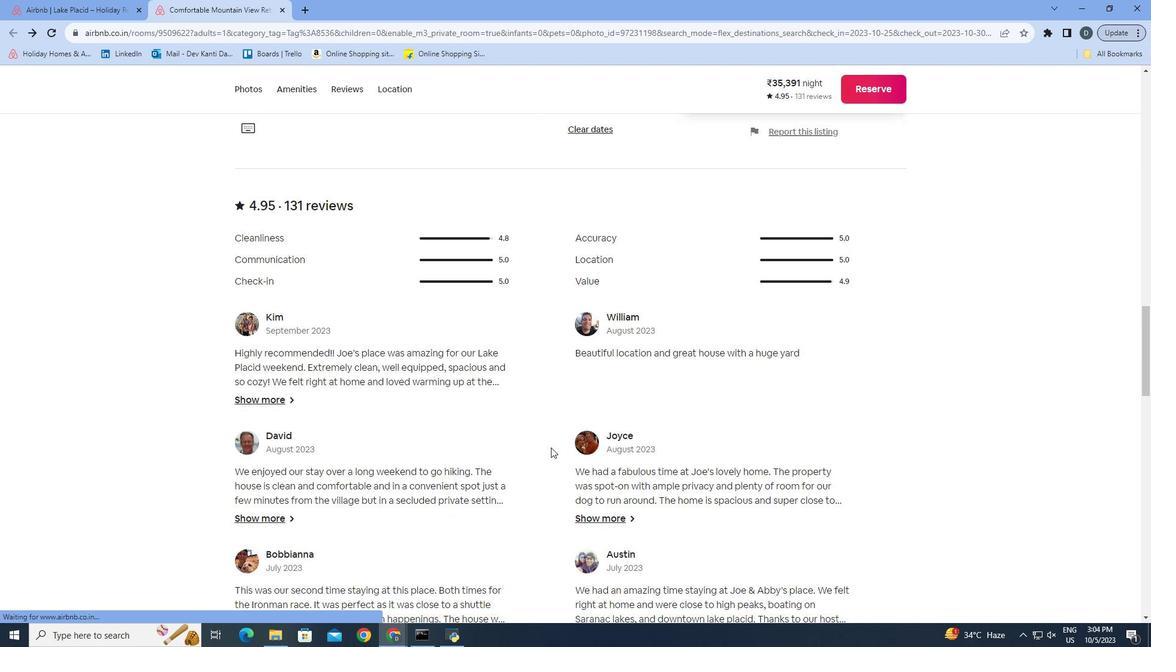 
Action: Mouse scrolled (551, 447) with delta (0, 0)
Screenshot: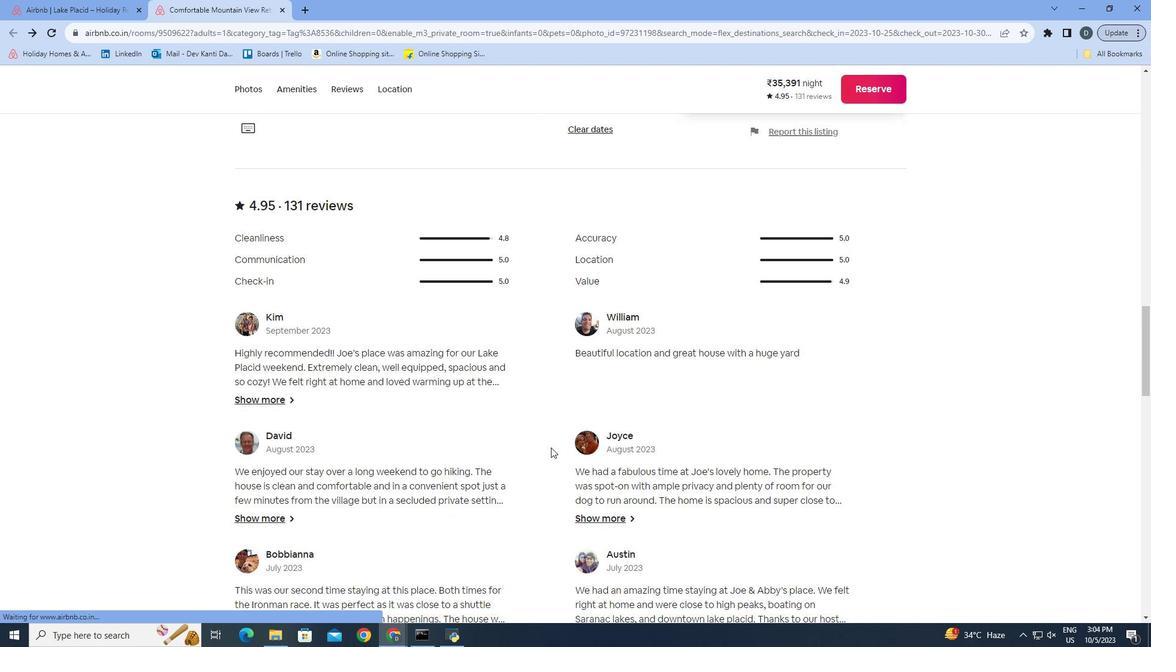 
Action: Mouse moved to (550, 448)
Screenshot: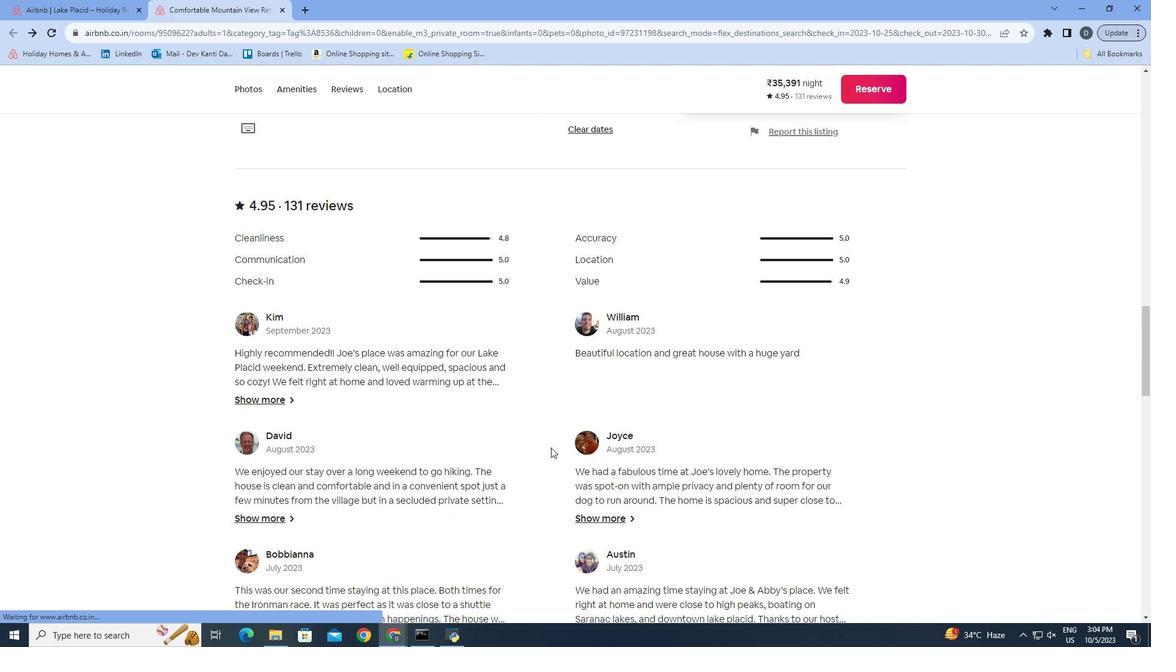 
Action: Mouse scrolled (550, 447) with delta (0, 0)
Screenshot: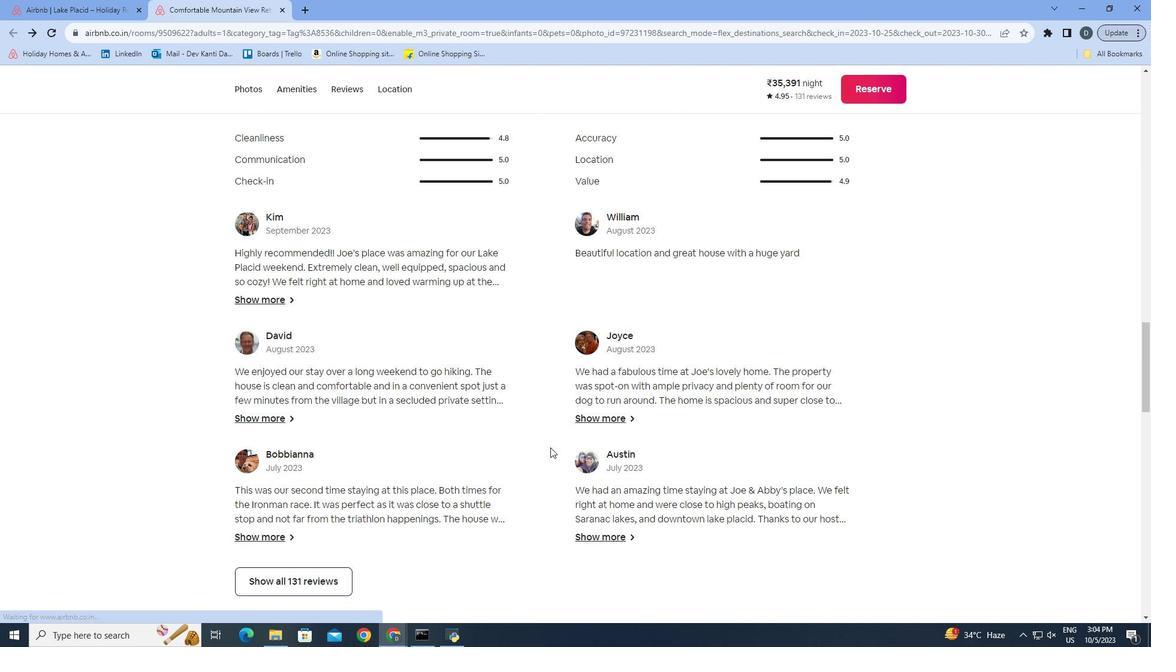 
Action: Mouse scrolled (550, 447) with delta (0, 0)
Screenshot: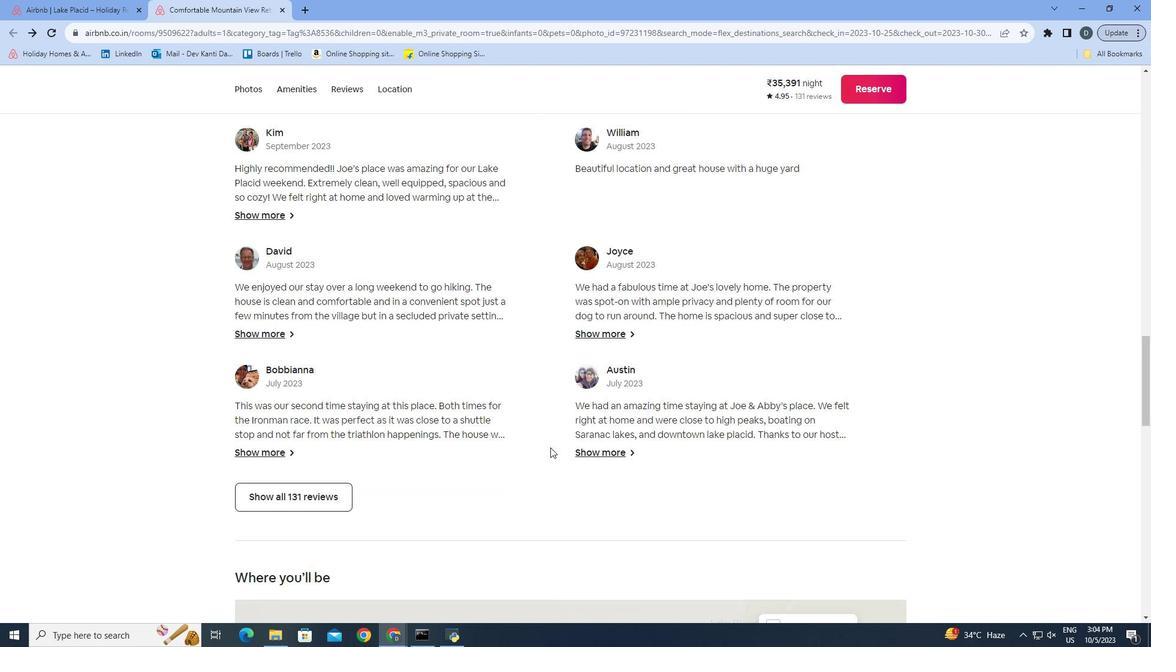
Action: Mouse scrolled (550, 447) with delta (0, 0)
Screenshot: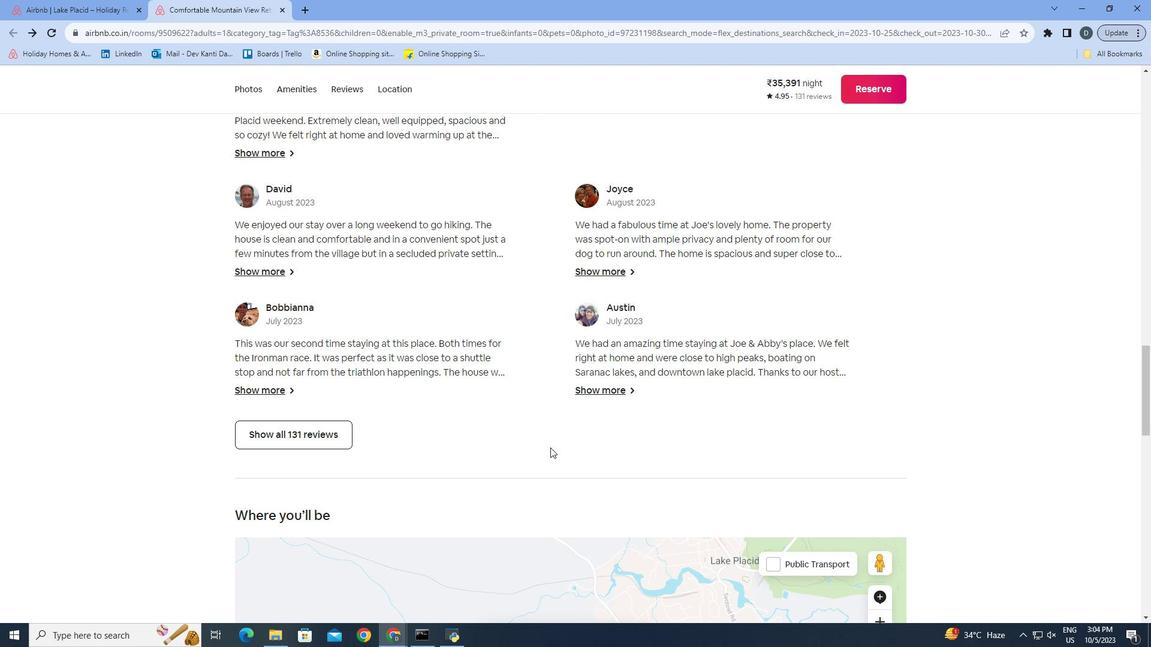 
Action: Mouse moved to (1006, 480)
Screenshot: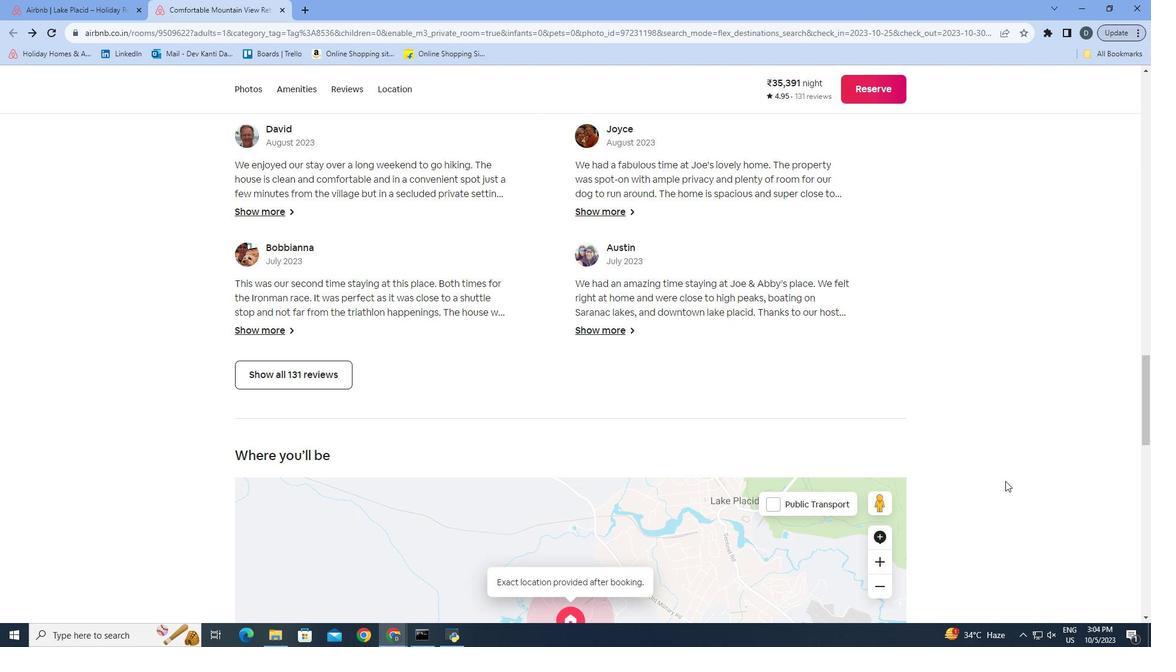 
Action: Mouse scrolled (1006, 479) with delta (0, 0)
Screenshot: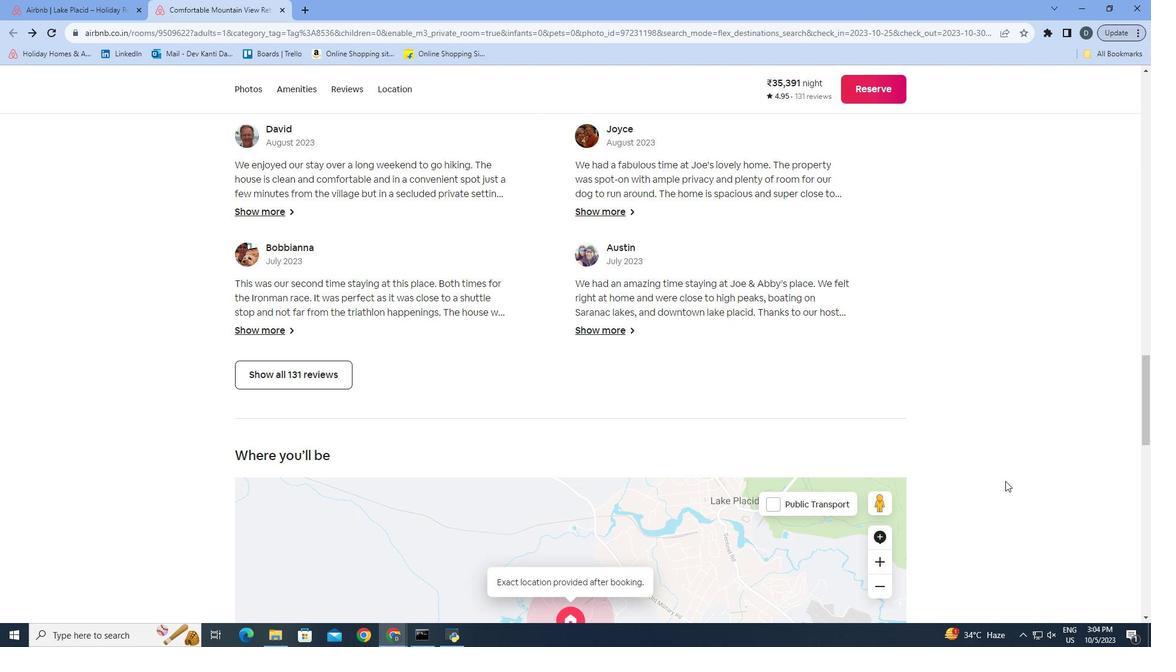 
Action: Mouse moved to (1006, 481)
Screenshot: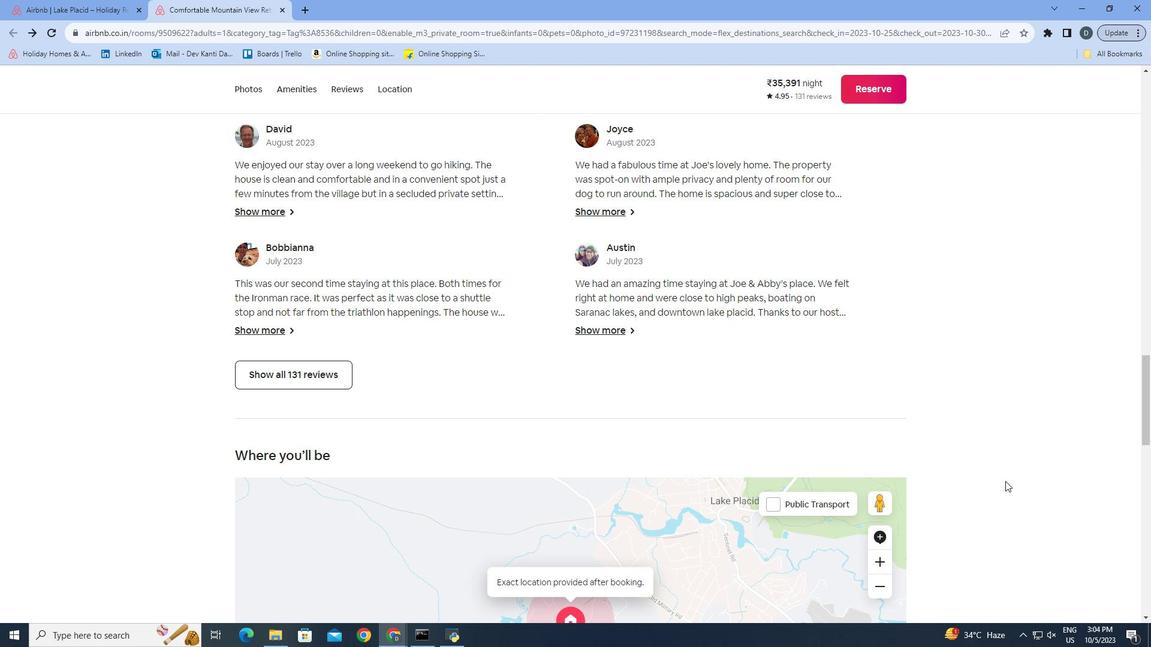
Action: Mouse scrolled (1006, 481) with delta (0, 0)
Screenshot: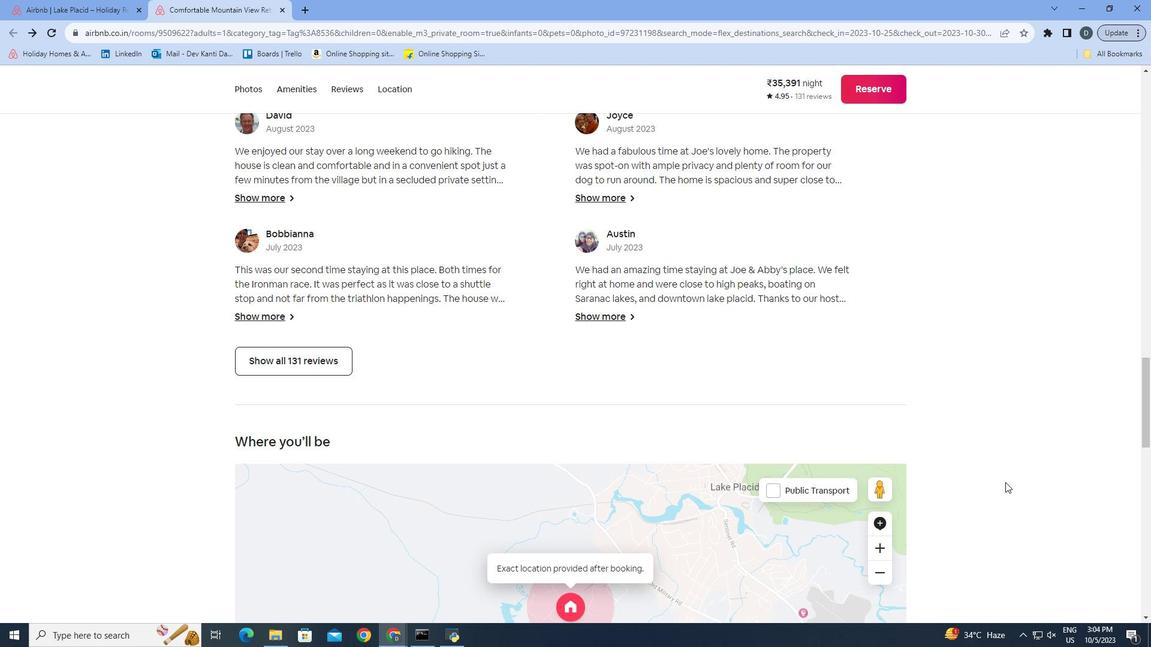
Action: Mouse moved to (1006, 482)
Screenshot: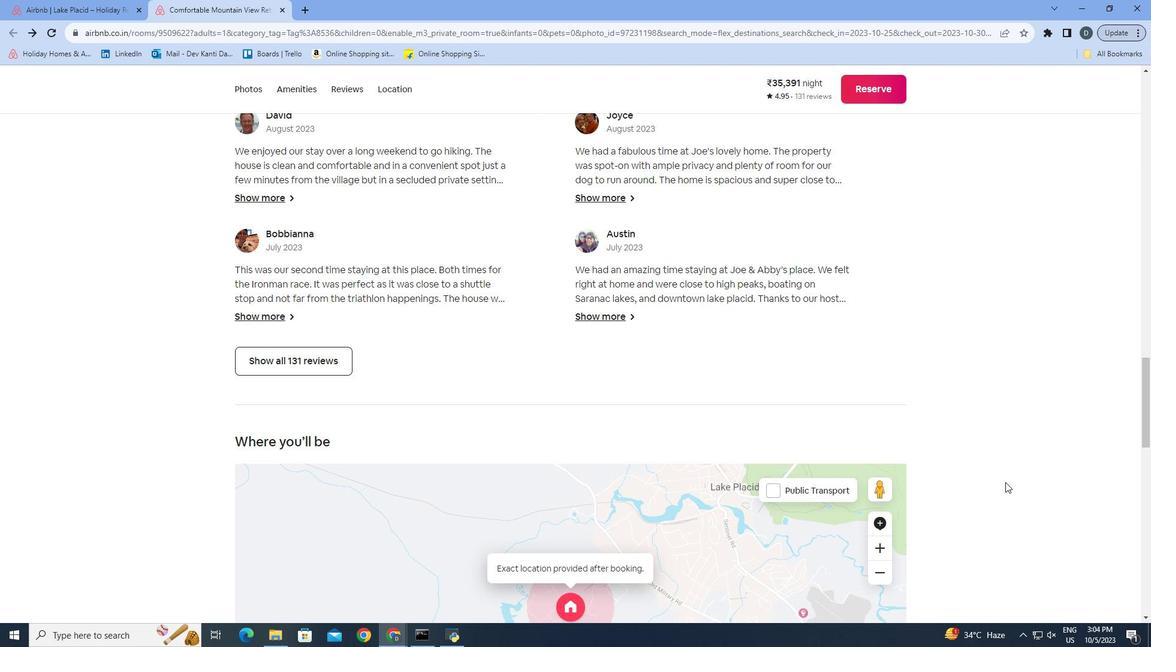 
Action: Mouse scrolled (1006, 481) with delta (0, 0)
Screenshot: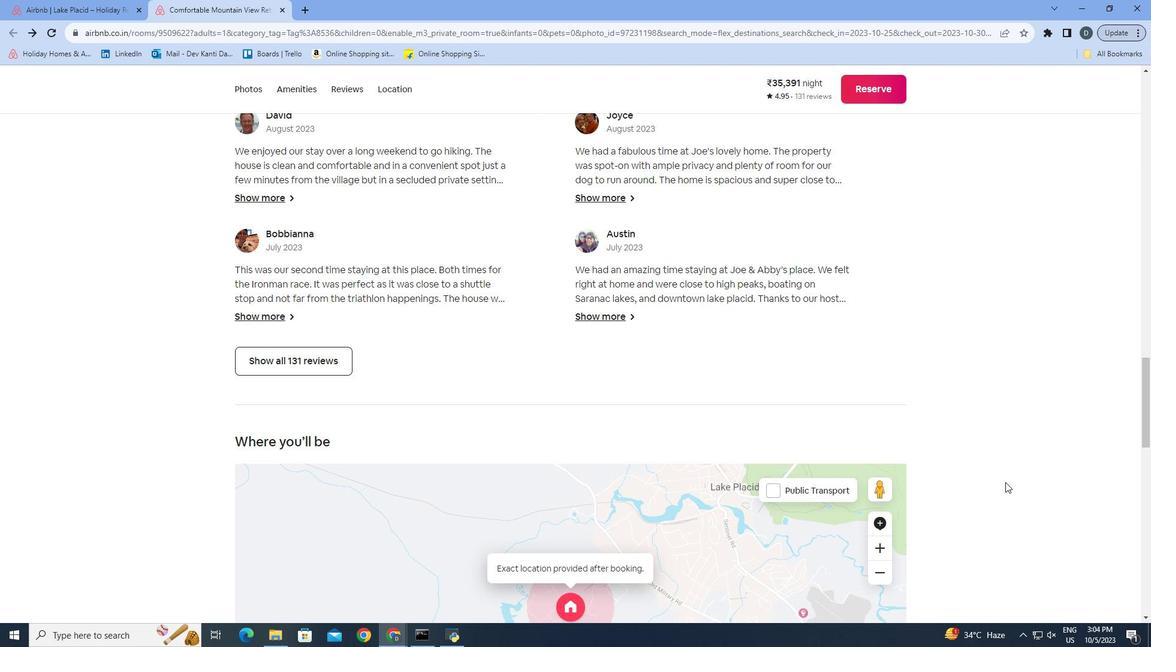
Action: Mouse moved to (1005, 484)
Screenshot: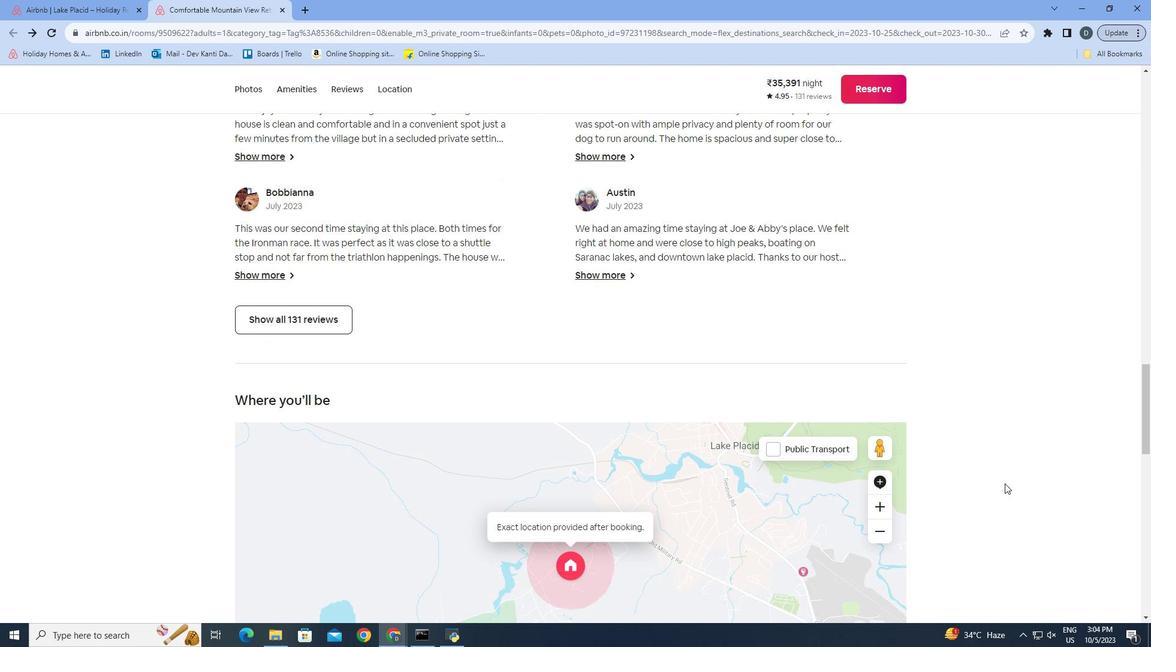 
Action: Mouse scrolled (1005, 483) with delta (0, 0)
Screenshot: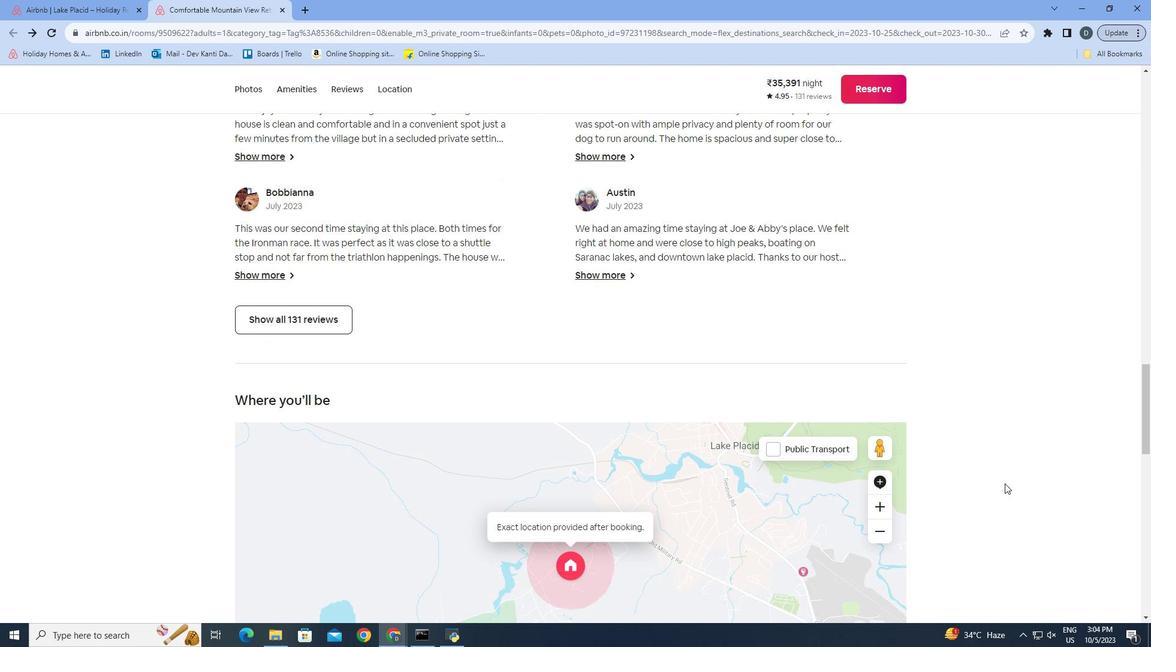 
Action: Mouse moved to (1004, 485)
Screenshot: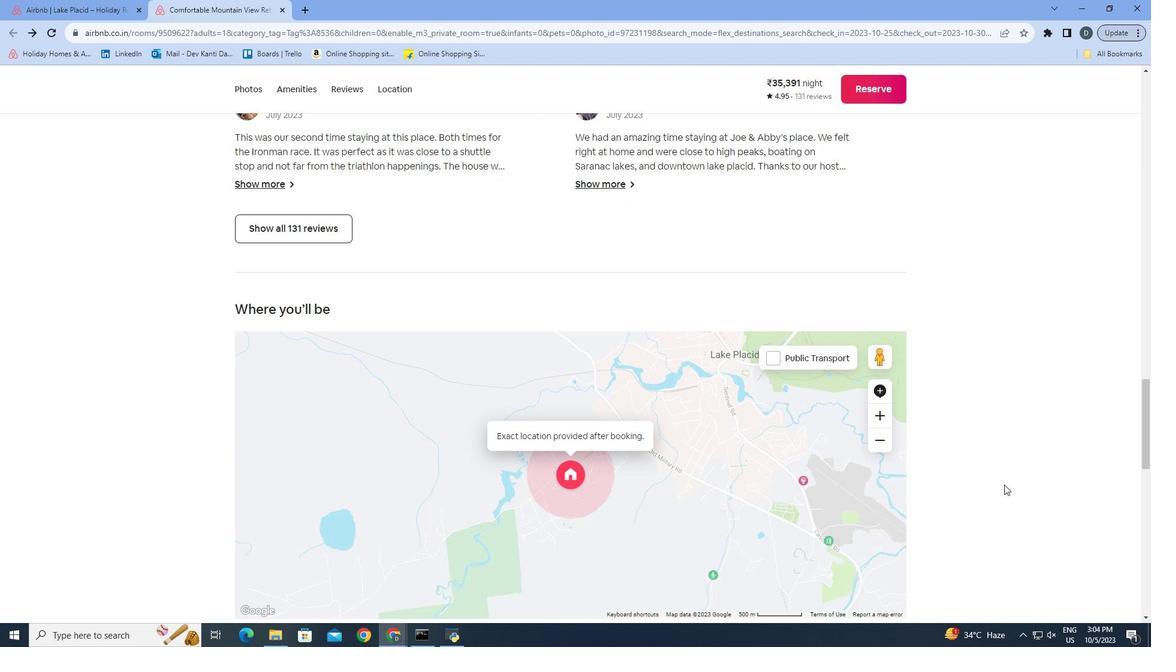 
Action: Mouse scrolled (1004, 484) with delta (0, 0)
Screenshot: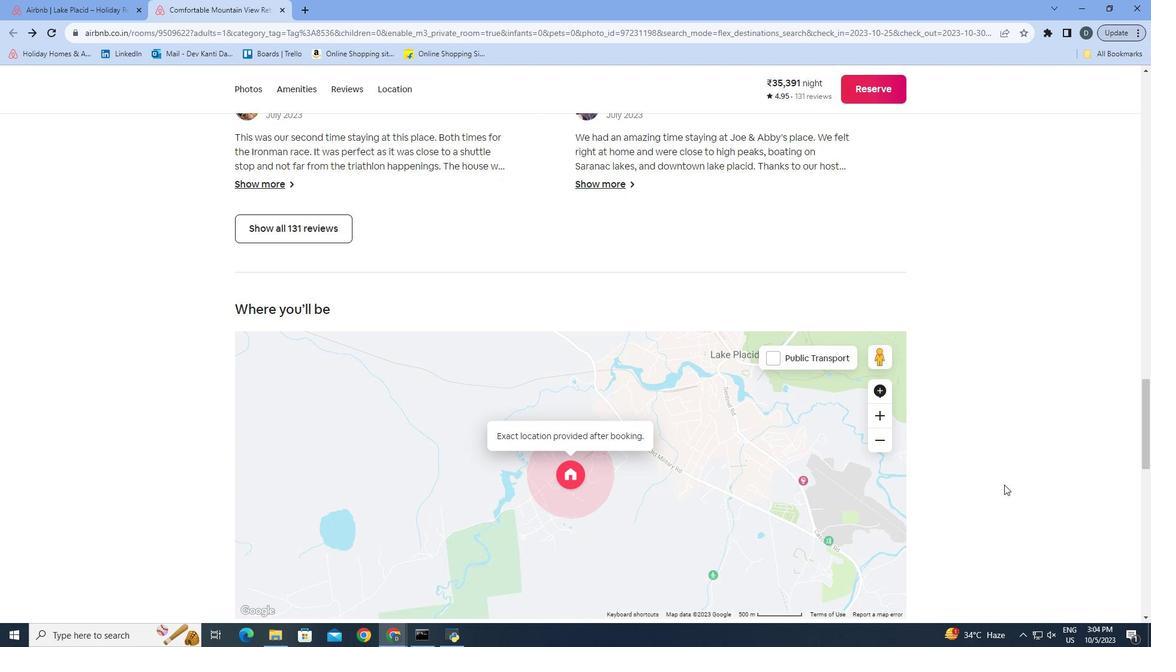 
Action: Mouse moved to (1004, 485)
Screenshot: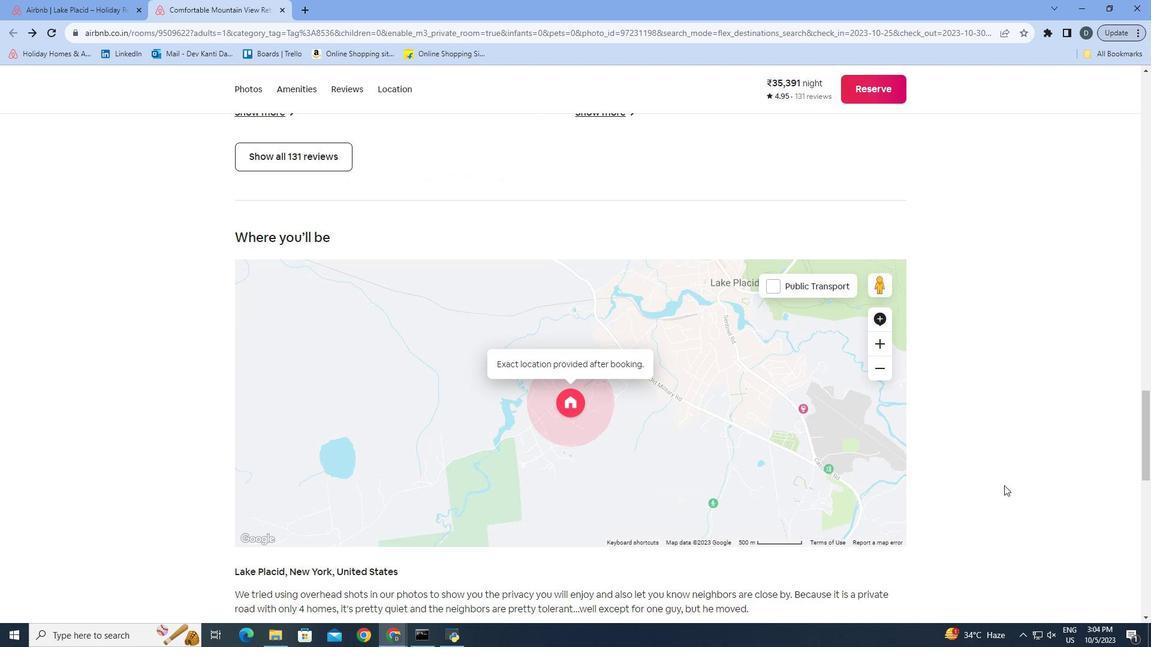 
Action: Mouse scrolled (1004, 485) with delta (0, 0)
Screenshot: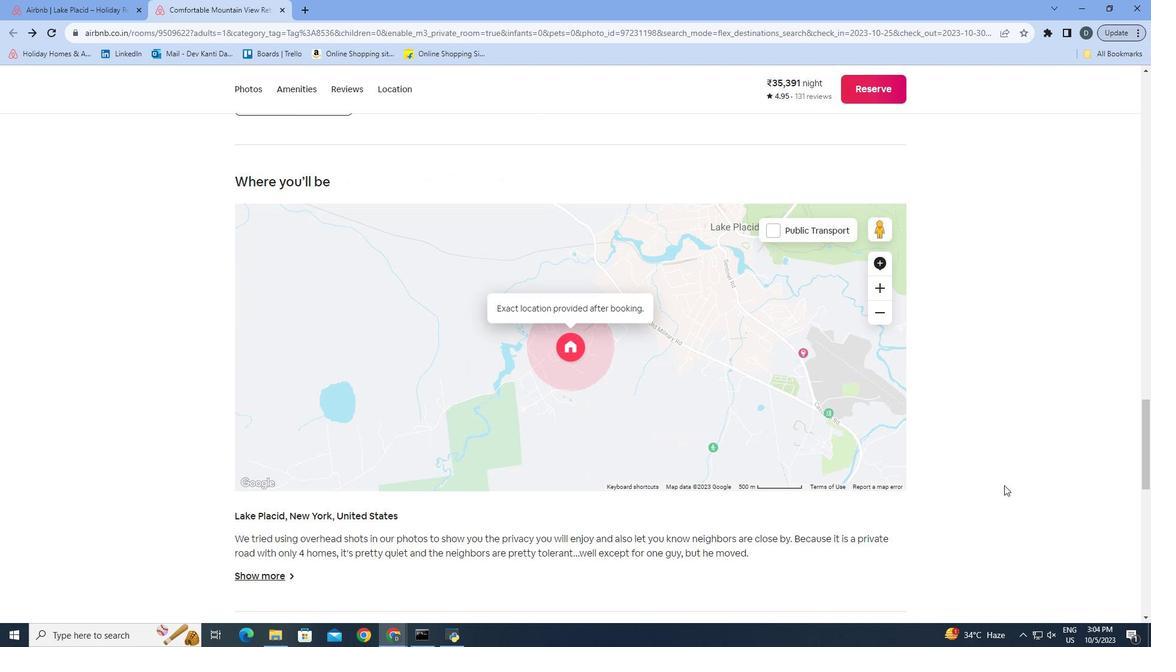 
Action: Mouse moved to (1004, 485)
Screenshot: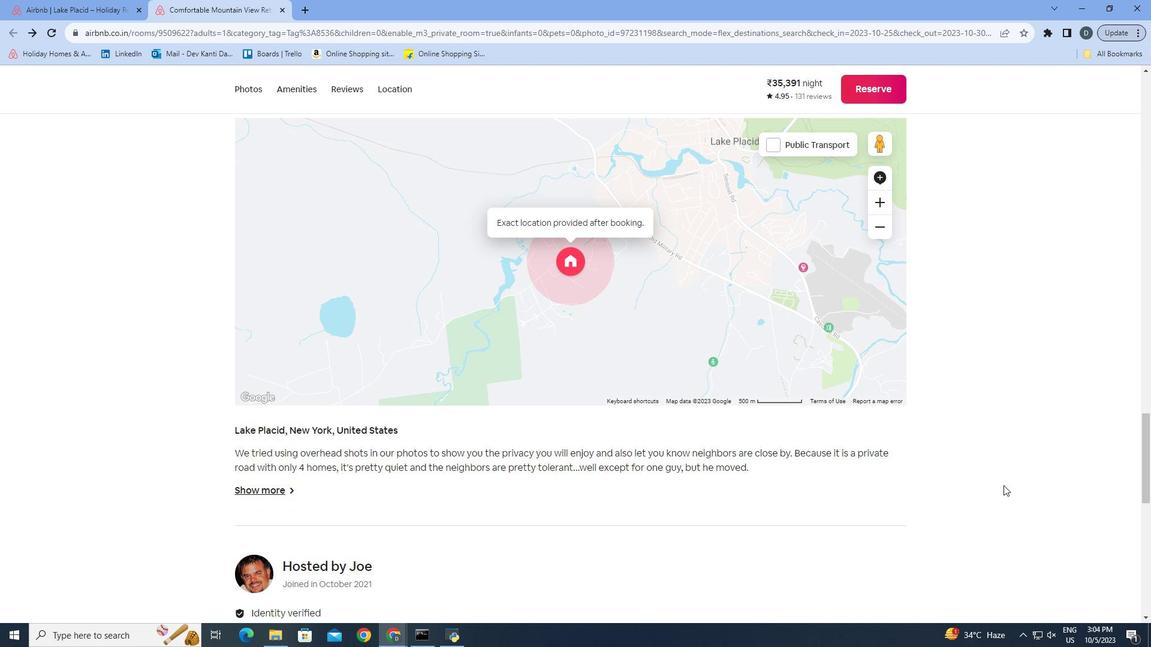 
Action: Mouse scrolled (1004, 485) with delta (0, 0)
Screenshot: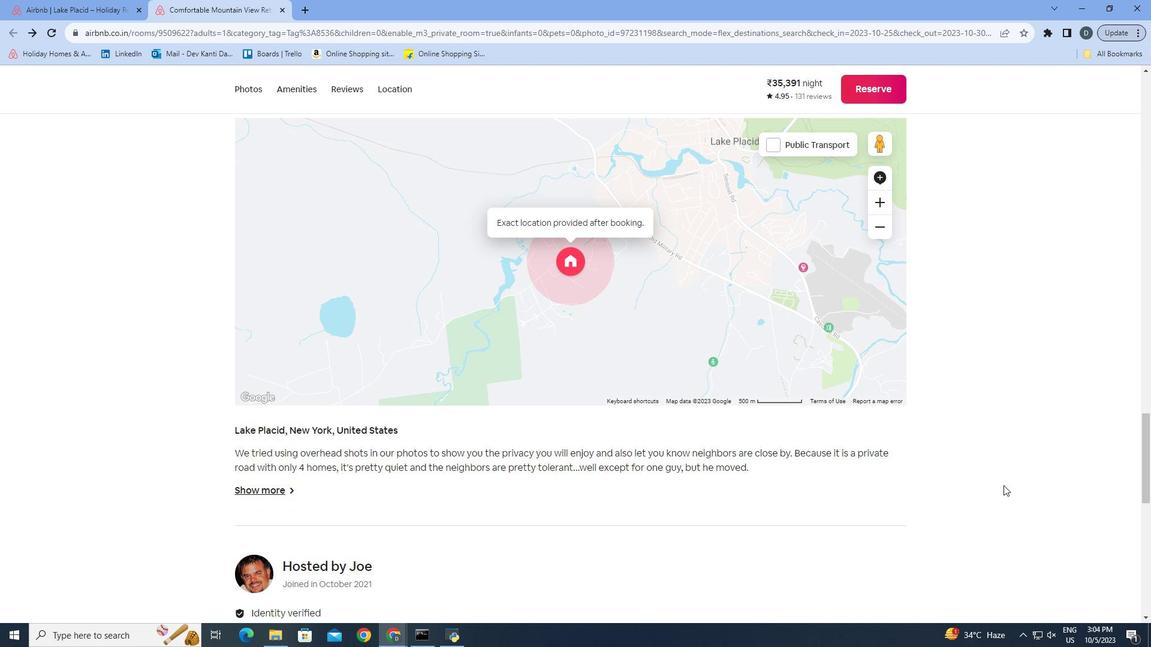 
Action: Mouse scrolled (1004, 485) with delta (0, 0)
Screenshot: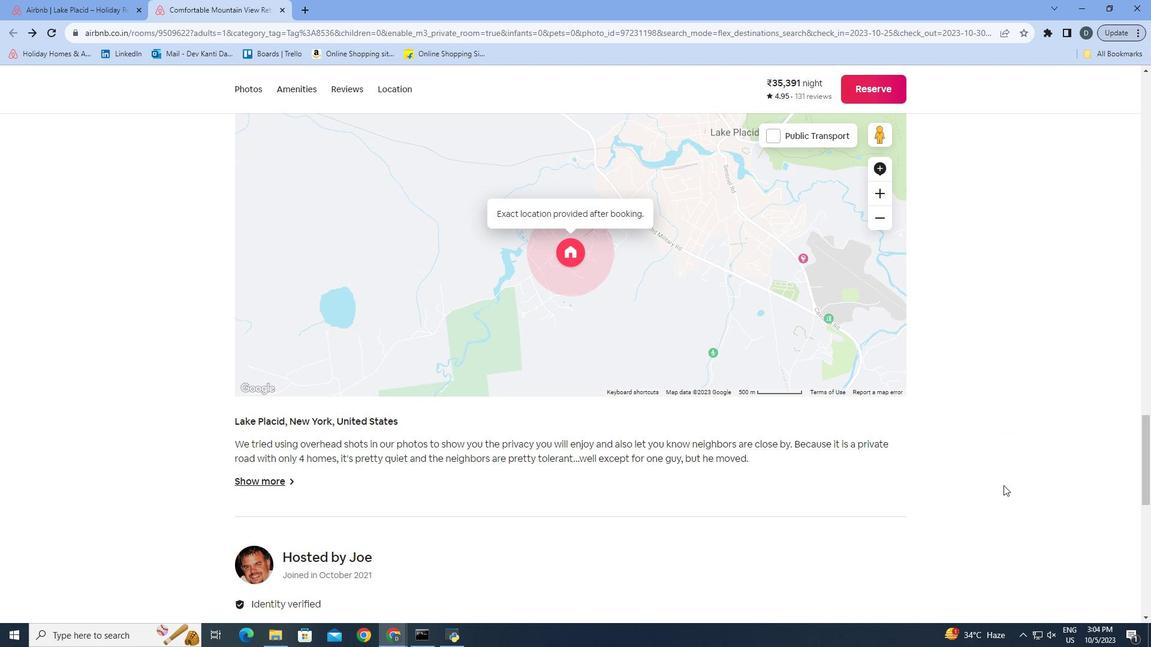 
Action: Mouse scrolled (1004, 485) with delta (0, 0)
Screenshot: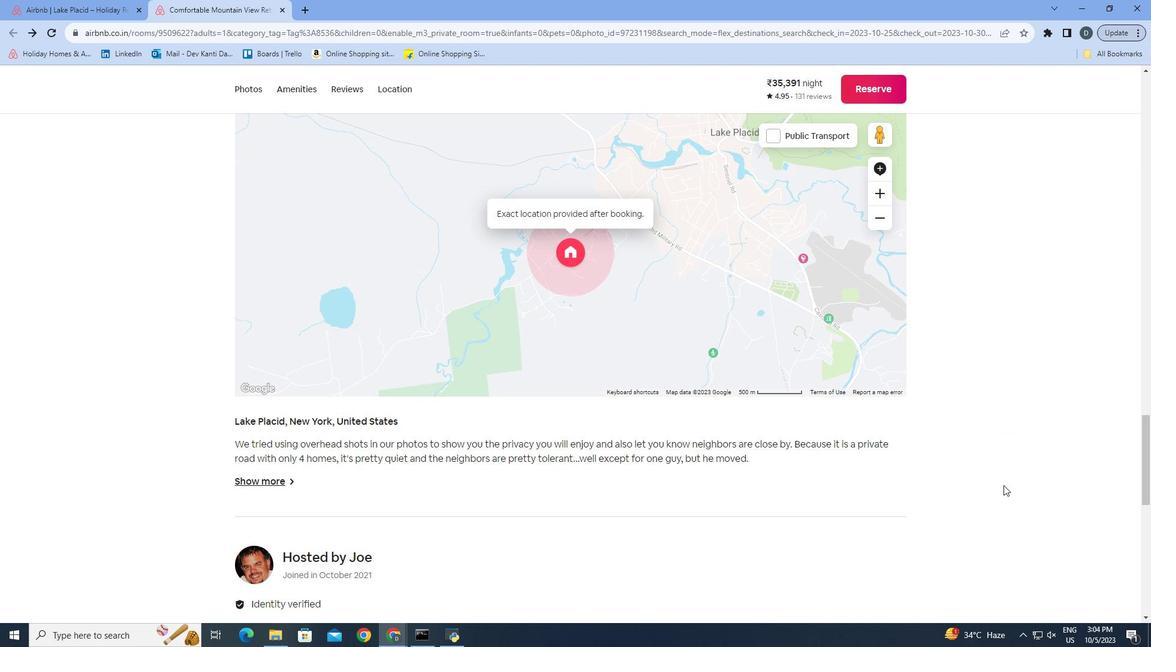 
Action: Mouse scrolled (1004, 485) with delta (0, 0)
Screenshot: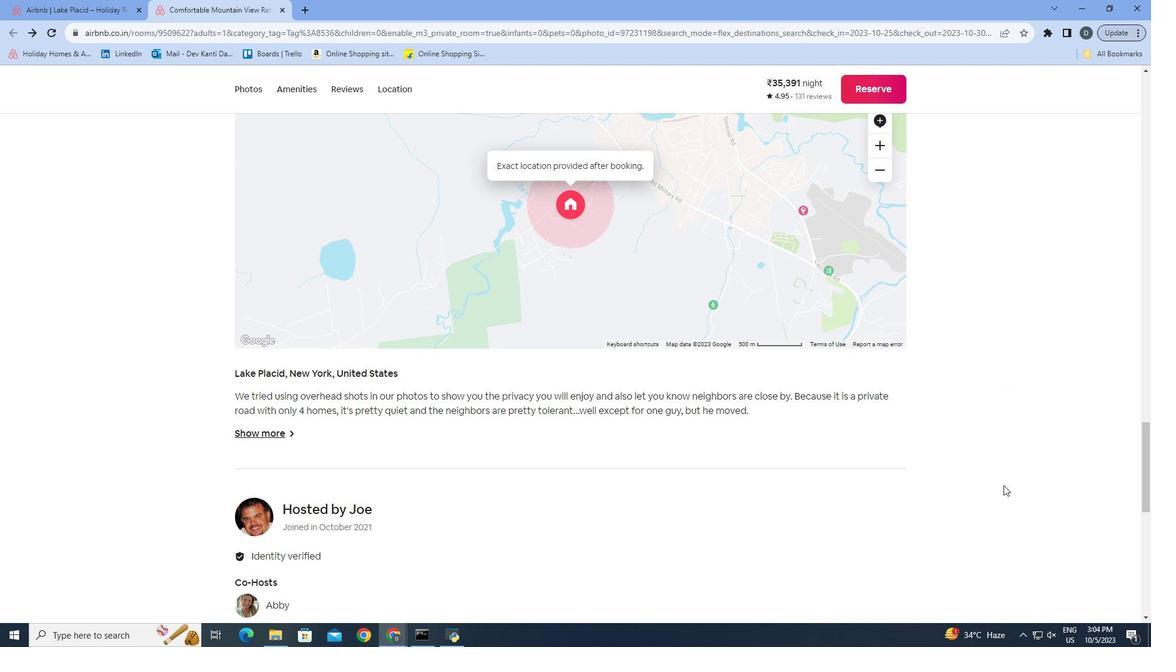 
Action: Mouse scrolled (1004, 485) with delta (0, 0)
Screenshot: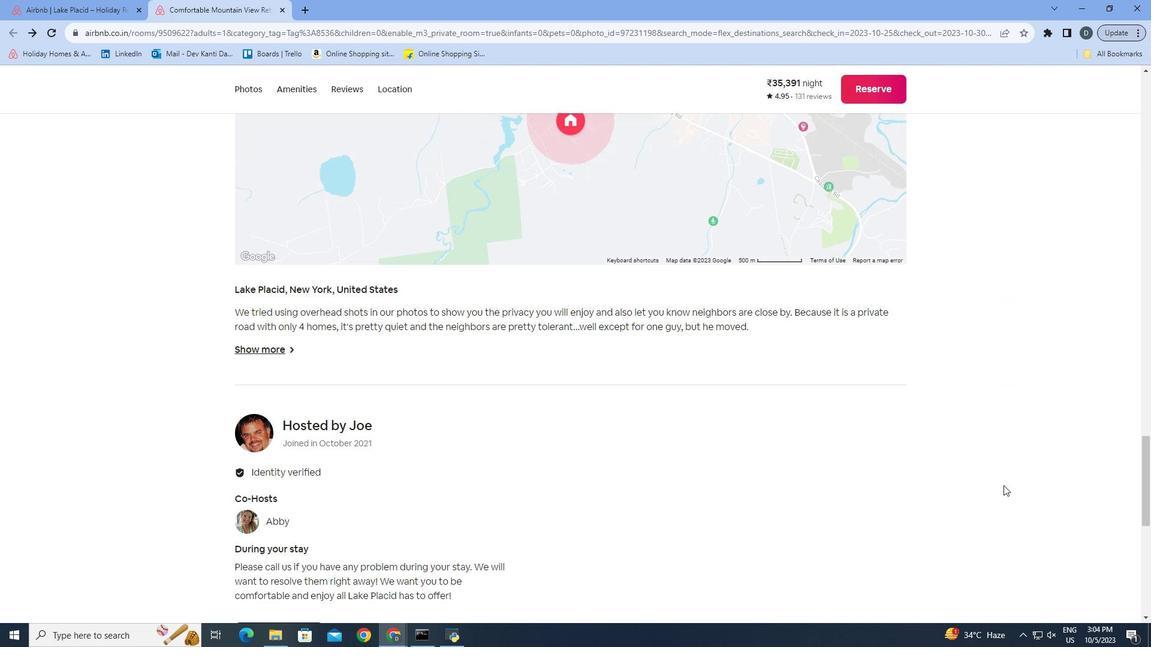 
Action: Mouse moved to (280, 6)
Screenshot: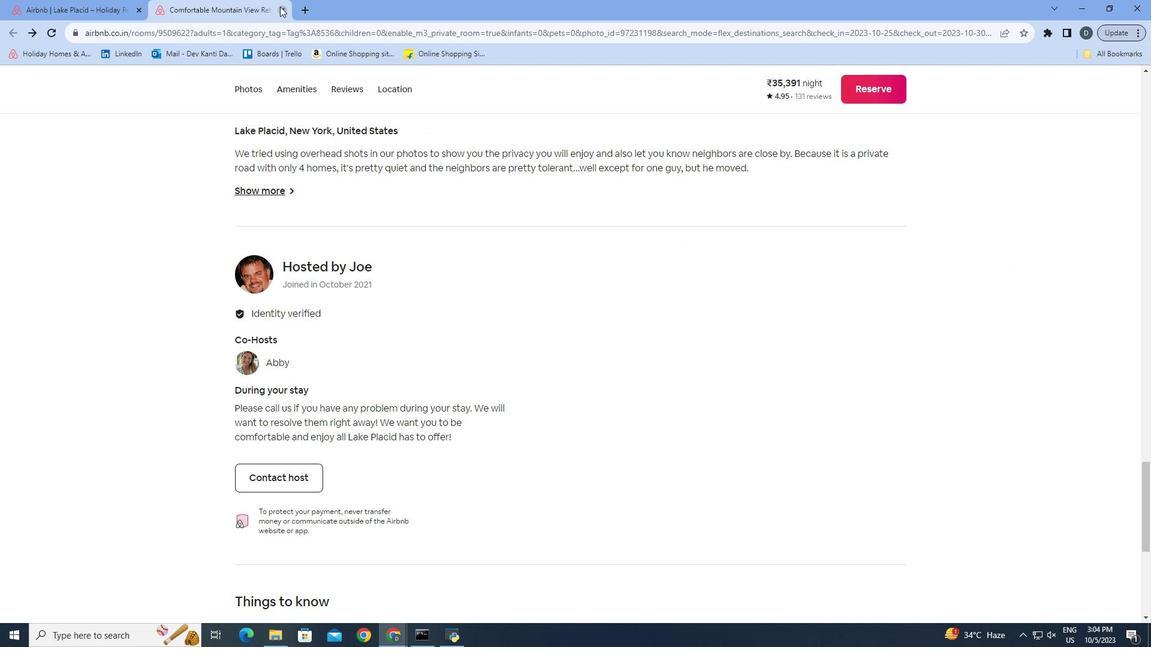 
Action: Mouse pressed left at (280, 6)
Screenshot: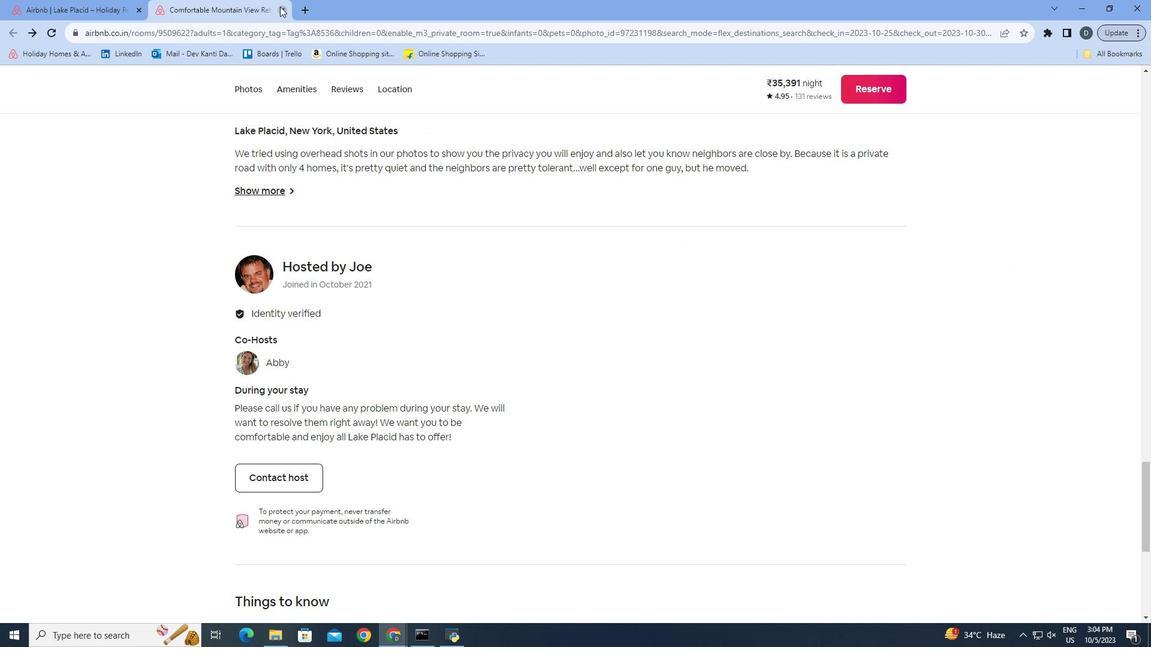 
Action: Mouse moved to (439, 292)
Screenshot: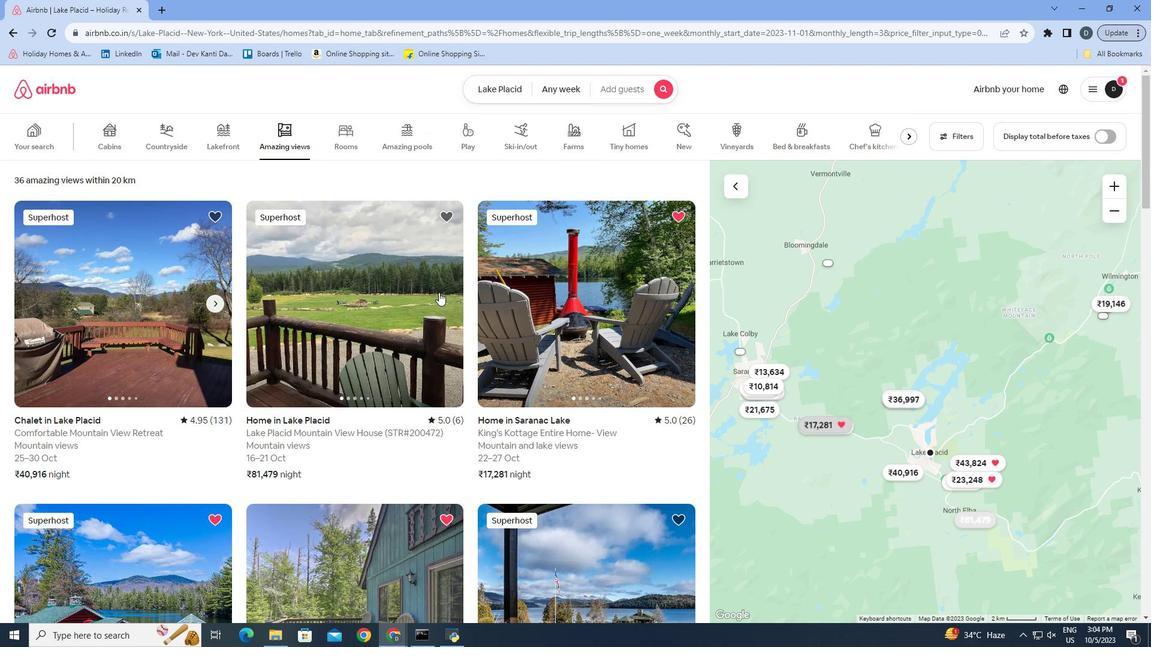
Action: Mouse scrolled (439, 292) with delta (0, 0)
Screenshot: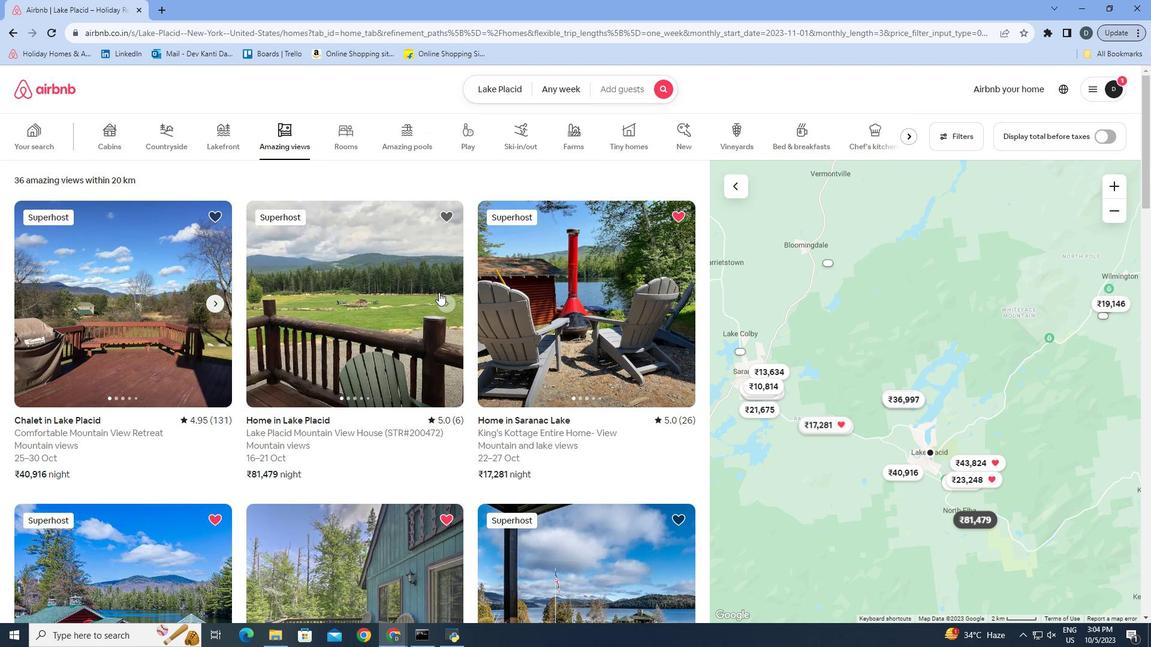 
Action: Mouse scrolled (439, 292) with delta (0, 0)
Screenshot: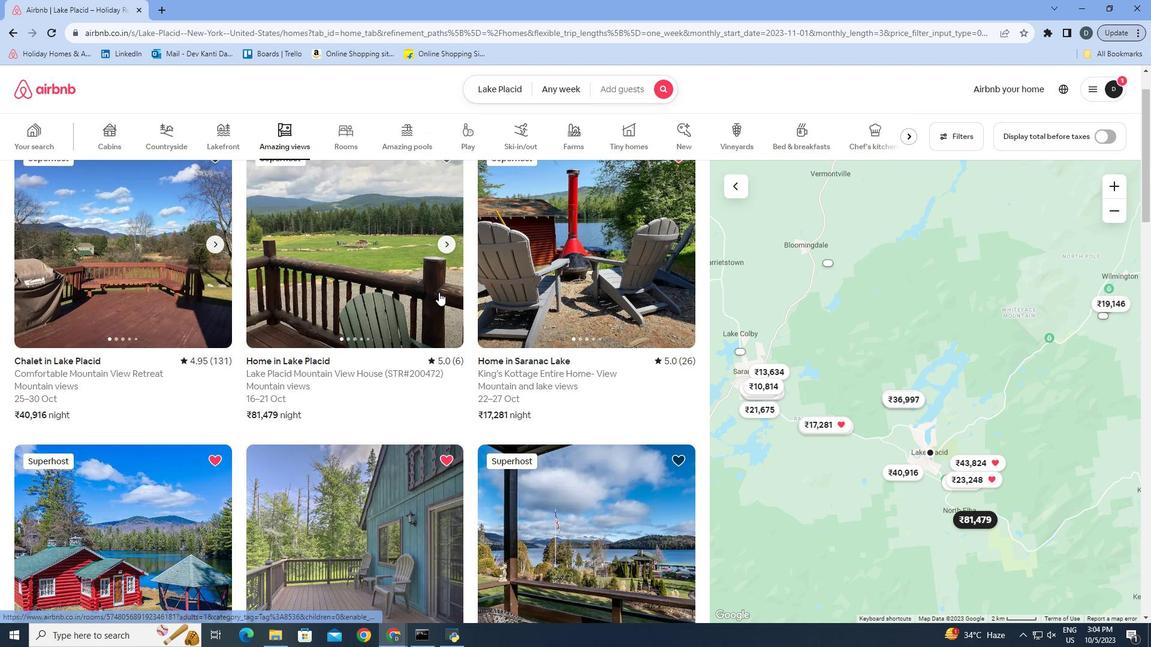 
Action: Mouse moved to (515, 412)
Screenshot: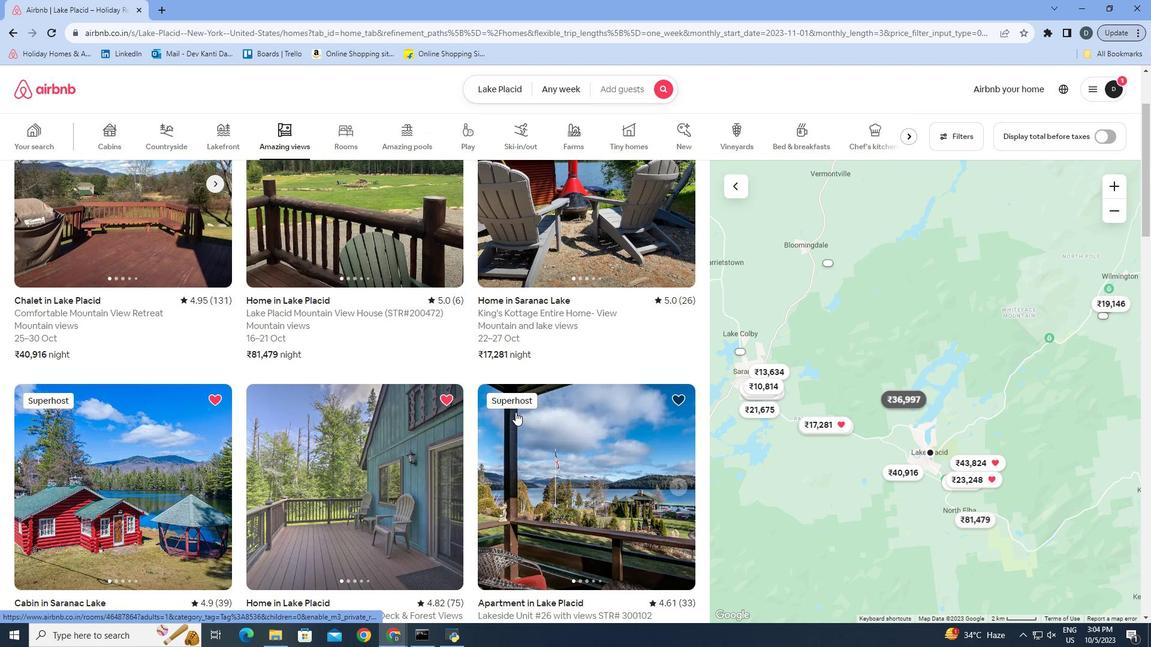 
Action: Mouse pressed left at (515, 412)
Screenshot: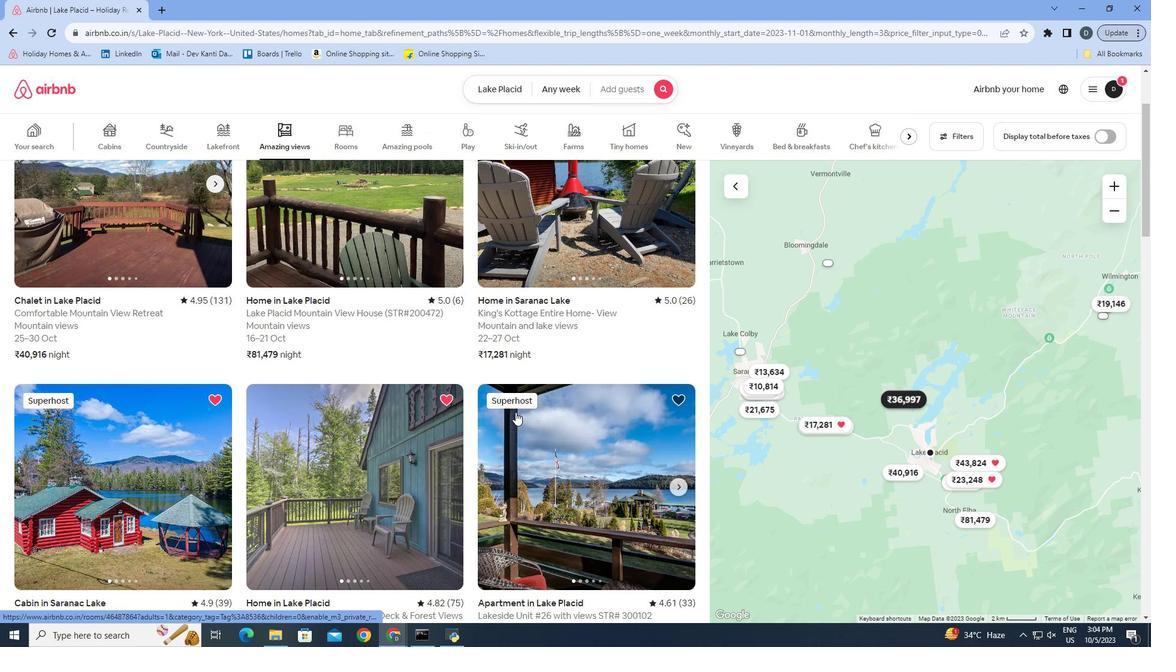 
Action: Mouse moved to (877, 451)
Screenshot: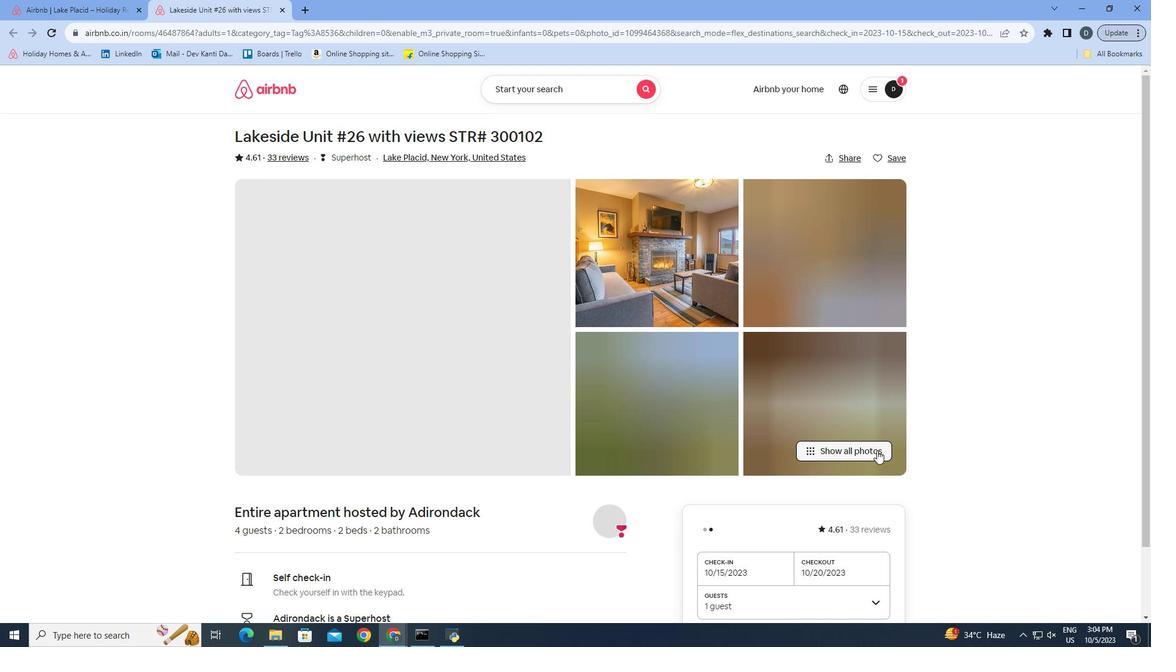 
Action: Mouse pressed left at (877, 451)
Screenshot: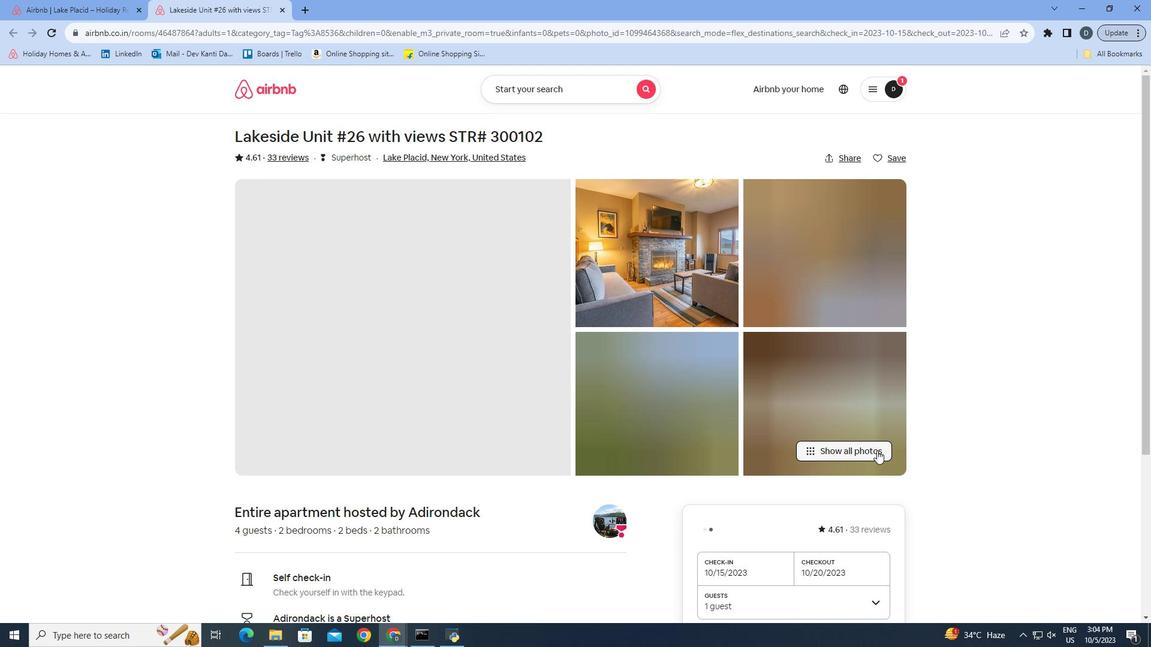 
Action: Mouse moved to (874, 363)
Screenshot: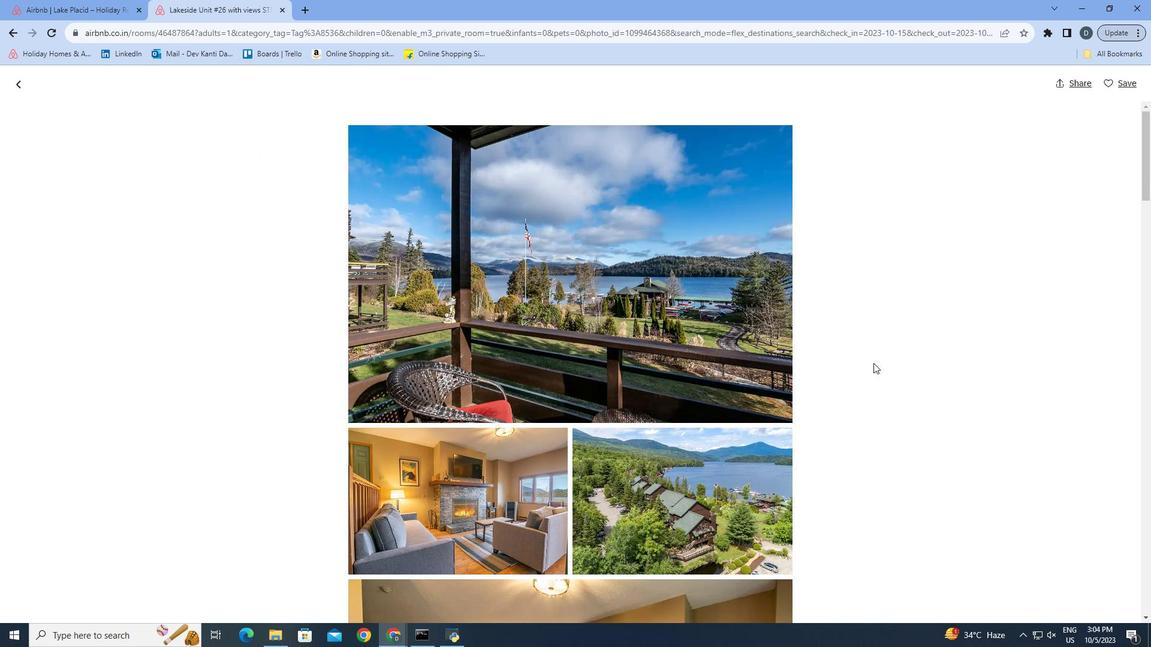 
Action: Mouse scrolled (874, 362) with delta (0, 0)
Screenshot: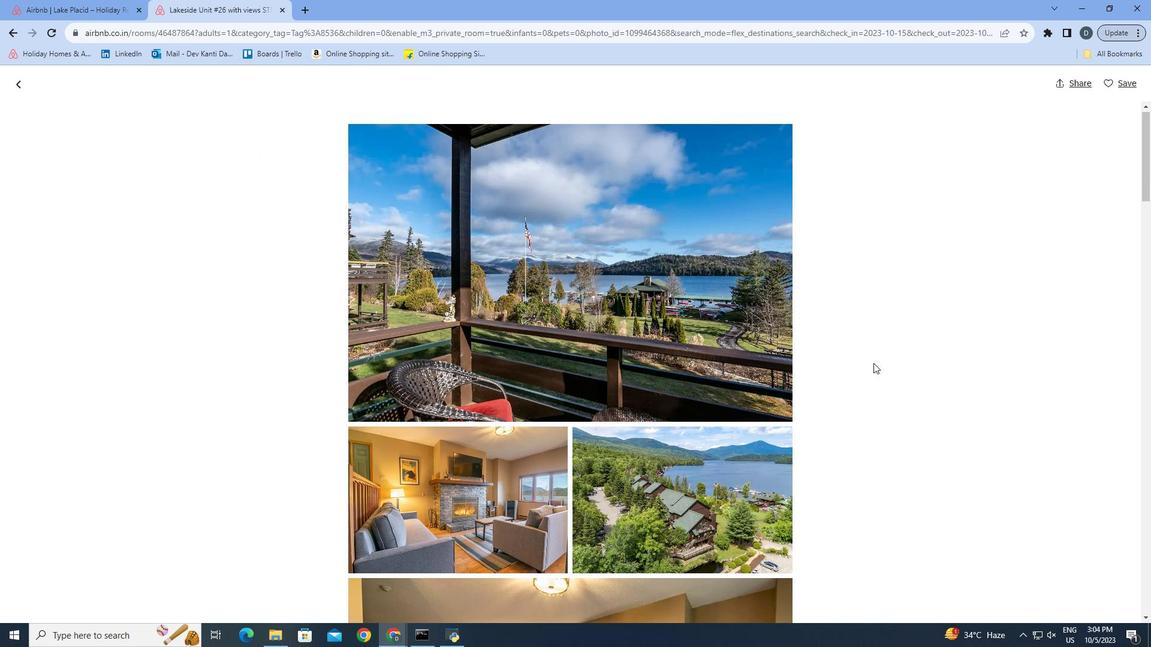 
Action: Mouse scrolled (874, 362) with delta (0, 0)
Screenshot: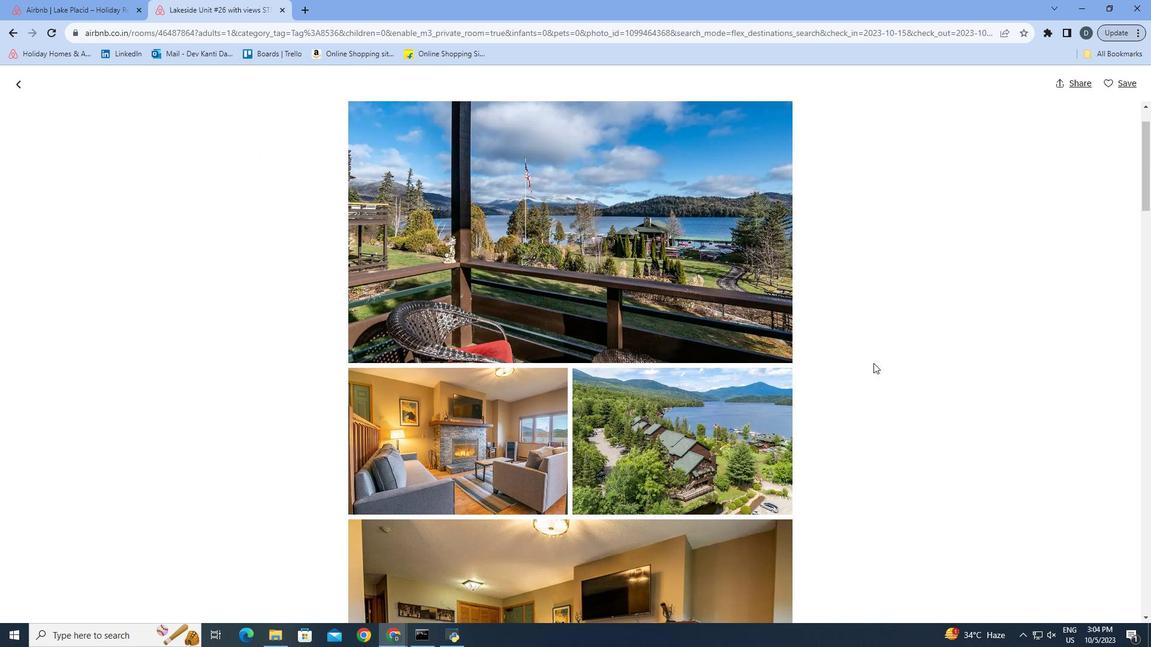 
Action: Mouse moved to (845, 374)
Screenshot: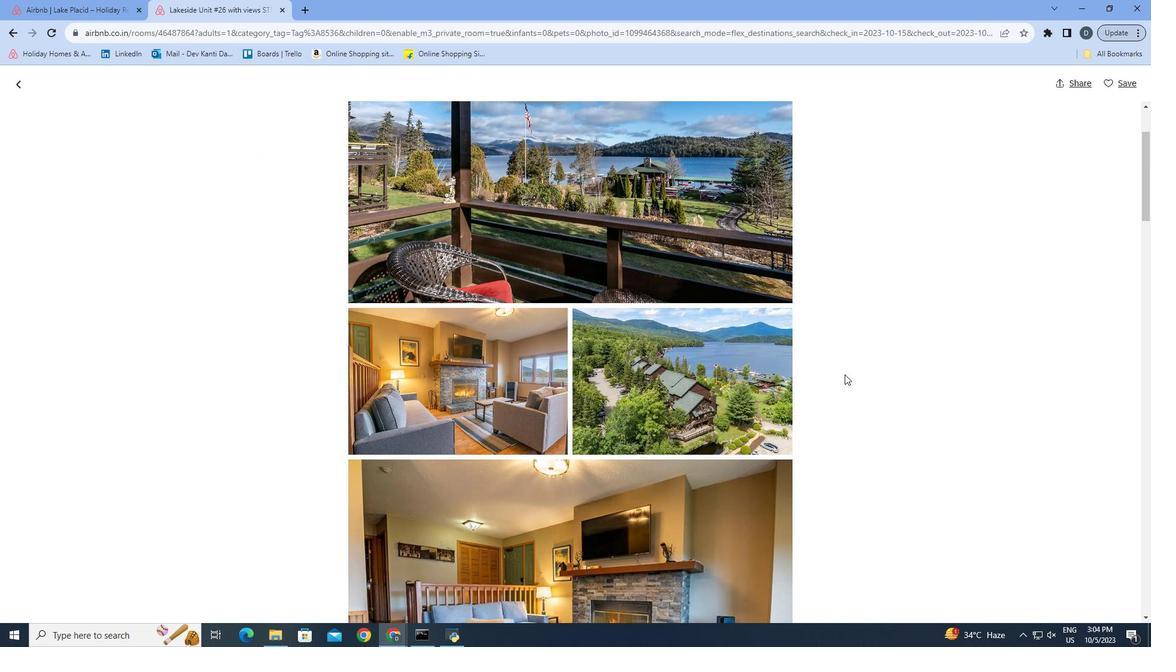 
Action: Mouse scrolled (845, 374) with delta (0, 0)
Screenshot: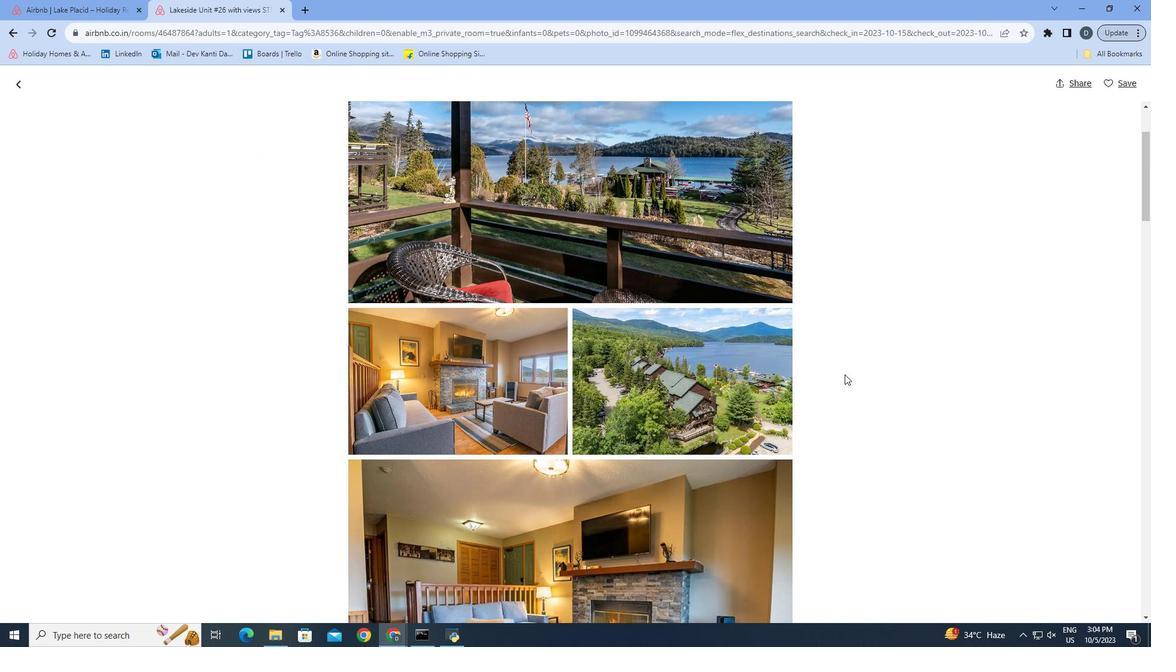 
Action: Mouse moved to (845, 374)
Screenshot: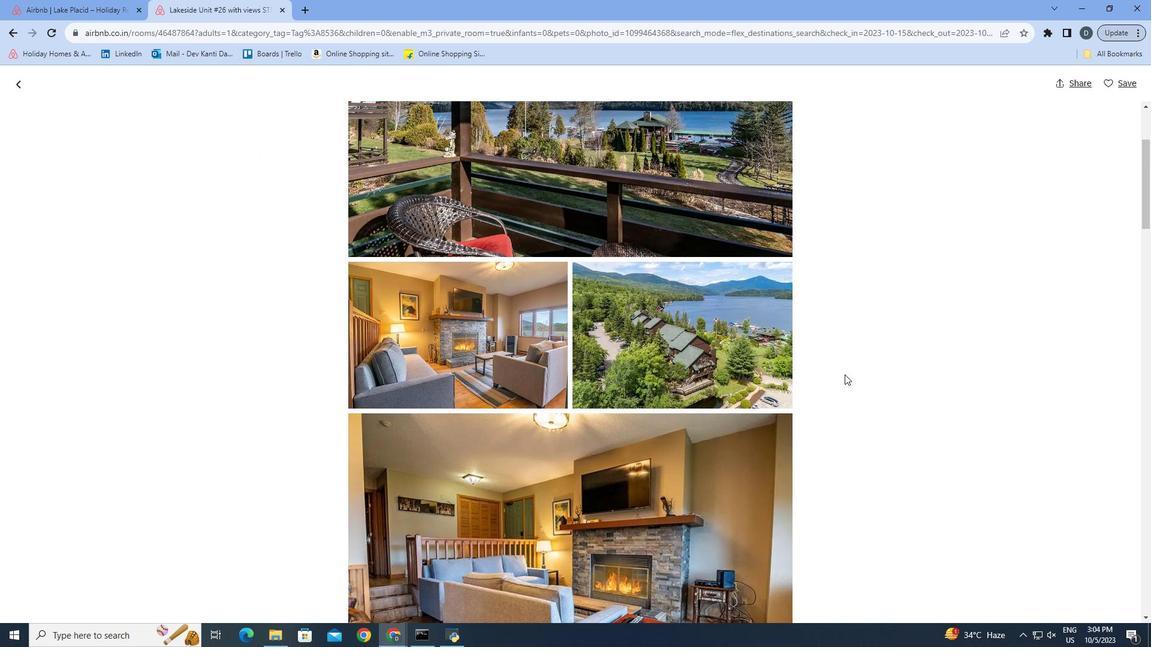 
Action: Mouse scrolled (845, 374) with delta (0, 0)
Screenshot: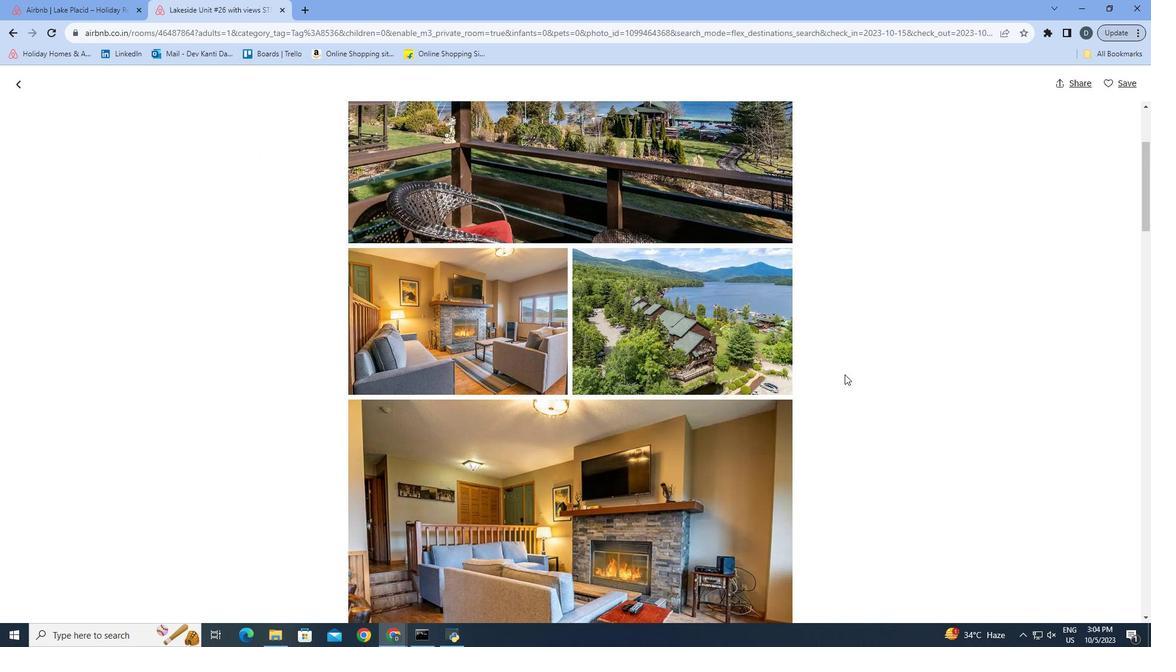 
Action: Mouse scrolled (845, 374) with delta (0, 0)
Screenshot: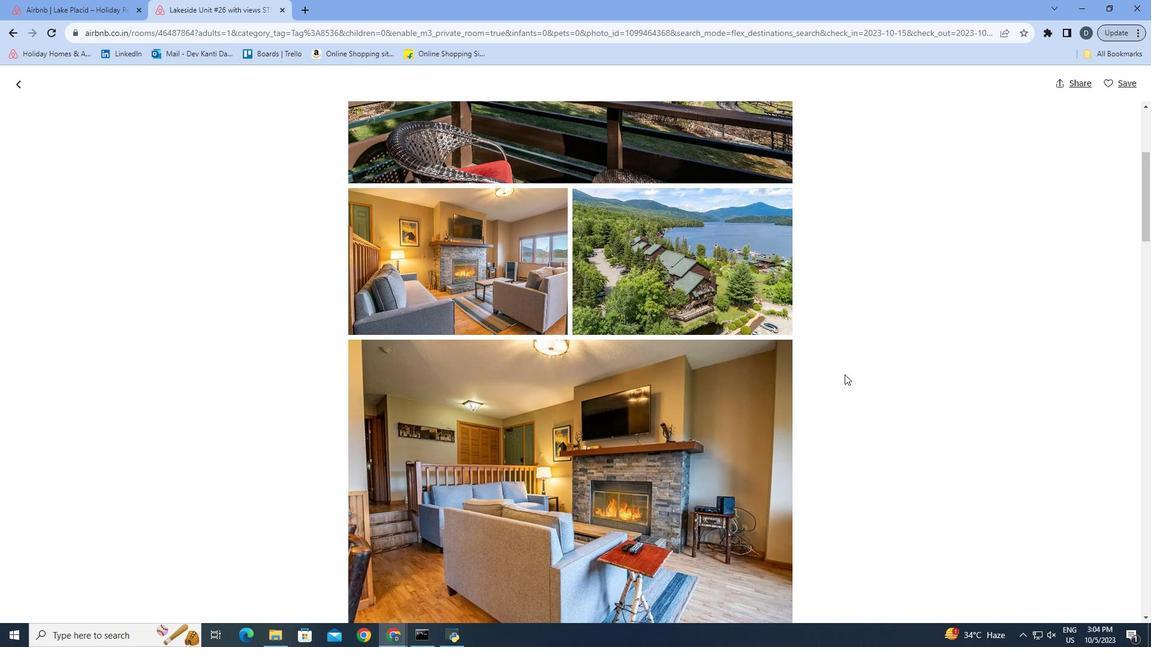 
Action: Mouse scrolled (845, 374) with delta (0, 0)
Screenshot: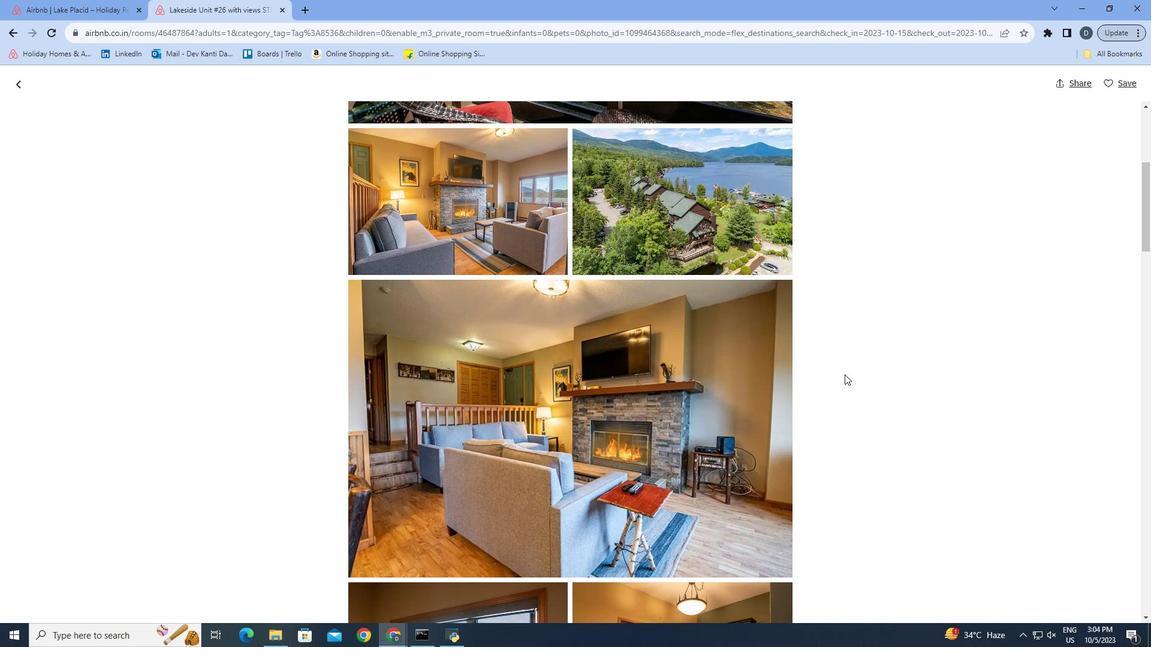 
Action: Mouse scrolled (845, 374) with delta (0, 0)
Screenshot: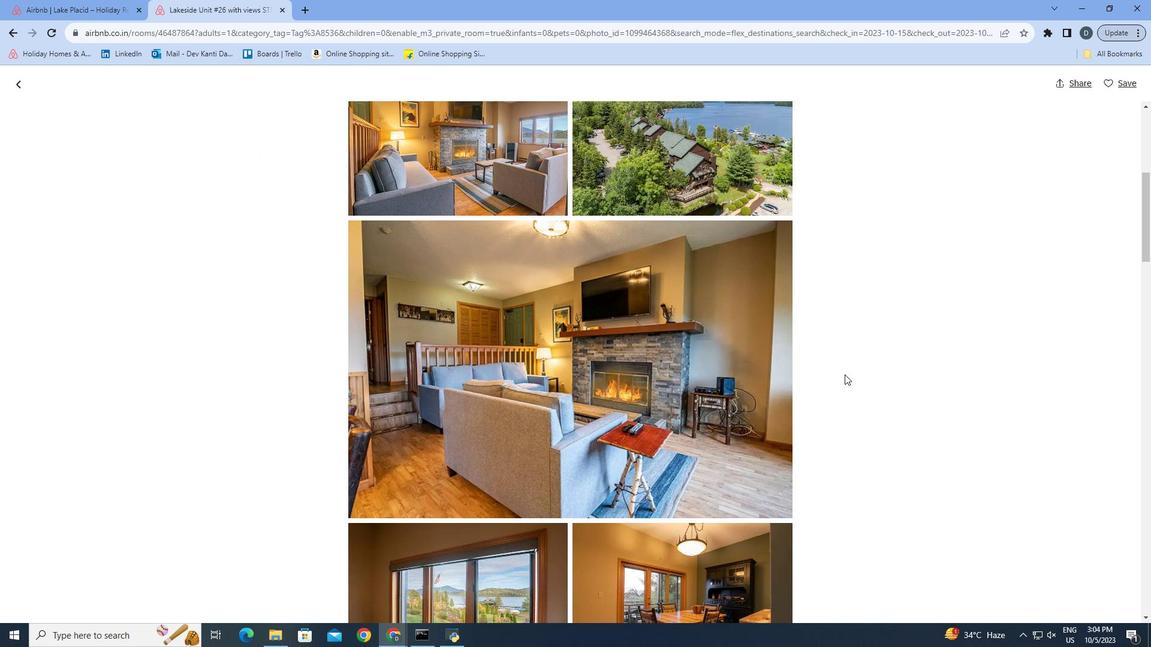 
Action: Mouse scrolled (845, 374) with delta (0, 0)
Screenshot: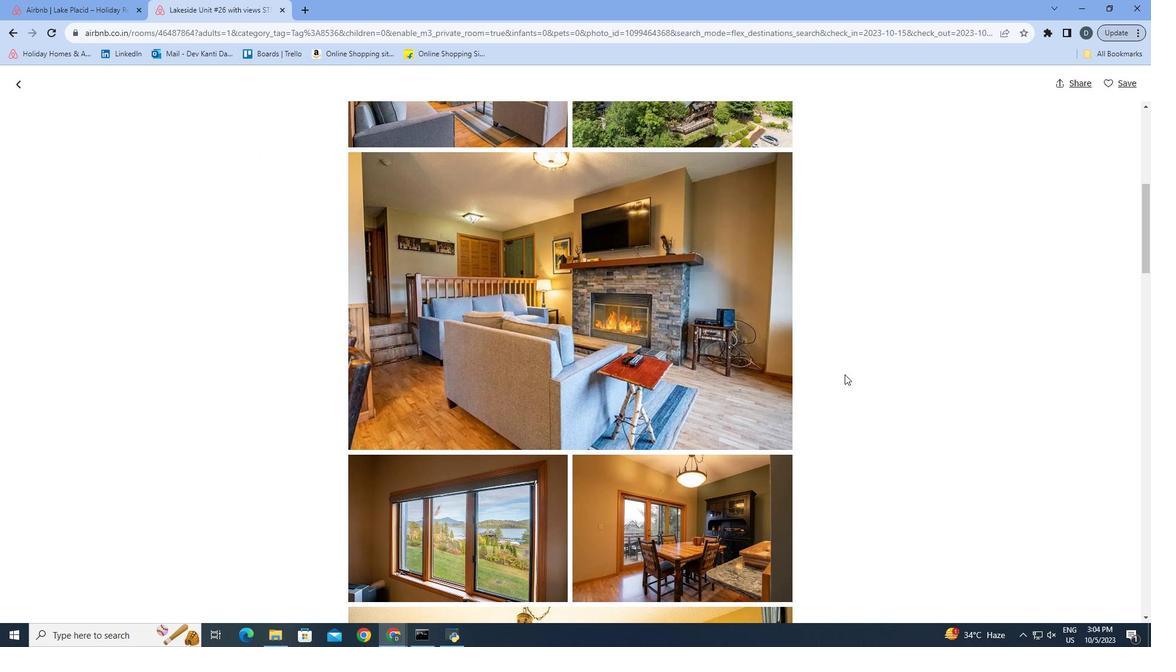 
Action: Mouse scrolled (845, 374) with delta (0, 0)
Screenshot: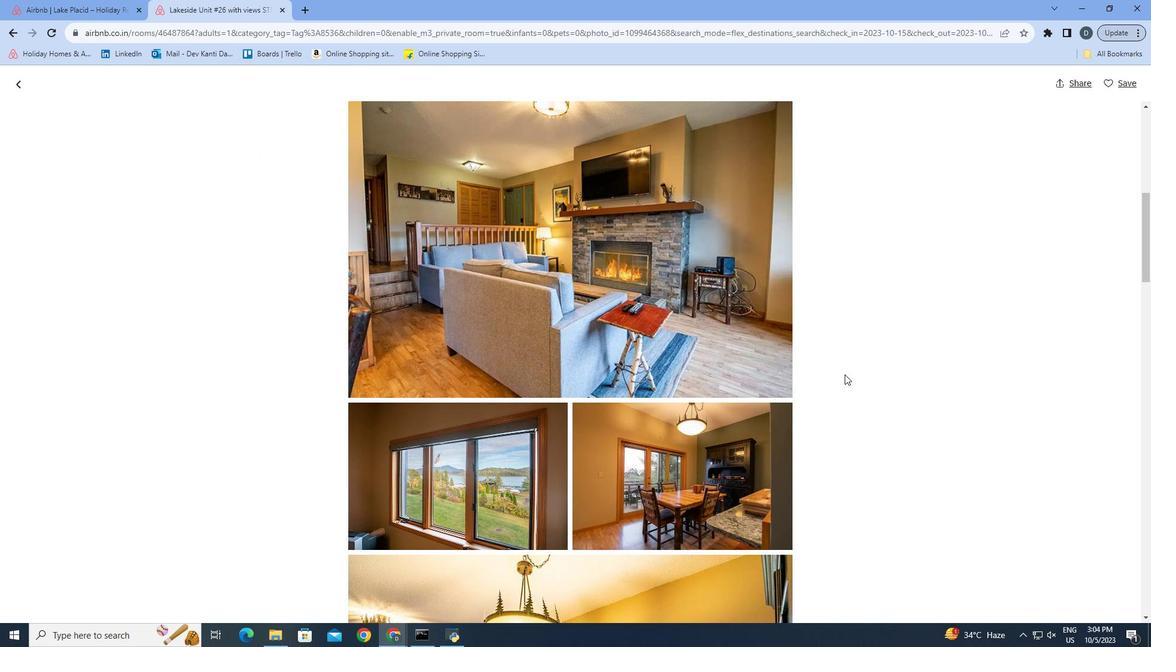 
Action: Mouse scrolled (845, 374) with delta (0, 0)
Screenshot: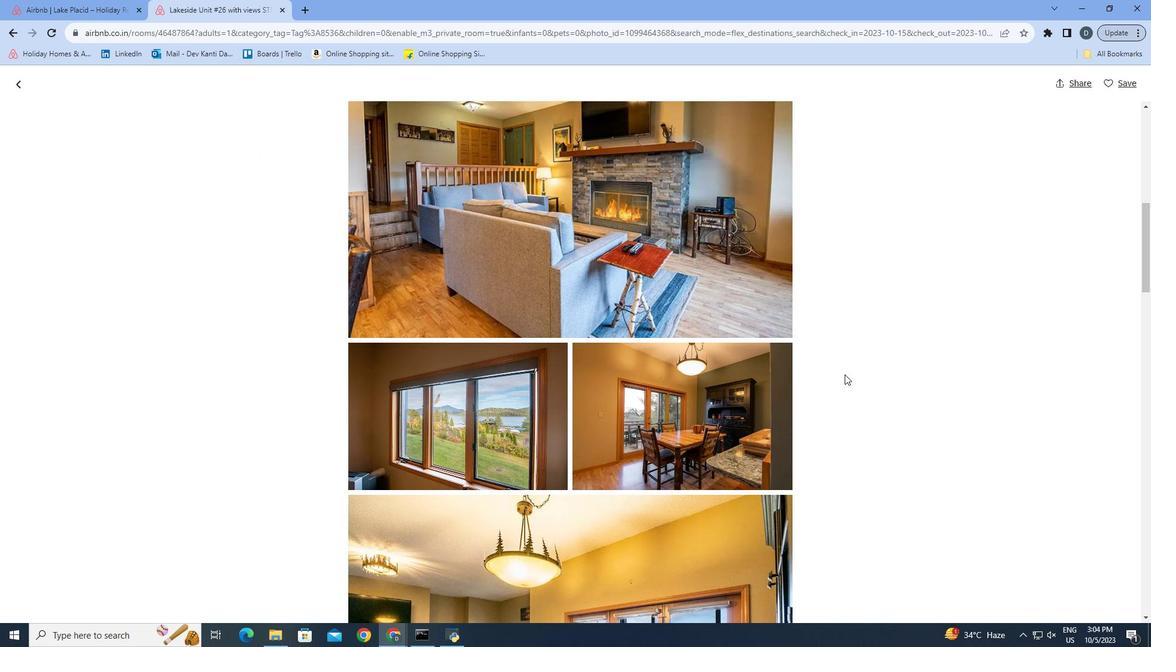 
Action: Mouse scrolled (845, 374) with delta (0, 0)
Screenshot: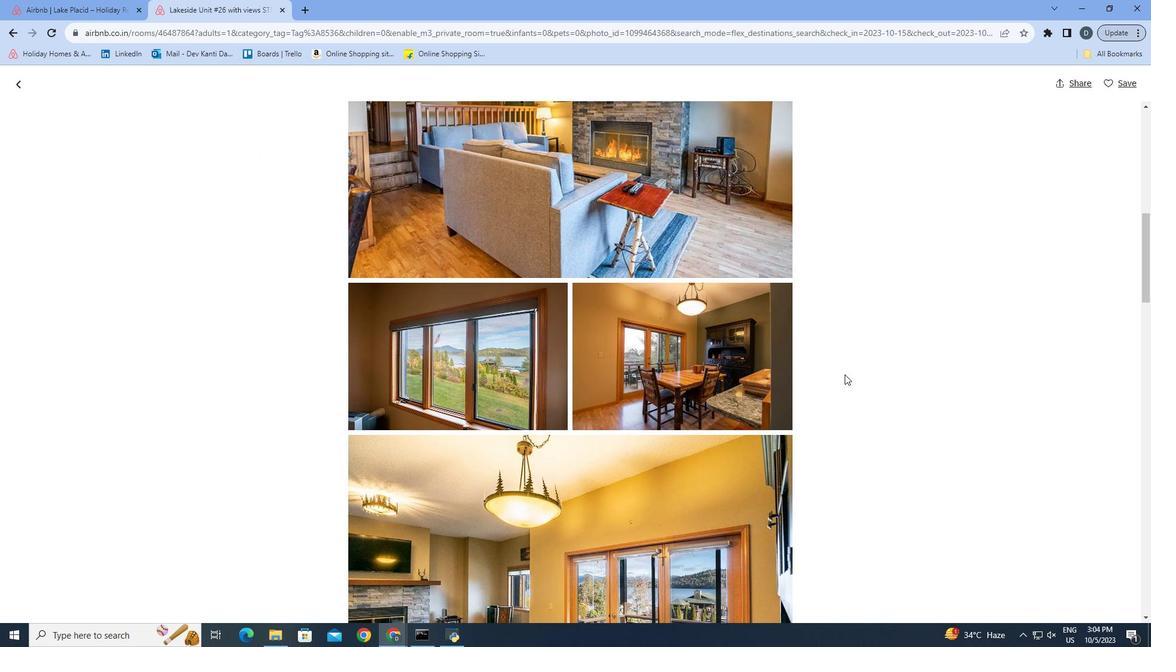 
Action: Mouse scrolled (845, 374) with delta (0, 0)
Screenshot: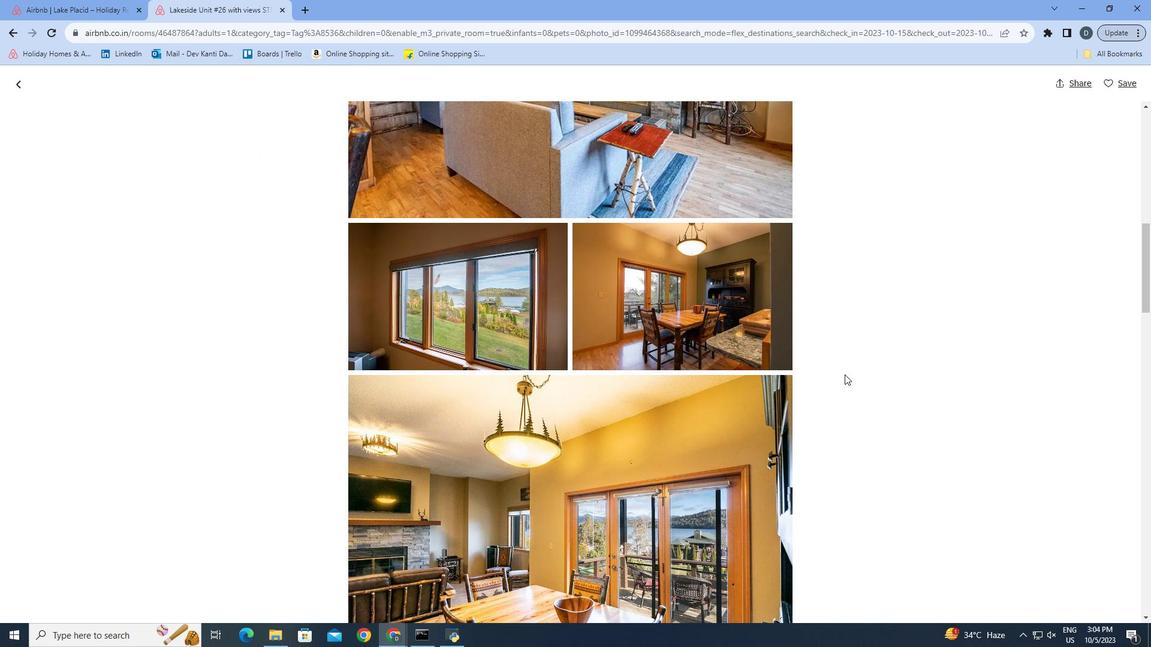 
Action: Mouse scrolled (845, 374) with delta (0, 0)
Screenshot: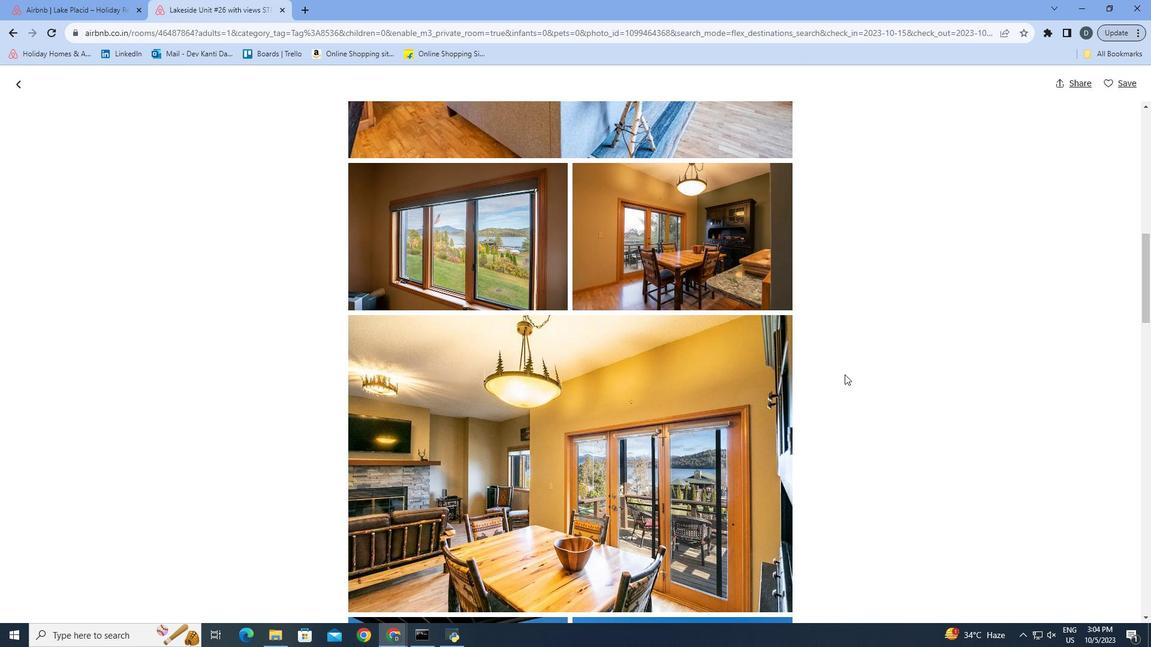 
Action: Mouse scrolled (845, 374) with delta (0, 0)
Screenshot: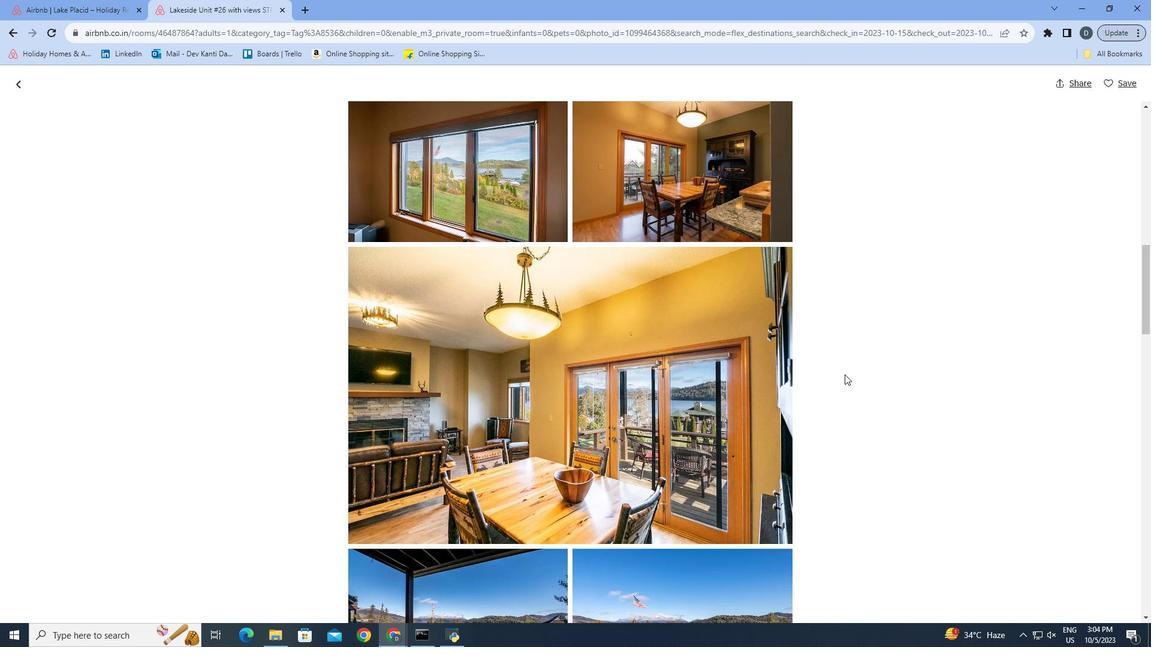 
Action: Mouse scrolled (845, 374) with delta (0, 0)
Screenshot: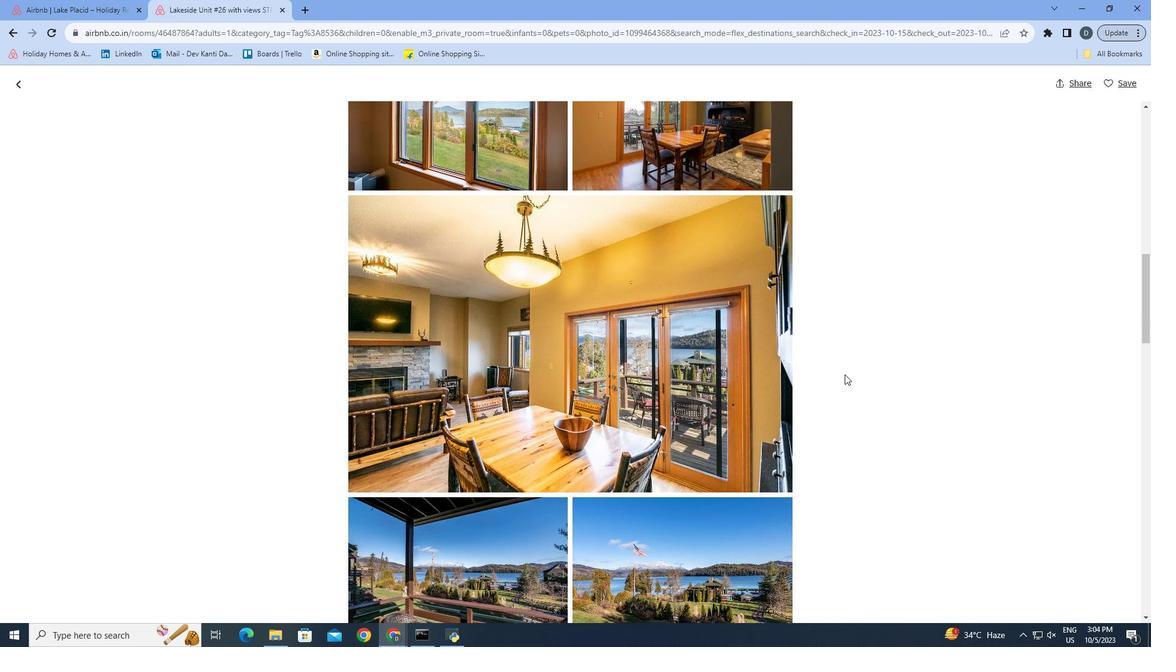 
Action: Mouse scrolled (845, 374) with delta (0, 0)
Screenshot: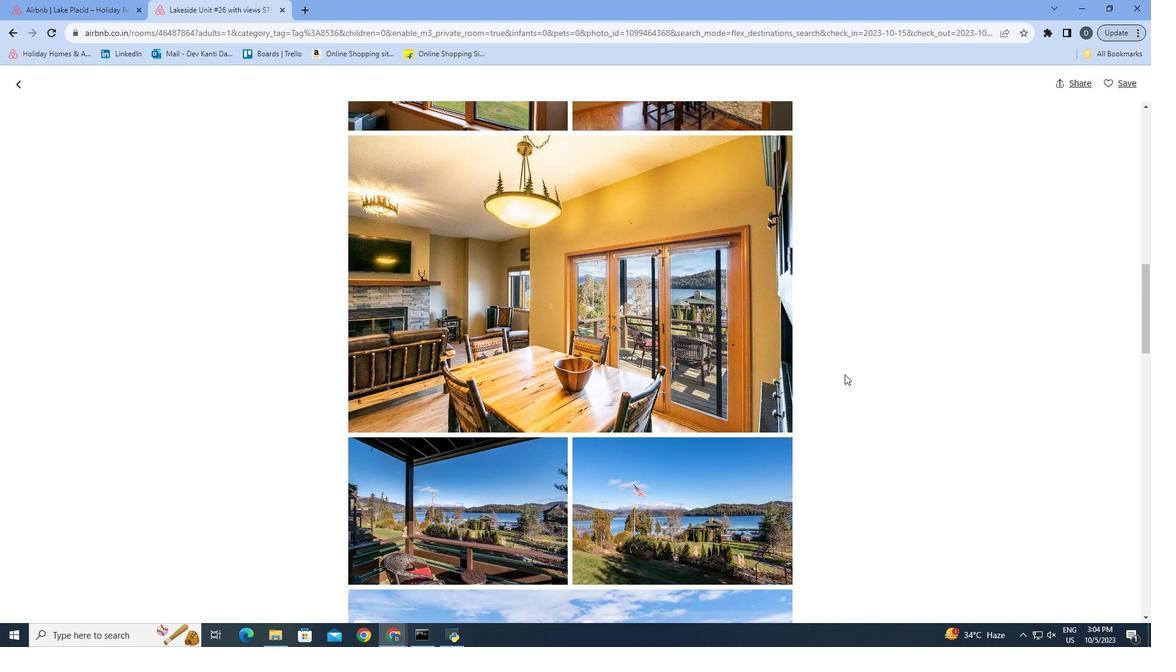 
Action: Mouse scrolled (845, 374) with delta (0, 0)
Screenshot: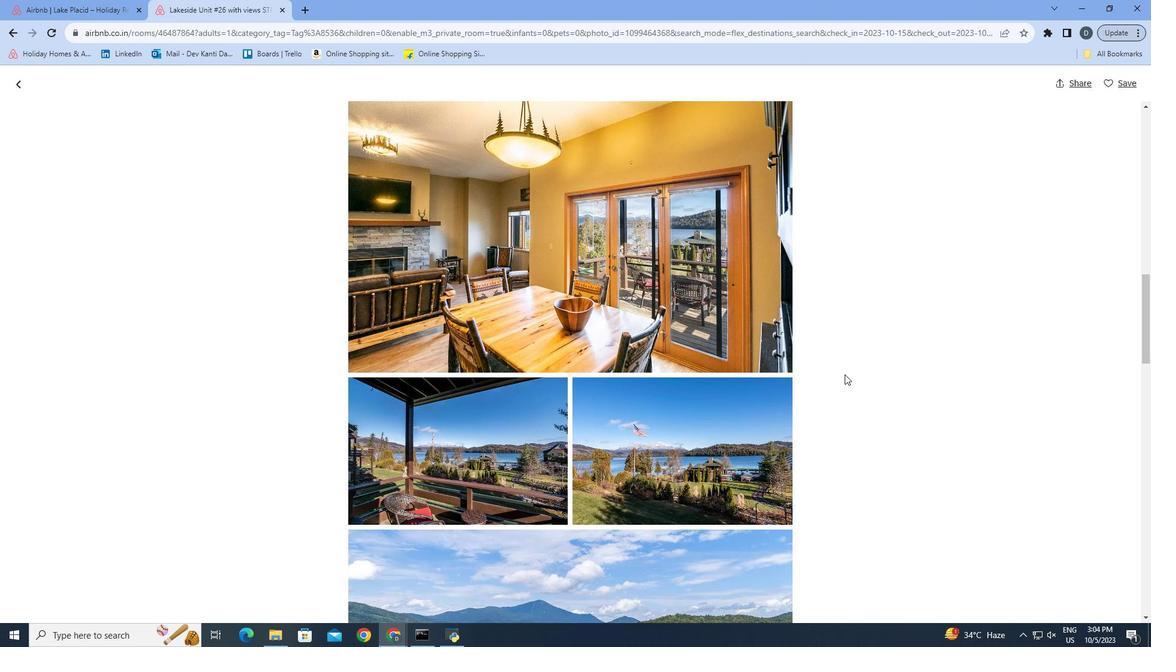 
Action: Mouse scrolled (845, 374) with delta (0, 0)
Screenshot: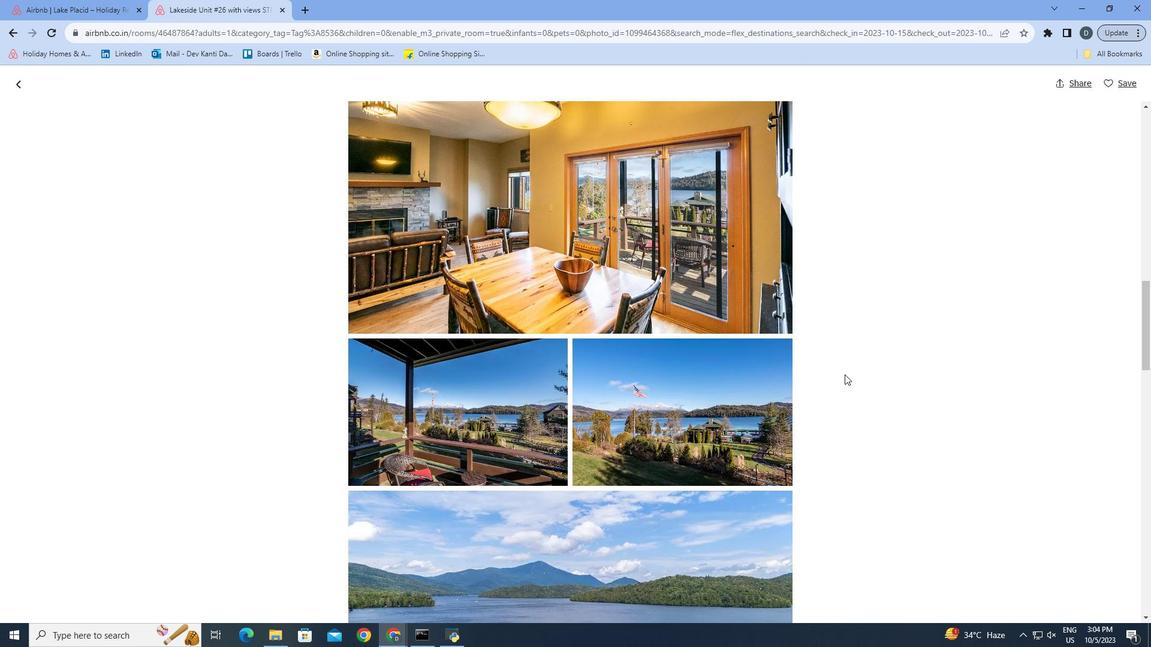 
Action: Mouse scrolled (845, 374) with delta (0, 0)
Screenshot: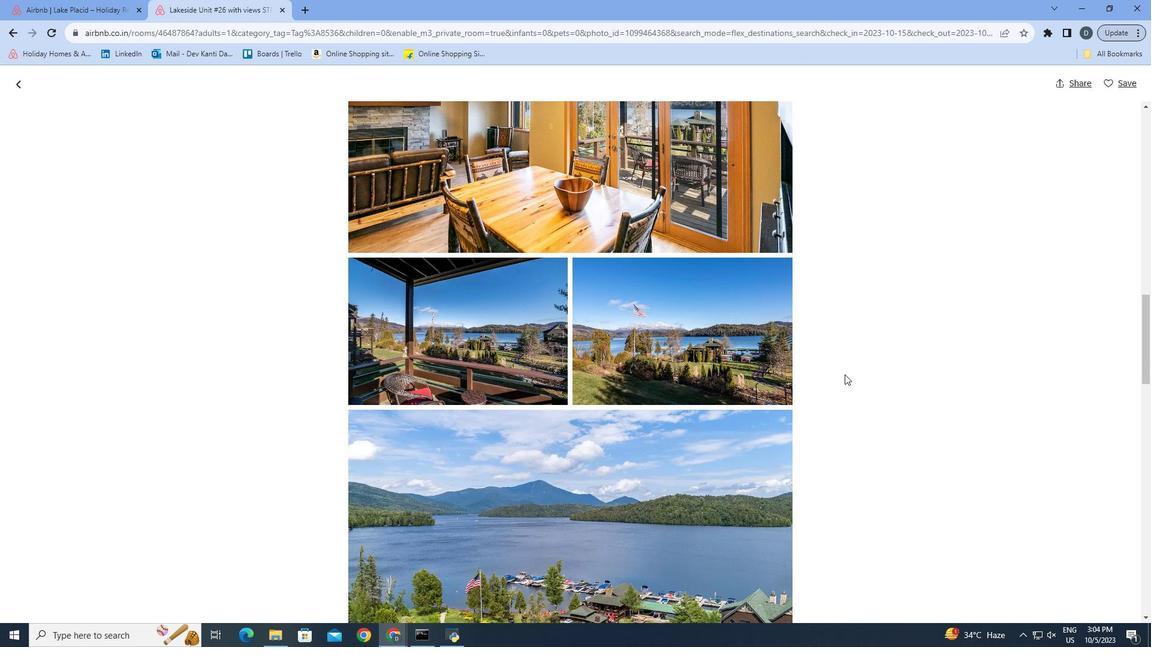 
Action: Mouse scrolled (845, 374) with delta (0, 0)
Screenshot: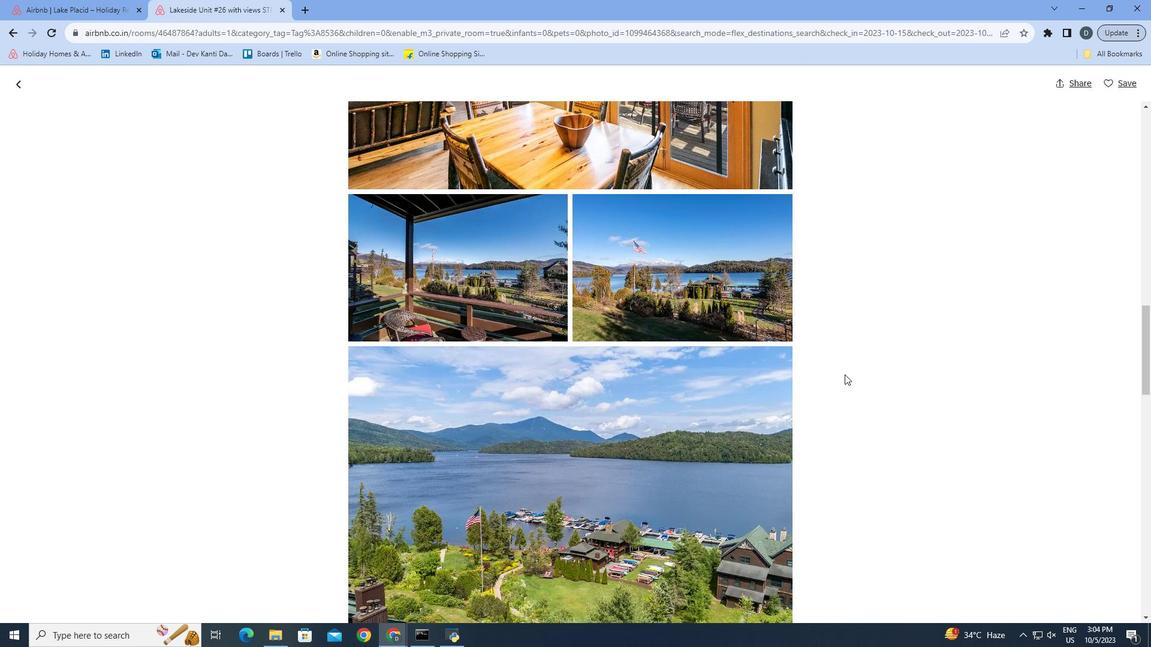 
Action: Mouse scrolled (845, 374) with delta (0, 0)
Screenshot: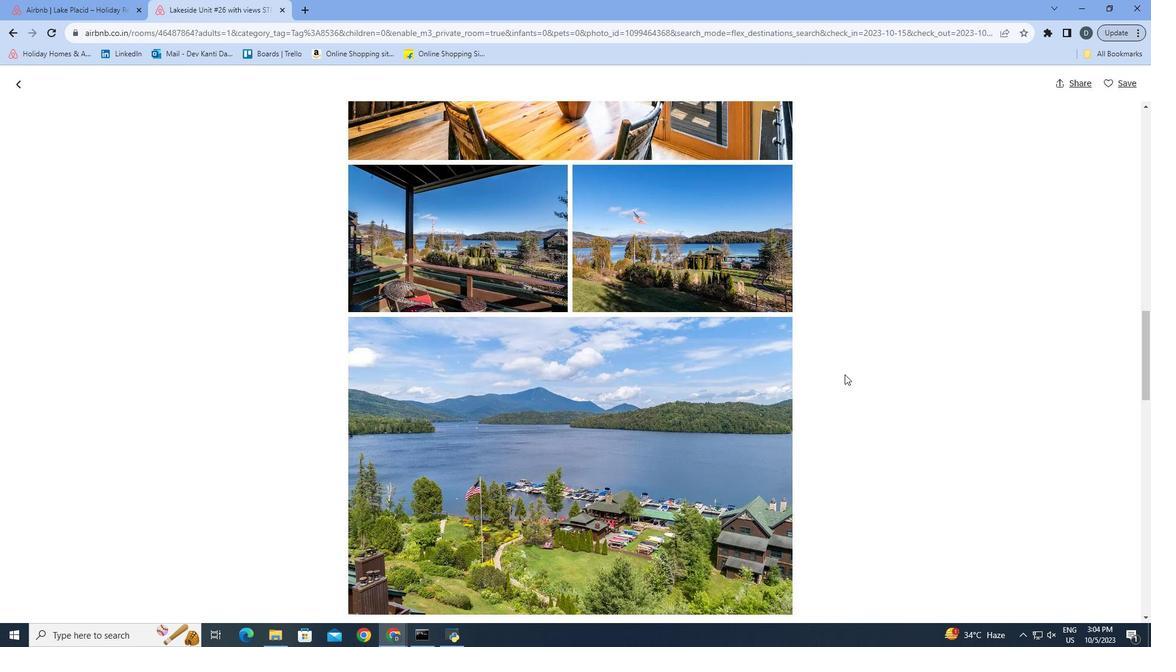 
Action: Mouse scrolled (845, 374) with delta (0, 0)
Screenshot: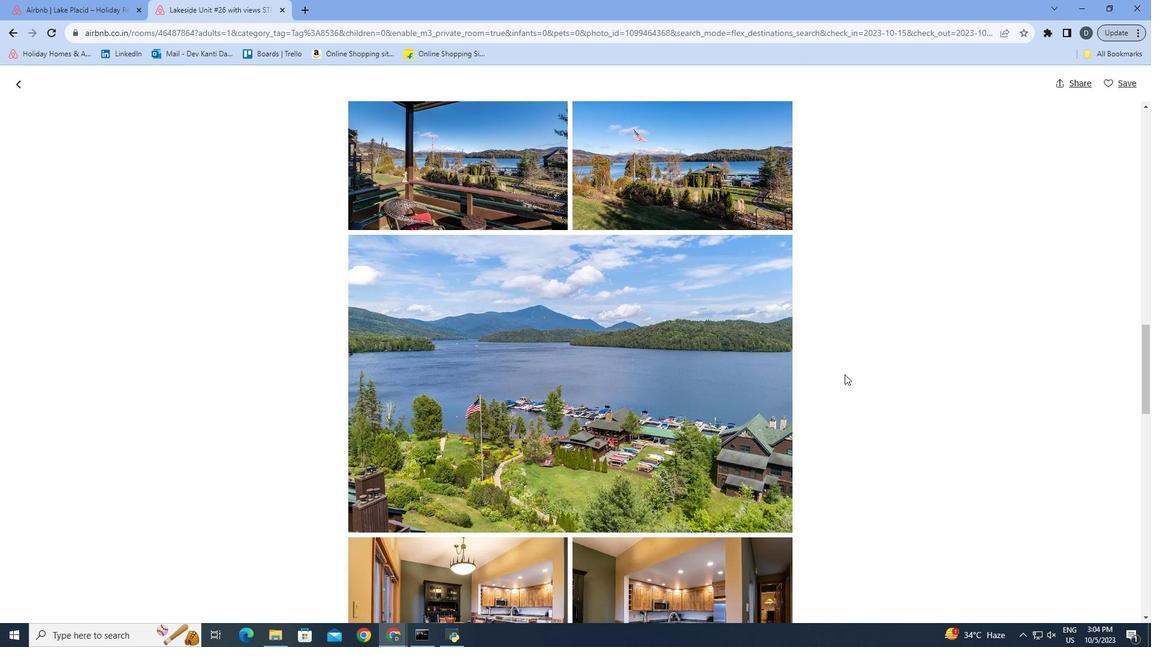 
Action: Mouse scrolled (845, 374) with delta (0, 0)
Screenshot: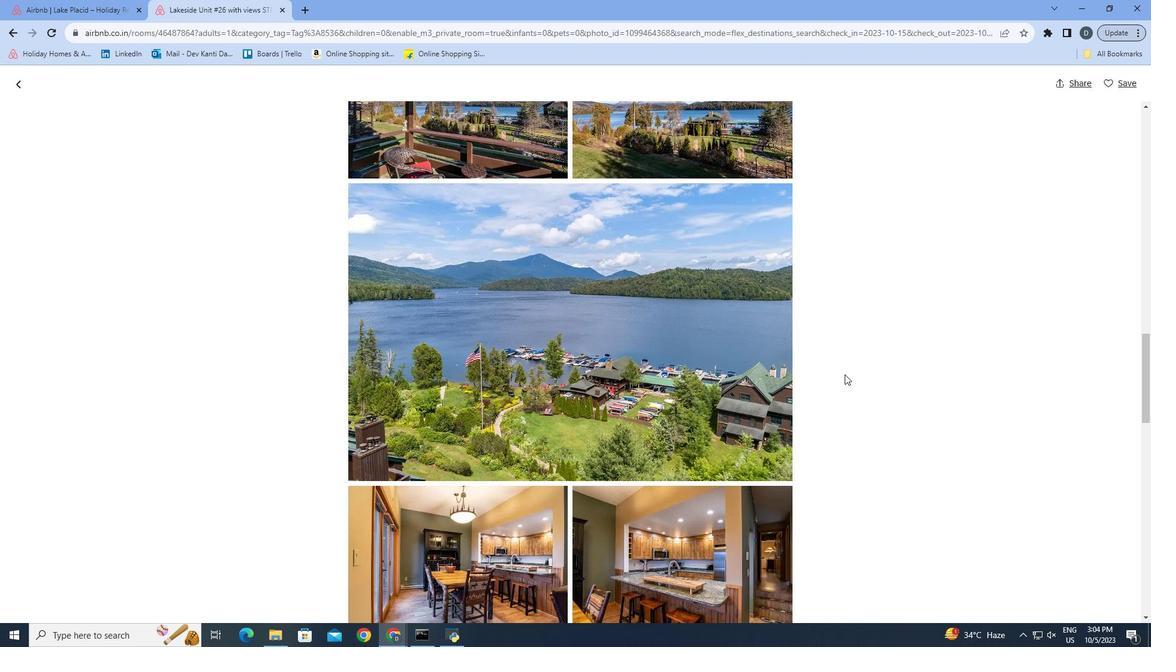 
Action: Mouse scrolled (845, 374) with delta (0, 0)
Screenshot: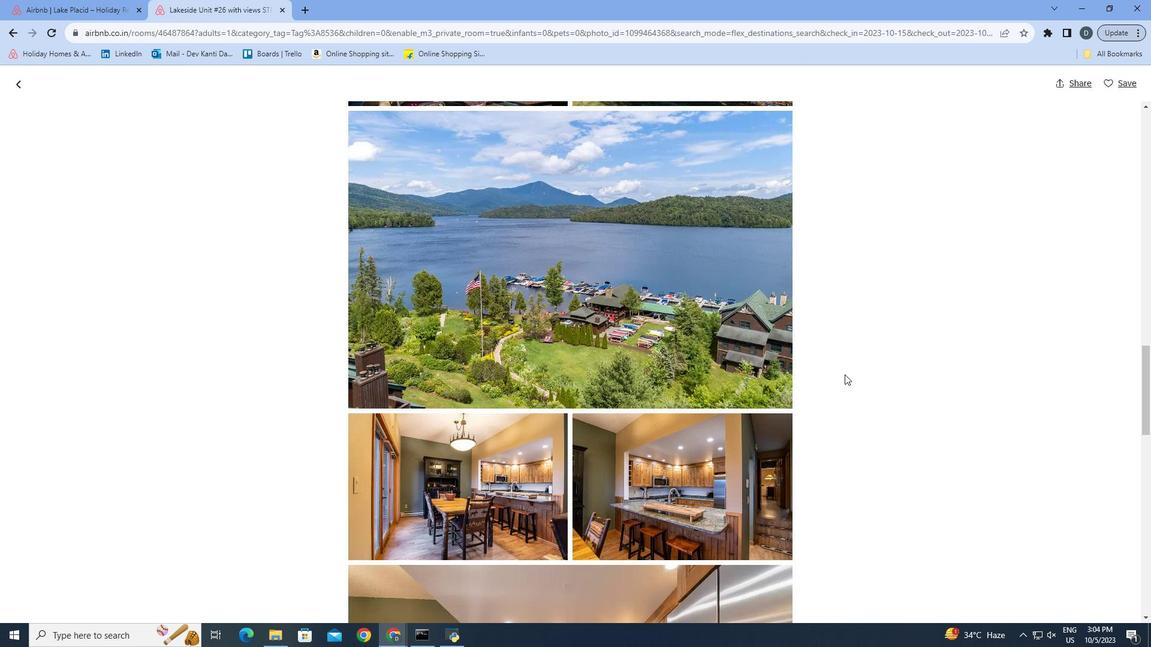 
Action: Mouse scrolled (845, 374) with delta (0, 0)
Screenshot: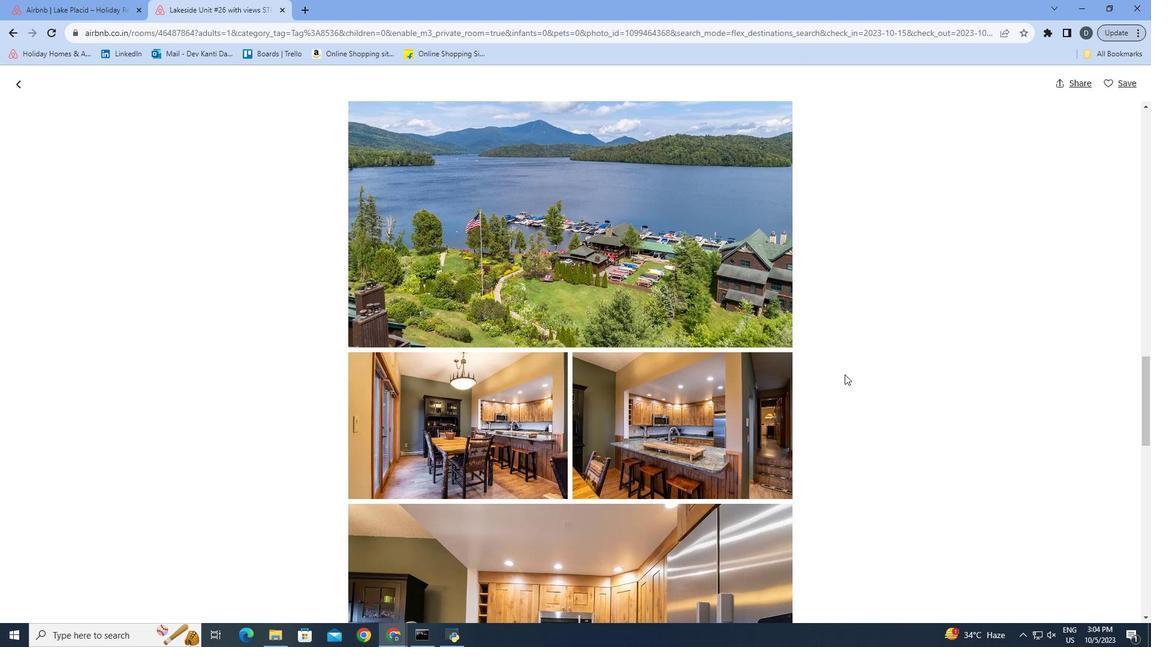 
Action: Mouse scrolled (845, 374) with delta (0, 0)
Screenshot: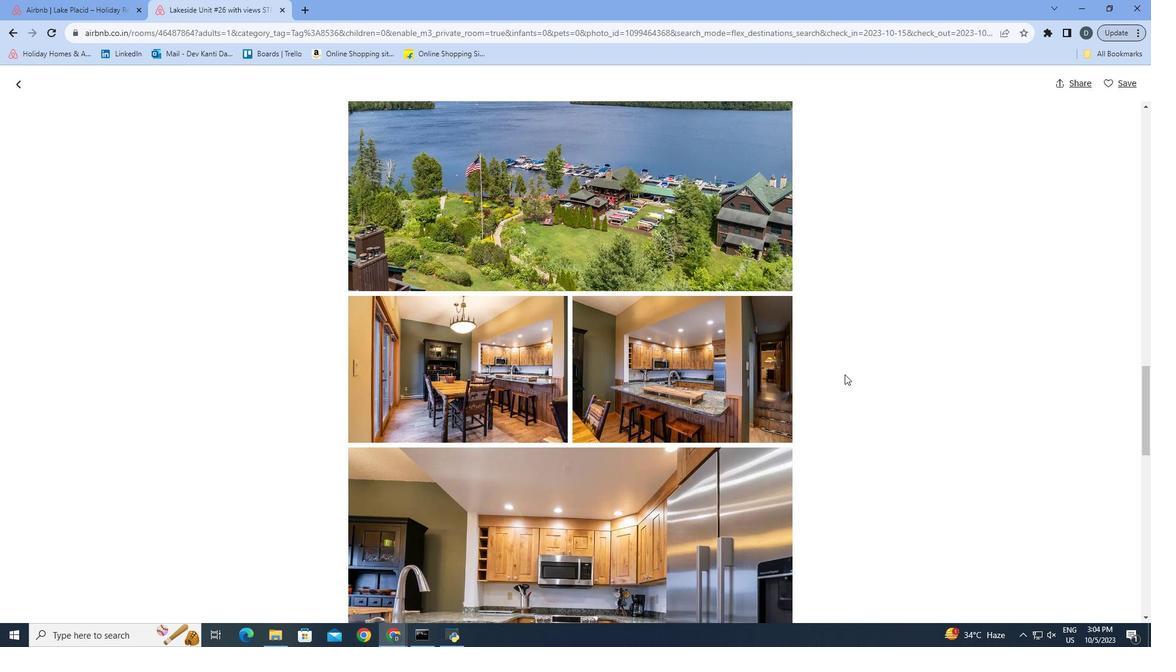 
Action: Mouse scrolled (845, 374) with delta (0, 0)
Screenshot: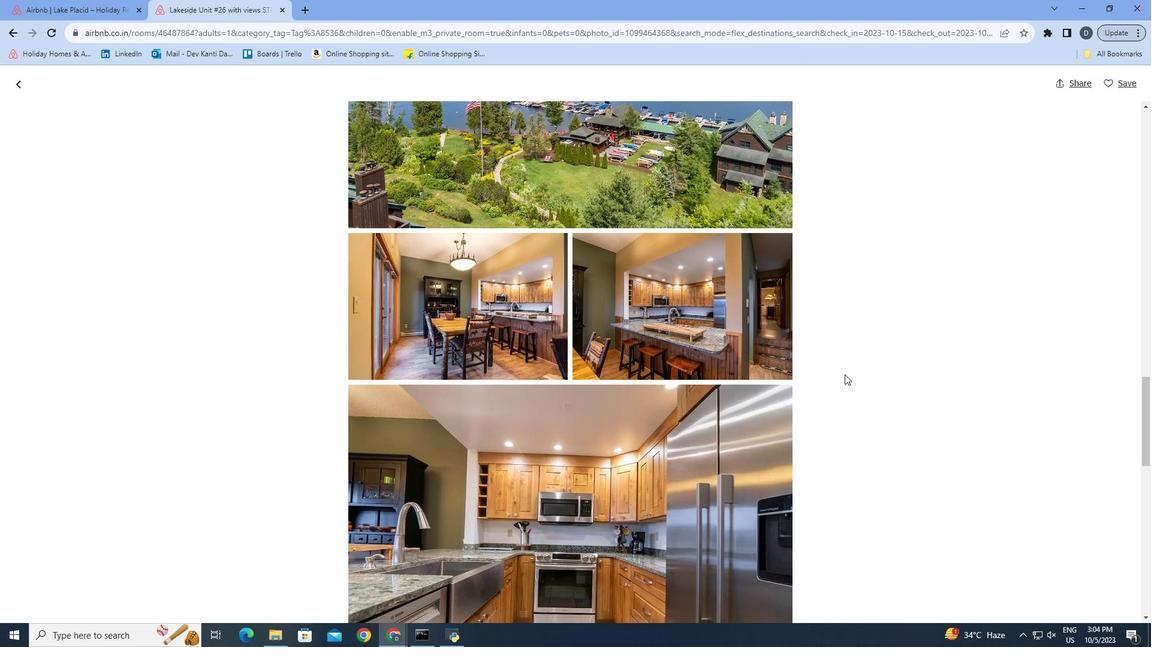 
Action: Mouse scrolled (845, 374) with delta (0, 0)
Screenshot: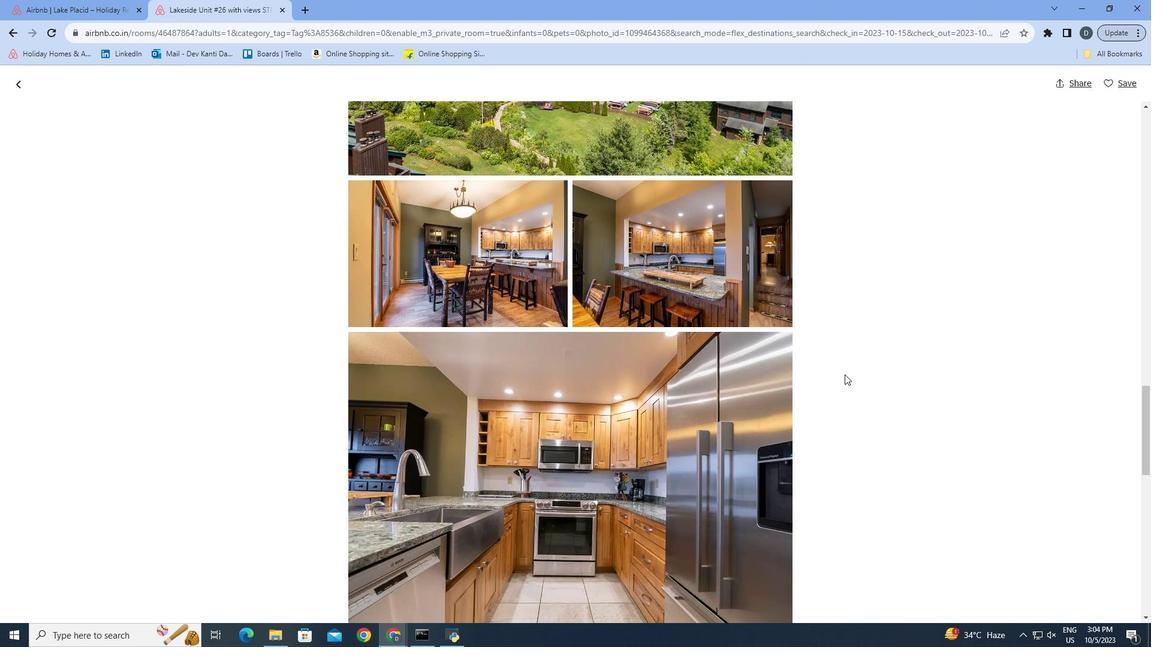 
Action: Mouse scrolled (845, 374) with delta (0, 0)
Screenshot: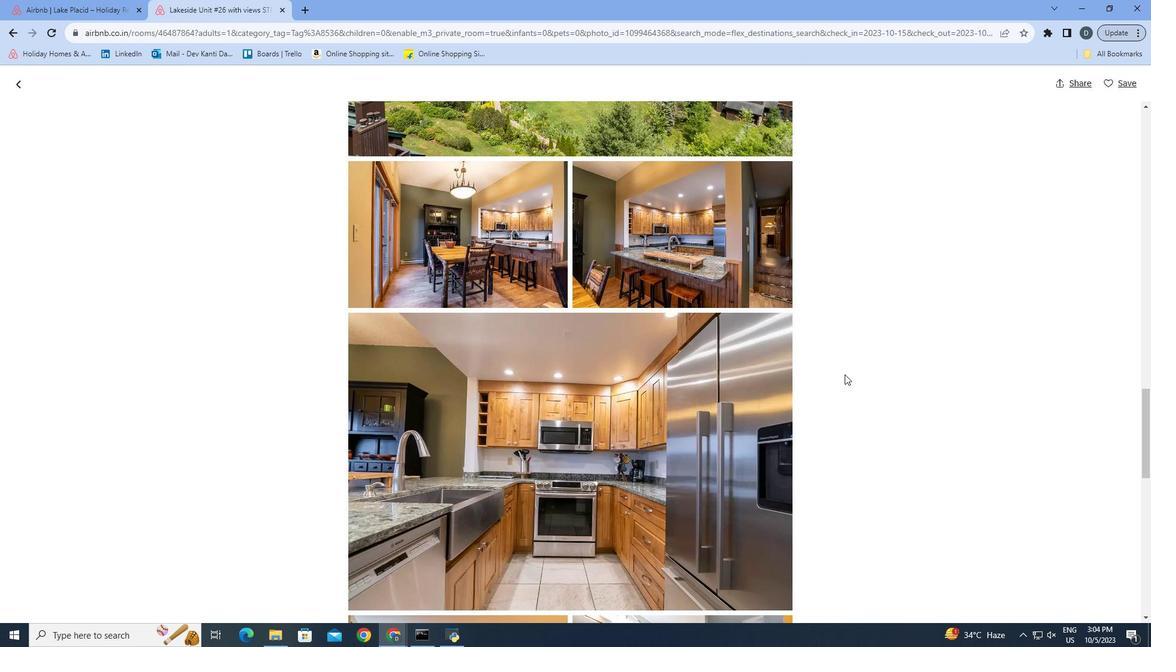 
Action: Mouse scrolled (845, 374) with delta (0, 0)
Screenshot: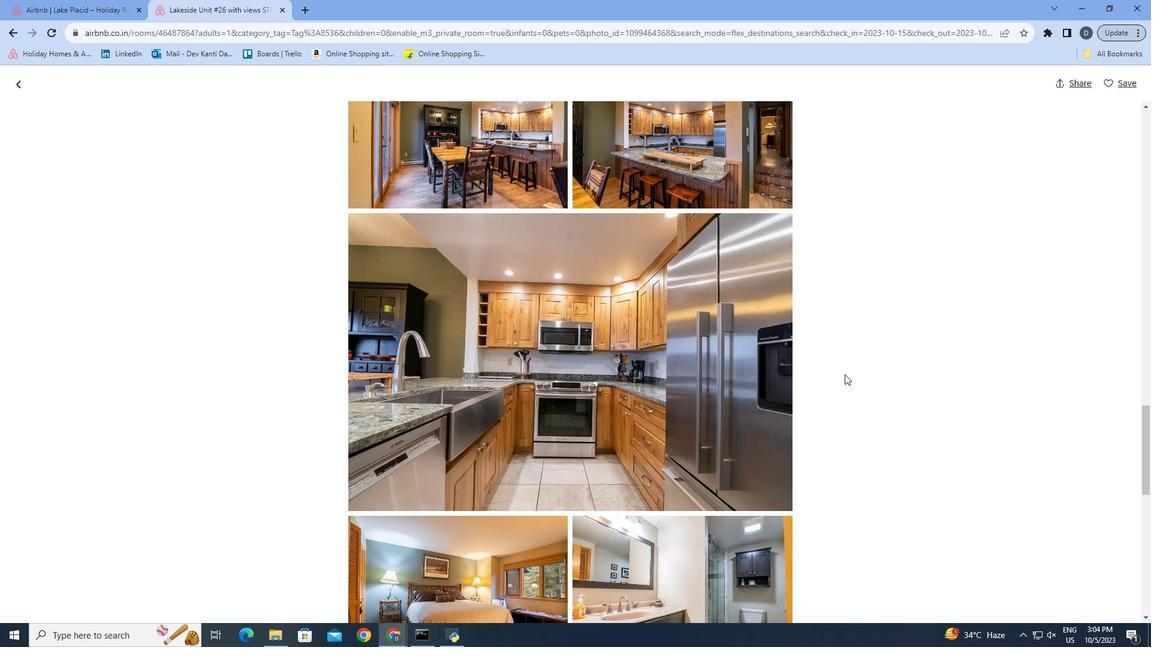
Action: Mouse scrolled (845, 374) with delta (0, 0)
Screenshot: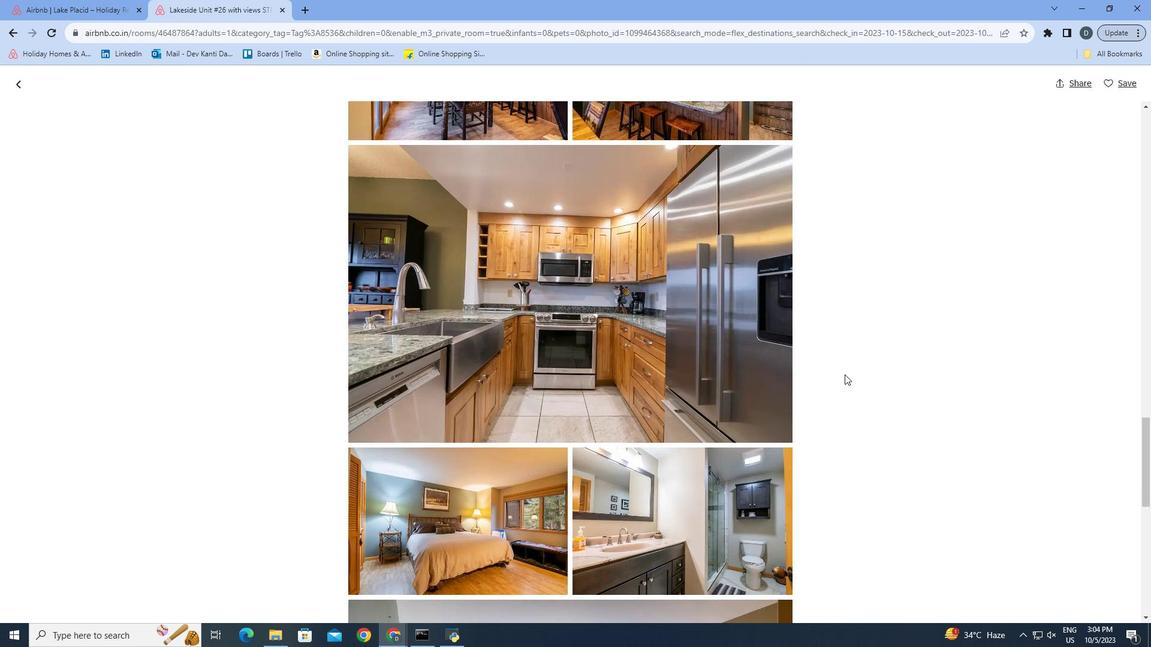 
Action: Mouse scrolled (845, 374) with delta (0, 0)
